 Task: Buy 2 Heating from Engine Cooling & Climate Control section under best seller category for shipping address: Daniel Baker, 4285 Crim Lane, Underhill, Vermont 05489, Cell Number 9377427970. Pay from credit card ending with 6010, CVV 682
Action: Mouse moved to (34, 106)
Screenshot: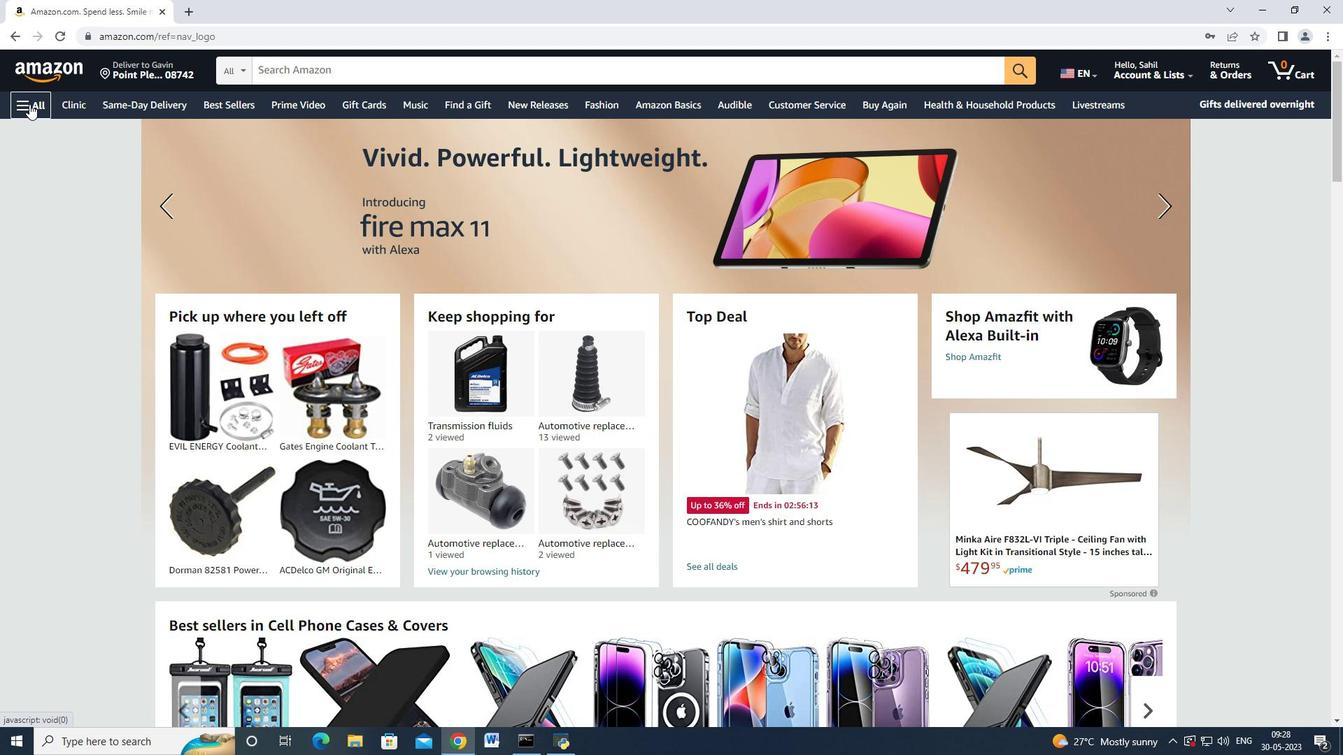 
Action: Mouse pressed left at (34, 106)
Screenshot: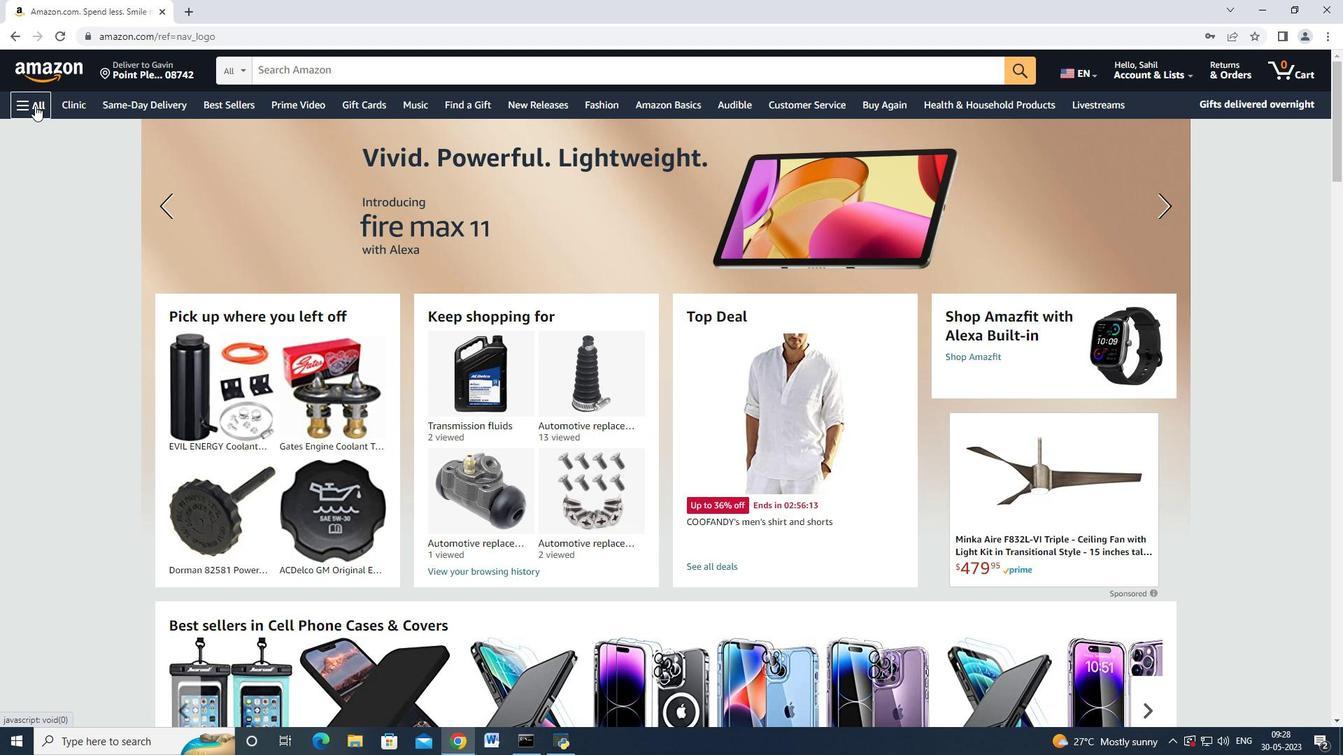 
Action: Mouse moved to (72, 166)
Screenshot: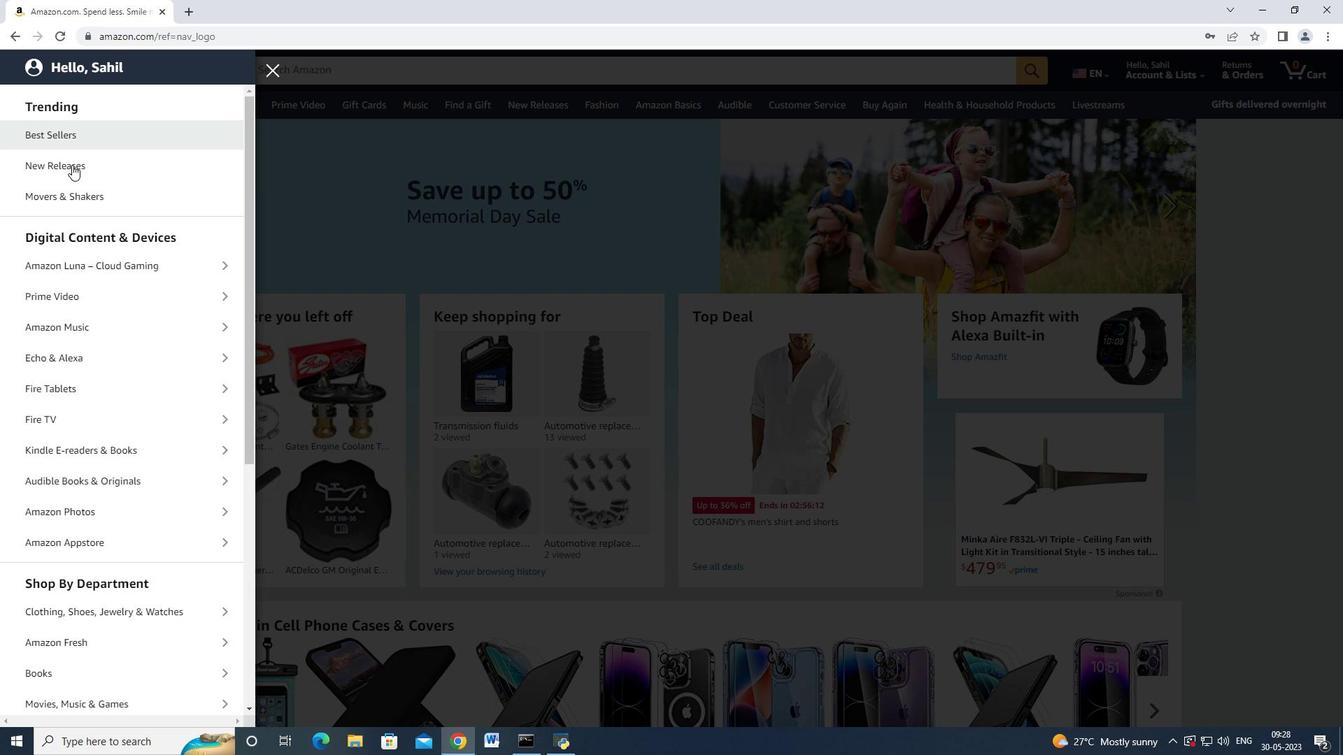 
Action: Mouse scrolled (72, 165) with delta (0, 0)
Screenshot: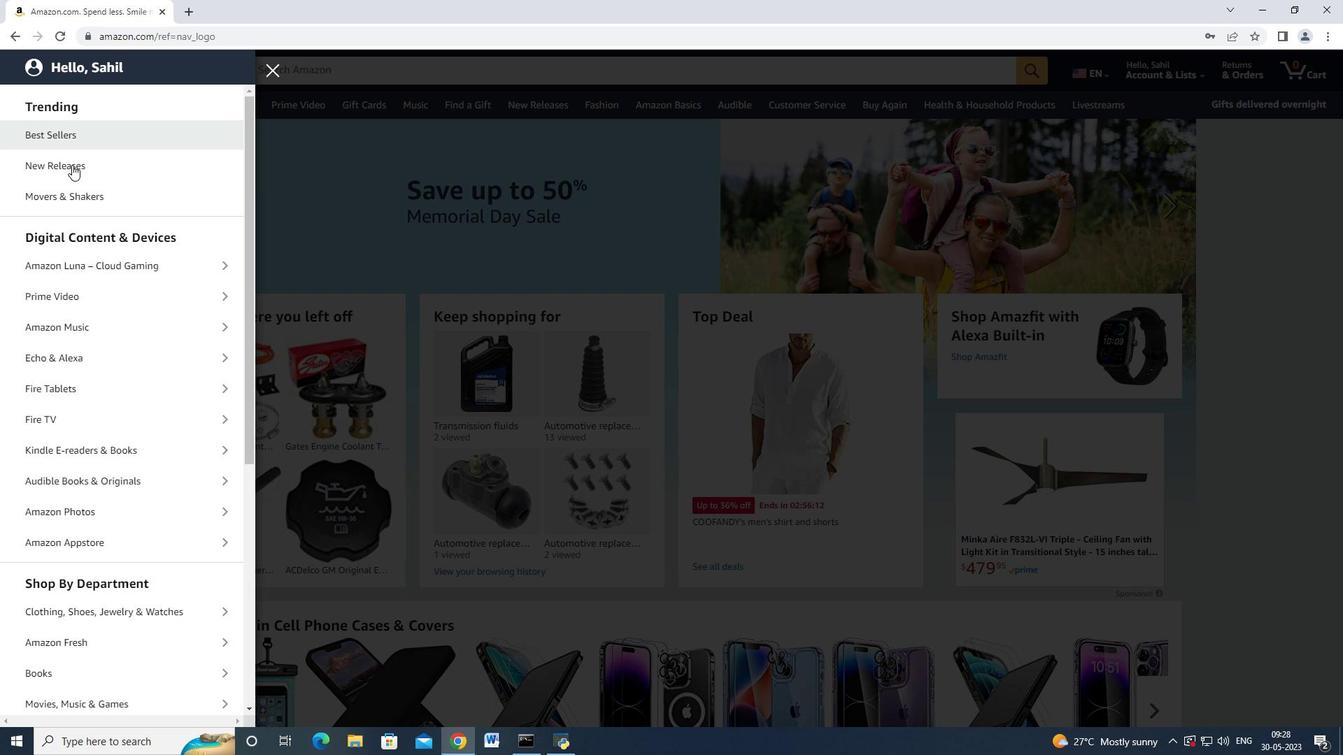 
Action: Mouse scrolled (72, 165) with delta (0, 0)
Screenshot: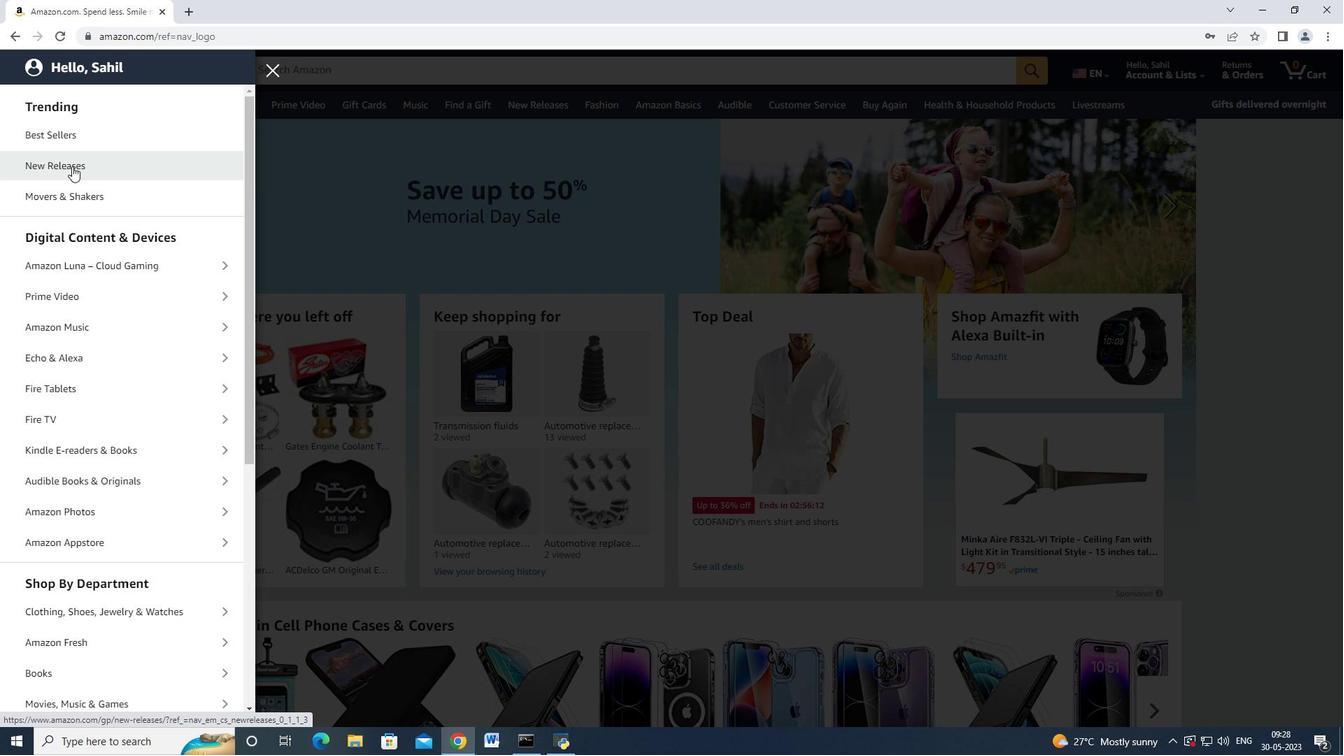 
Action: Mouse scrolled (72, 165) with delta (0, 0)
Screenshot: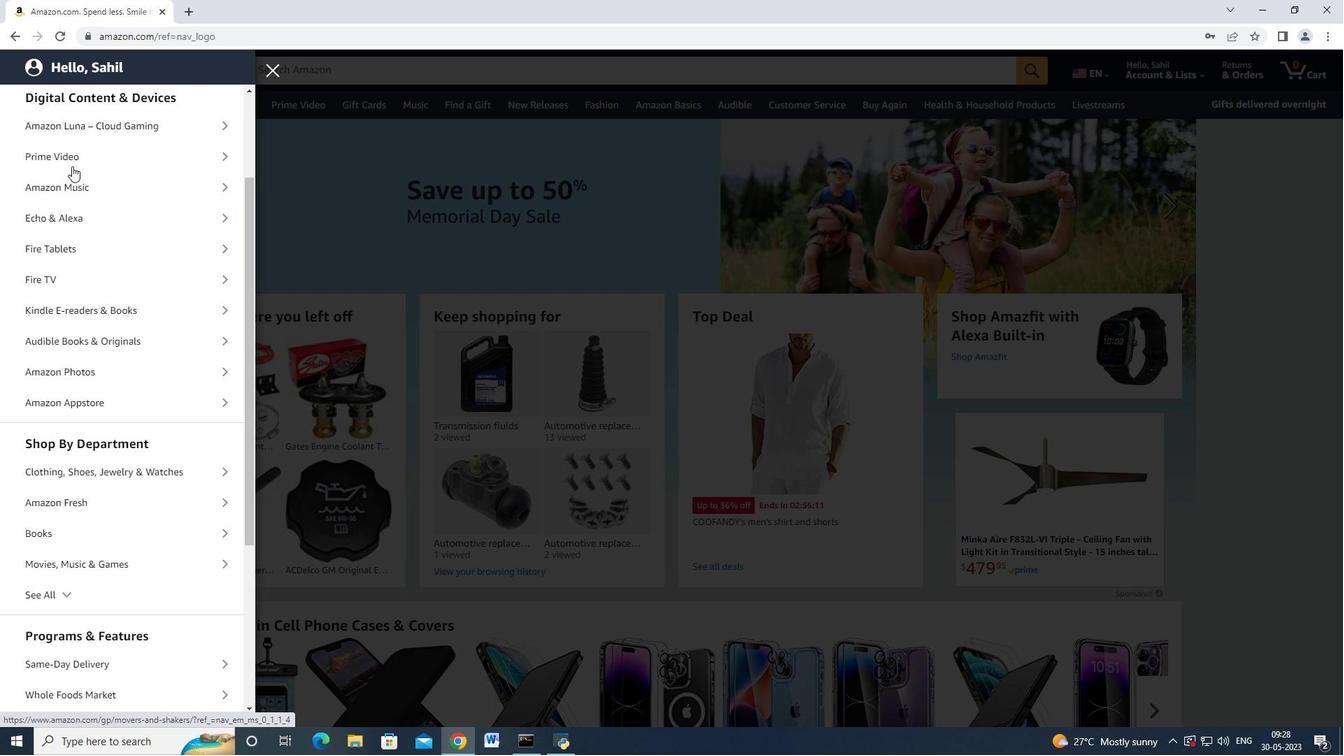 
Action: Mouse scrolled (72, 165) with delta (0, 0)
Screenshot: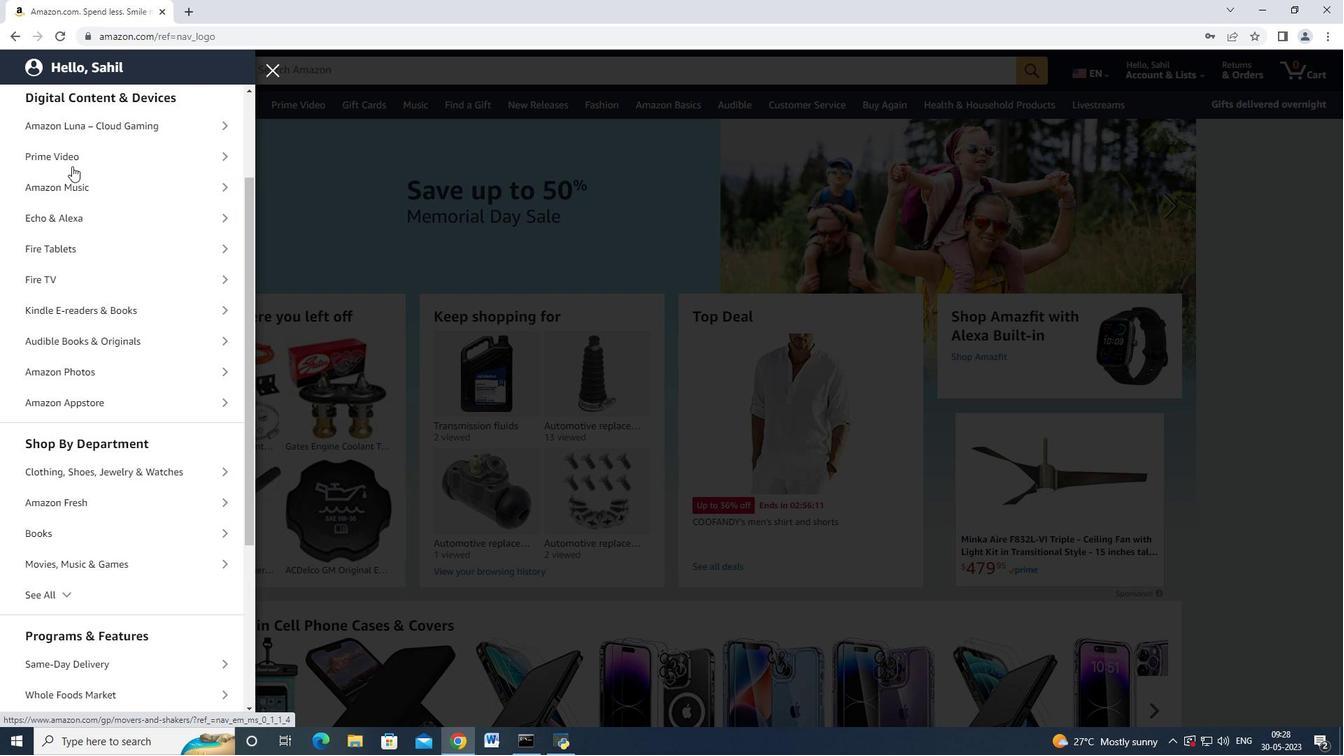 
Action: Mouse moved to (80, 200)
Screenshot: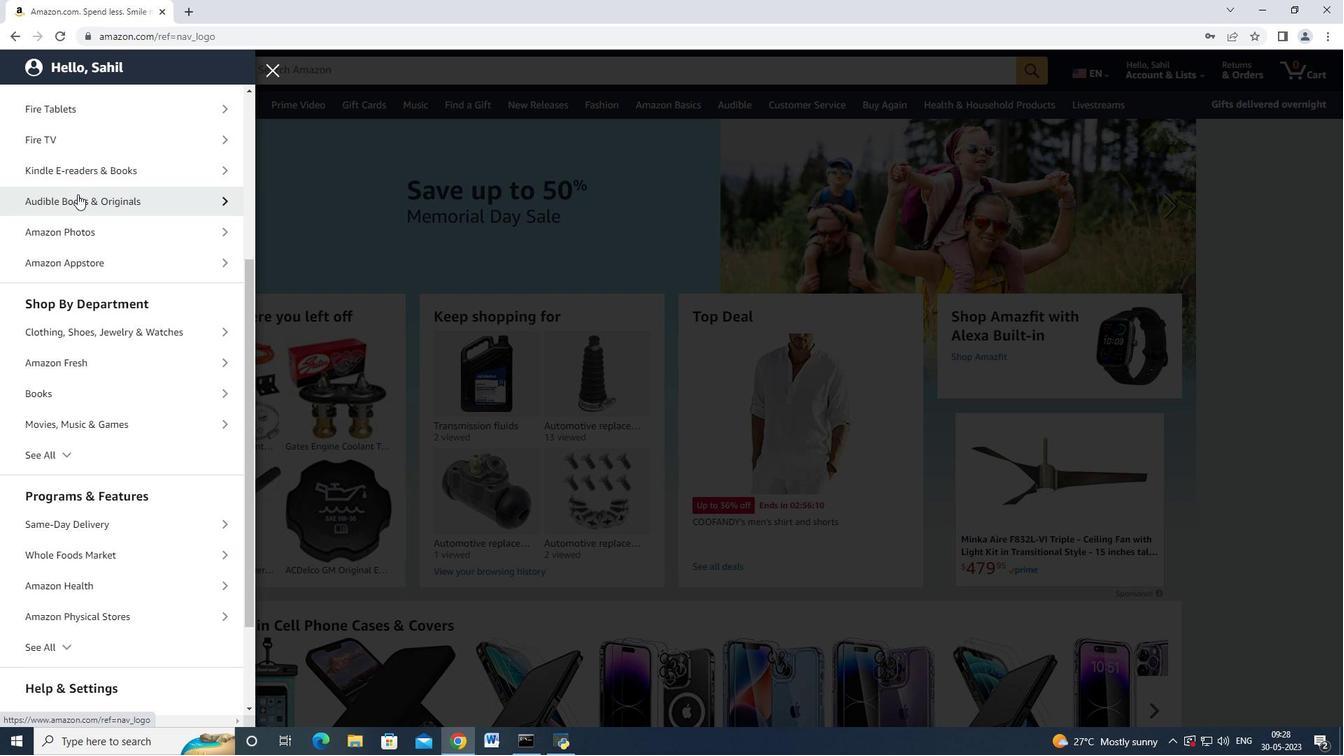 
Action: Mouse scrolled (79, 196) with delta (0, 0)
Screenshot: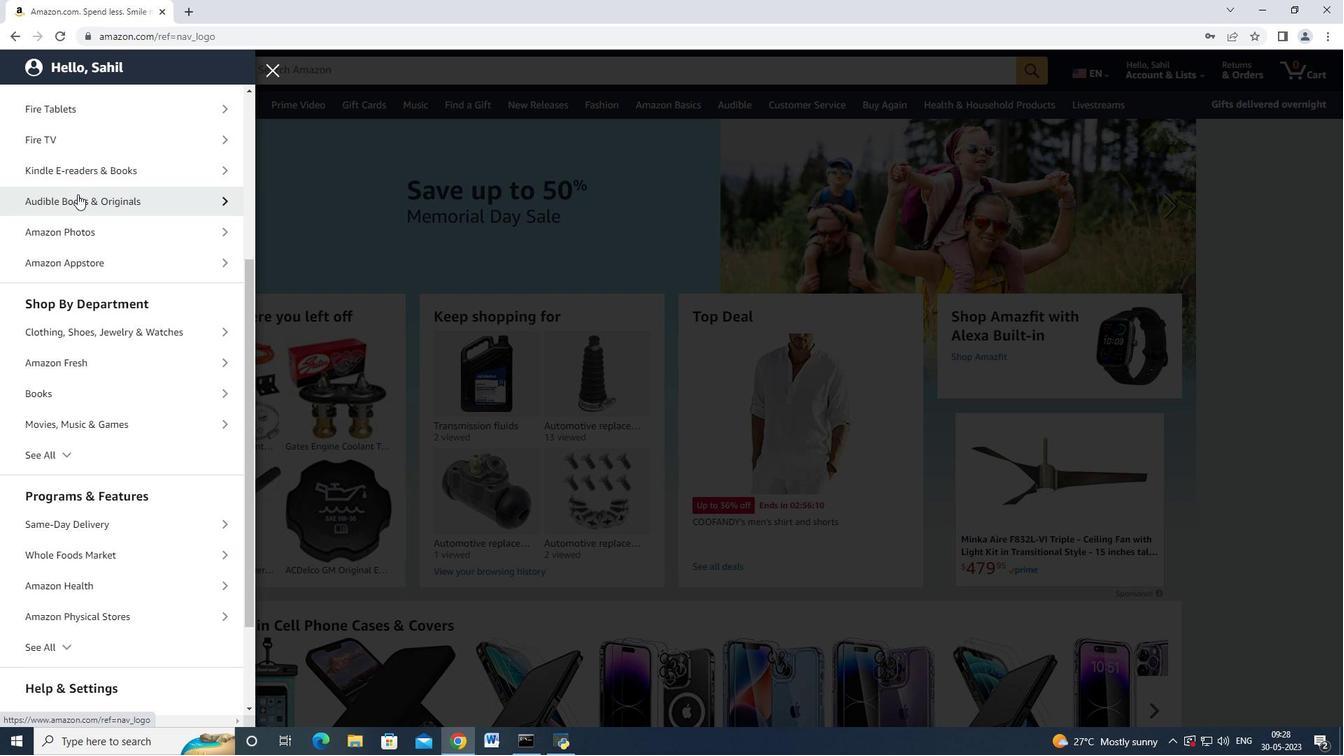 
Action: Mouse scrolled (79, 197) with delta (0, 0)
Screenshot: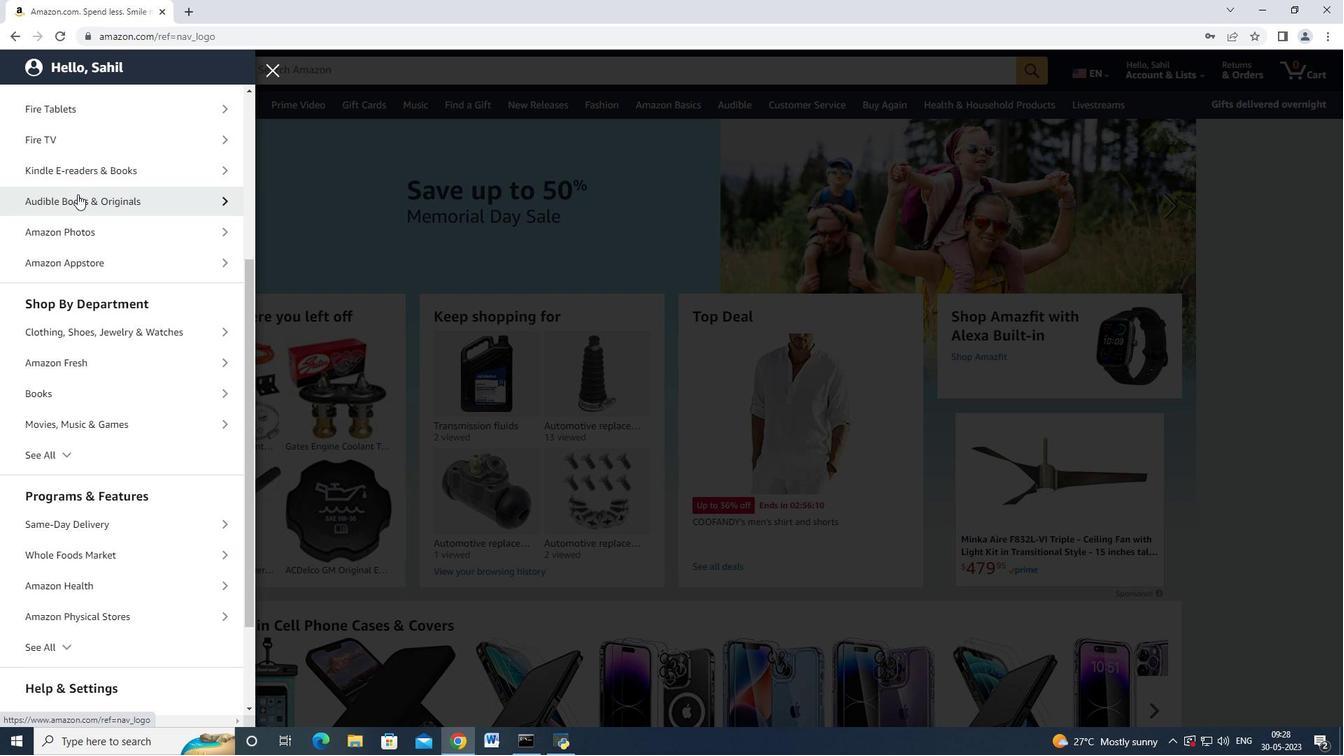 
Action: Mouse moved to (72, 318)
Screenshot: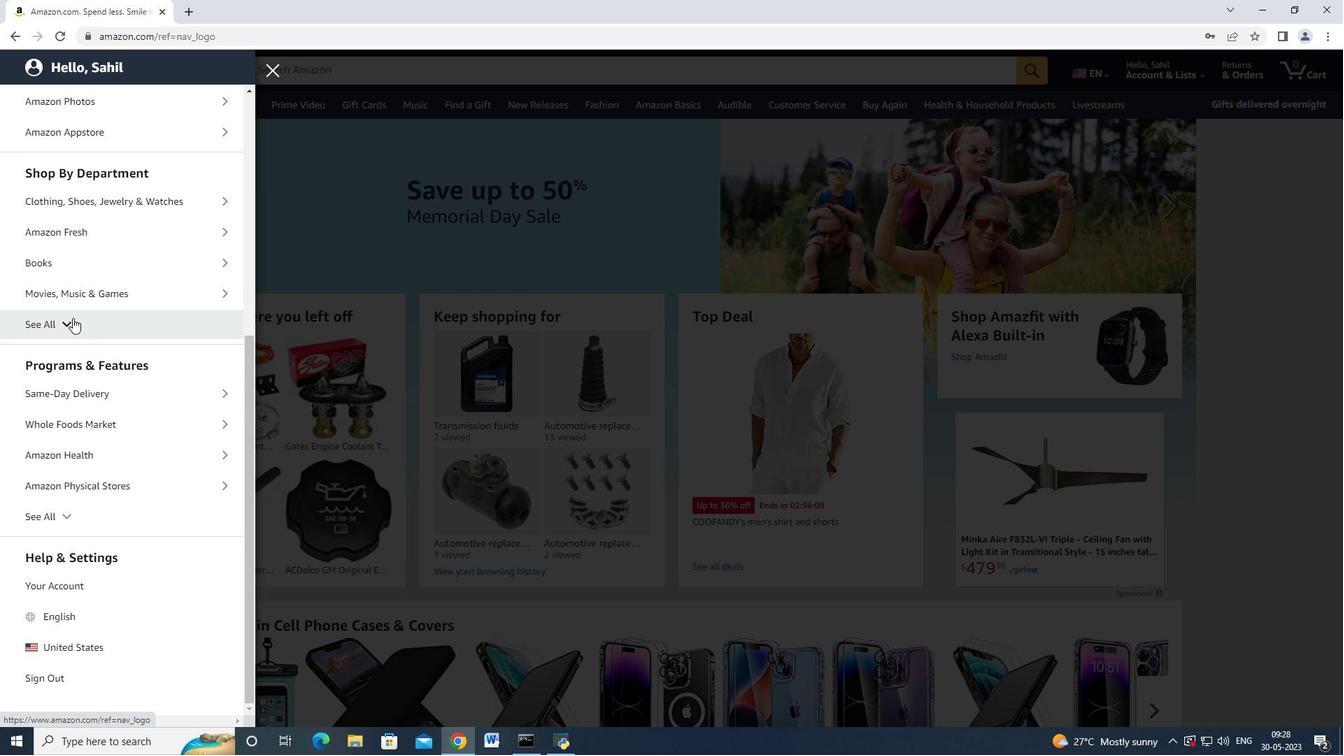 
Action: Mouse pressed left at (72, 318)
Screenshot: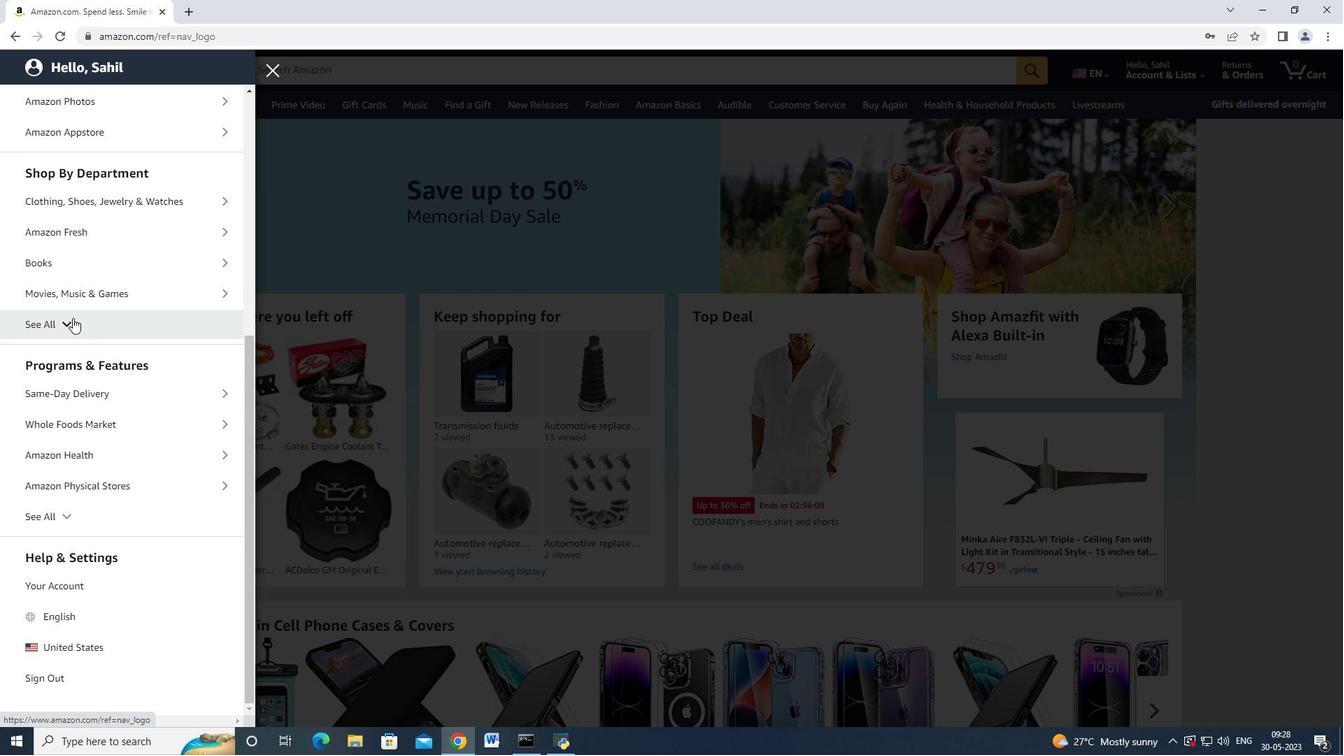 
Action: Mouse moved to (84, 344)
Screenshot: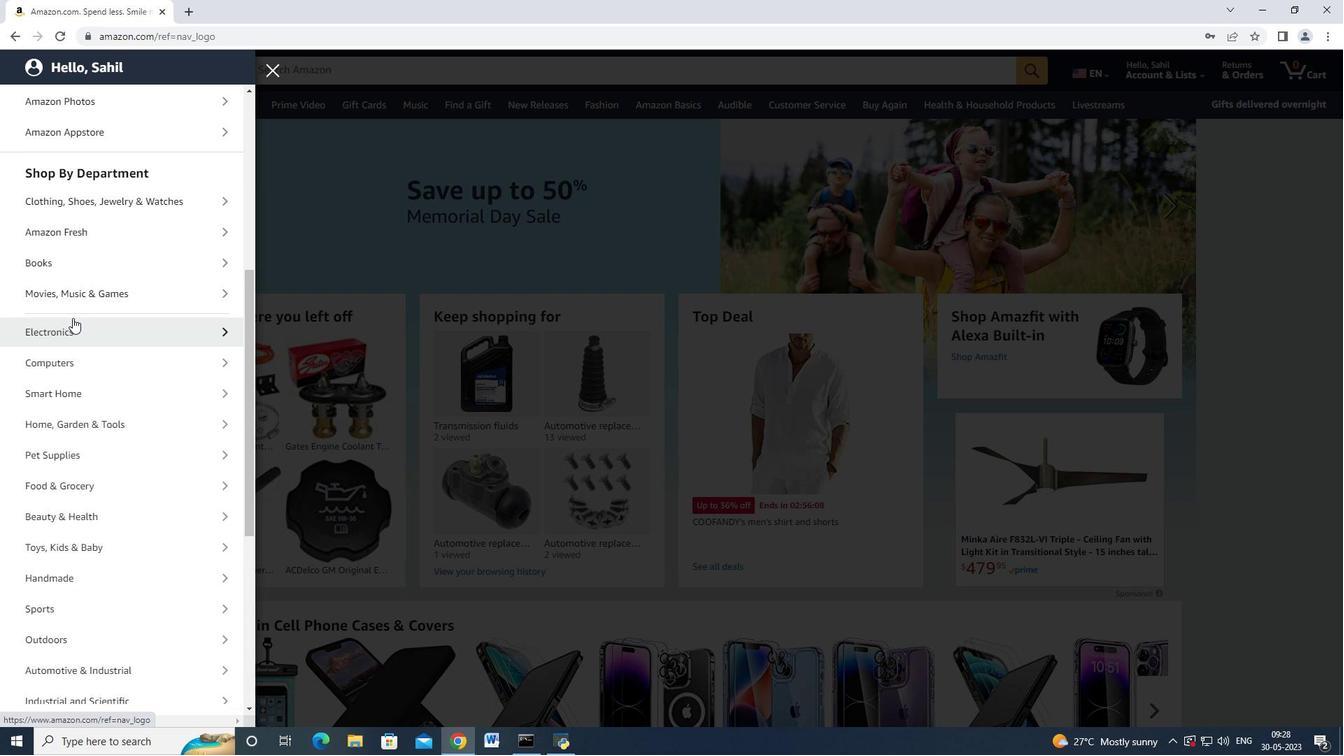 
Action: Mouse scrolled (84, 344) with delta (0, 0)
Screenshot: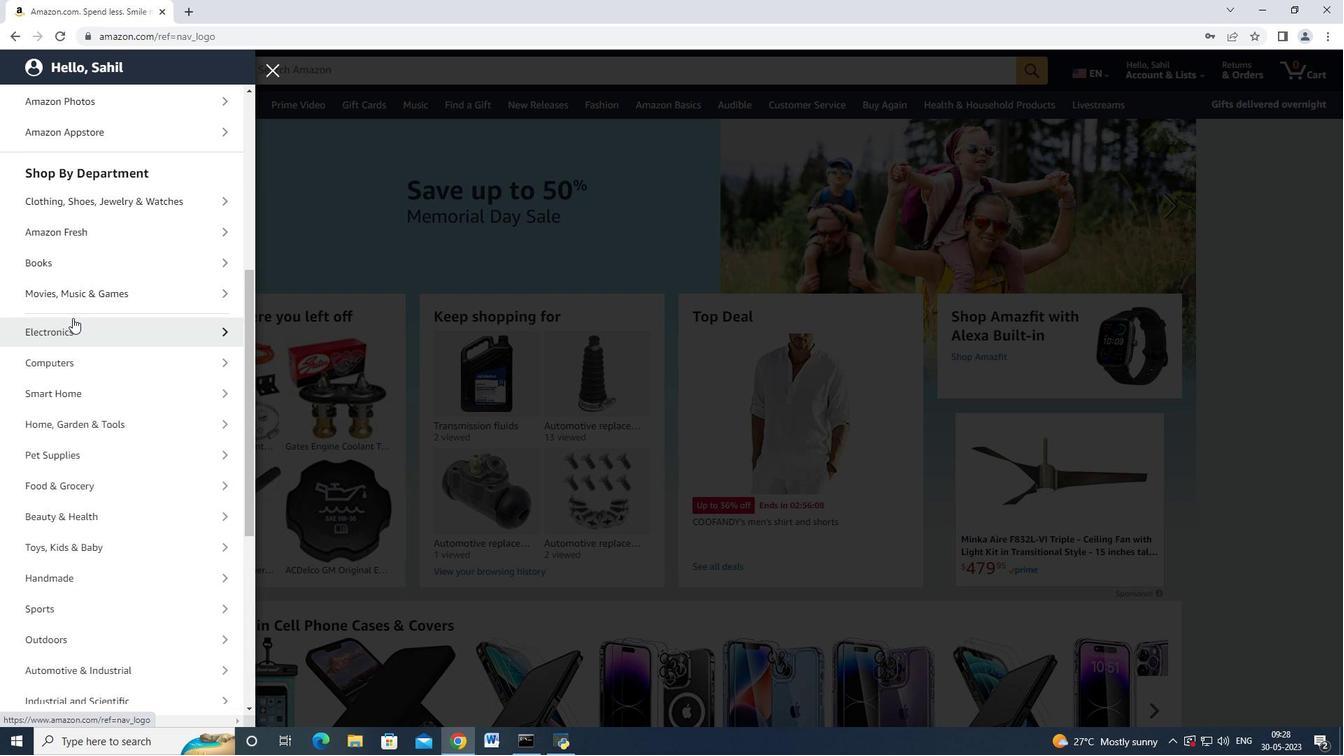 
Action: Mouse scrolled (84, 344) with delta (0, 0)
Screenshot: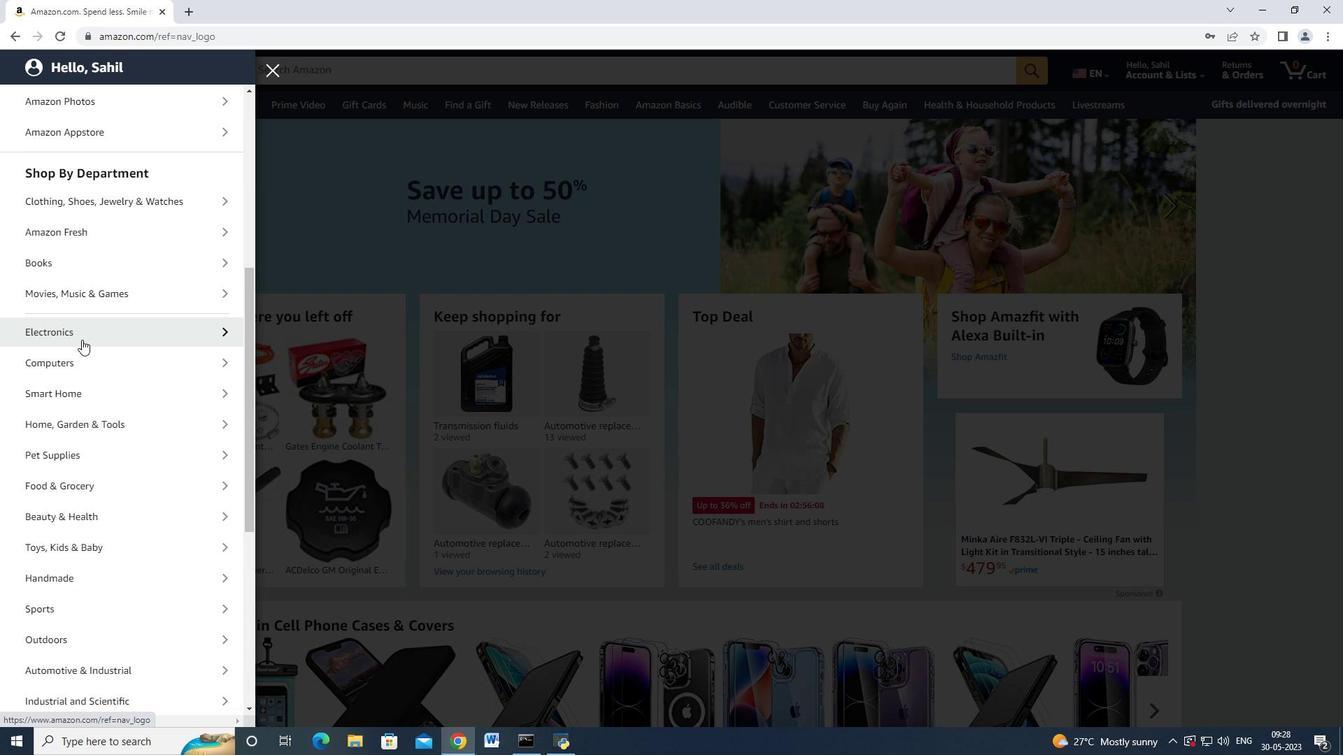 
Action: Mouse scrolled (84, 344) with delta (0, 0)
Screenshot: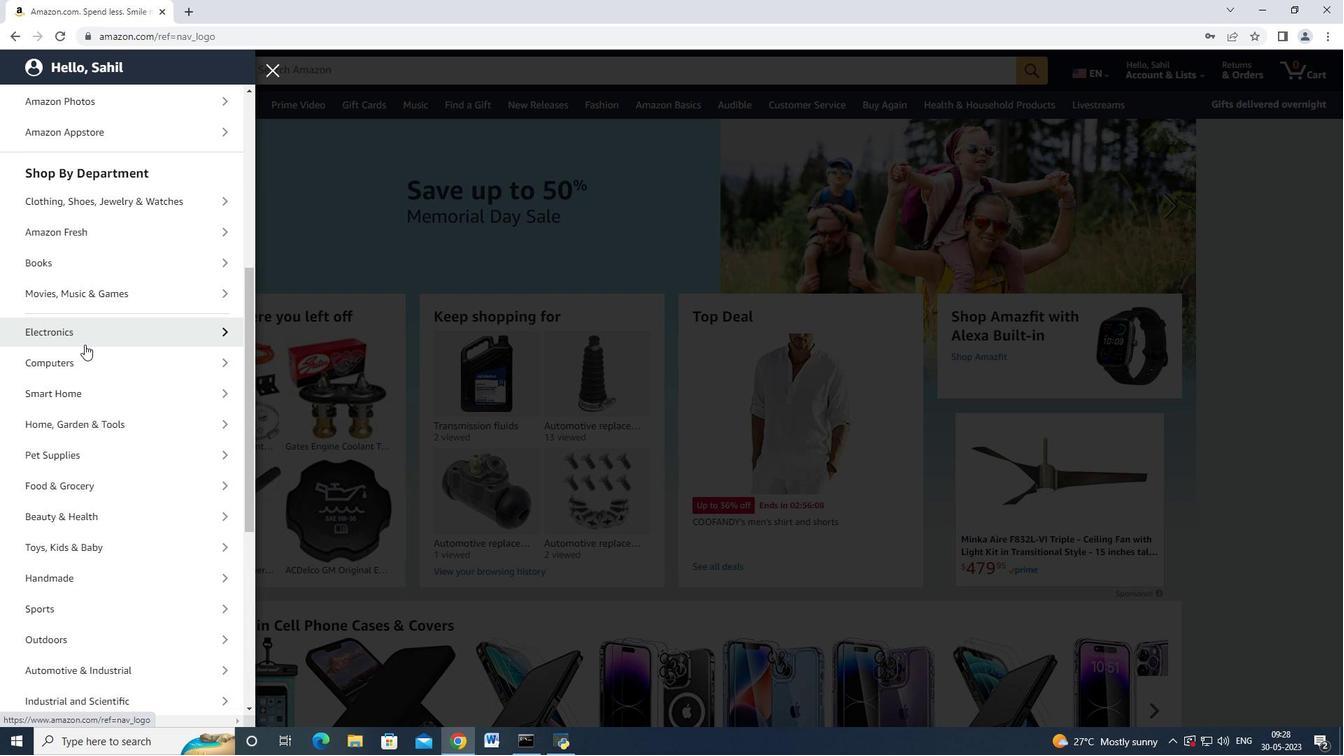 
Action: Mouse scrolled (84, 344) with delta (0, 0)
Screenshot: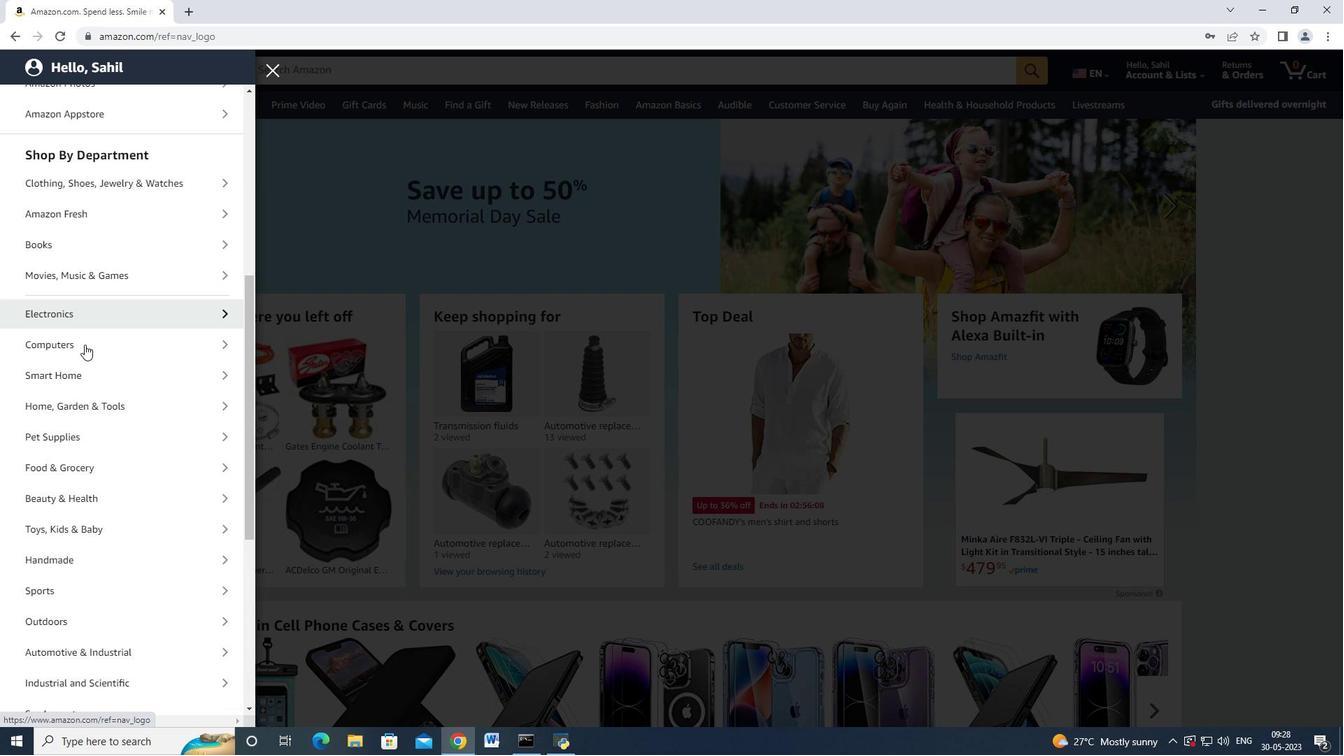 
Action: Mouse moved to (98, 383)
Screenshot: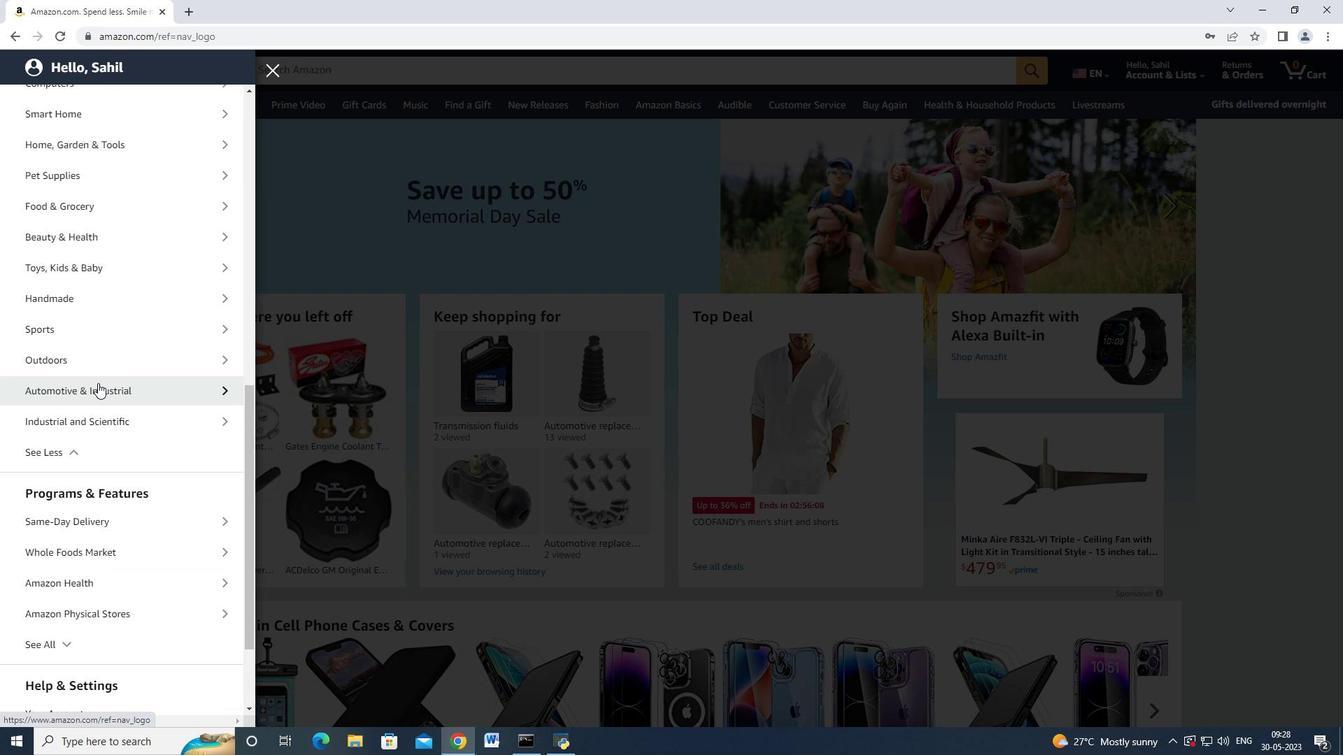 
Action: Mouse pressed left at (98, 383)
Screenshot: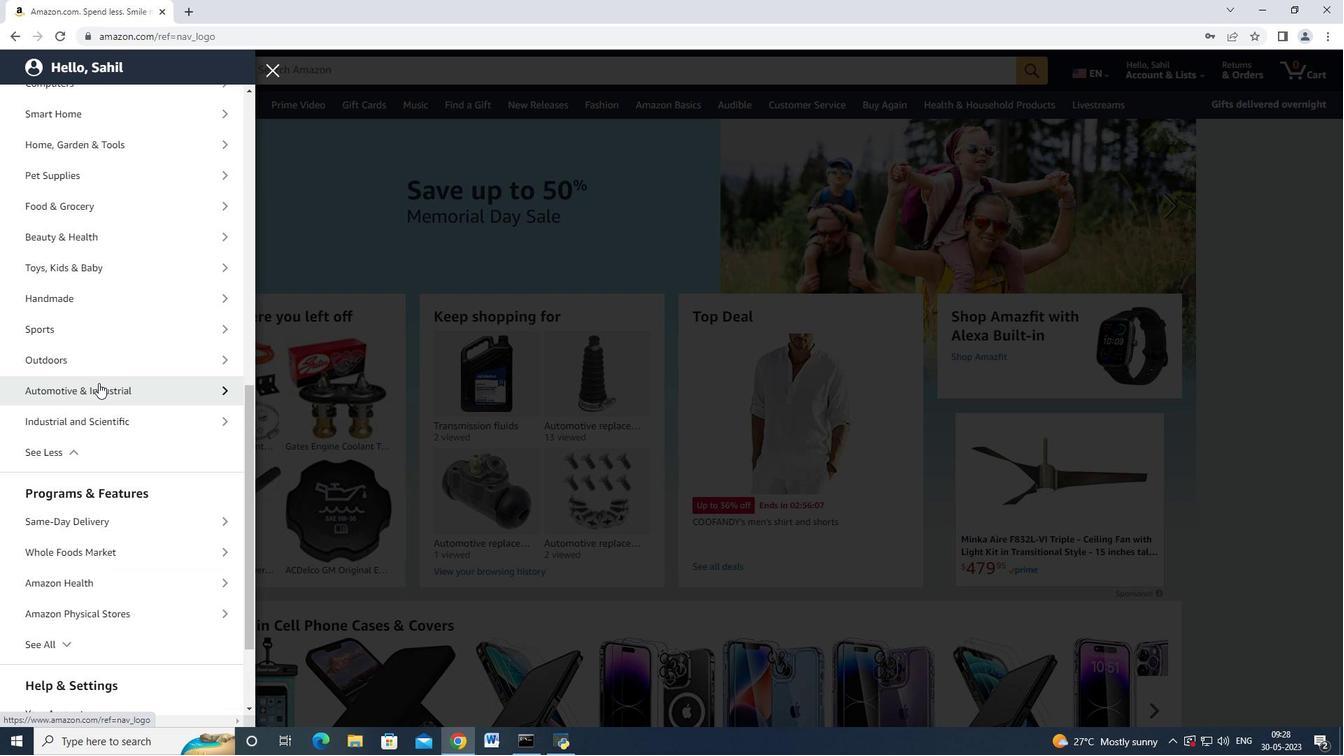 
Action: Mouse moved to (100, 356)
Screenshot: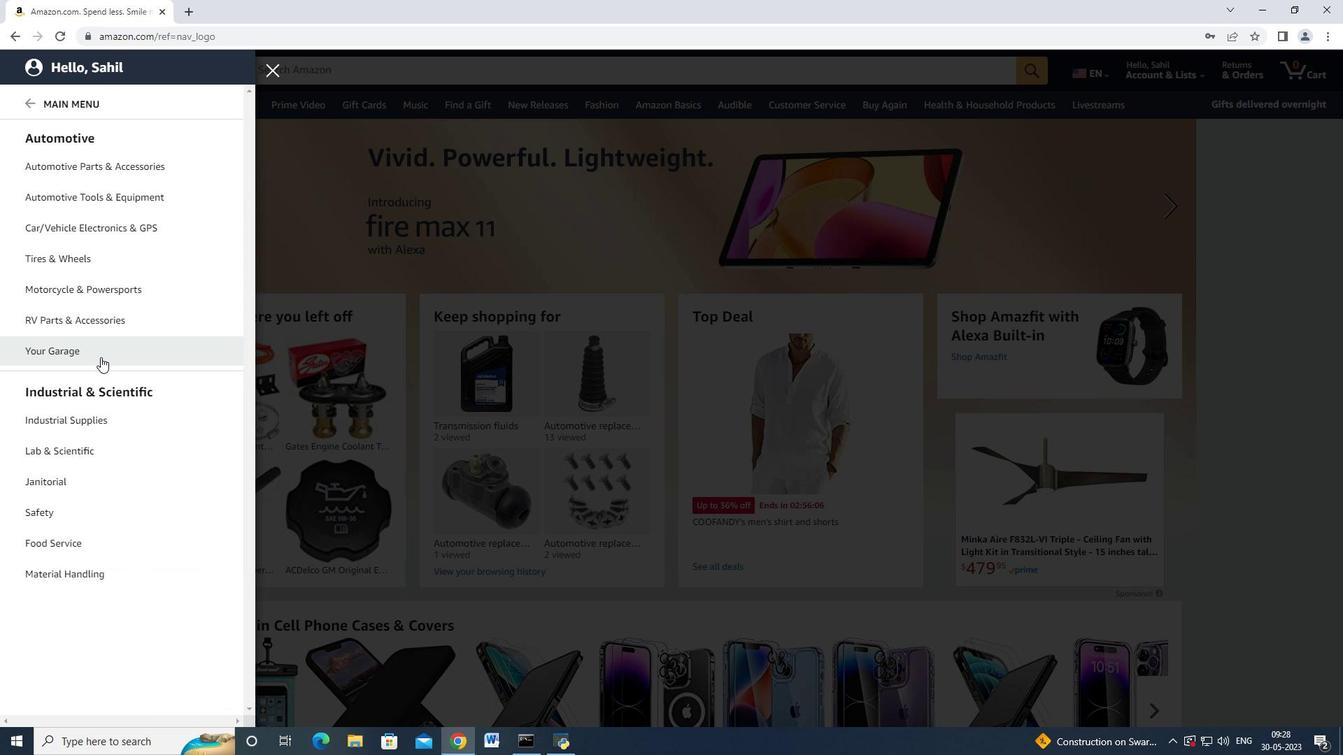 
Action: Mouse scrolled (100, 355) with delta (0, 0)
Screenshot: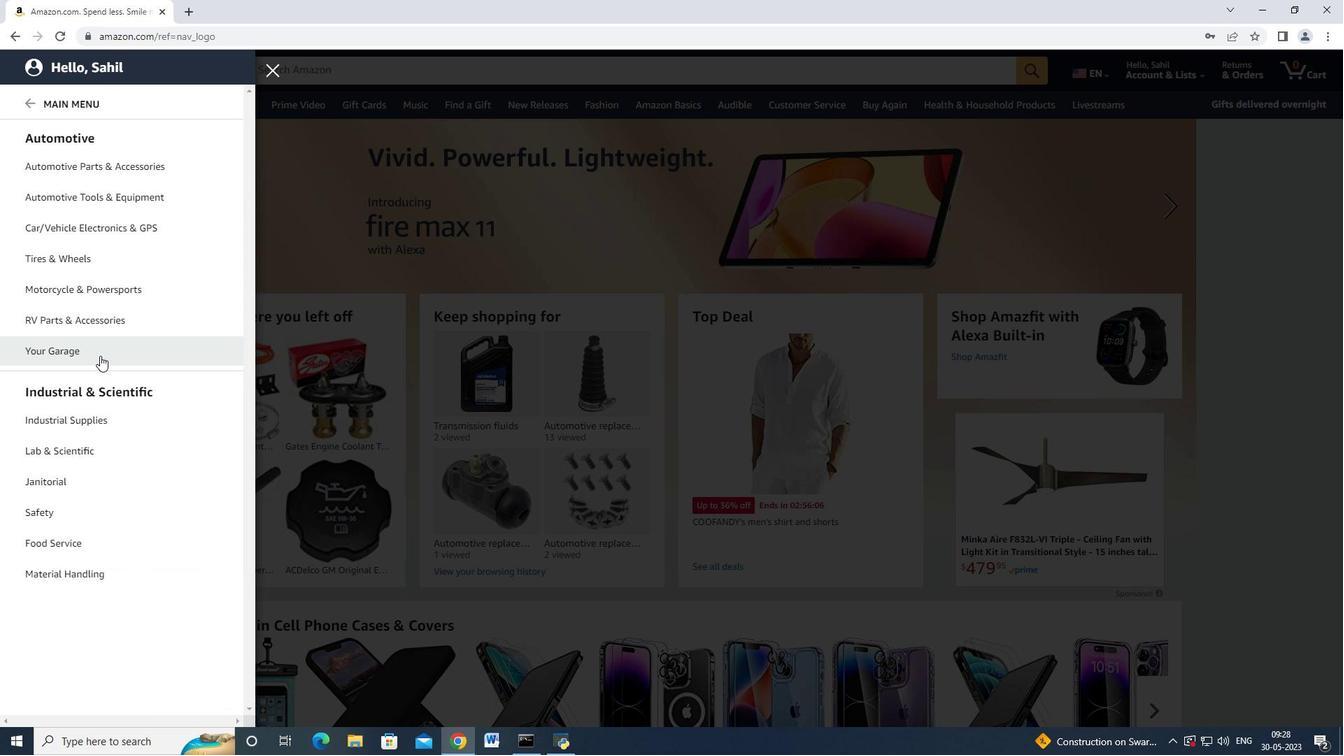 
Action: Mouse scrolled (100, 356) with delta (0, 0)
Screenshot: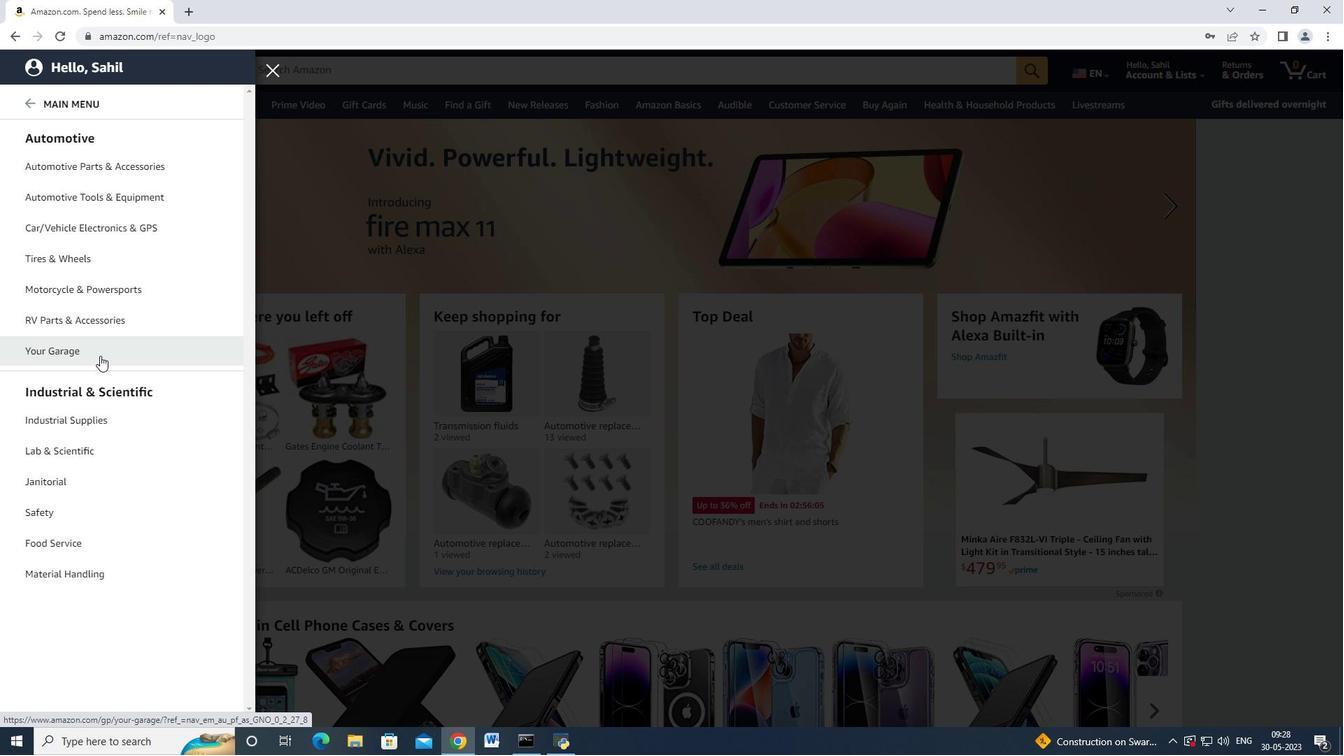 
Action: Mouse moved to (125, 156)
Screenshot: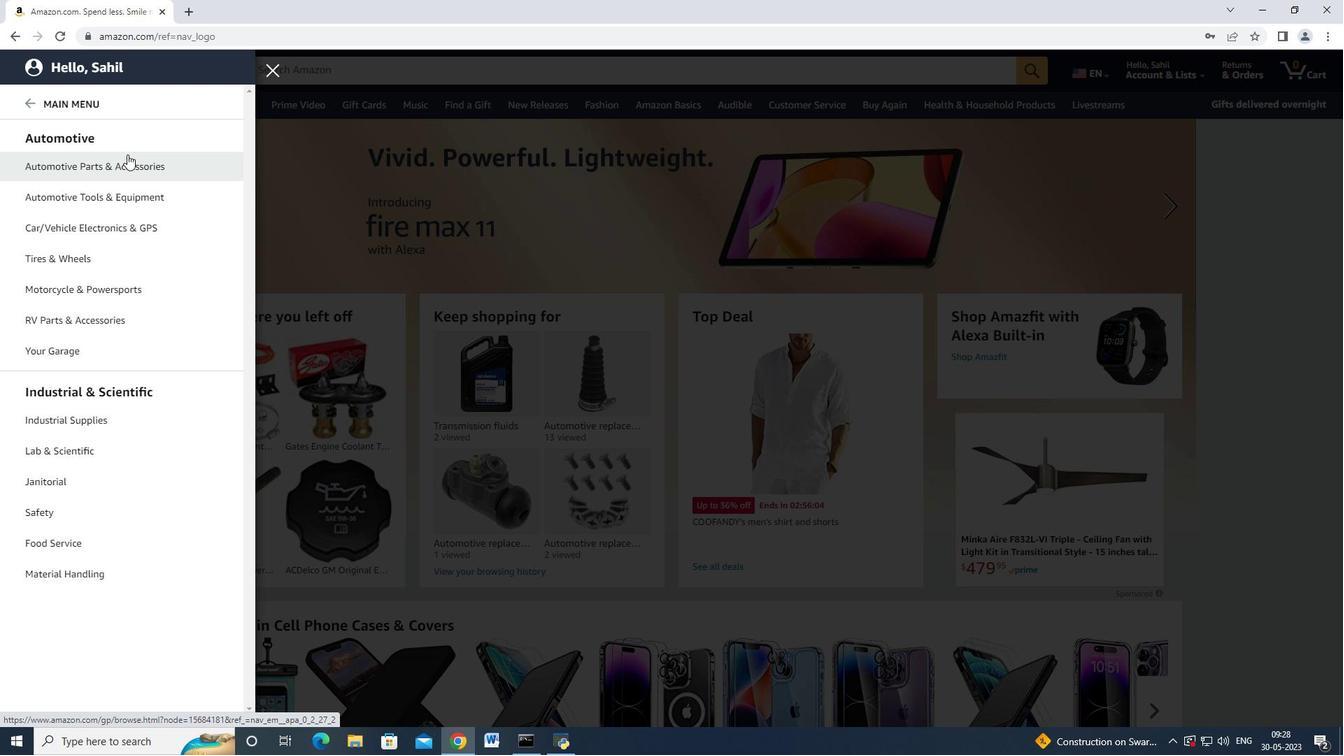 
Action: Mouse pressed left at (125, 156)
Screenshot: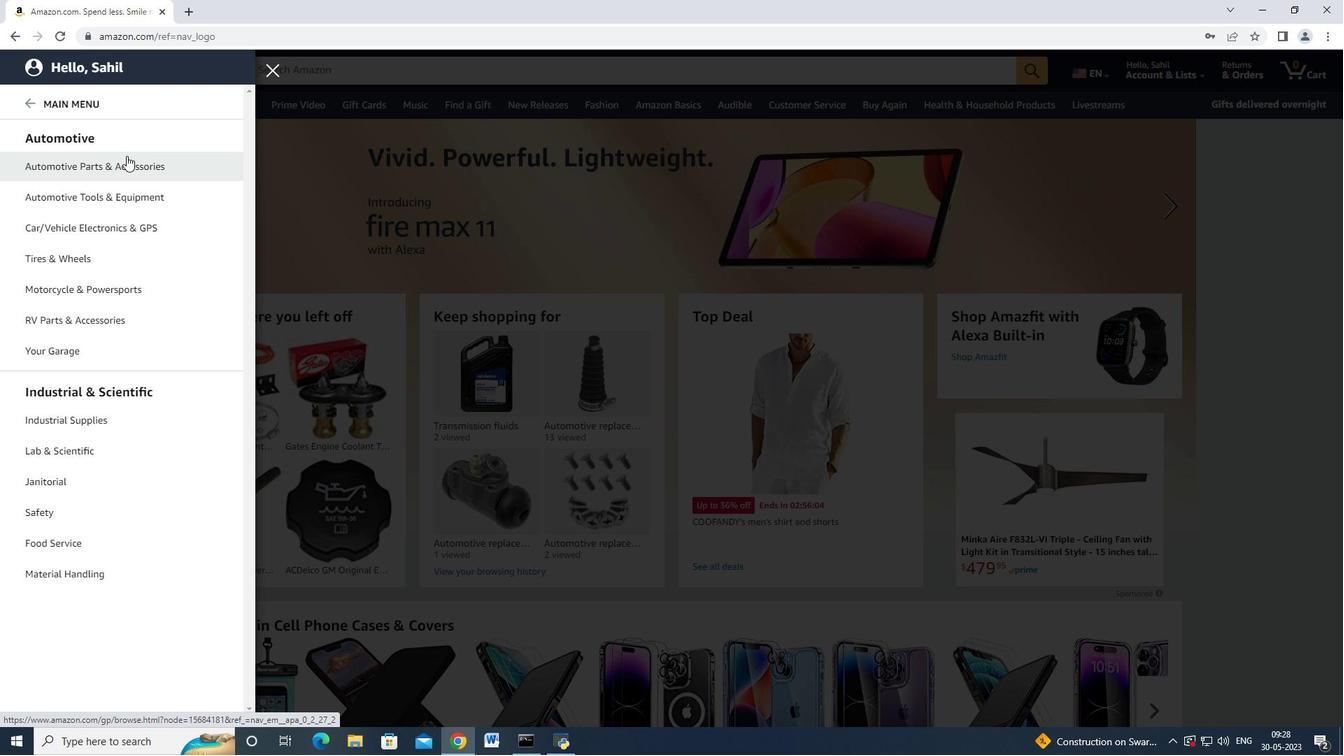 
Action: Mouse moved to (124, 240)
Screenshot: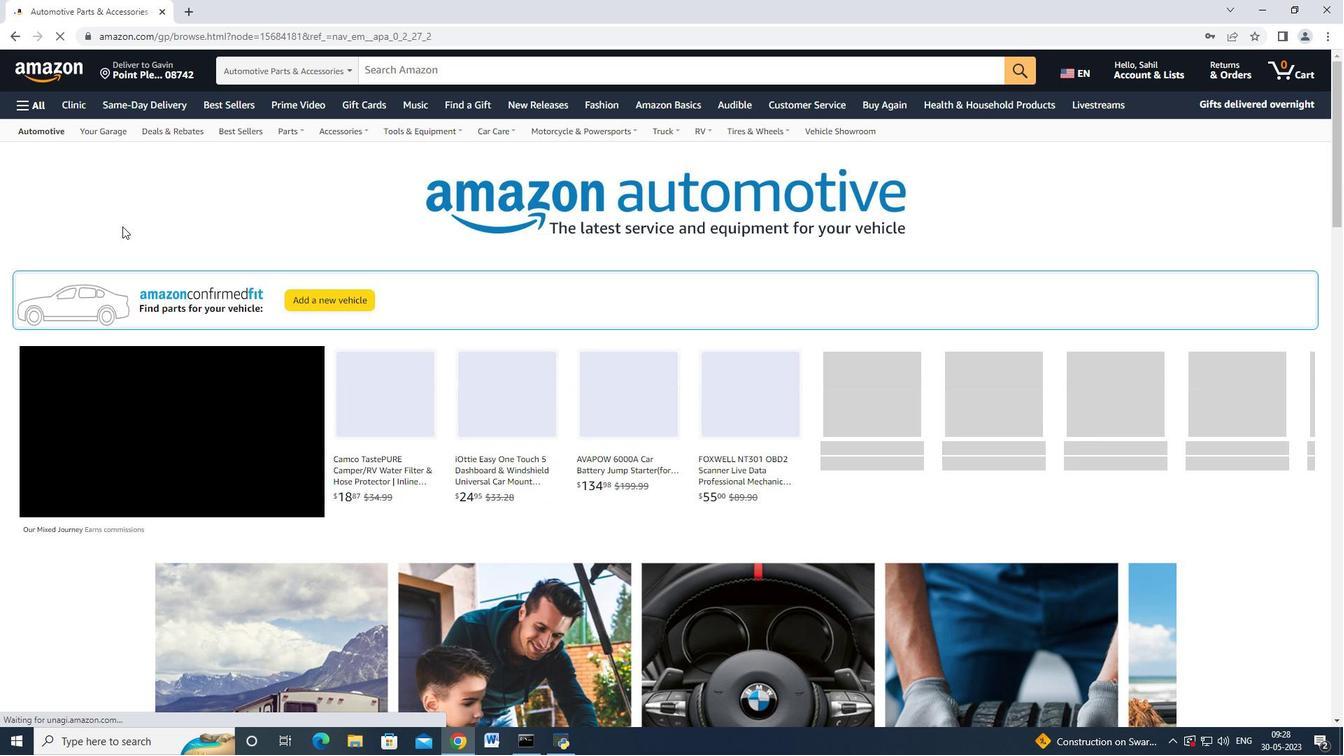
Action: Mouse scrolled (124, 239) with delta (0, 0)
Screenshot: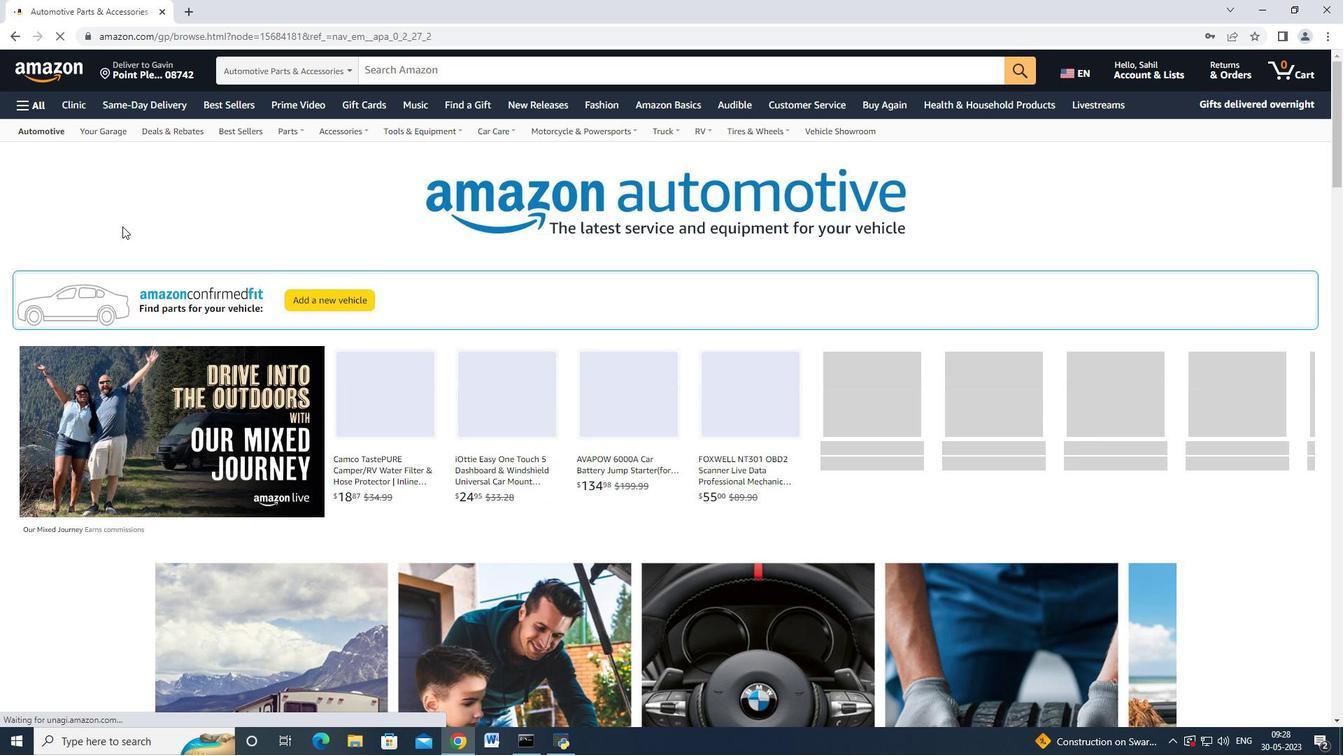 
Action: Mouse scrolled (124, 239) with delta (0, 0)
Screenshot: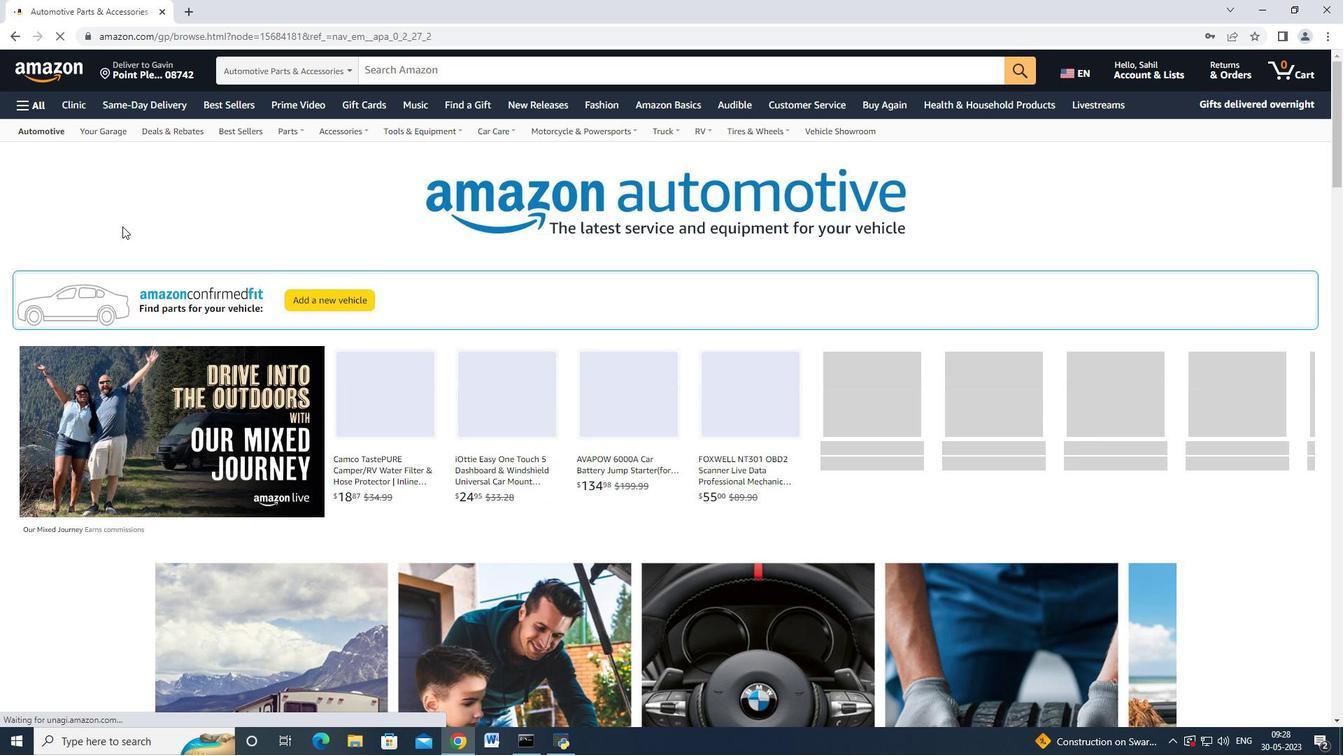 
Action: Mouse scrolled (124, 239) with delta (0, 0)
Screenshot: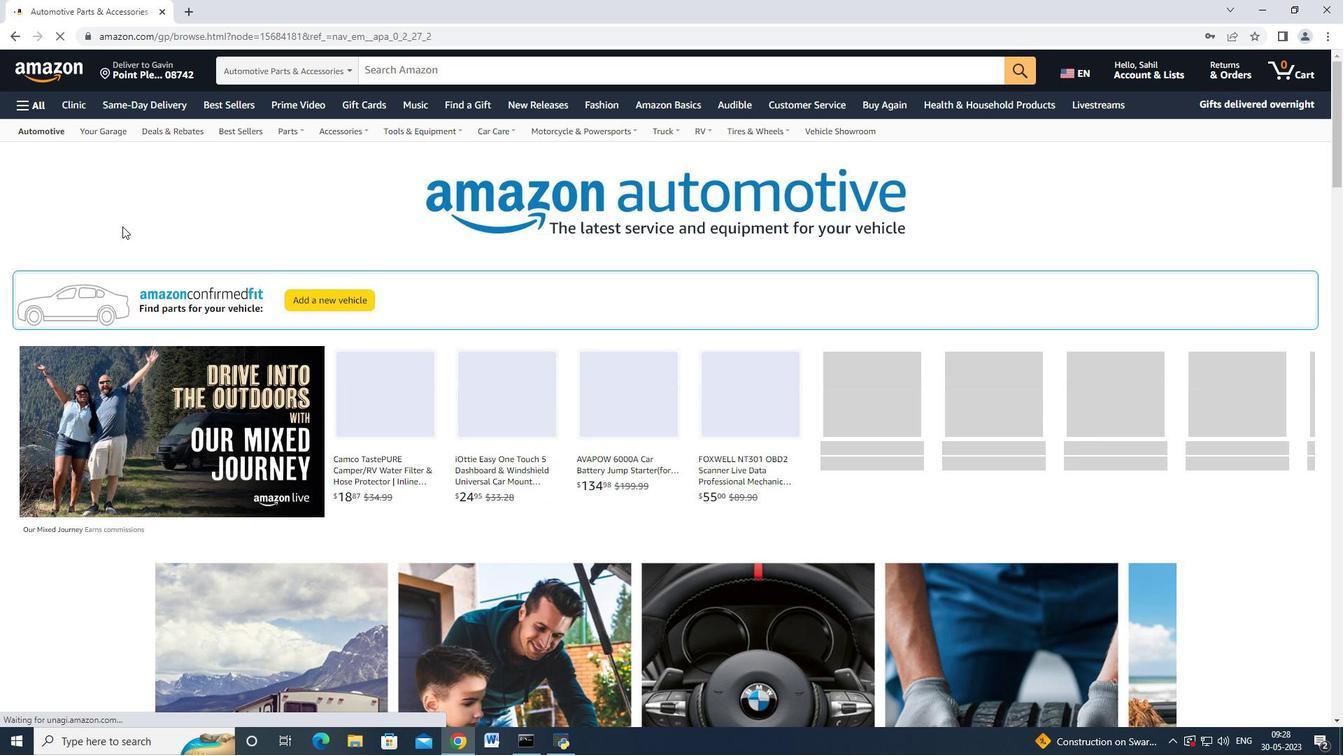 
Action: Mouse scrolled (124, 239) with delta (0, 0)
Screenshot: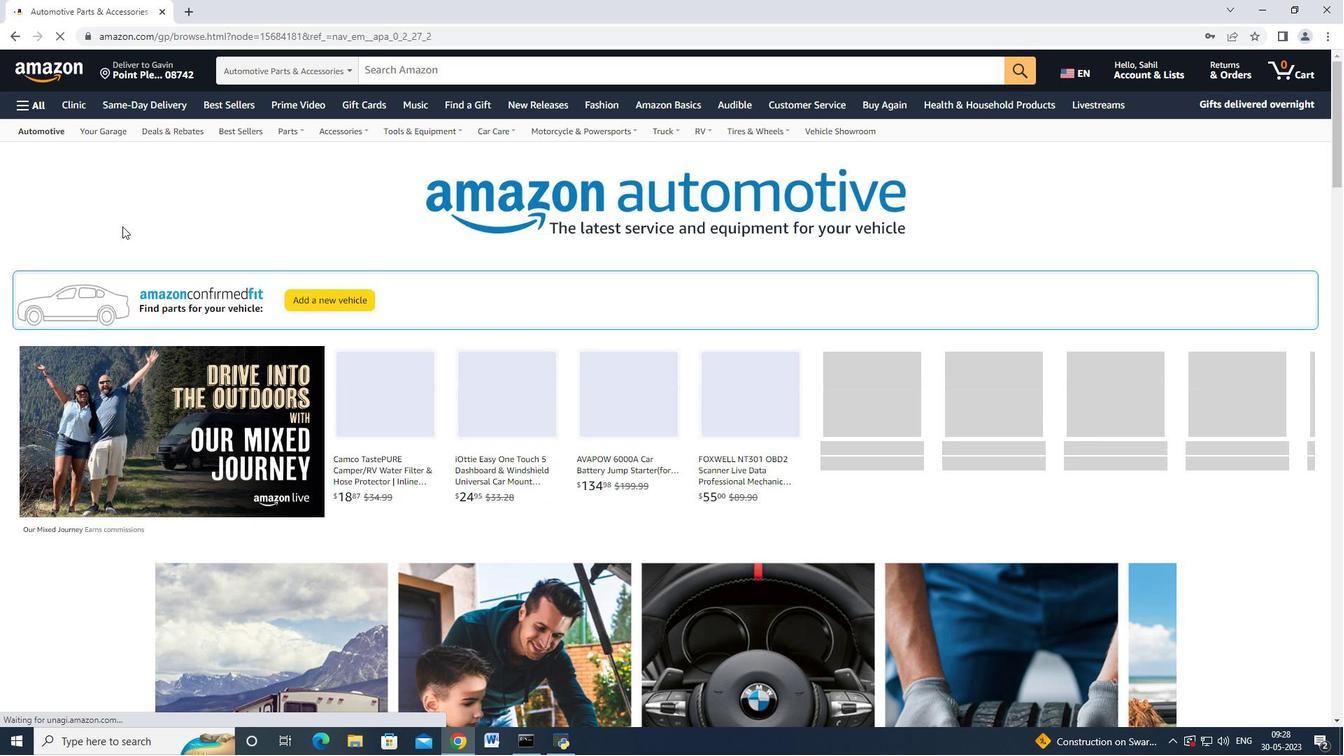 
Action: Mouse scrolled (124, 239) with delta (0, 0)
Screenshot: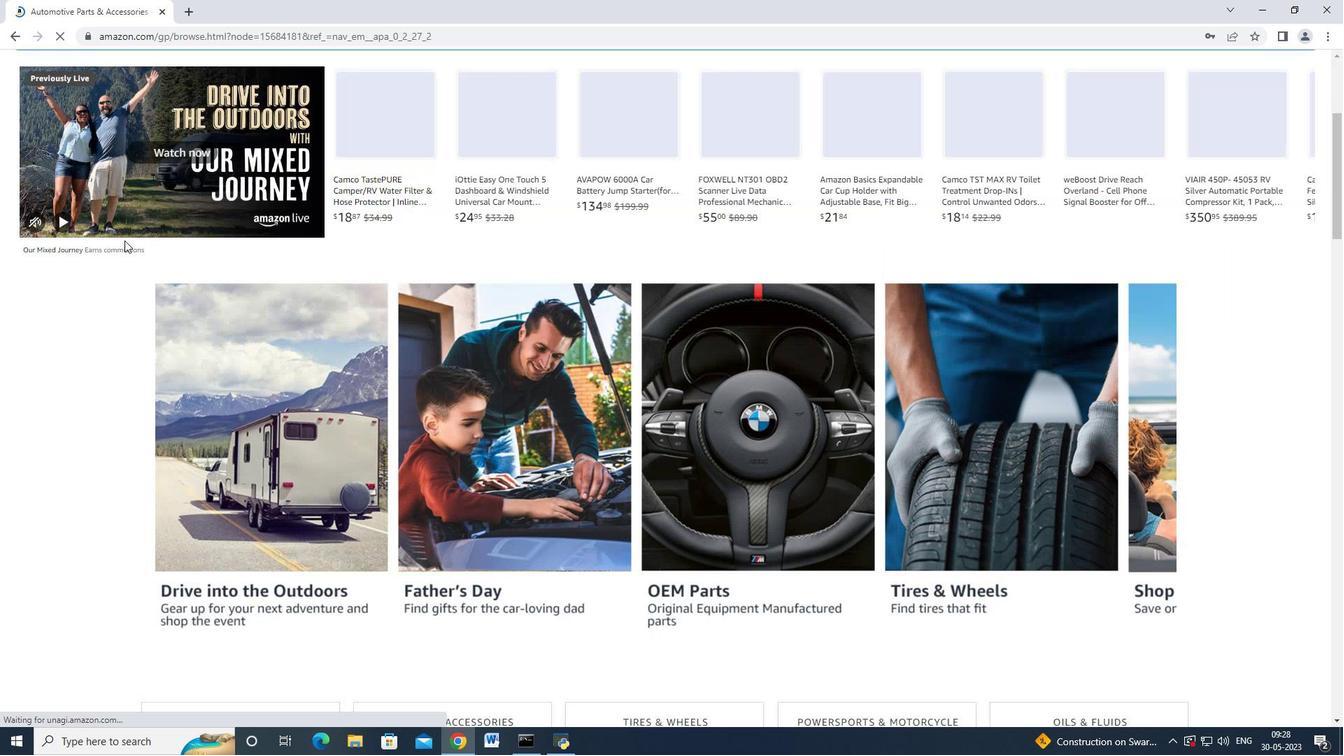 
Action: Mouse scrolled (124, 239) with delta (0, 0)
Screenshot: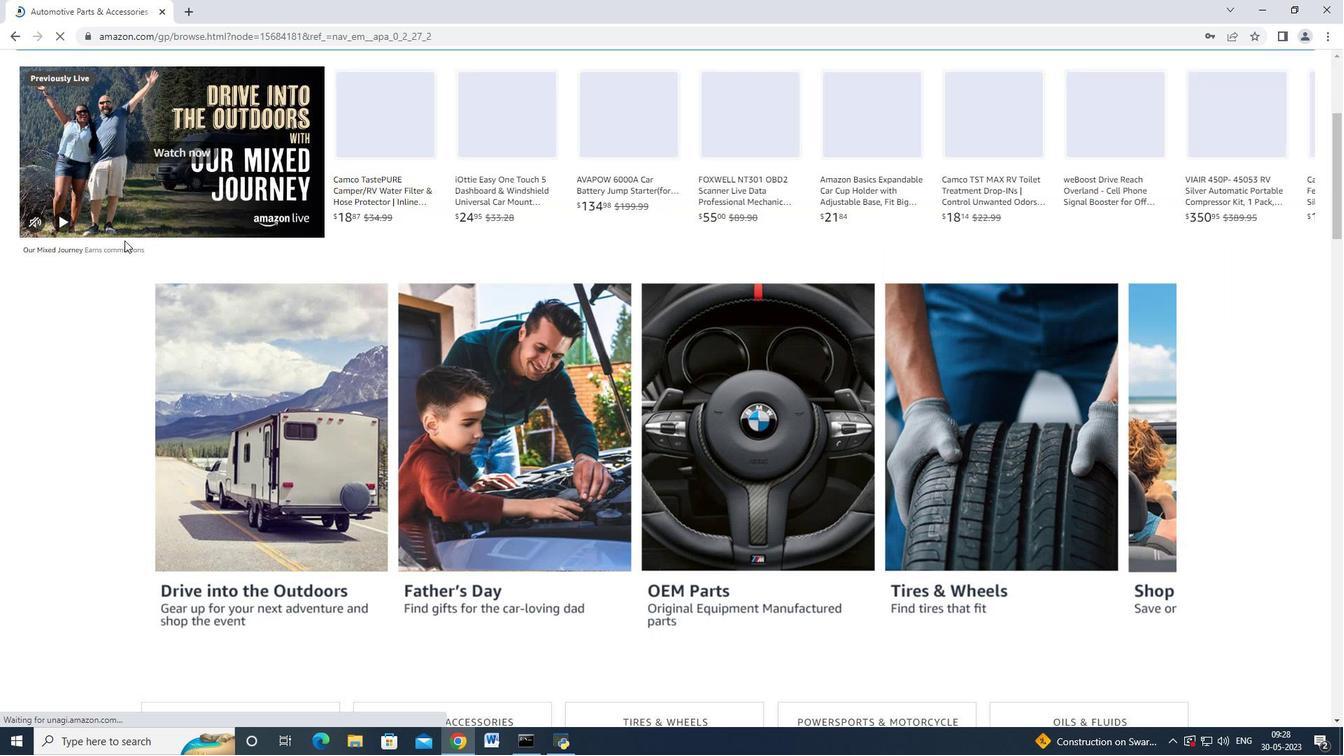 
Action: Mouse scrolled (124, 239) with delta (0, 0)
Screenshot: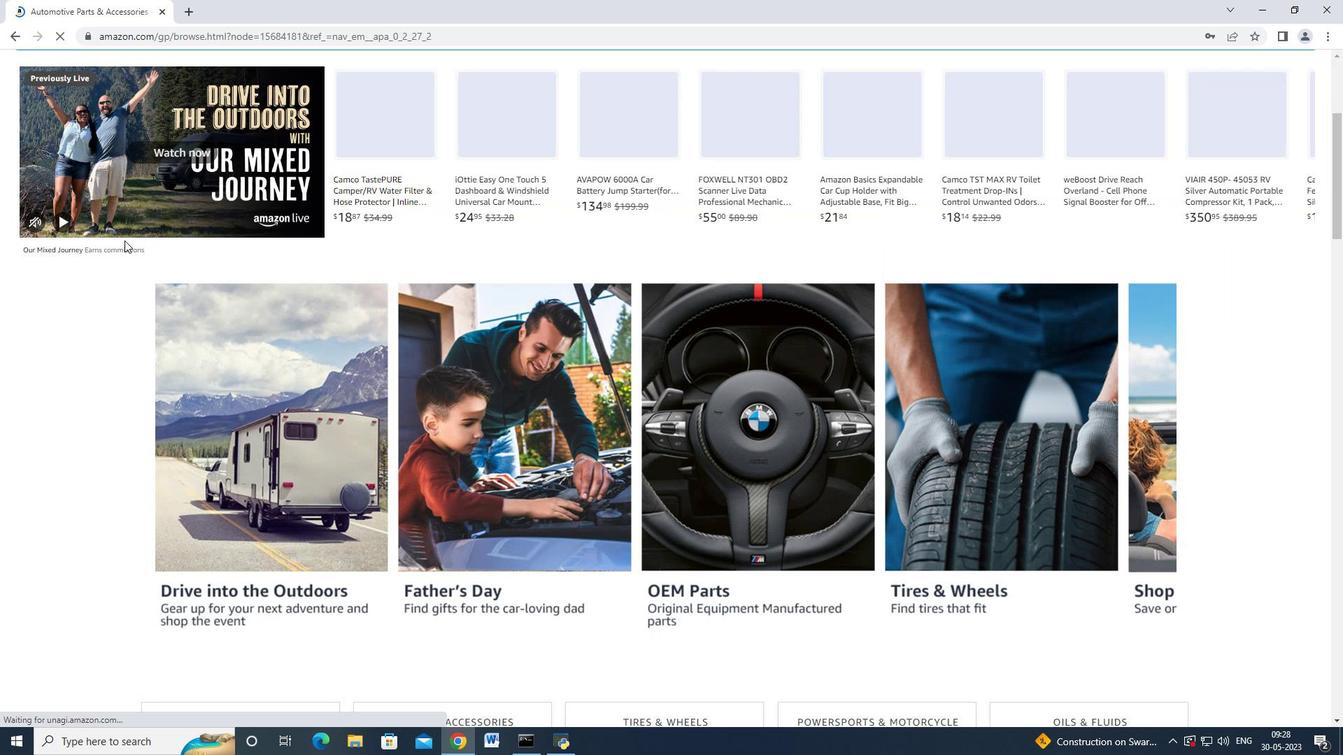 
Action: Mouse scrolled (124, 241) with delta (0, 0)
Screenshot: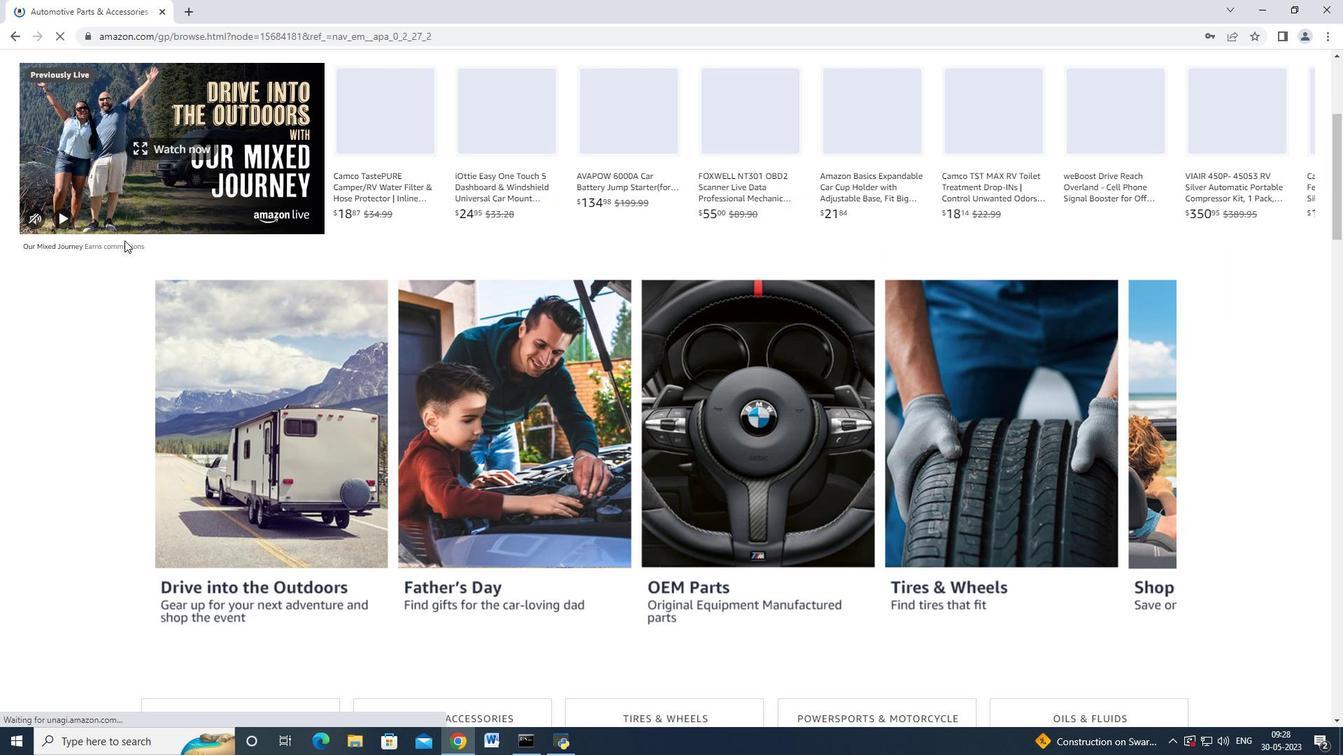 
Action: Mouse scrolled (124, 241) with delta (0, 0)
Screenshot: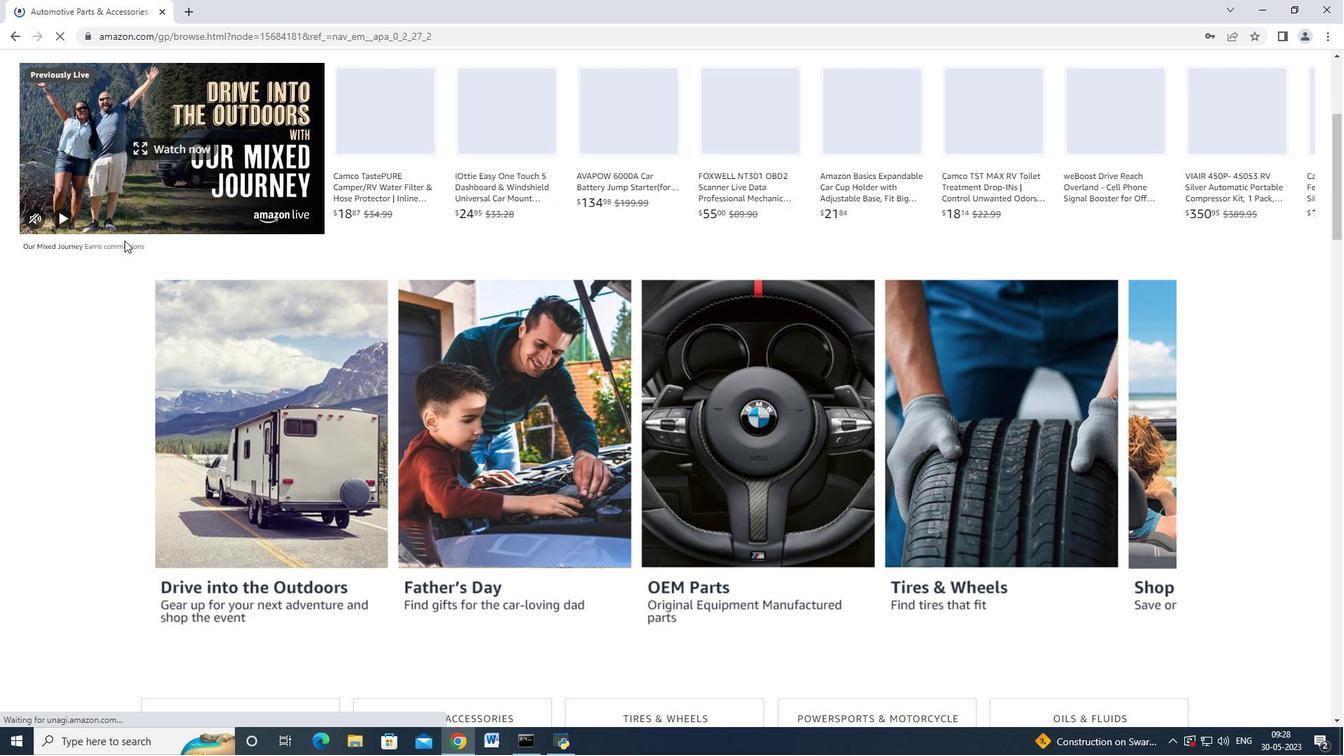
Action: Mouse scrolled (124, 241) with delta (0, 0)
Screenshot: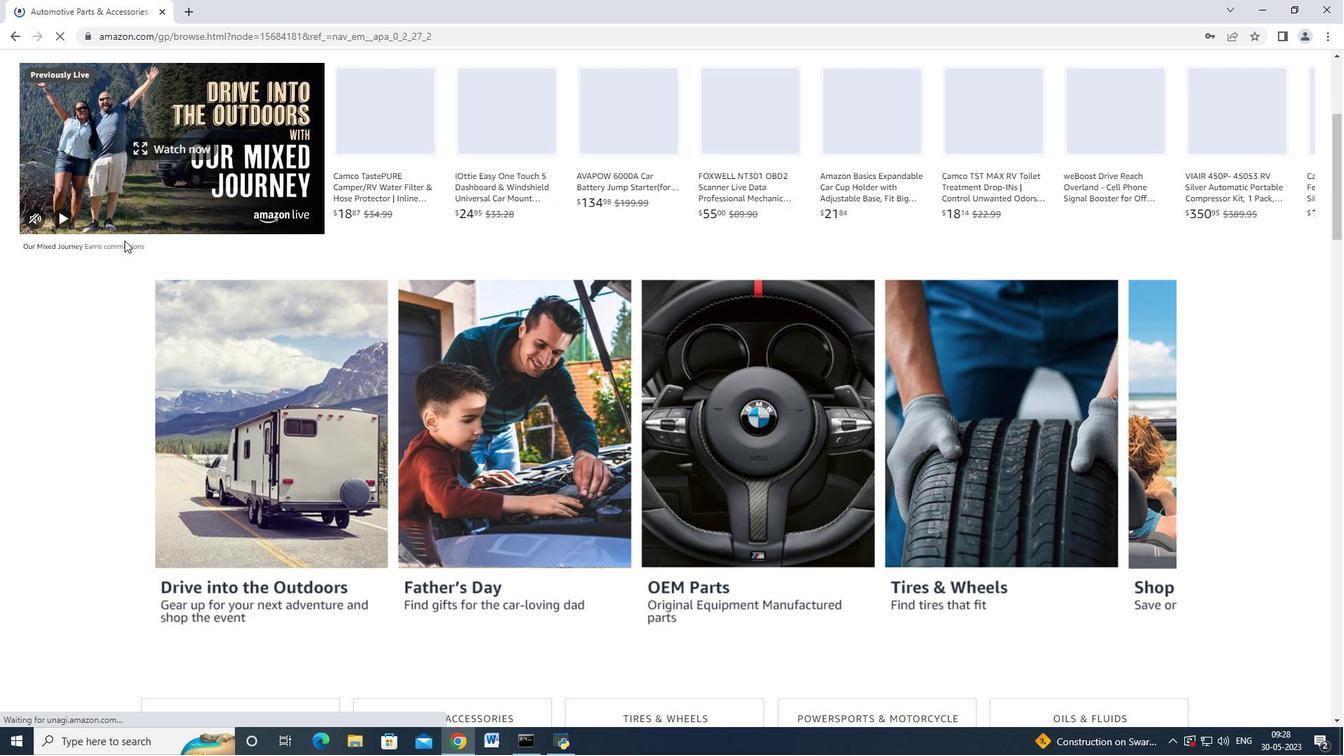 
Action: Mouse scrolled (124, 241) with delta (0, 0)
Screenshot: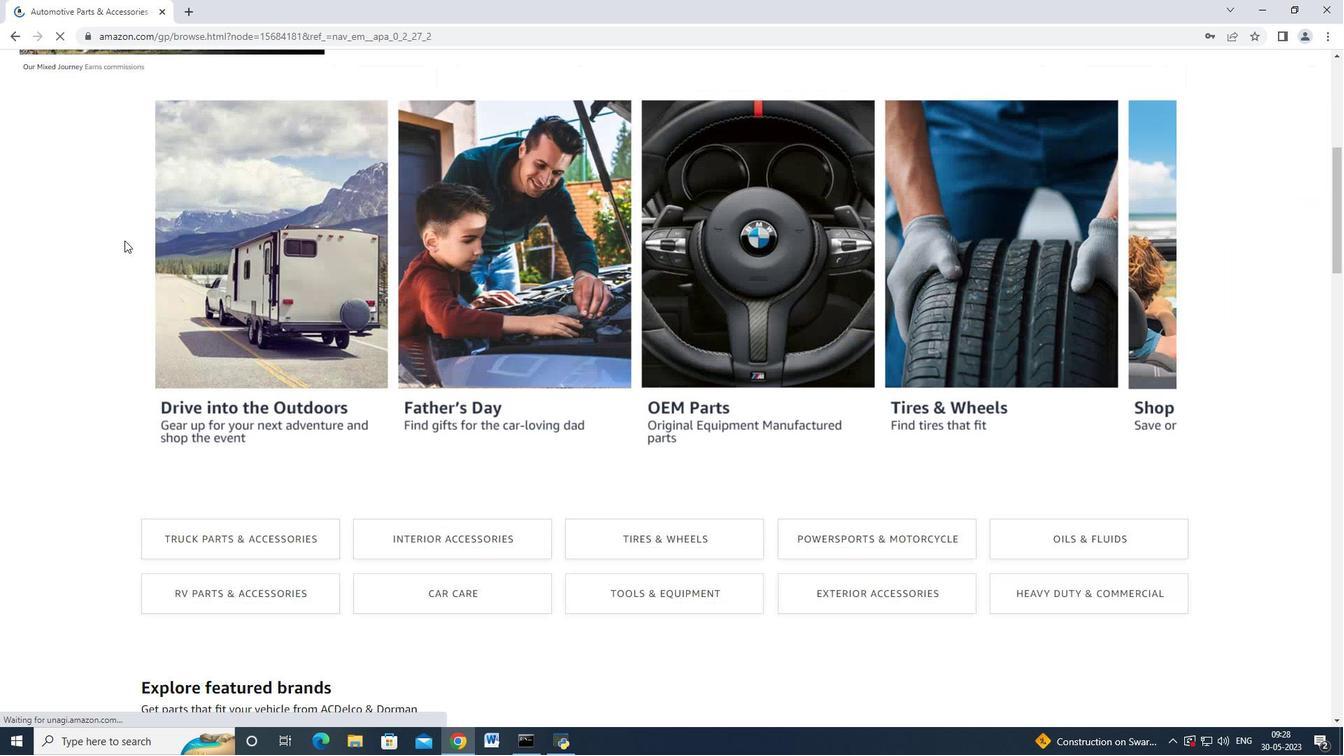 
Action: Mouse moved to (124, 241)
Screenshot: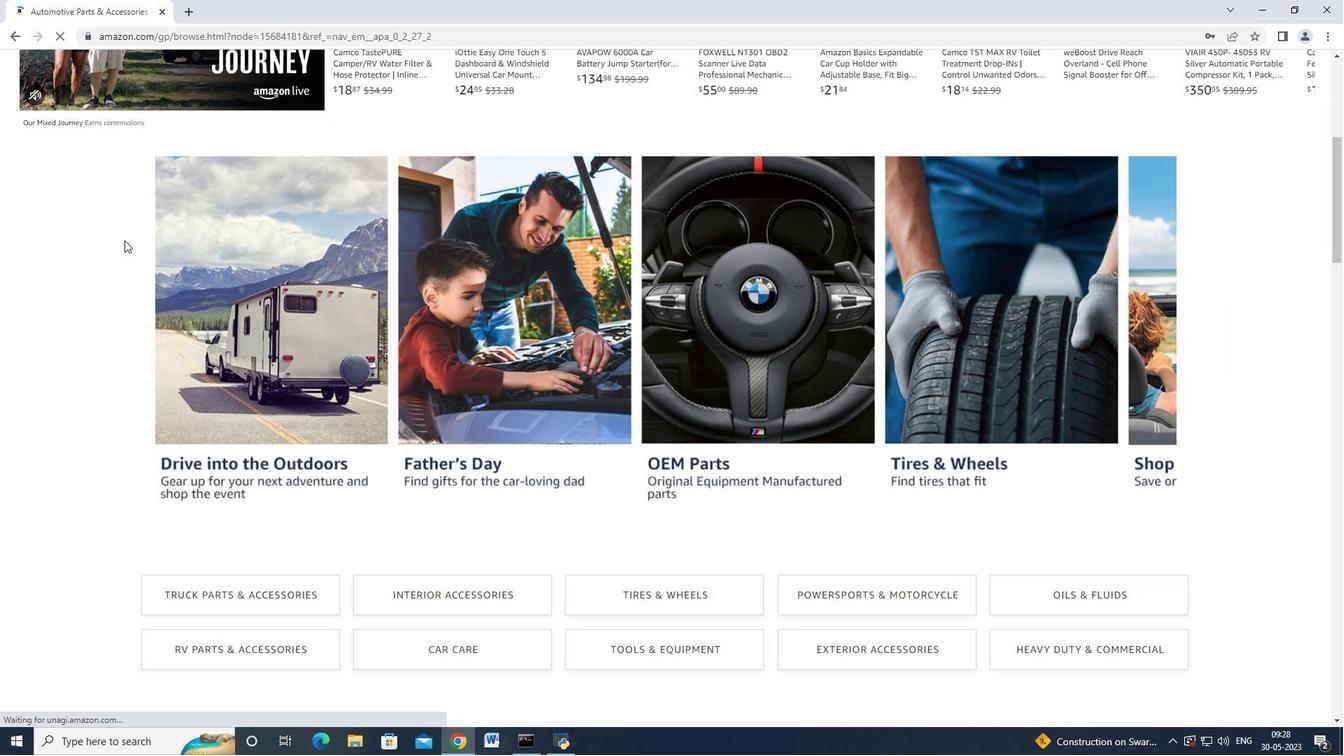 
Action: Mouse scrolled (124, 242) with delta (0, 0)
Screenshot: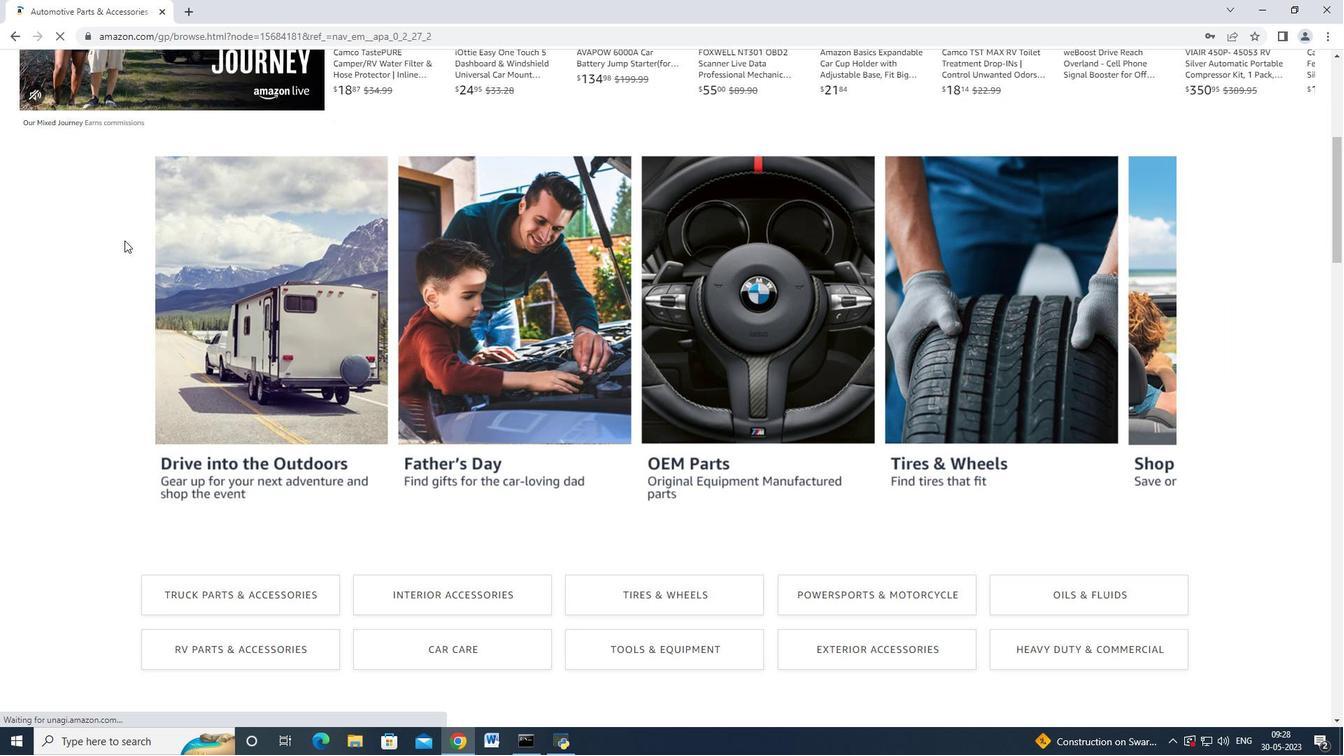 
Action: Mouse scrolled (124, 242) with delta (0, 0)
Screenshot: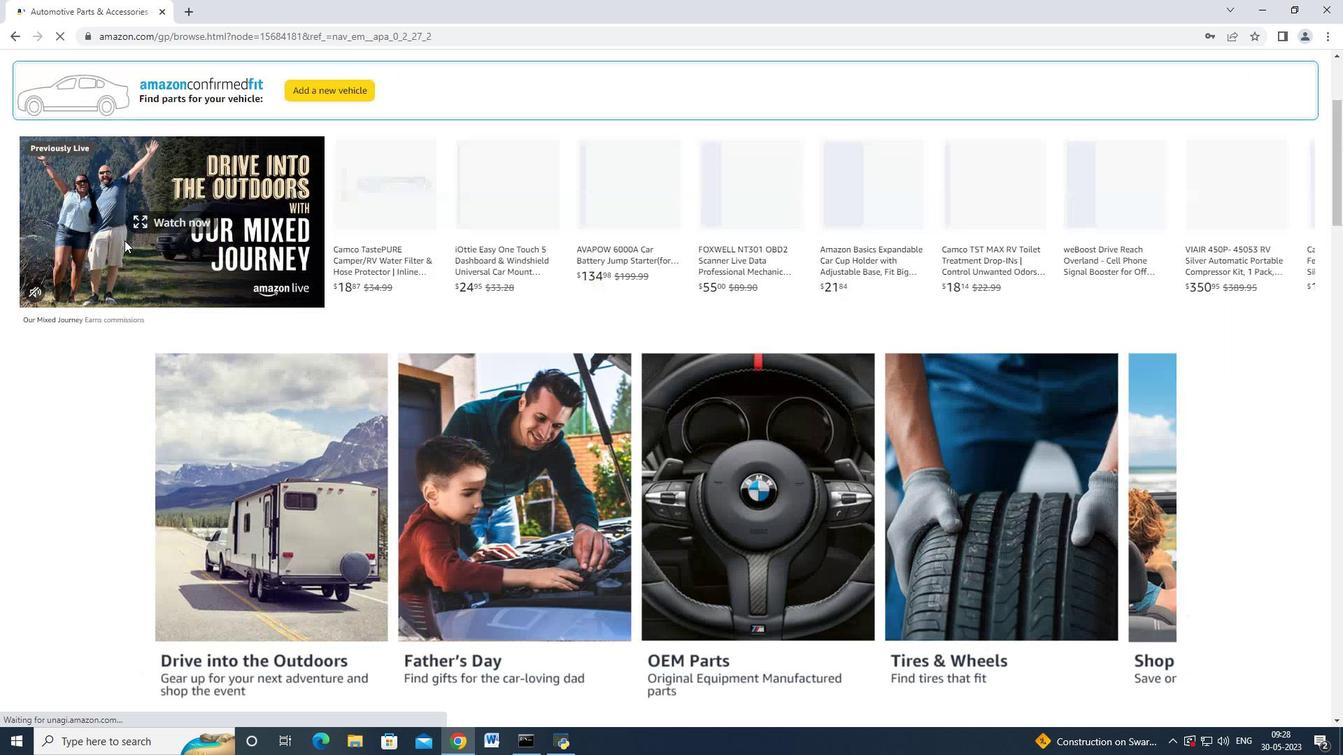 
Action: Mouse moved to (125, 241)
Screenshot: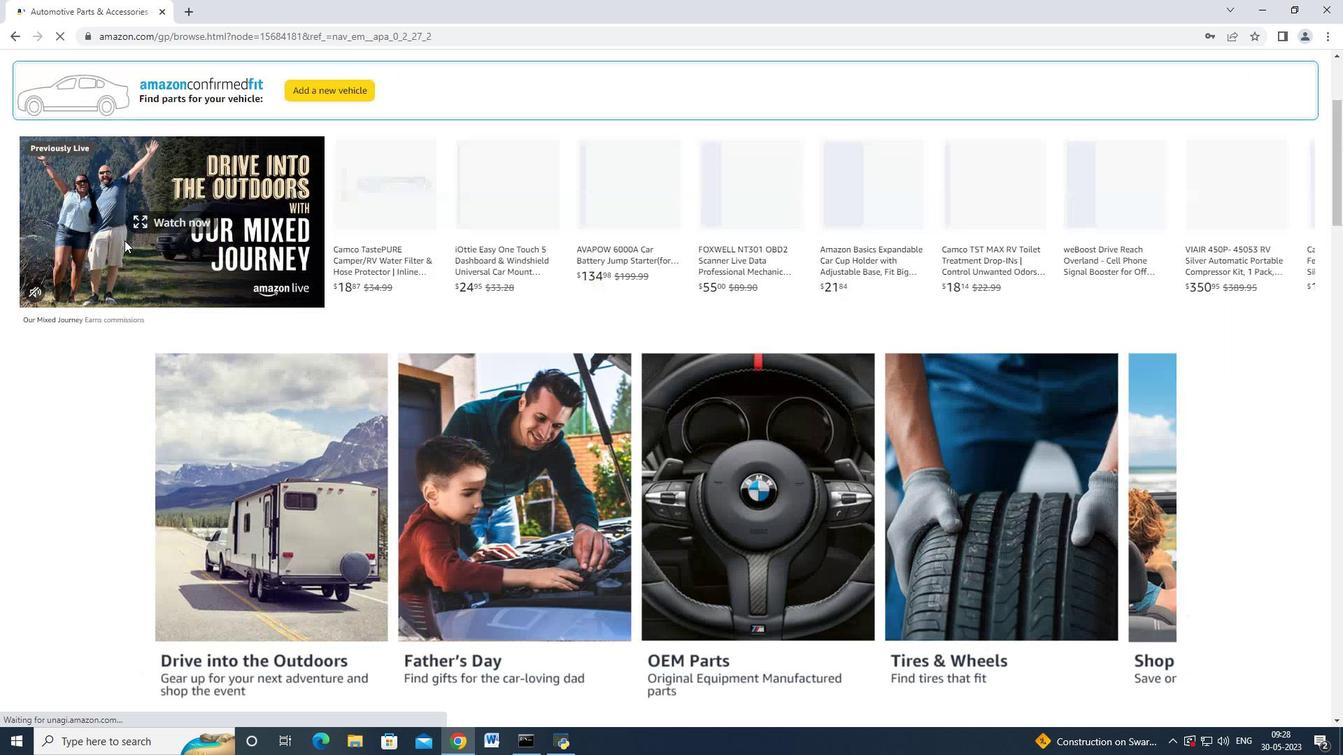 
Action: Mouse scrolled (125, 242) with delta (0, 0)
Screenshot: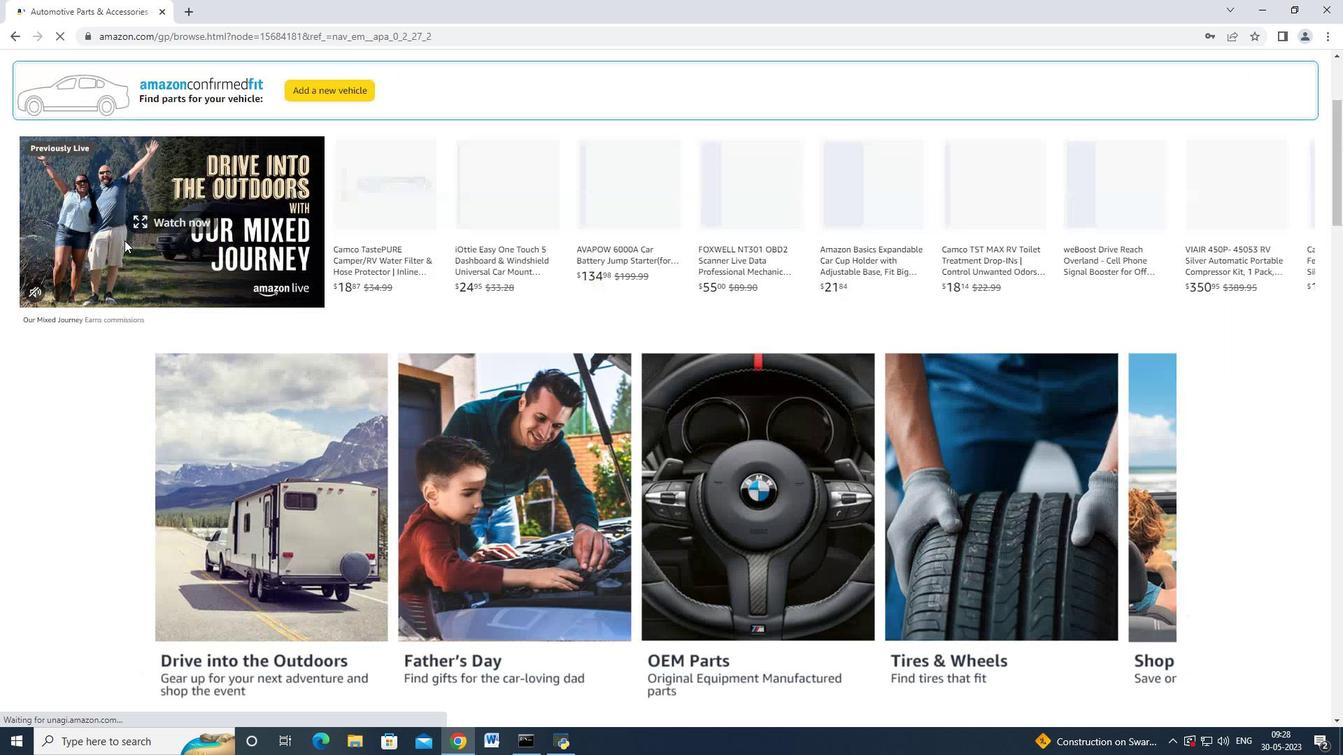 
Action: Mouse scrolled (125, 242) with delta (0, 0)
Screenshot: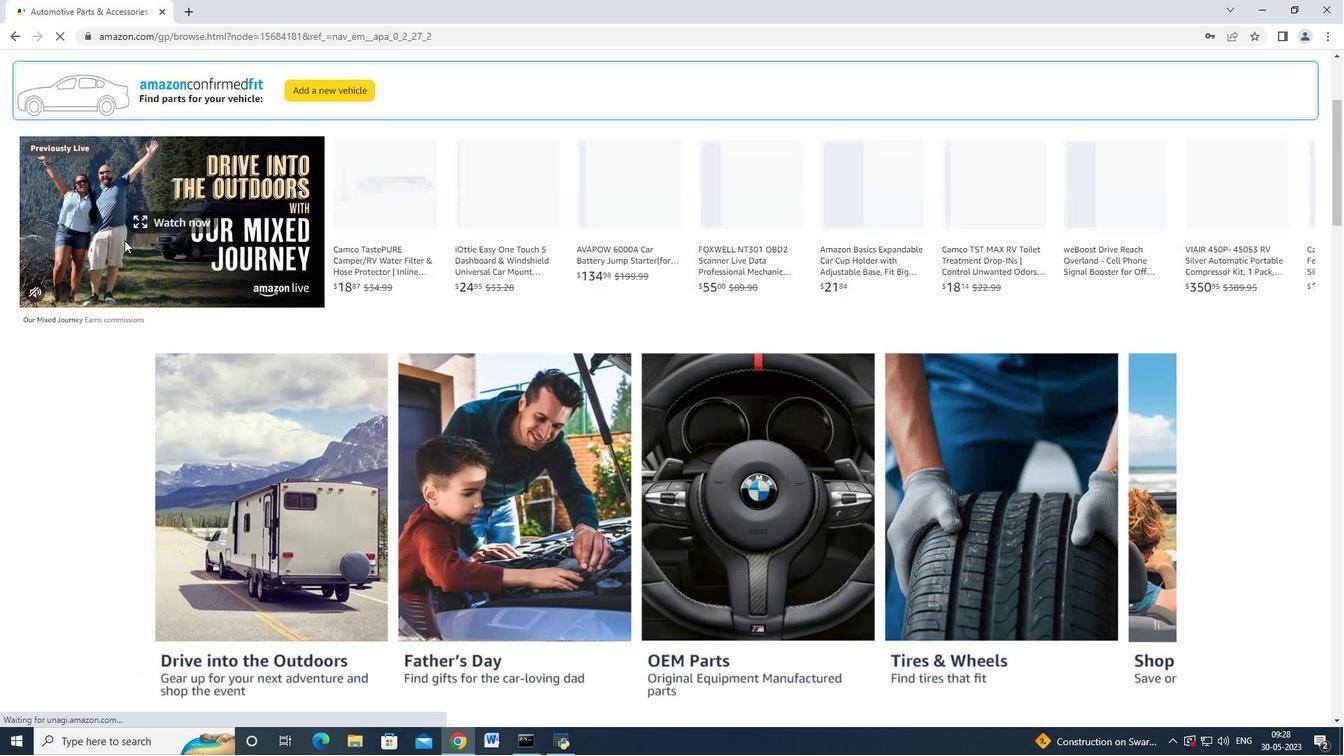 
Action: Mouse scrolled (125, 242) with delta (0, 0)
Screenshot: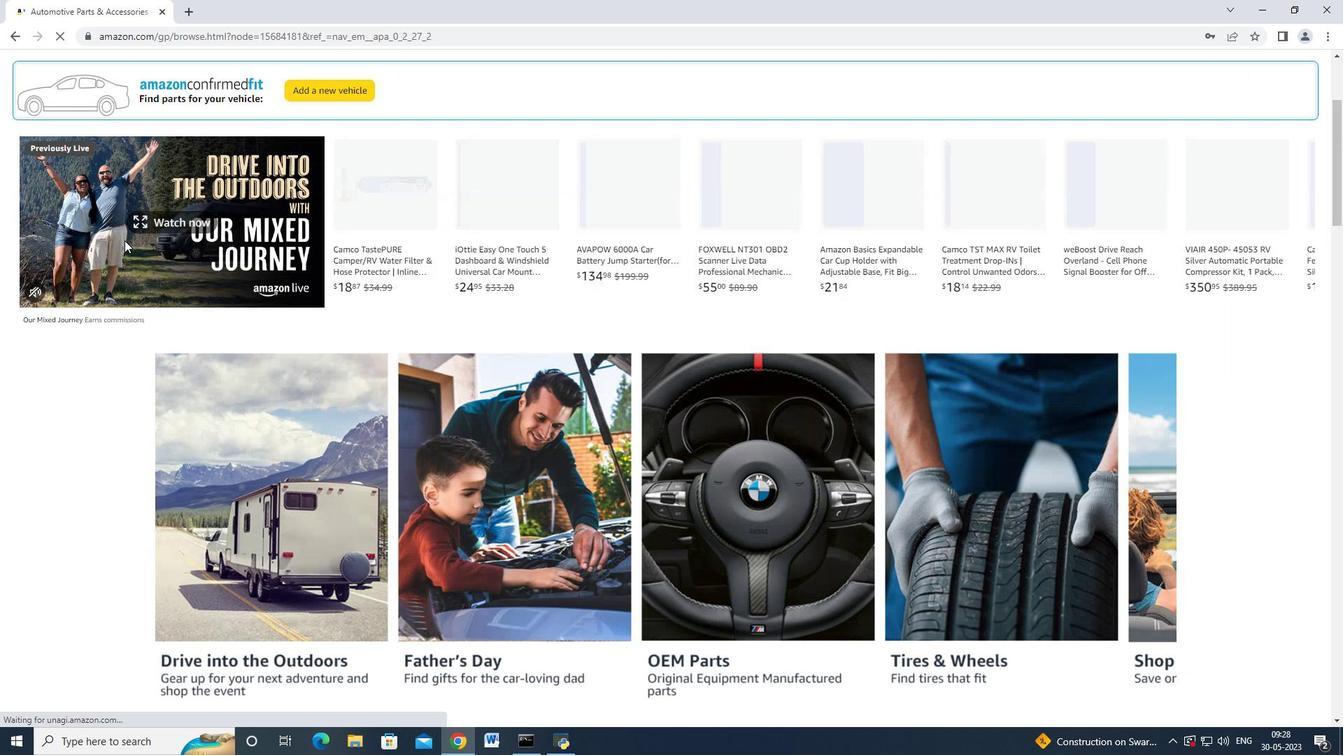 
Action: Mouse moved to (216, 125)
Screenshot: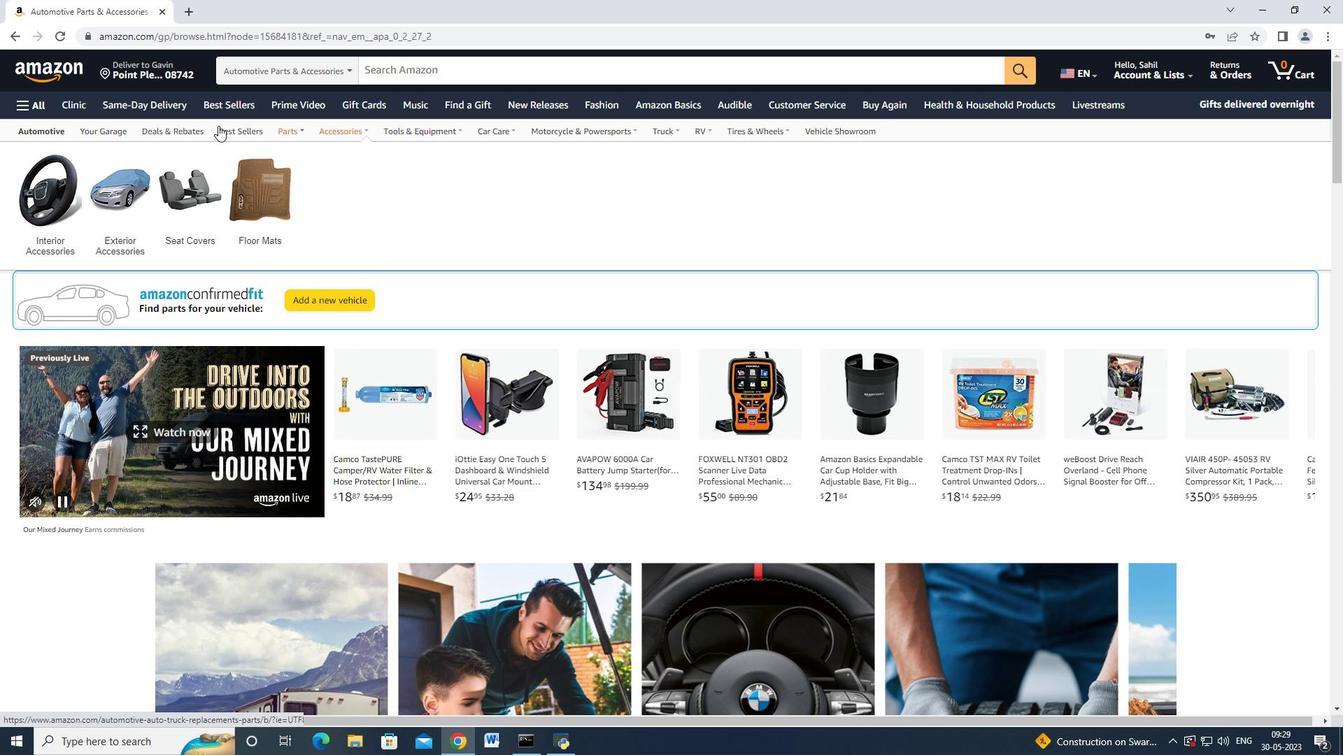 
Action: Mouse pressed left at (216, 125)
Screenshot: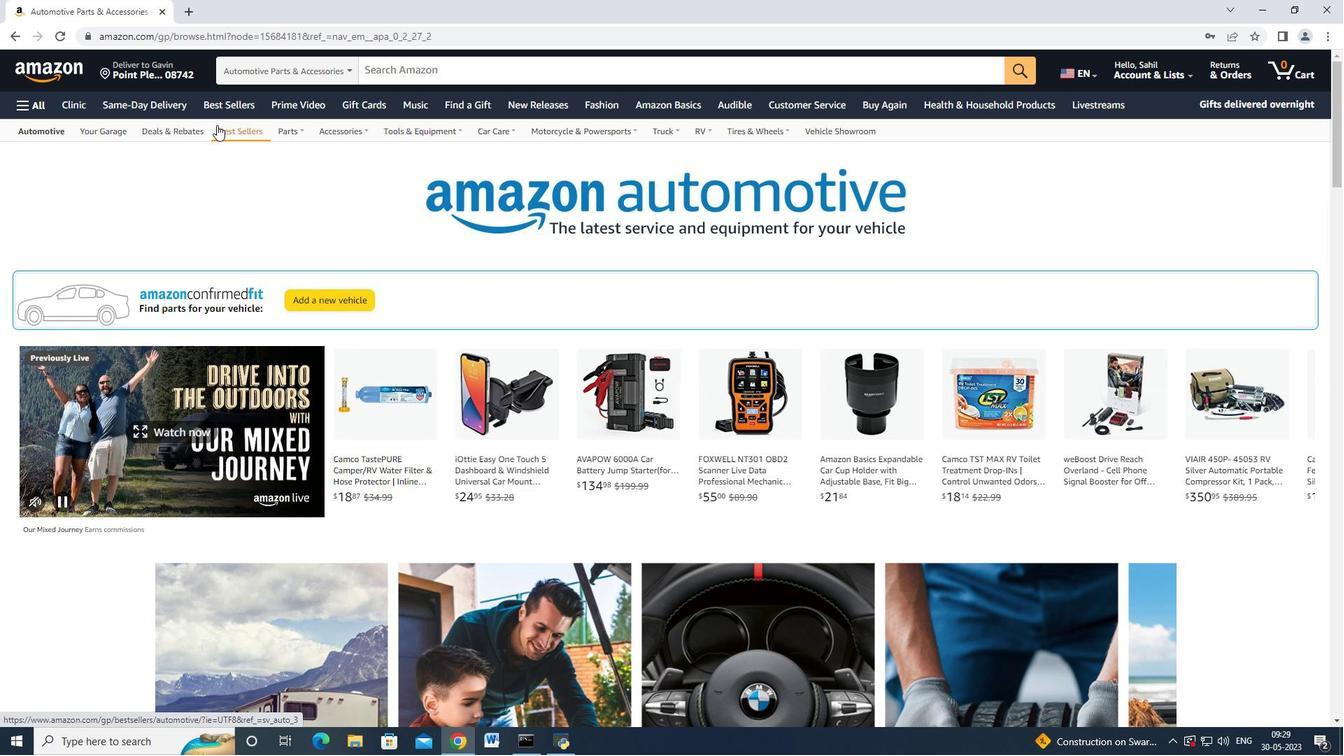 
Action: Mouse scrolled (216, 124) with delta (0, 0)
Screenshot: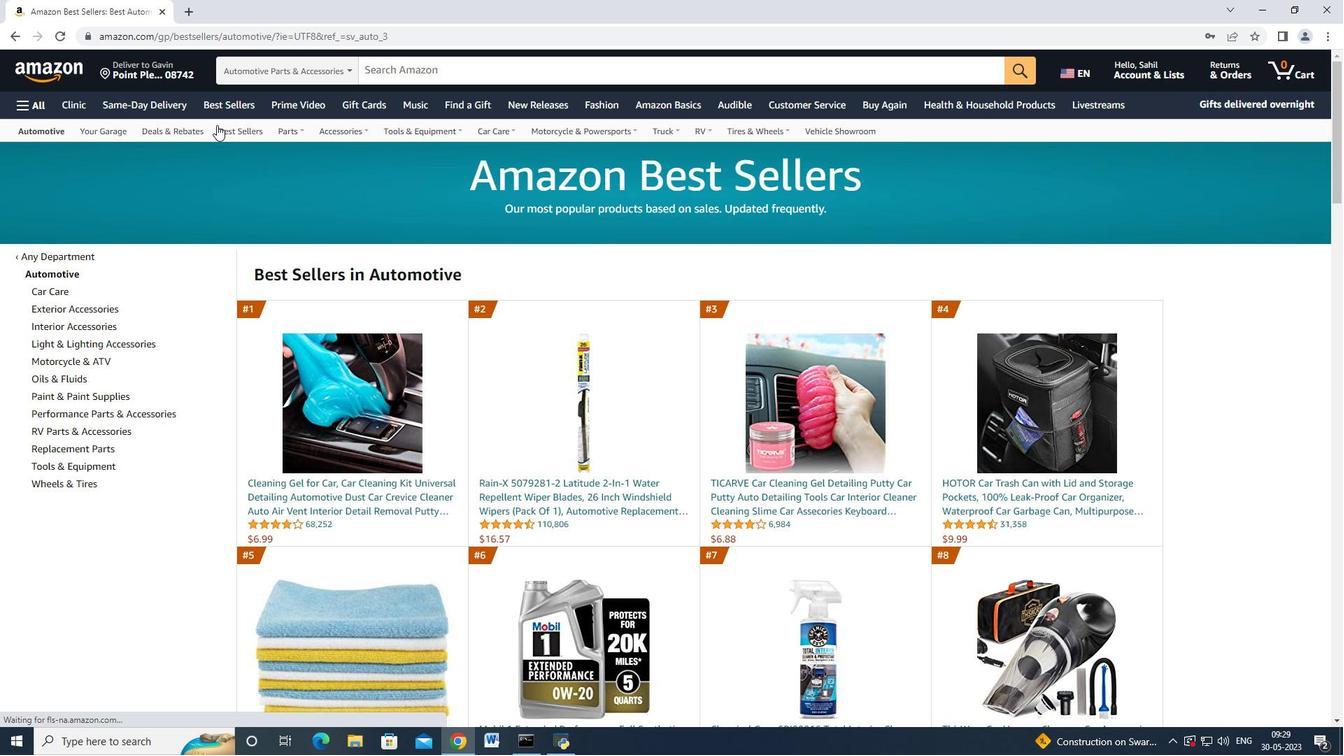 
Action: Mouse scrolled (216, 124) with delta (0, 0)
Screenshot: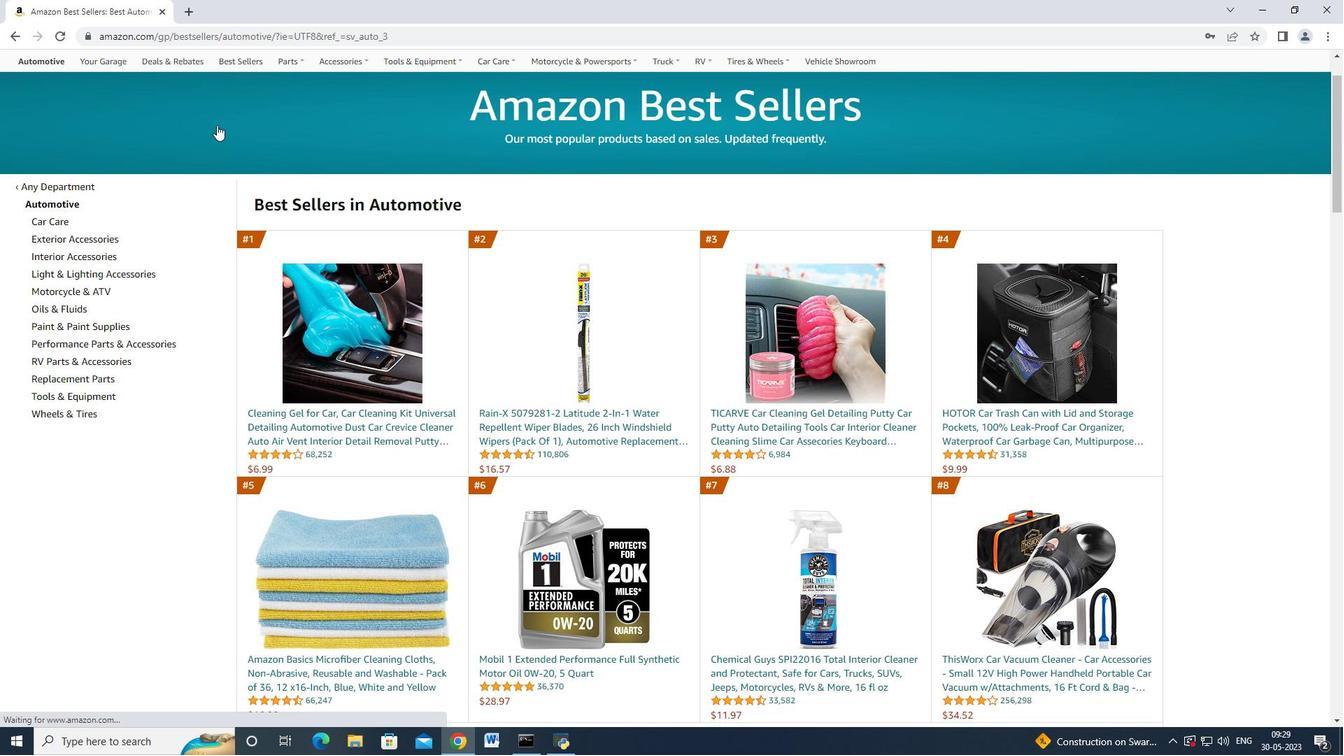 
Action: Mouse scrolled (216, 124) with delta (0, 0)
Screenshot: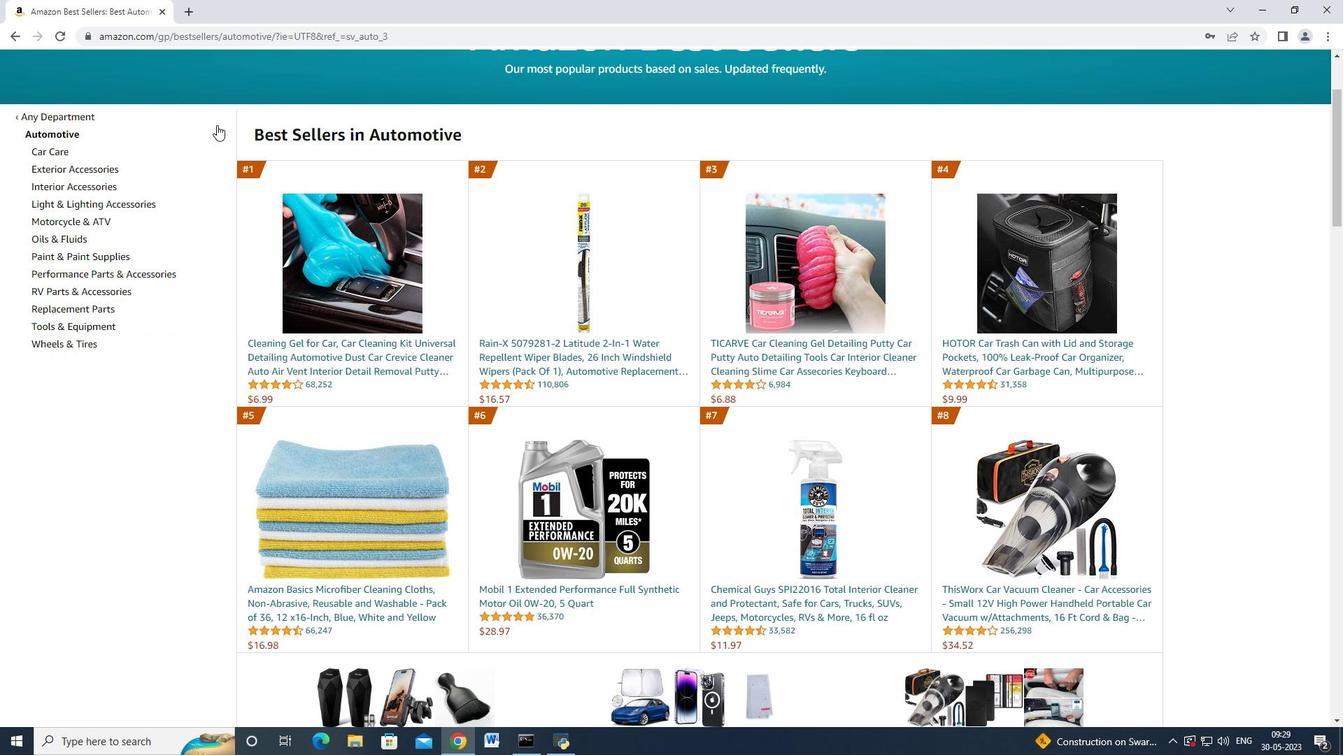 
Action: Mouse moved to (93, 244)
Screenshot: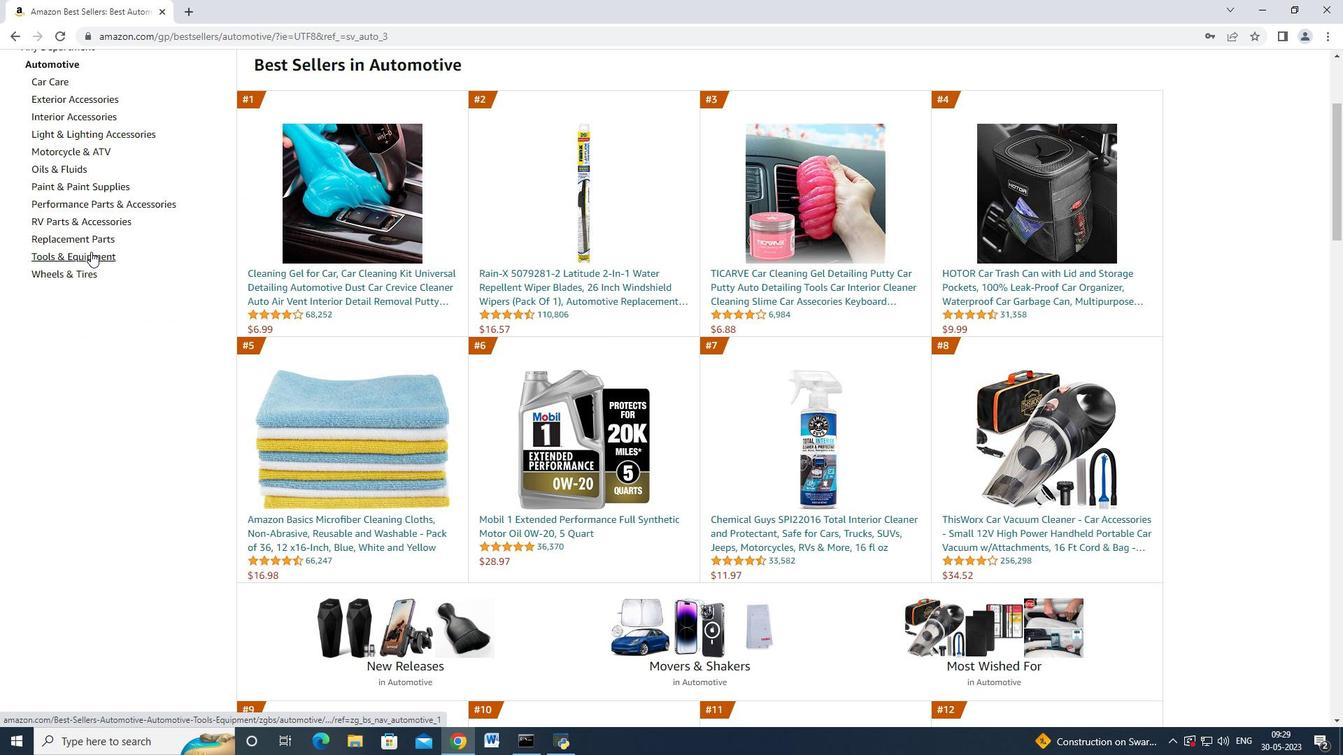 
Action: Mouse pressed left at (93, 244)
Screenshot: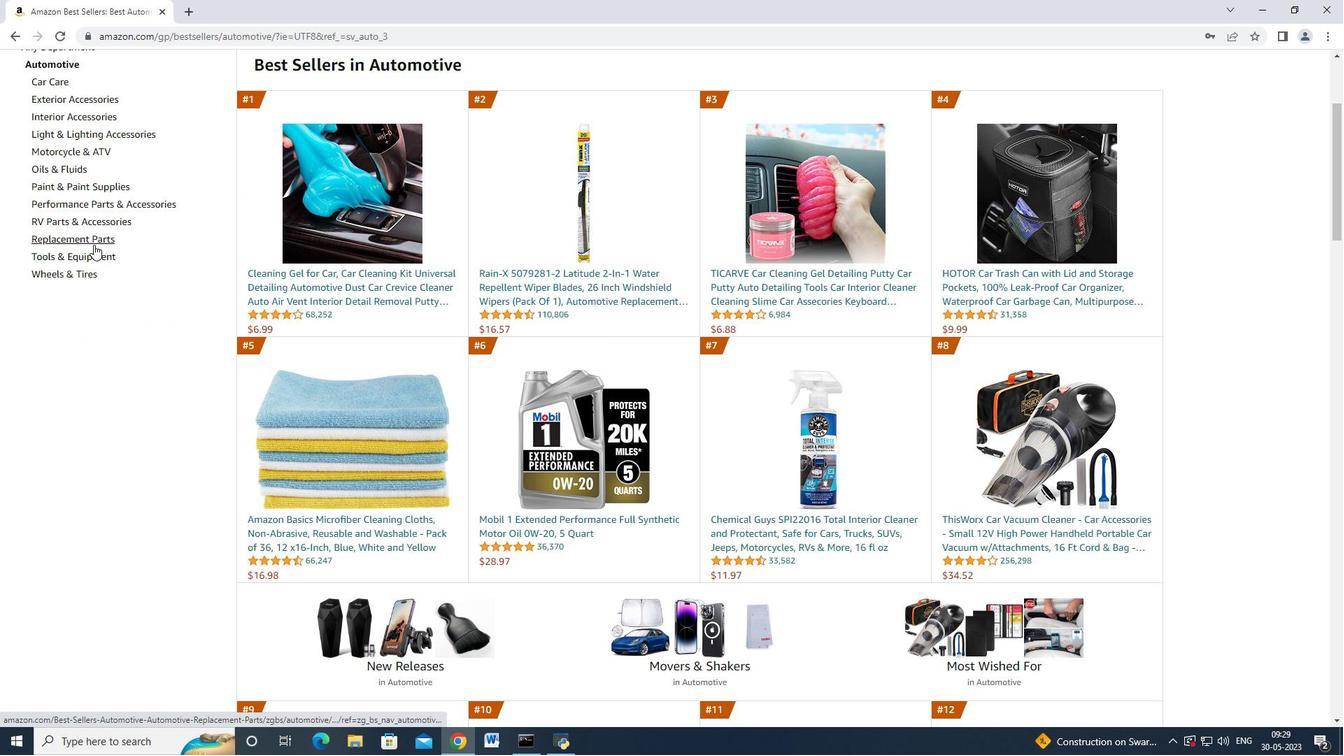 
Action: Mouse moved to (167, 209)
Screenshot: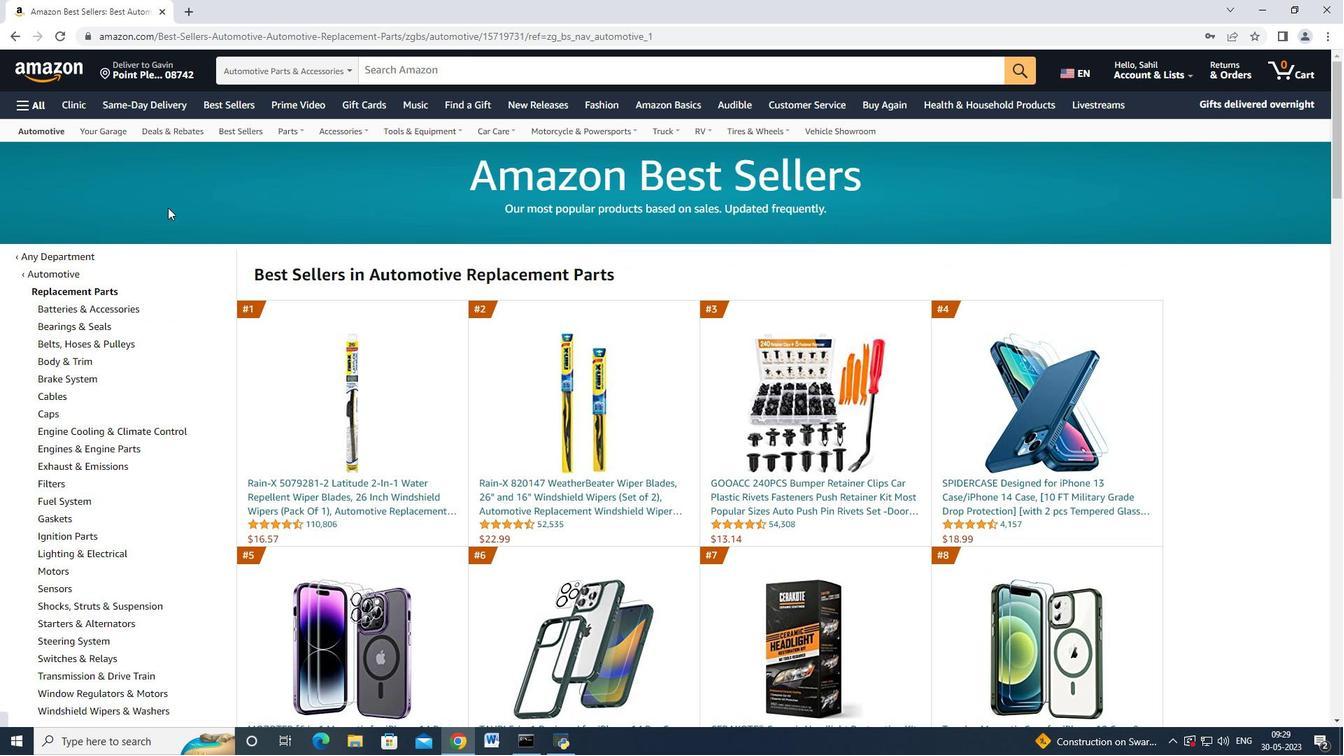 
Action: Mouse scrolled (167, 209) with delta (0, 0)
Screenshot: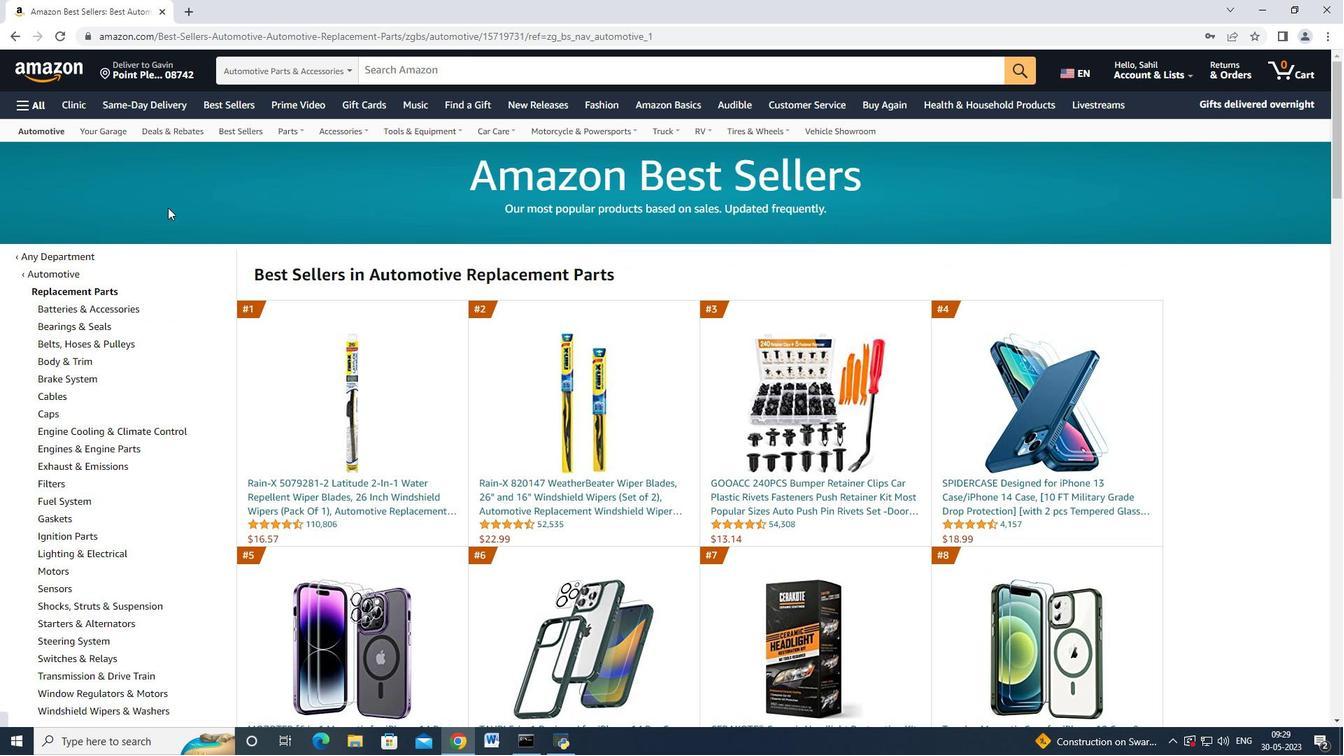 
Action: Mouse scrolled (167, 209) with delta (0, 0)
Screenshot: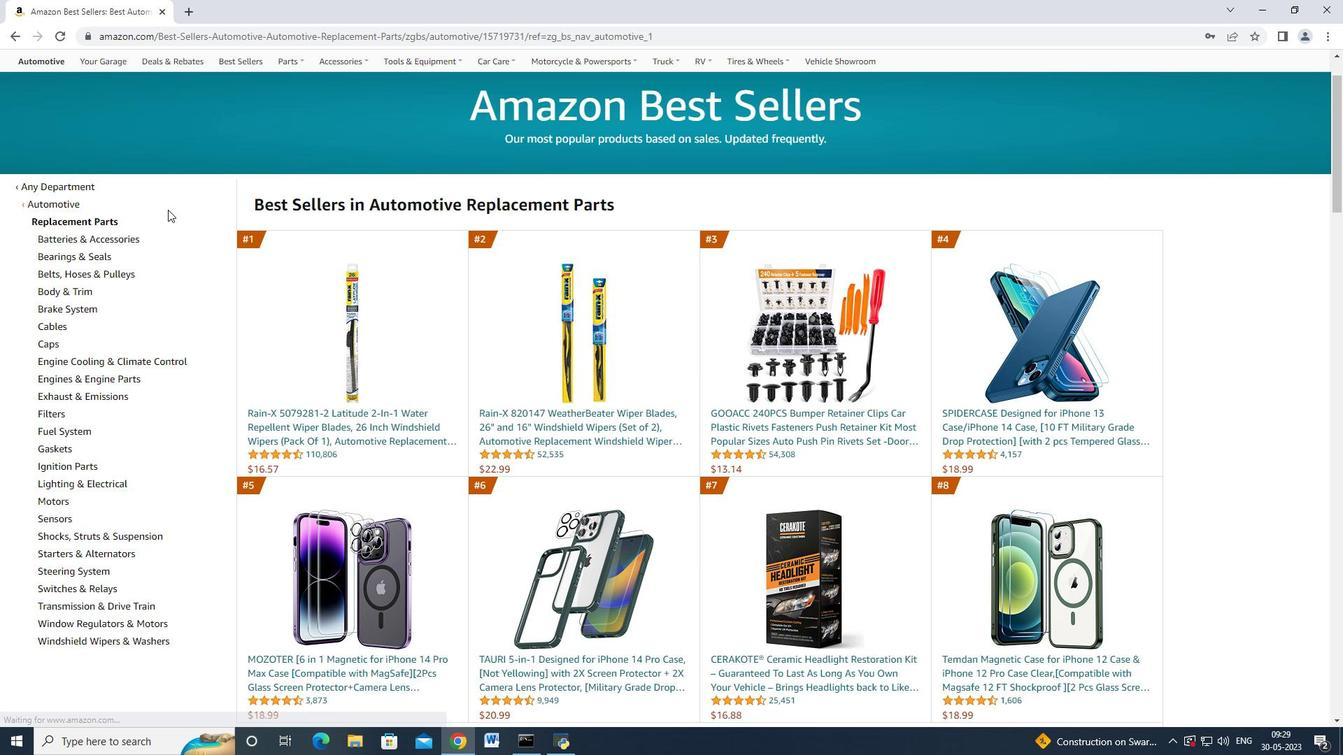 
Action: Mouse scrolled (167, 209) with delta (0, 0)
Screenshot: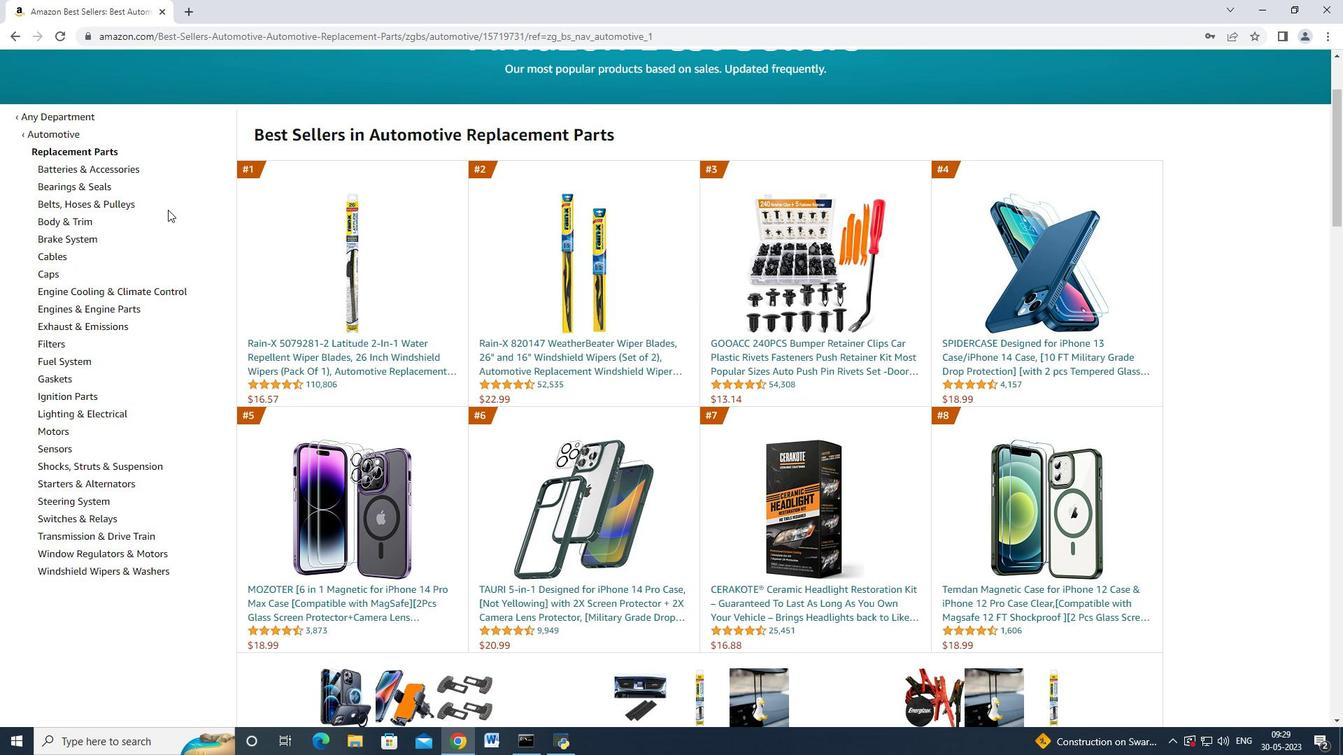
Action: Mouse moved to (163, 207)
Screenshot: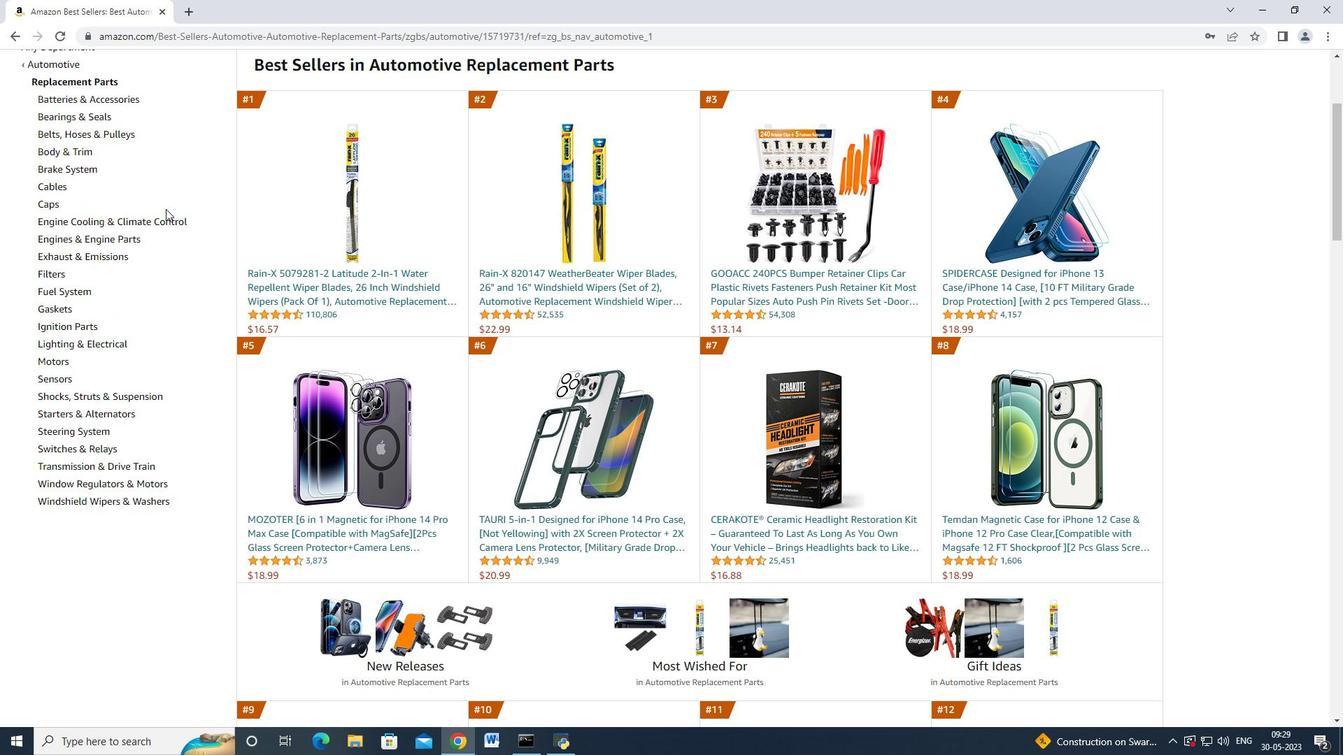 
Action: Mouse scrolled (163, 207) with delta (0, 0)
Screenshot: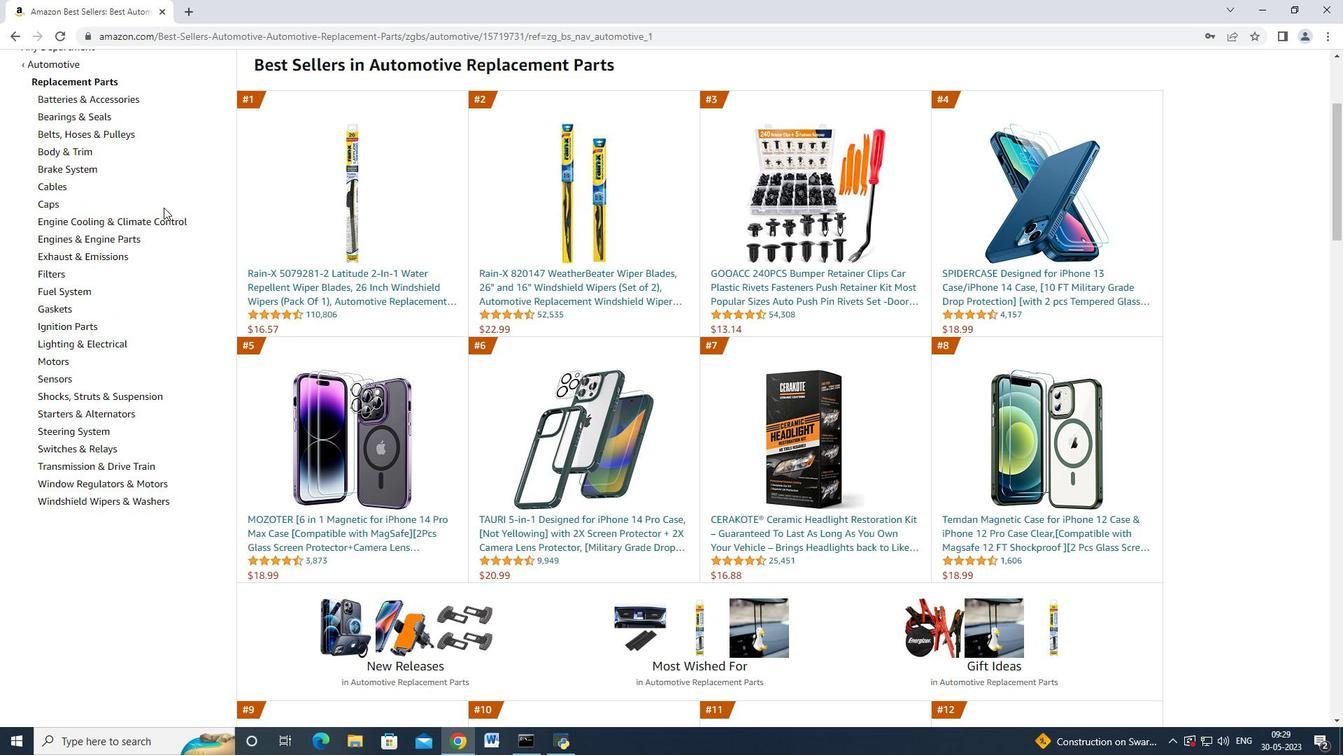 
Action: Mouse scrolled (163, 207) with delta (0, 0)
Screenshot: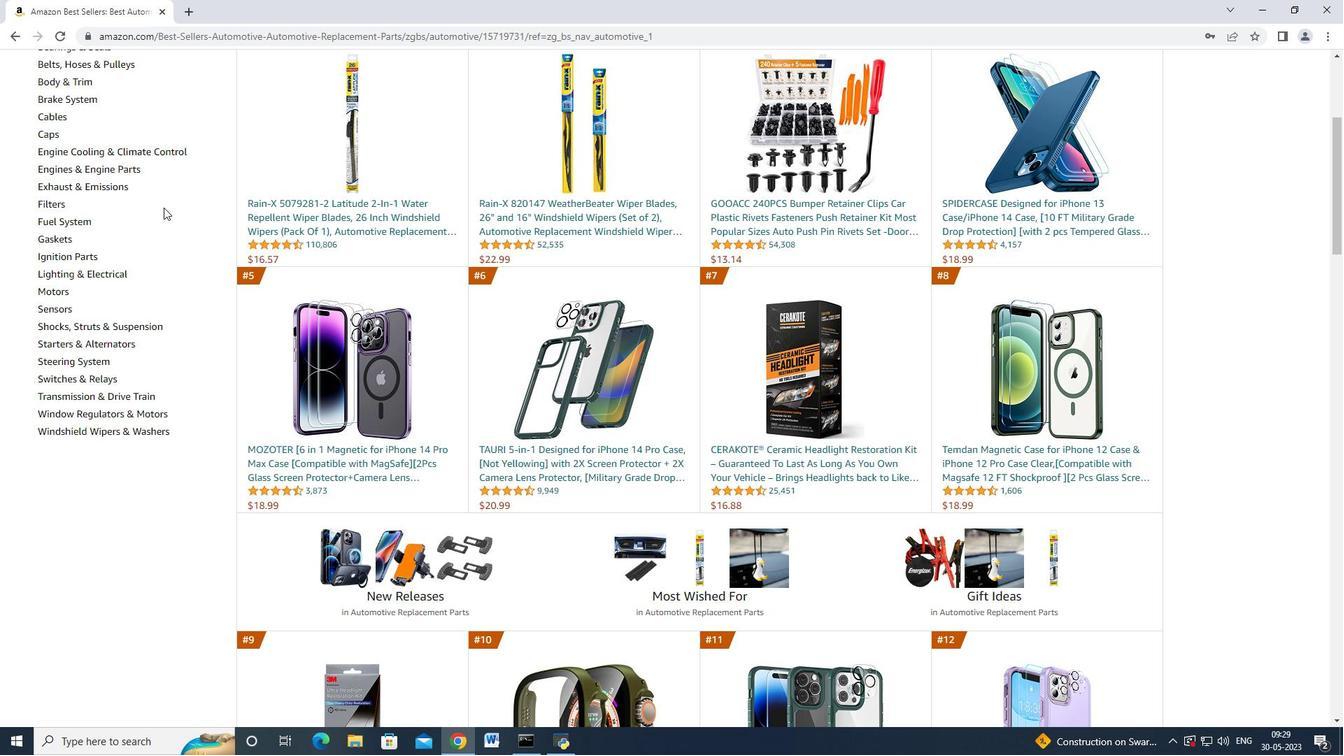 
Action: Mouse scrolled (163, 208) with delta (0, 0)
Screenshot: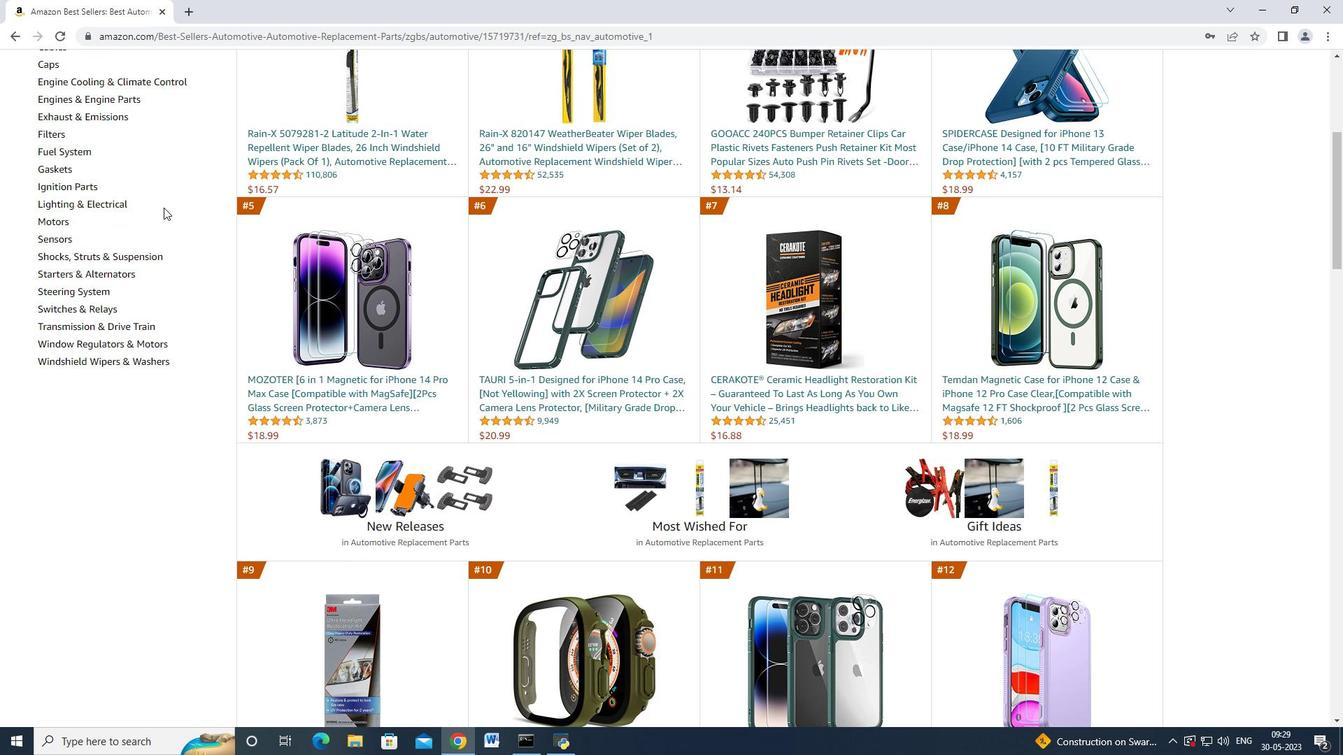 
Action: Mouse moved to (153, 201)
Screenshot: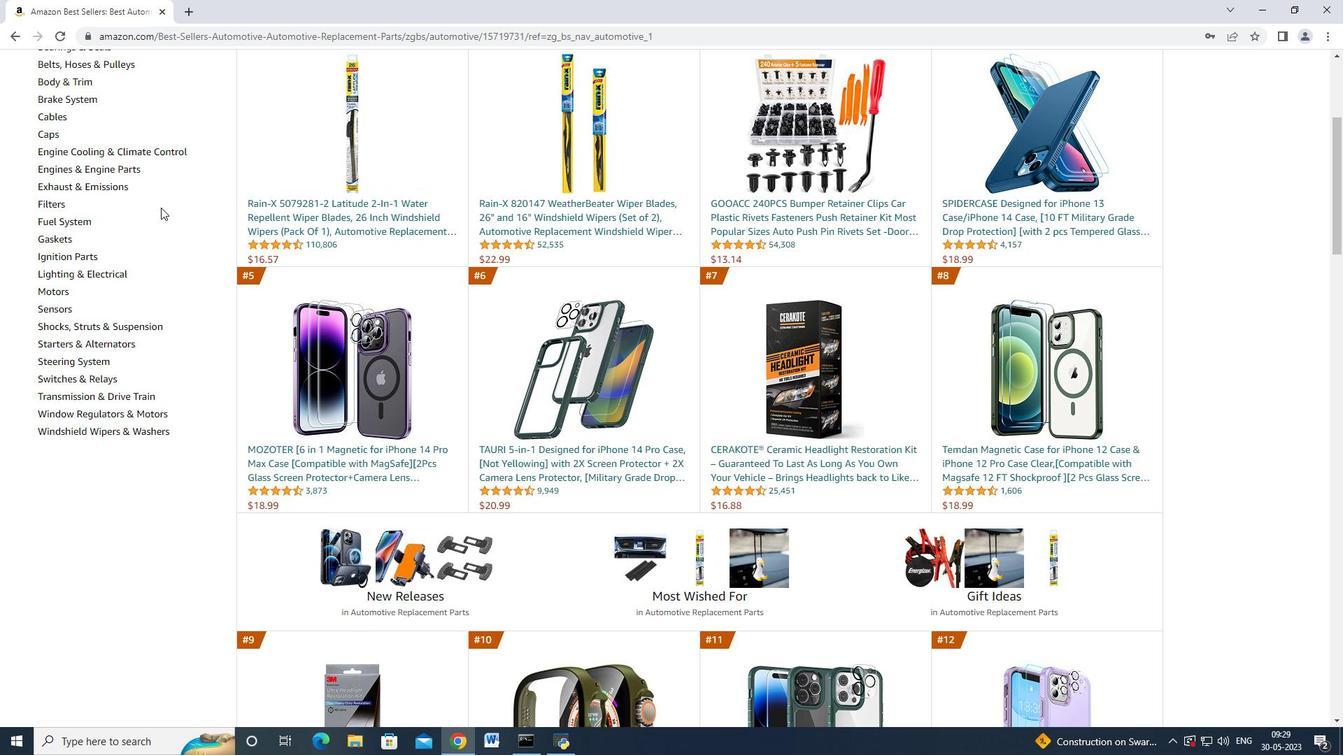 
Action: Mouse scrolled (153, 202) with delta (0, 0)
Screenshot: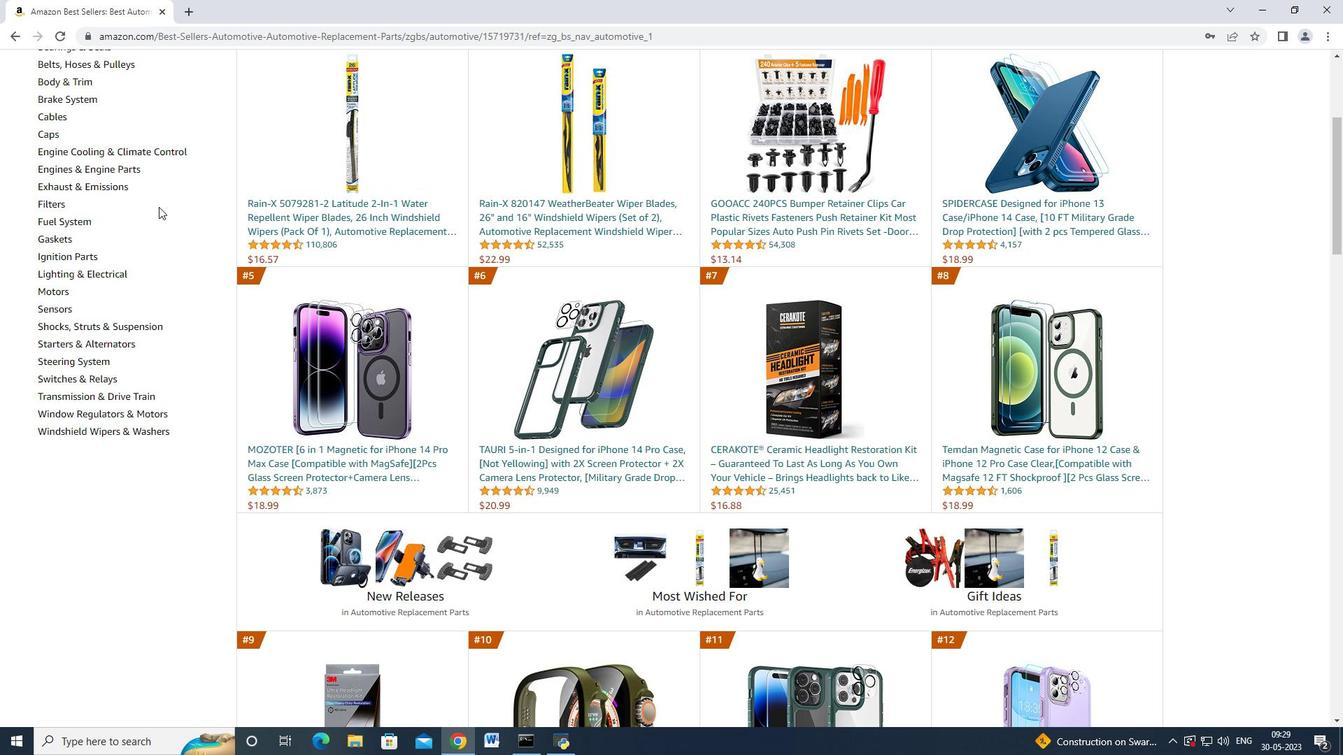
Action: Mouse scrolled (153, 202) with delta (0, 0)
Screenshot: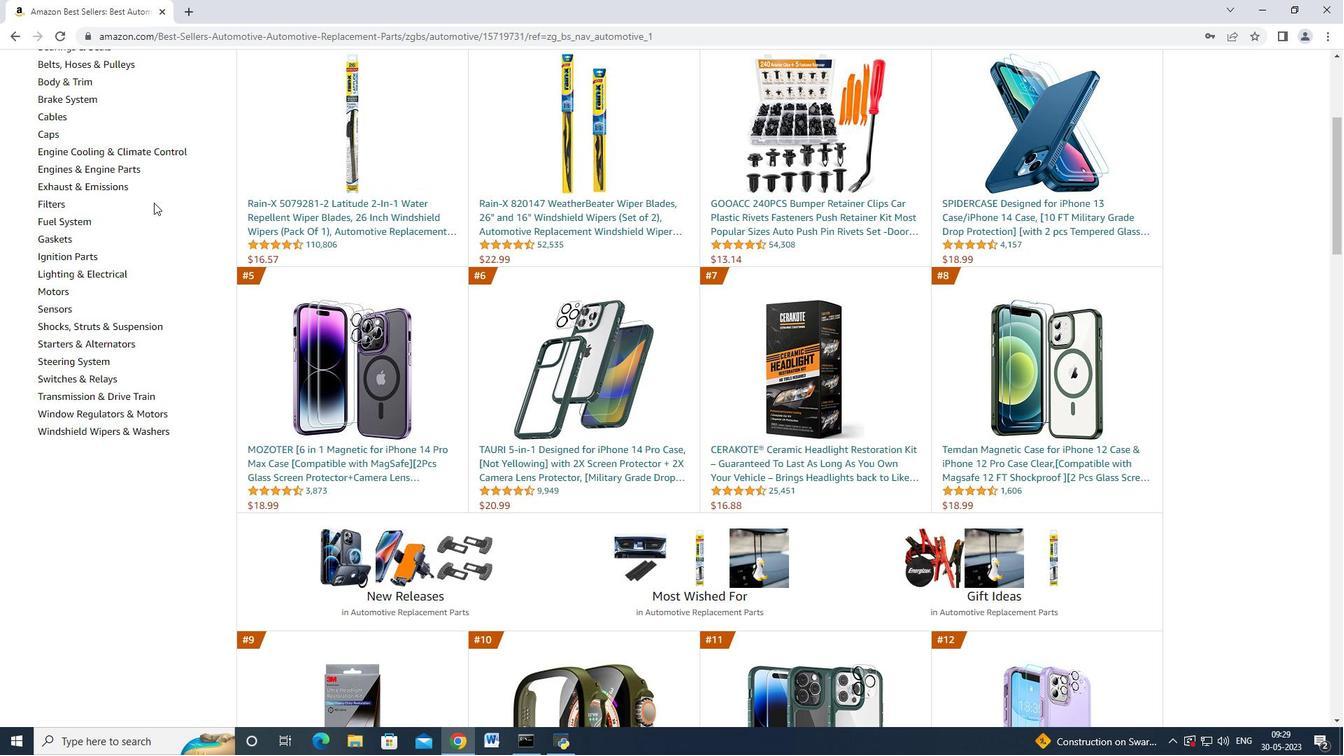 
Action: Mouse moved to (94, 288)
Screenshot: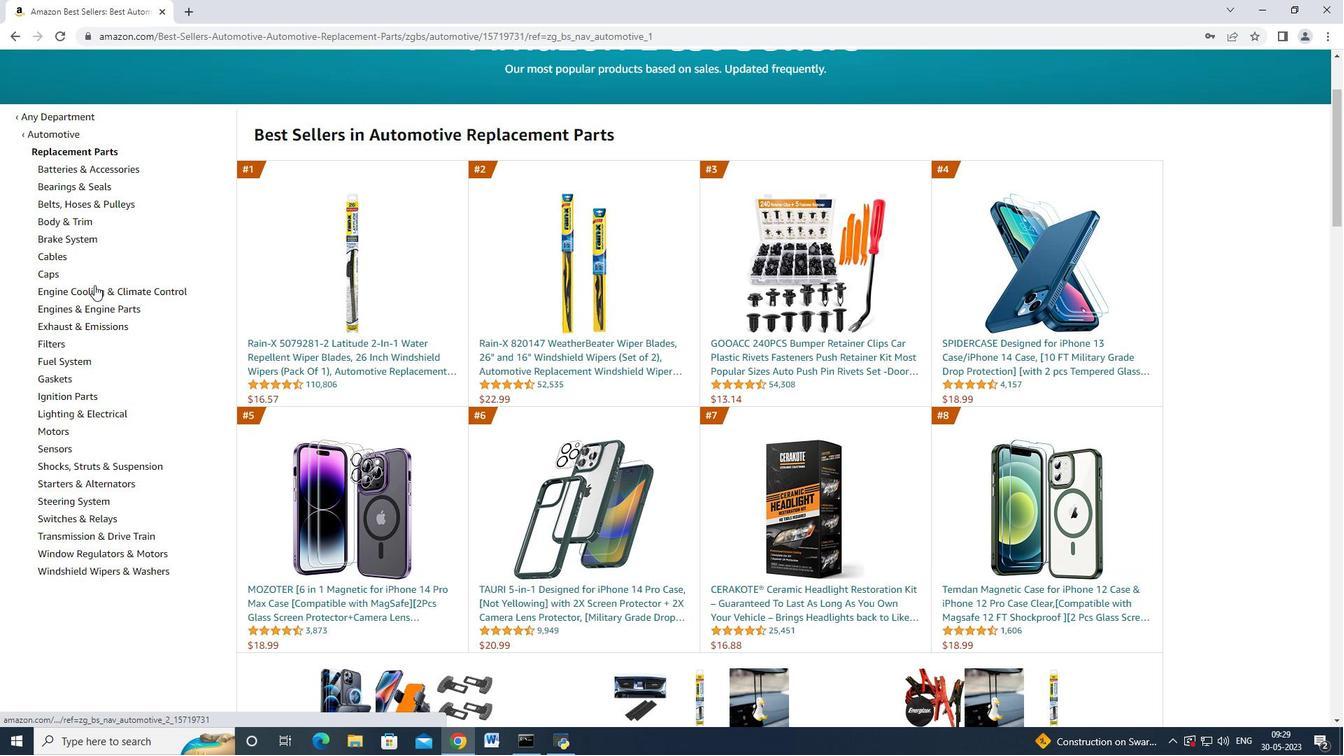
Action: Mouse pressed left at (94, 288)
Screenshot: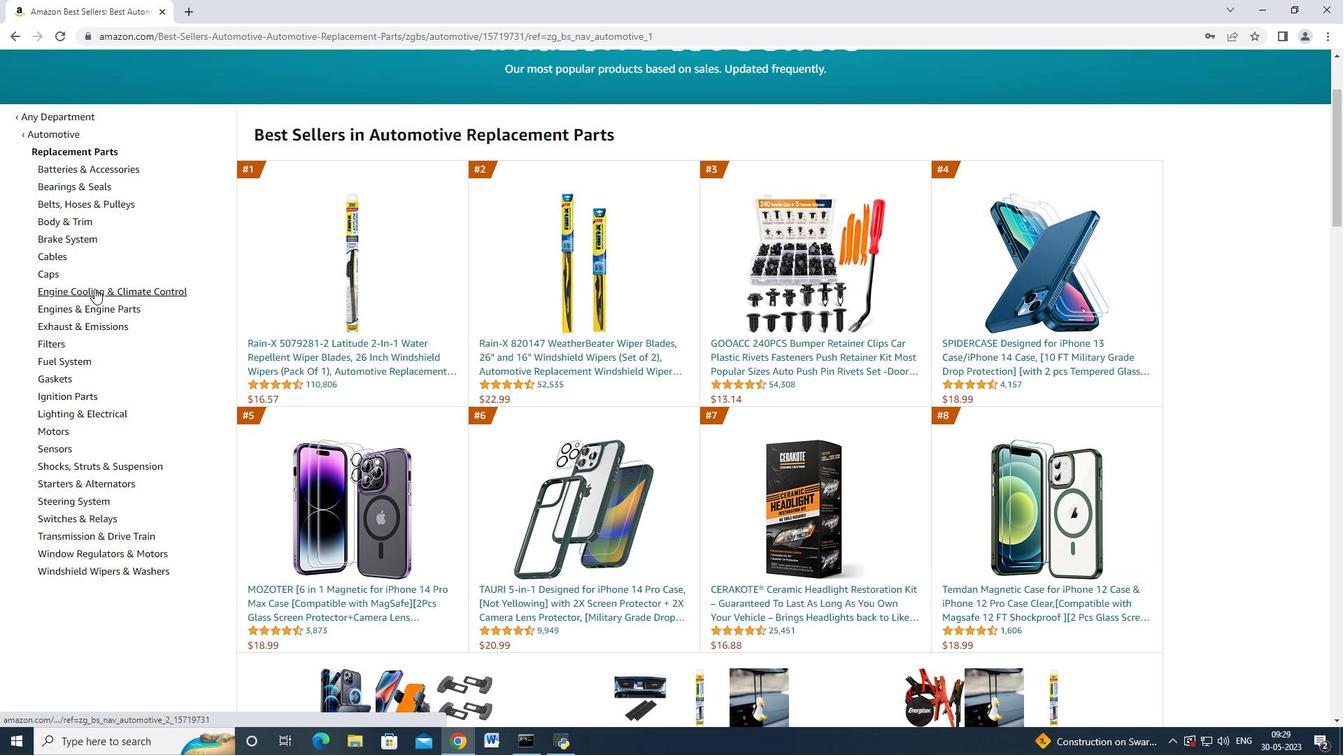 
Action: Mouse moved to (145, 300)
Screenshot: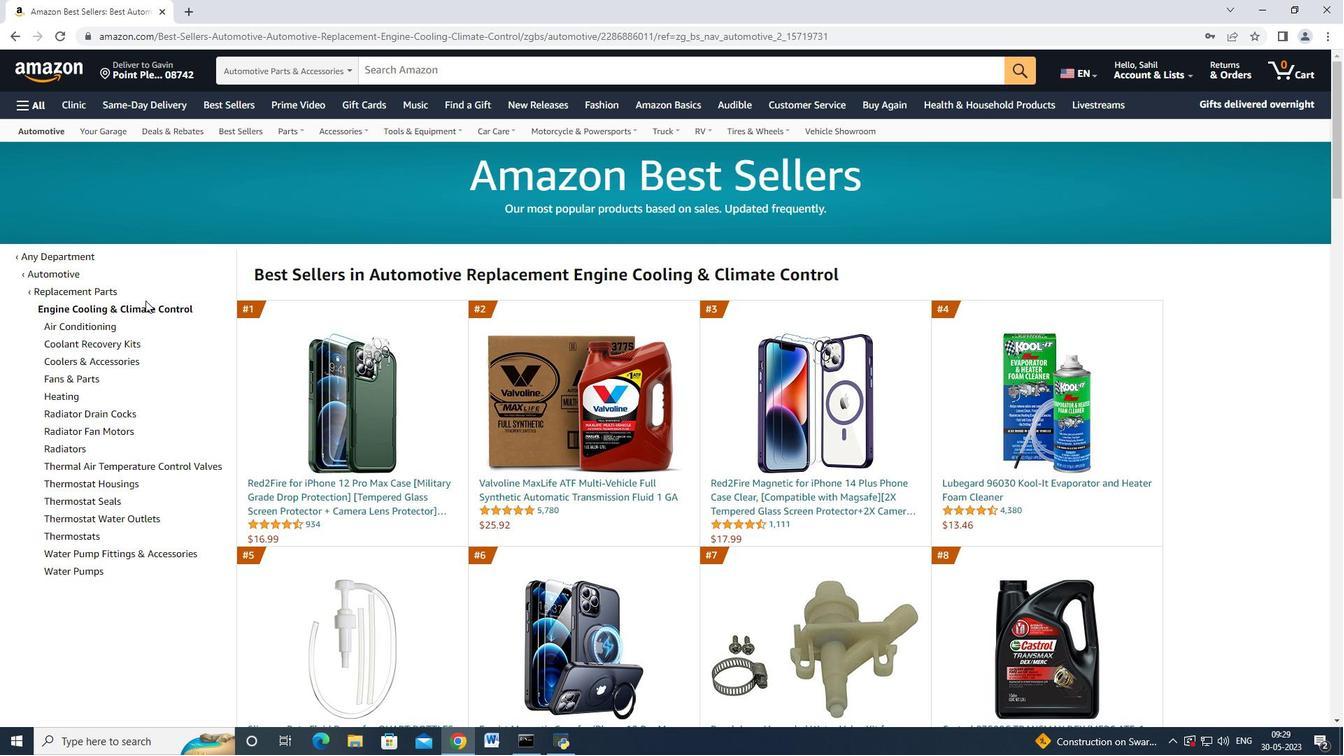 
Action: Mouse scrolled (145, 301) with delta (0, 0)
Screenshot: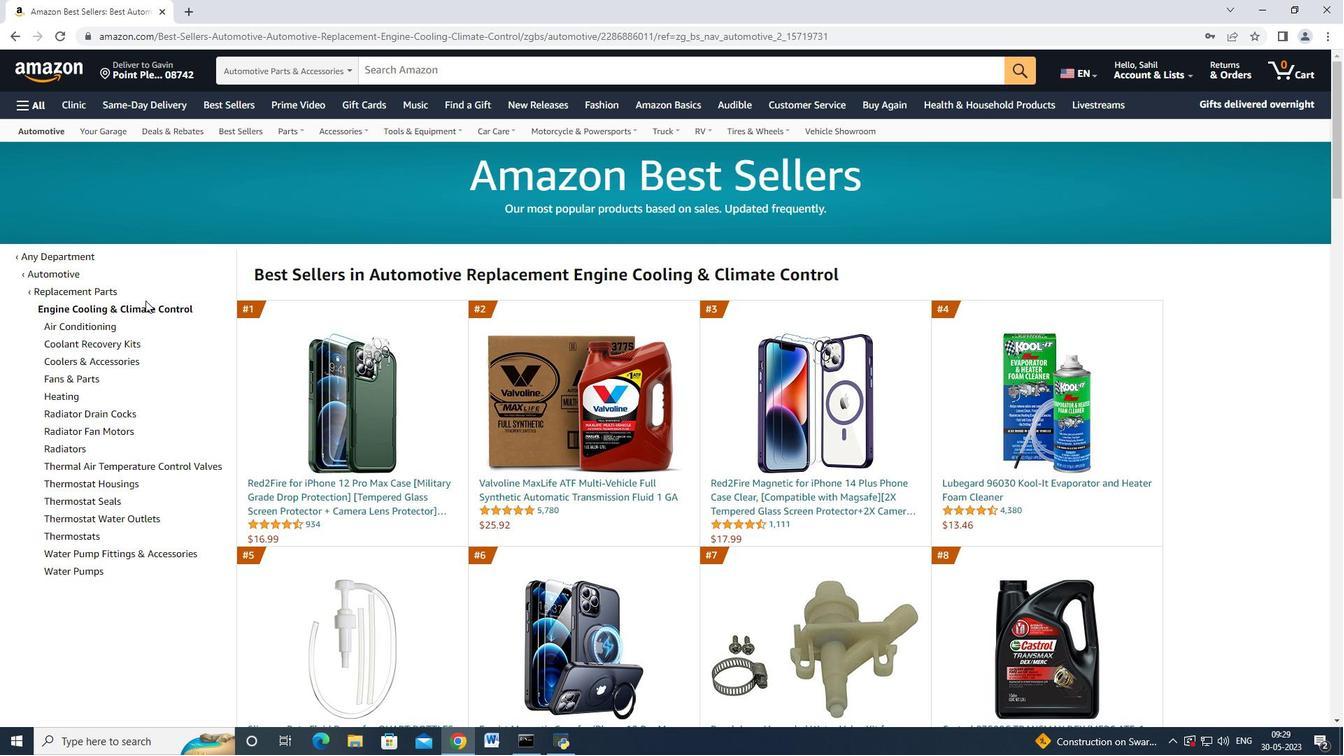 
Action: Mouse moved to (74, 395)
Screenshot: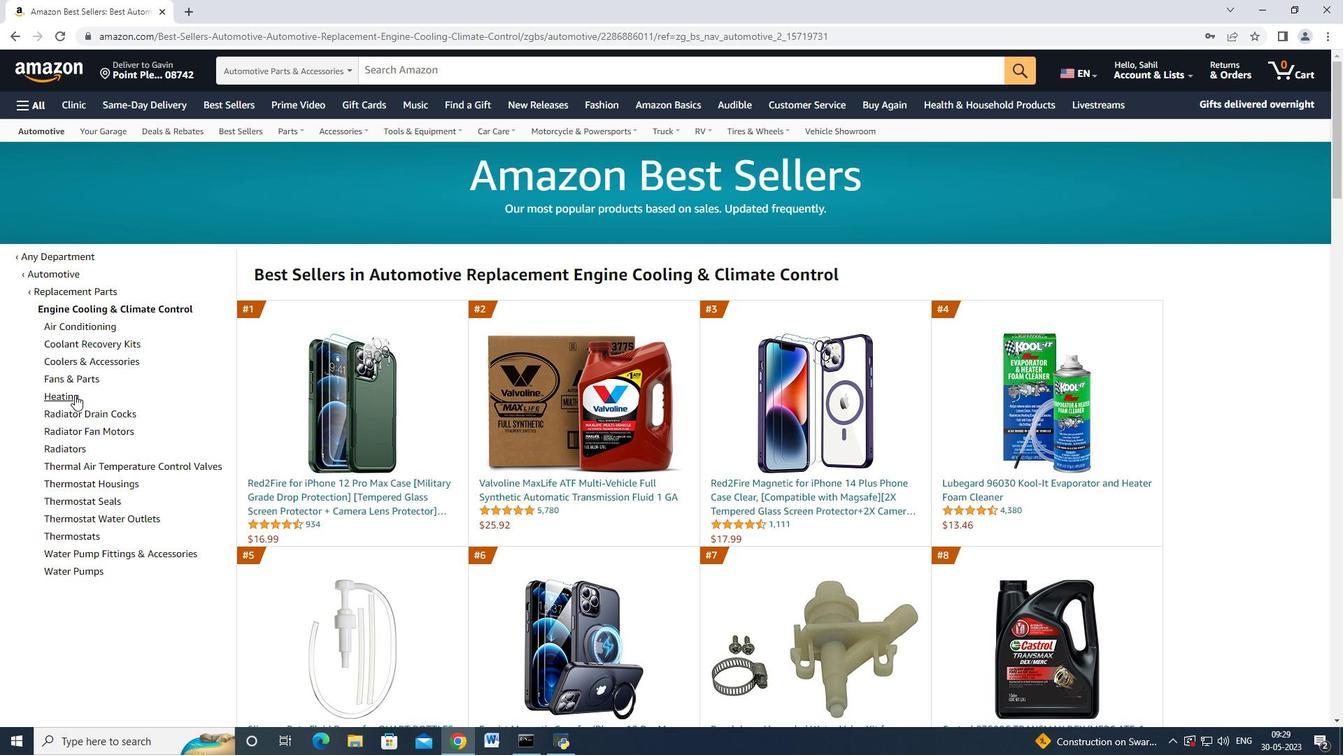 
Action: Mouse pressed left at (74, 395)
Screenshot: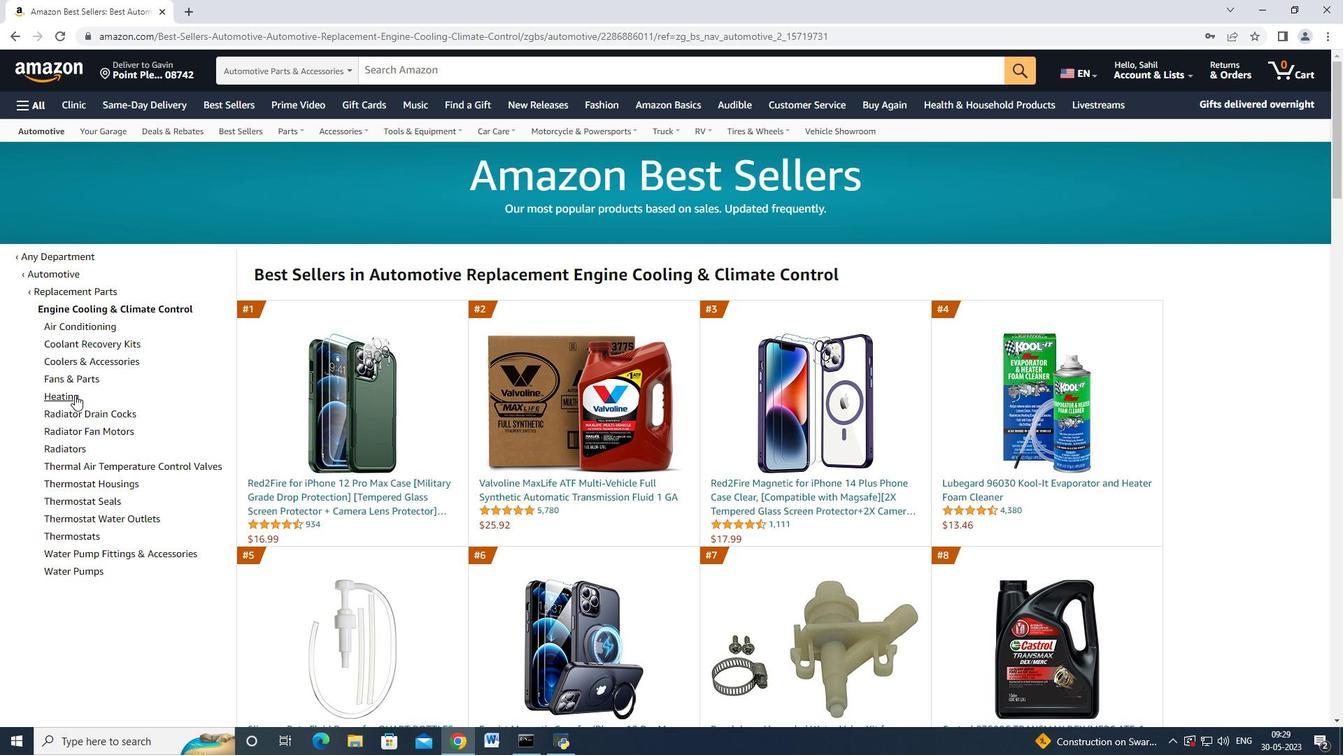 
Action: Mouse moved to (527, 481)
Screenshot: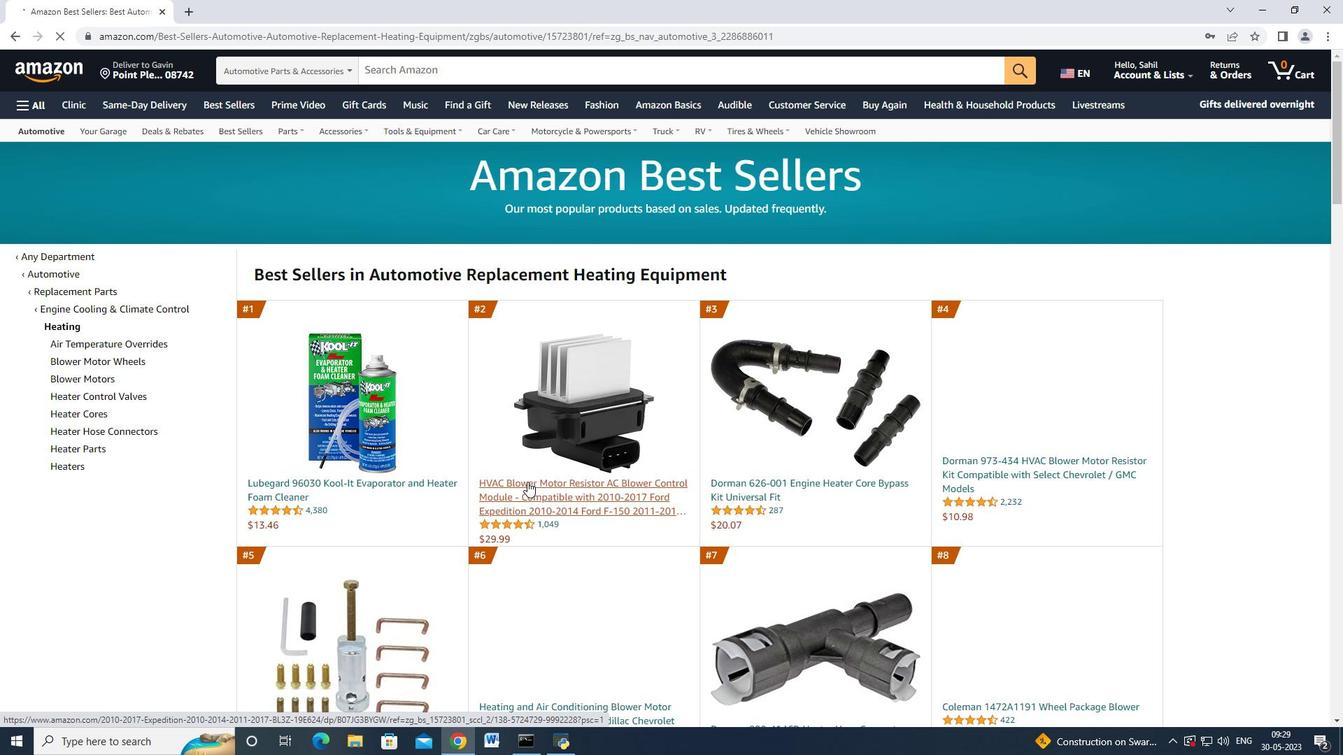 
Action: Mouse pressed left at (527, 481)
Screenshot: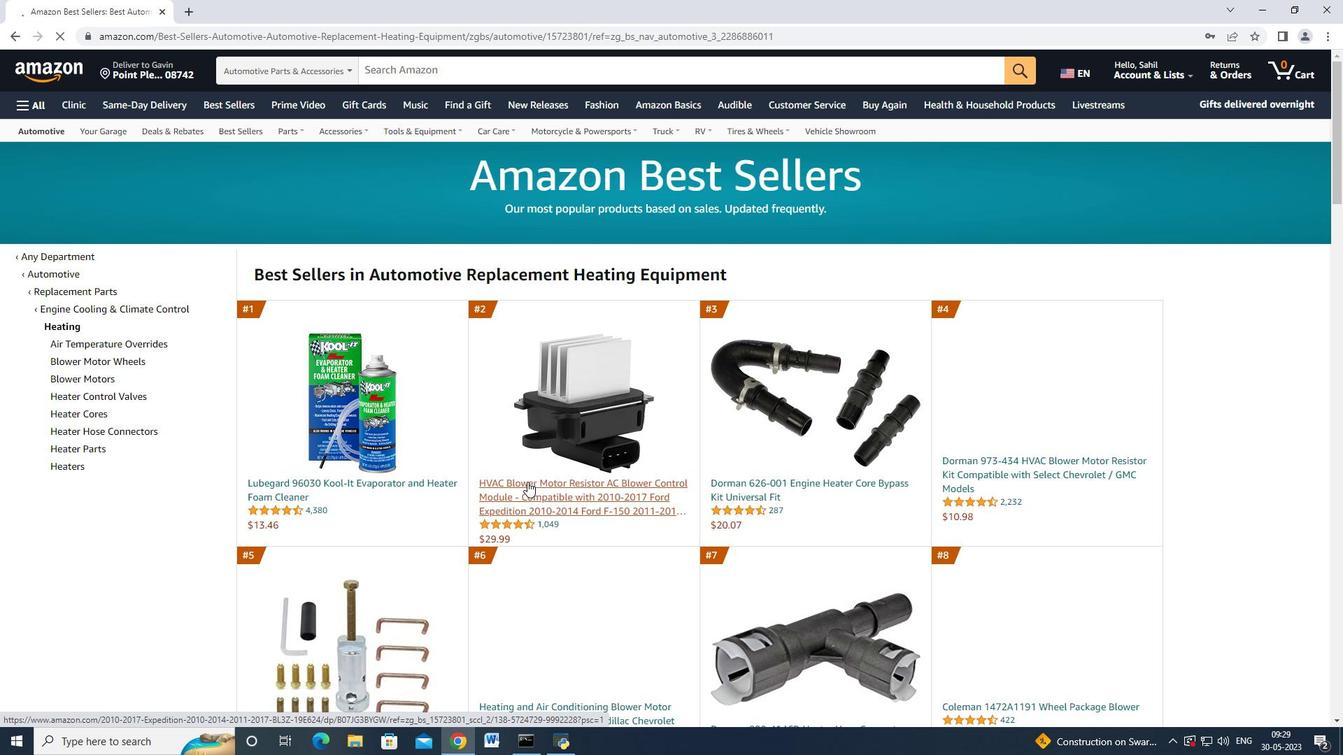 
Action: Mouse moved to (733, 412)
Screenshot: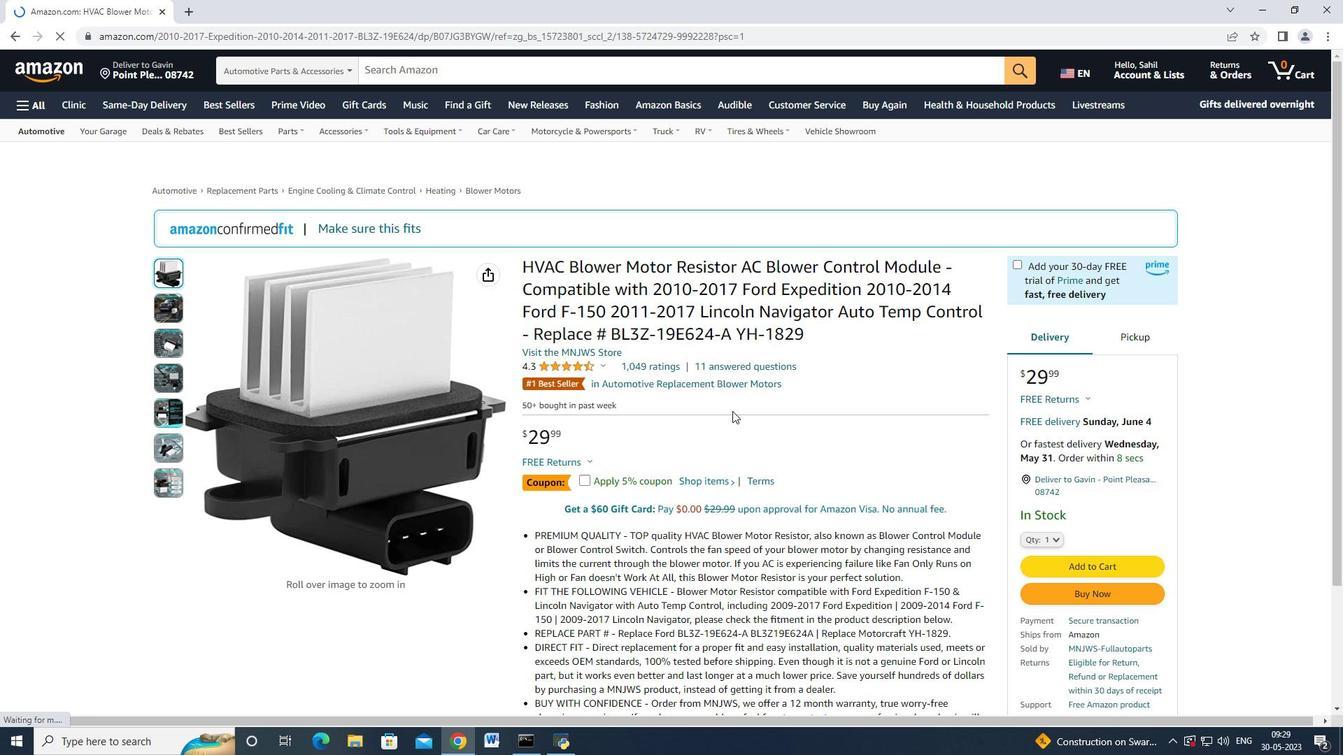 
Action: Mouse scrolled (733, 411) with delta (0, 0)
Screenshot: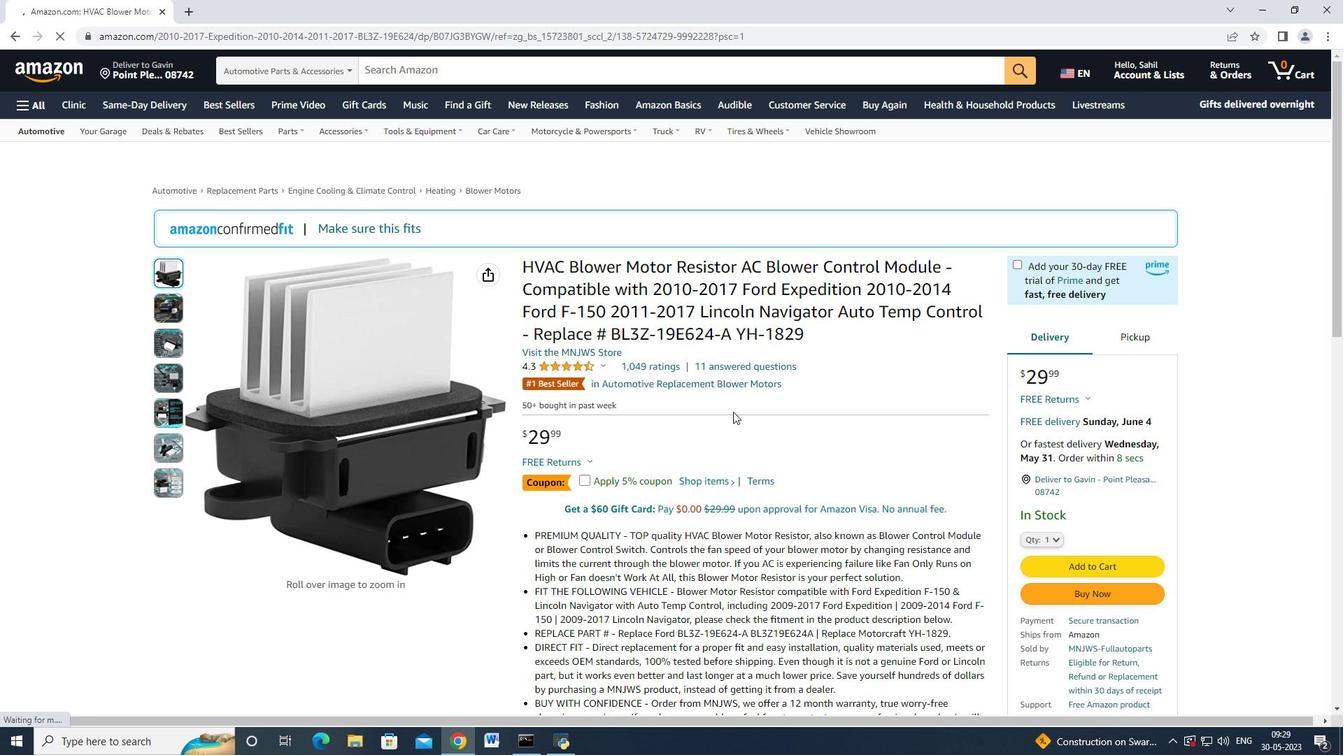 
Action: Mouse scrolled (733, 411) with delta (0, 0)
Screenshot: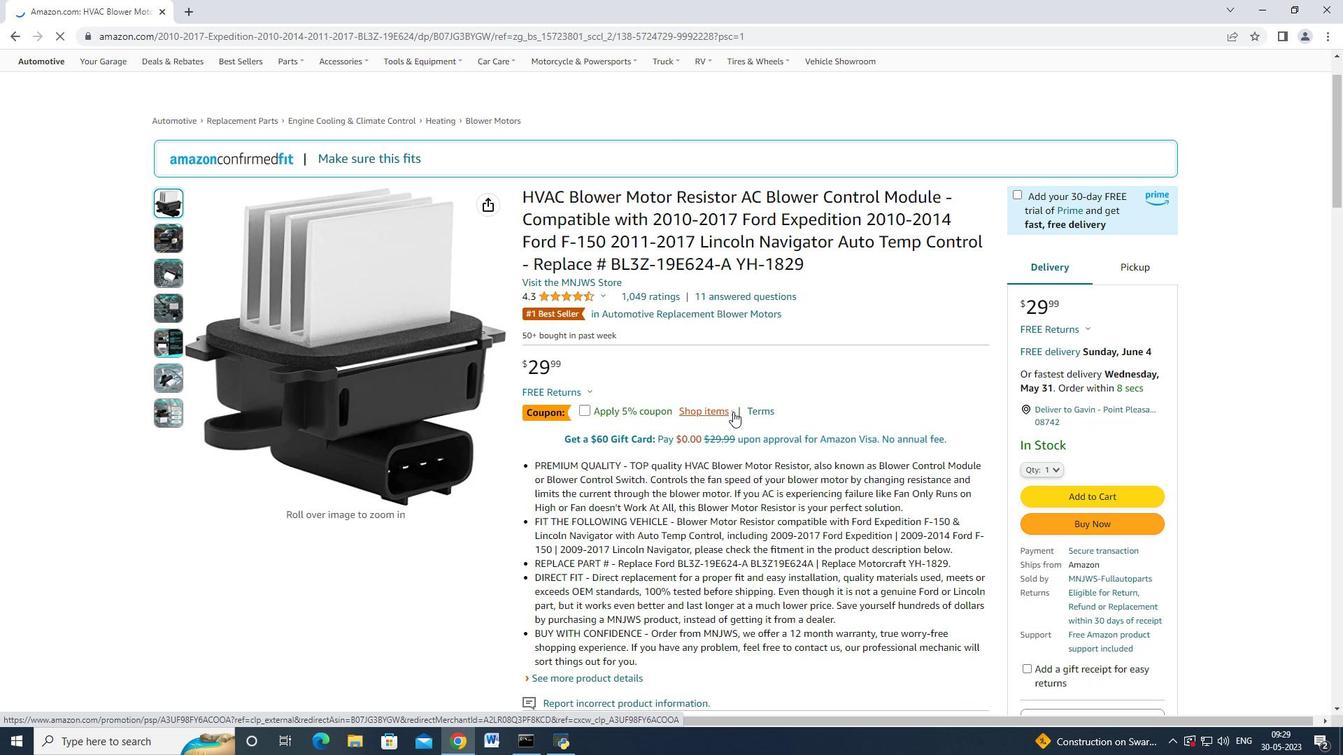 
Action: Mouse scrolled (733, 411) with delta (0, 0)
Screenshot: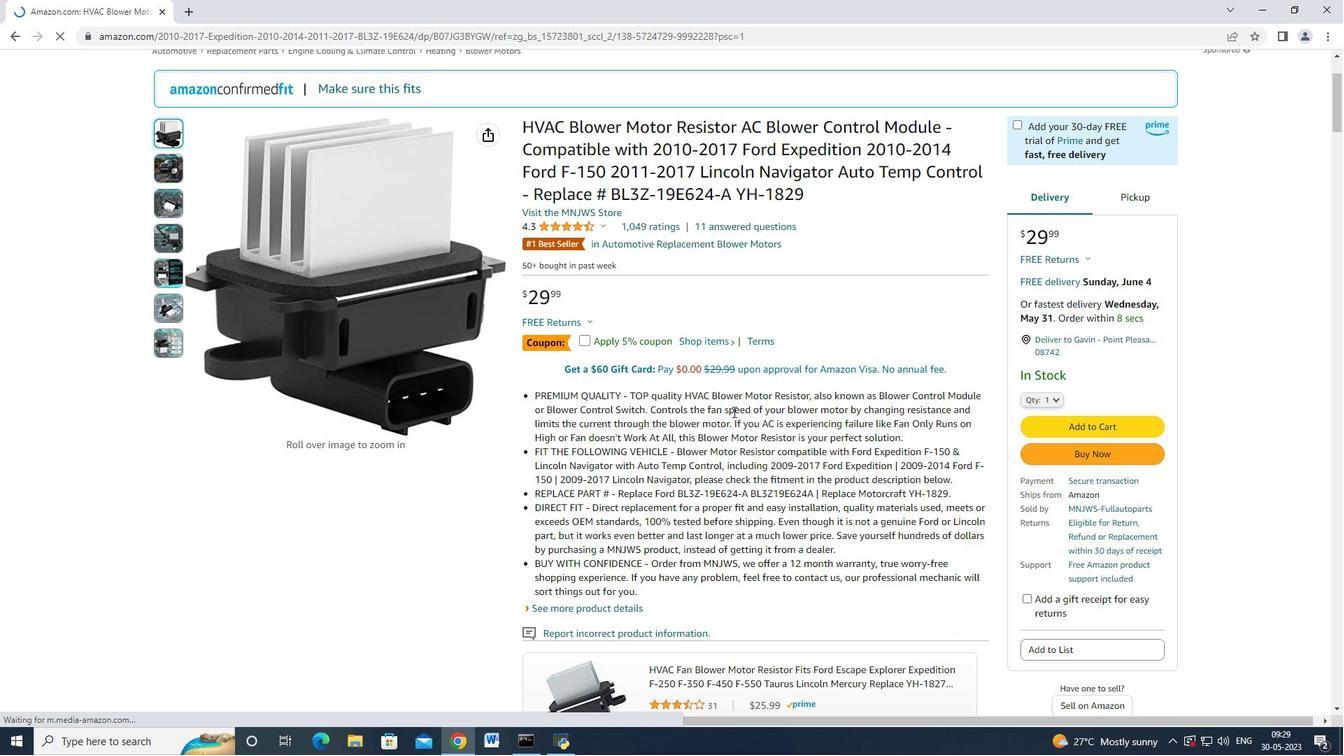 
Action: Mouse scrolled (733, 411) with delta (0, 0)
Screenshot: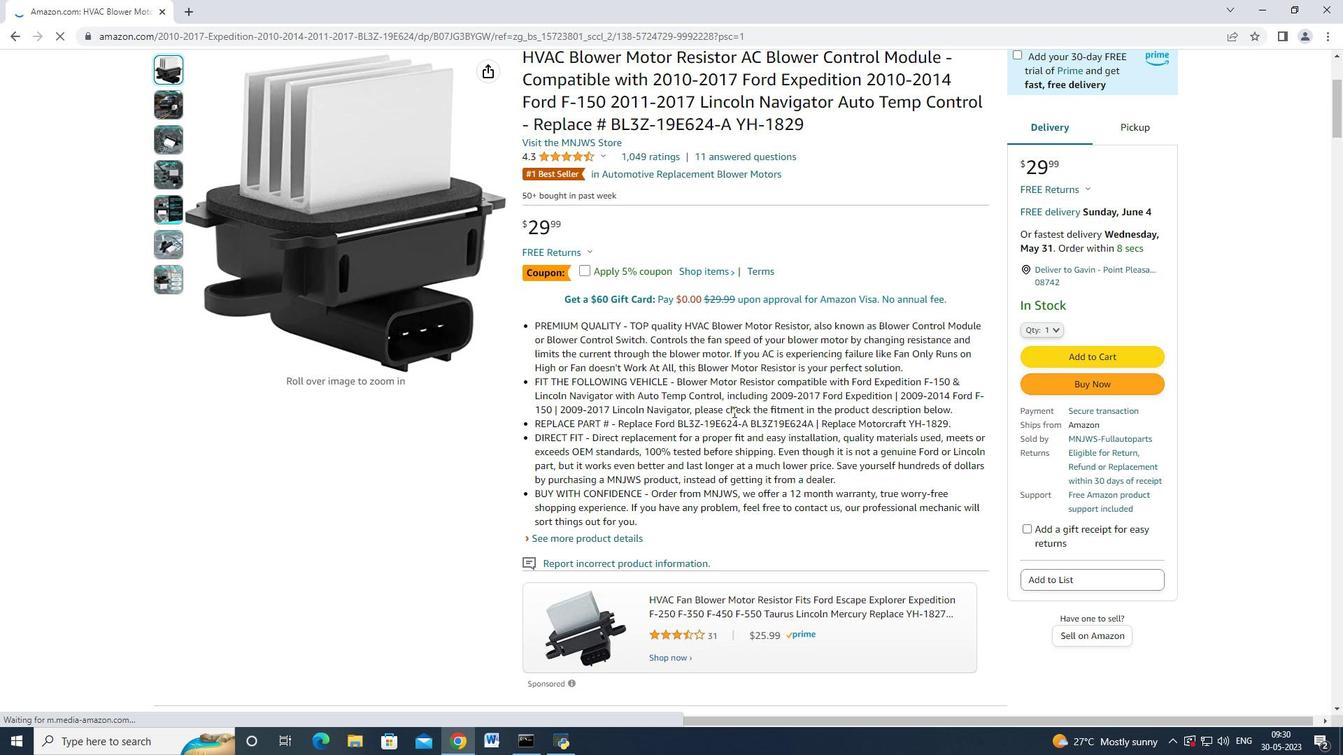 
Action: Mouse scrolled (733, 411) with delta (0, 0)
Screenshot: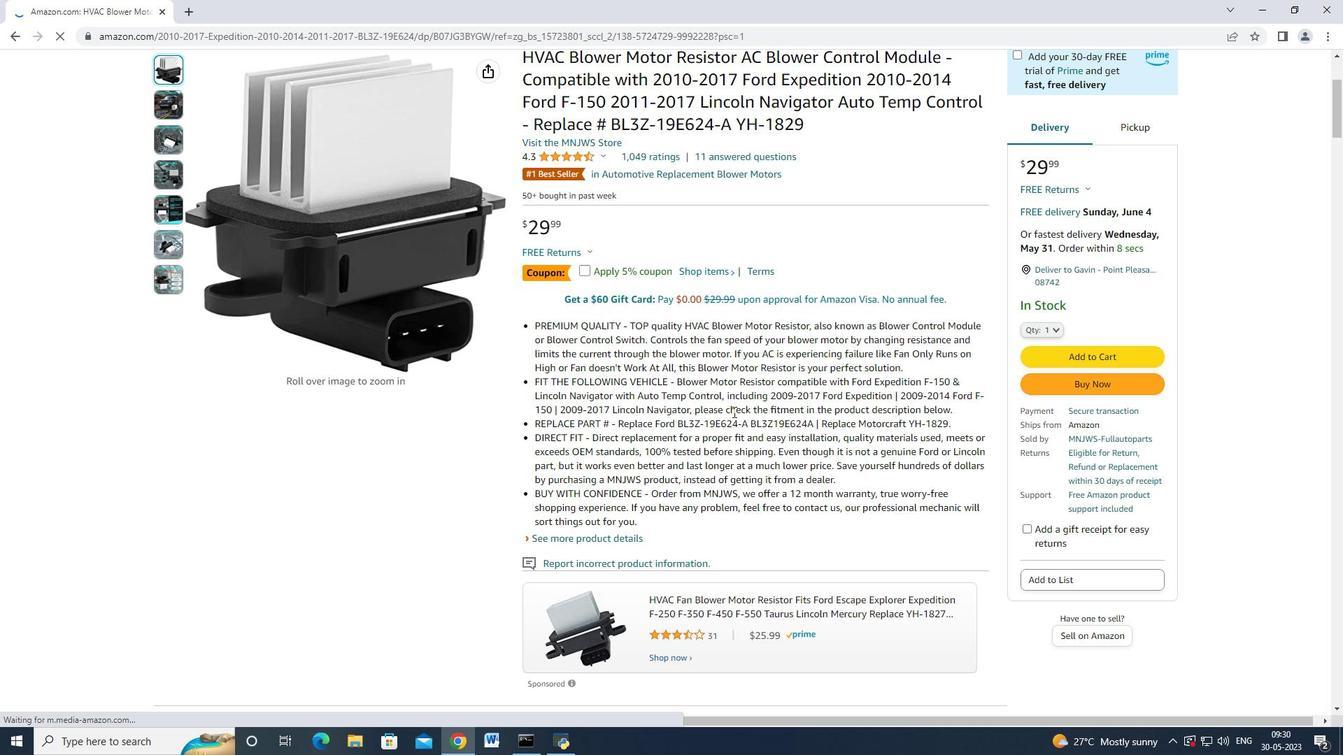 
Action: Mouse scrolled (733, 411) with delta (0, 0)
Screenshot: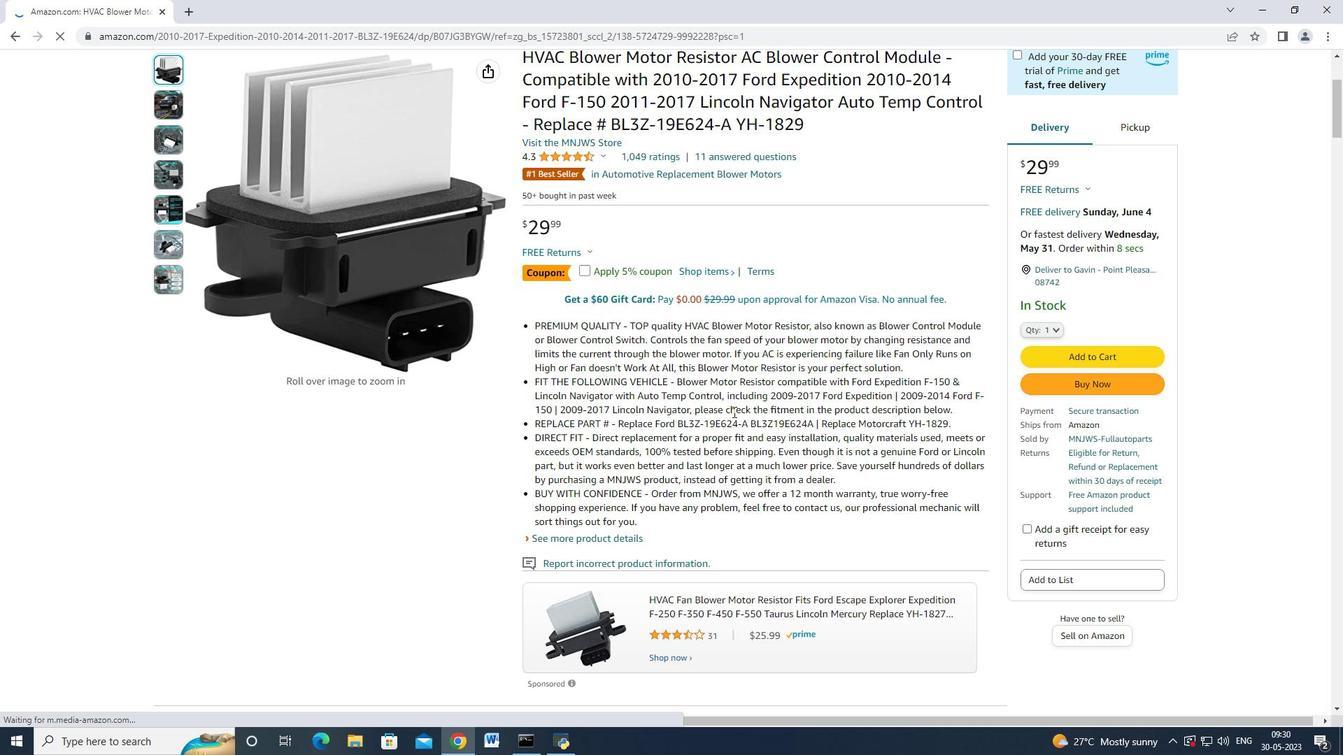 
Action: Mouse scrolled (733, 411) with delta (0, 0)
Screenshot: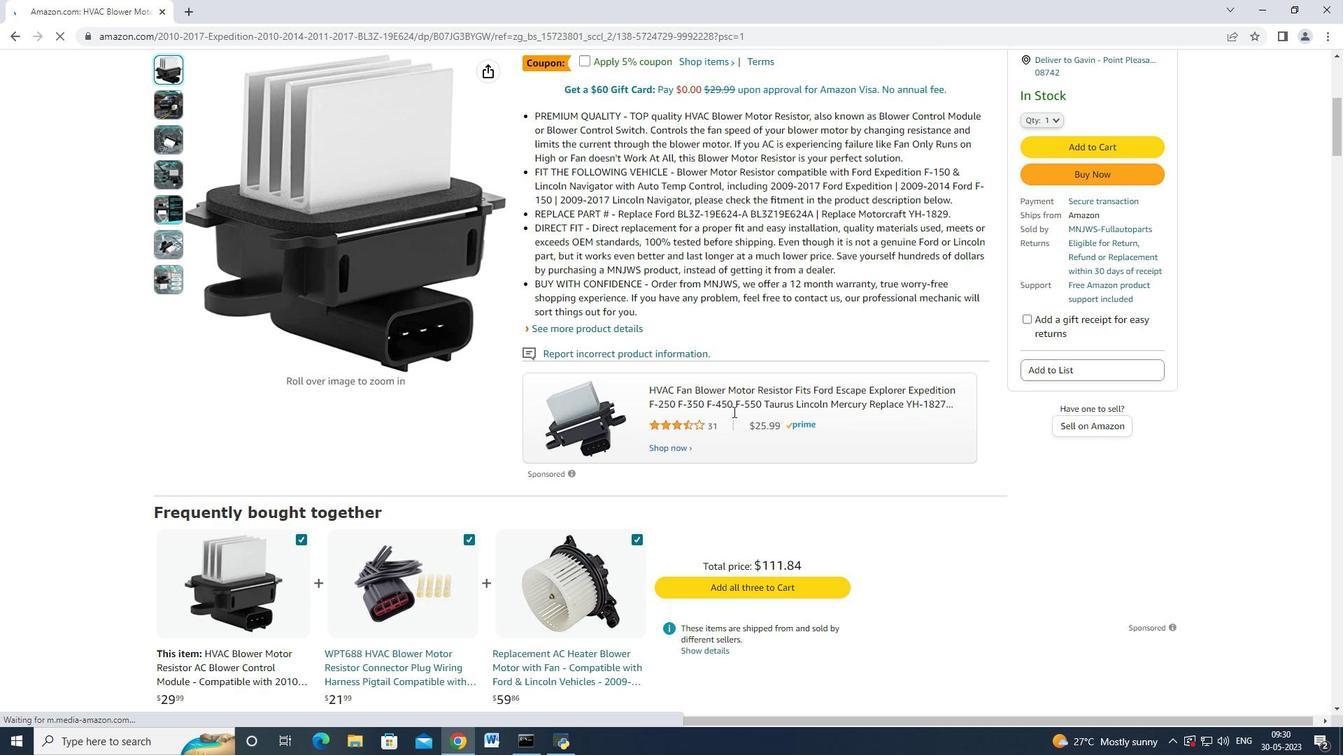 
Action: Mouse scrolled (733, 411) with delta (0, 0)
Screenshot: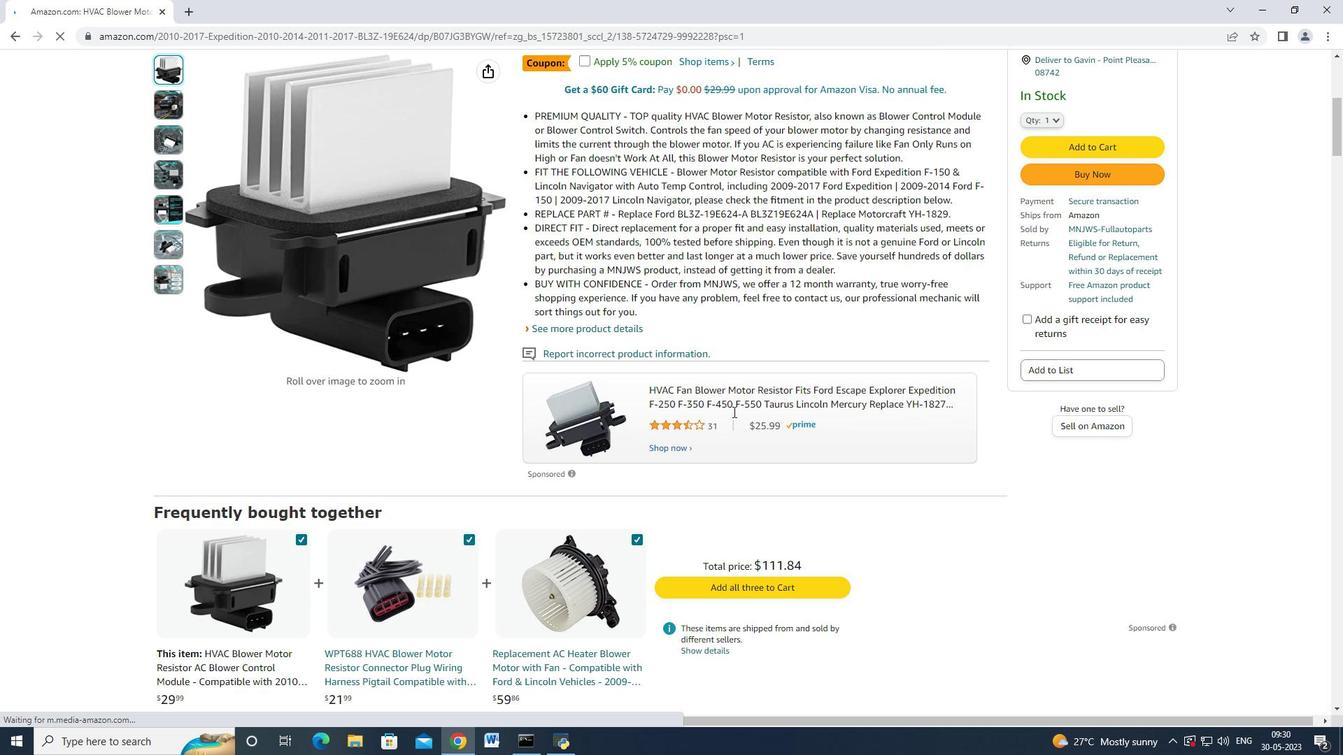 
Action: Mouse moved to (733, 414)
Screenshot: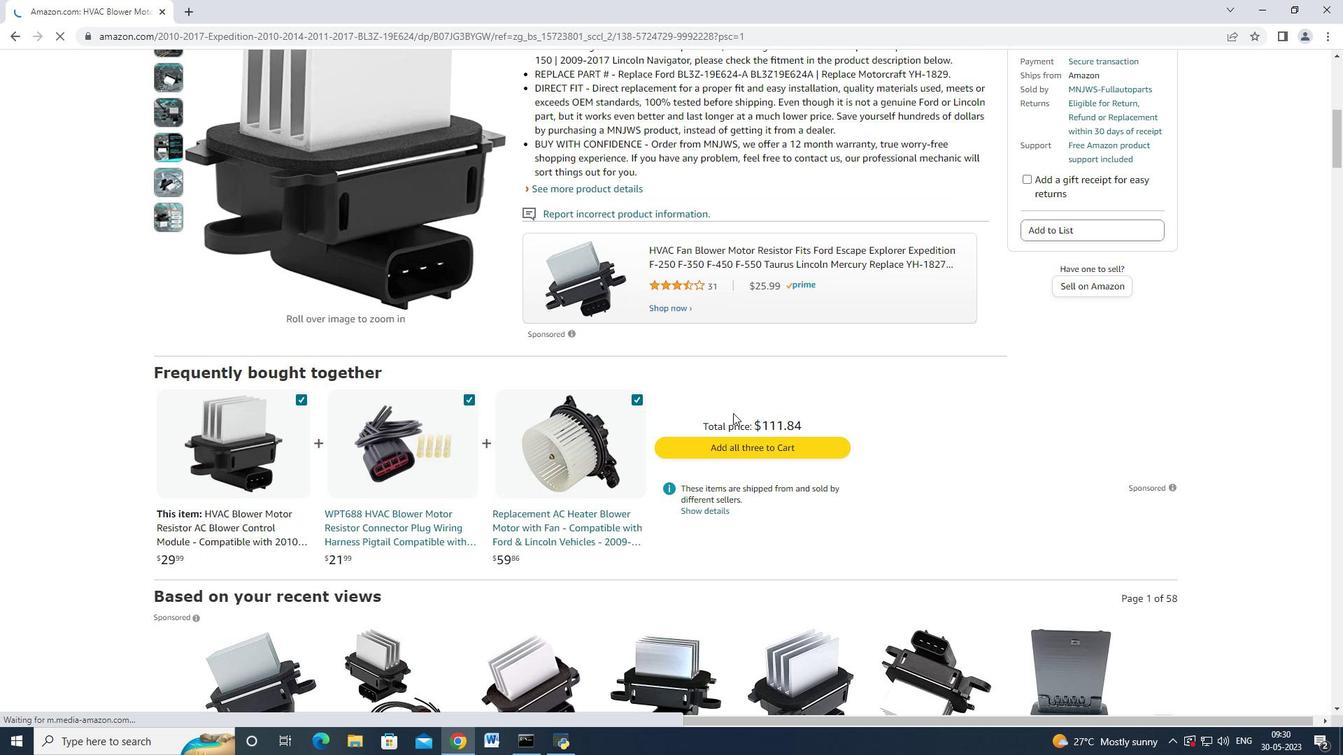 
Action: Mouse scrolled (733, 413) with delta (0, 0)
Screenshot: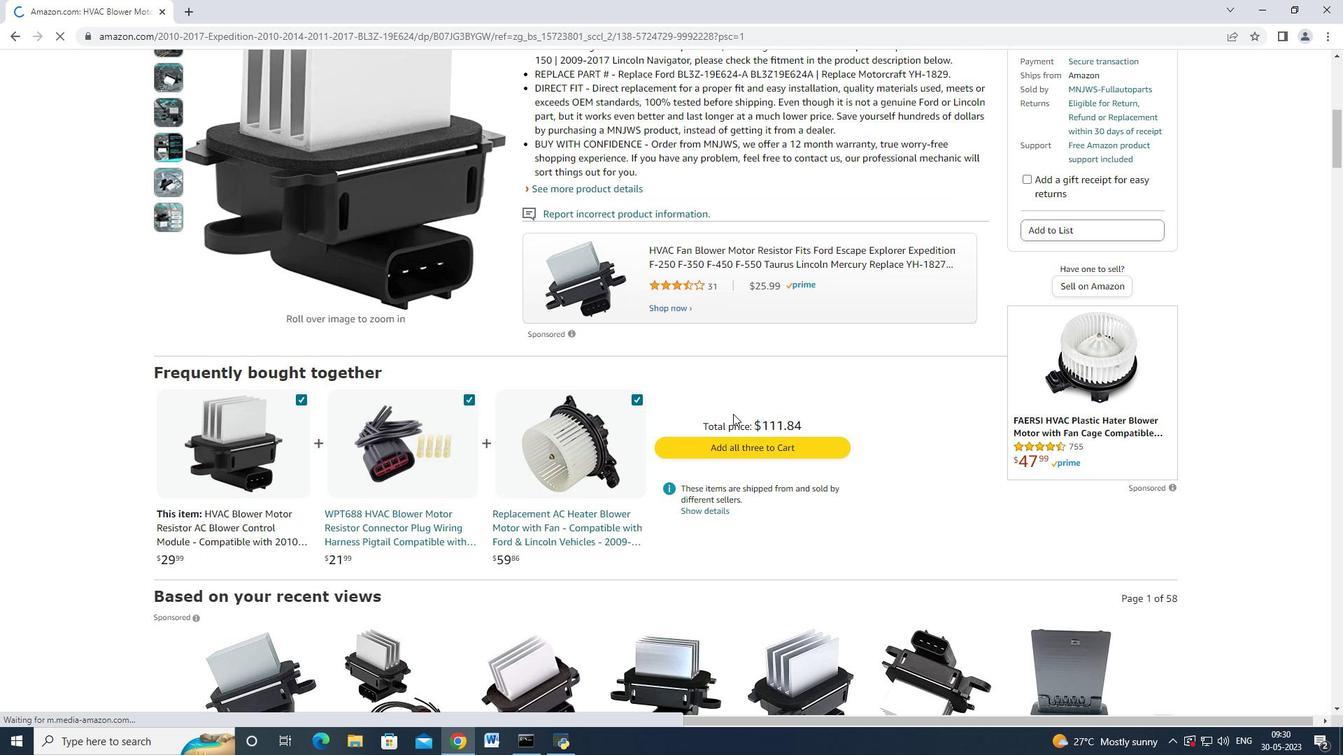 
Action: Mouse scrolled (733, 413) with delta (0, 0)
Screenshot: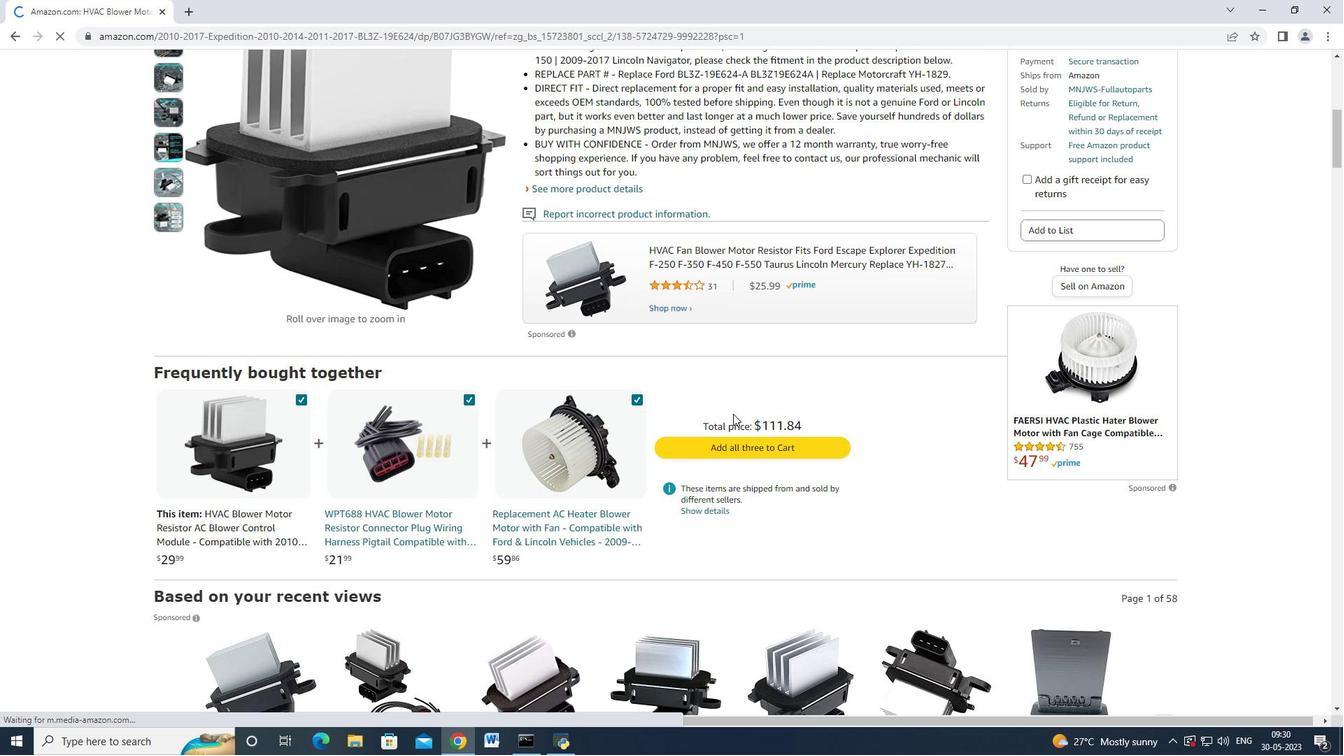 
Action: Mouse moved to (733, 414)
Screenshot: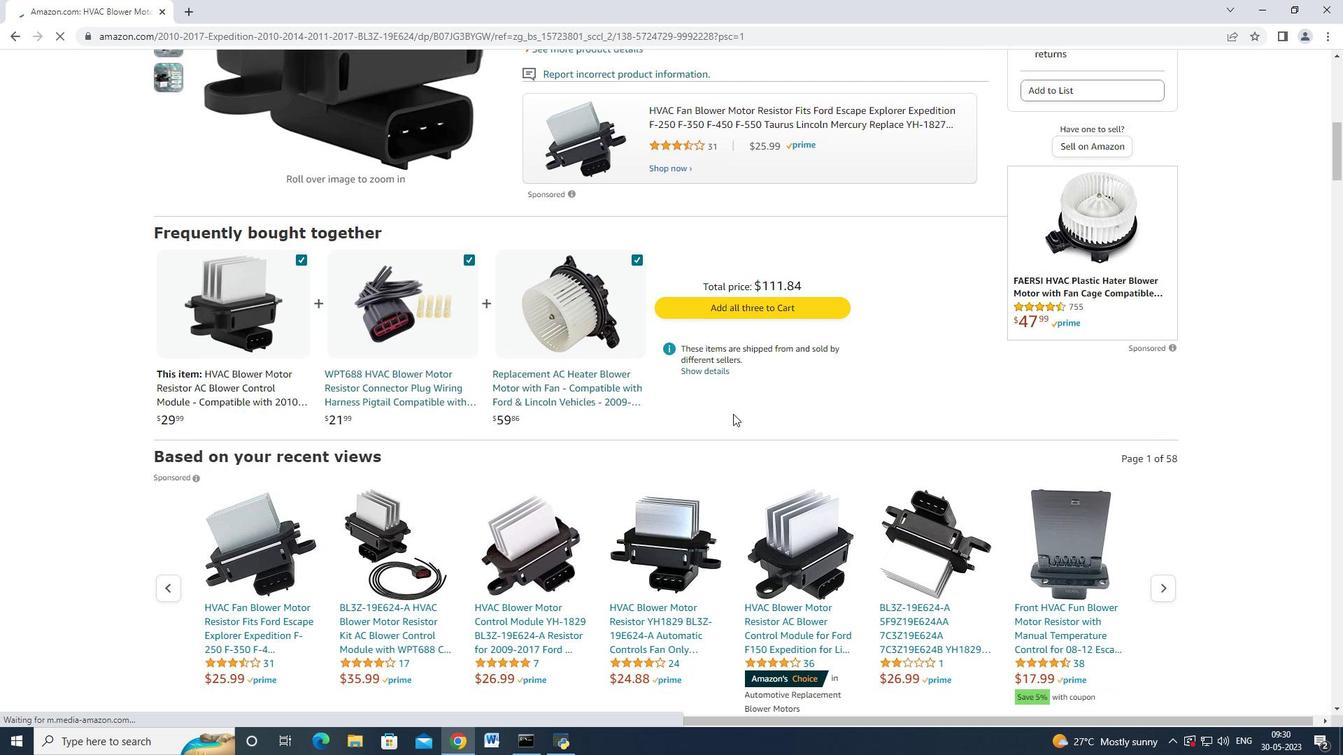 
Action: Mouse scrolled (733, 414) with delta (0, 0)
Screenshot: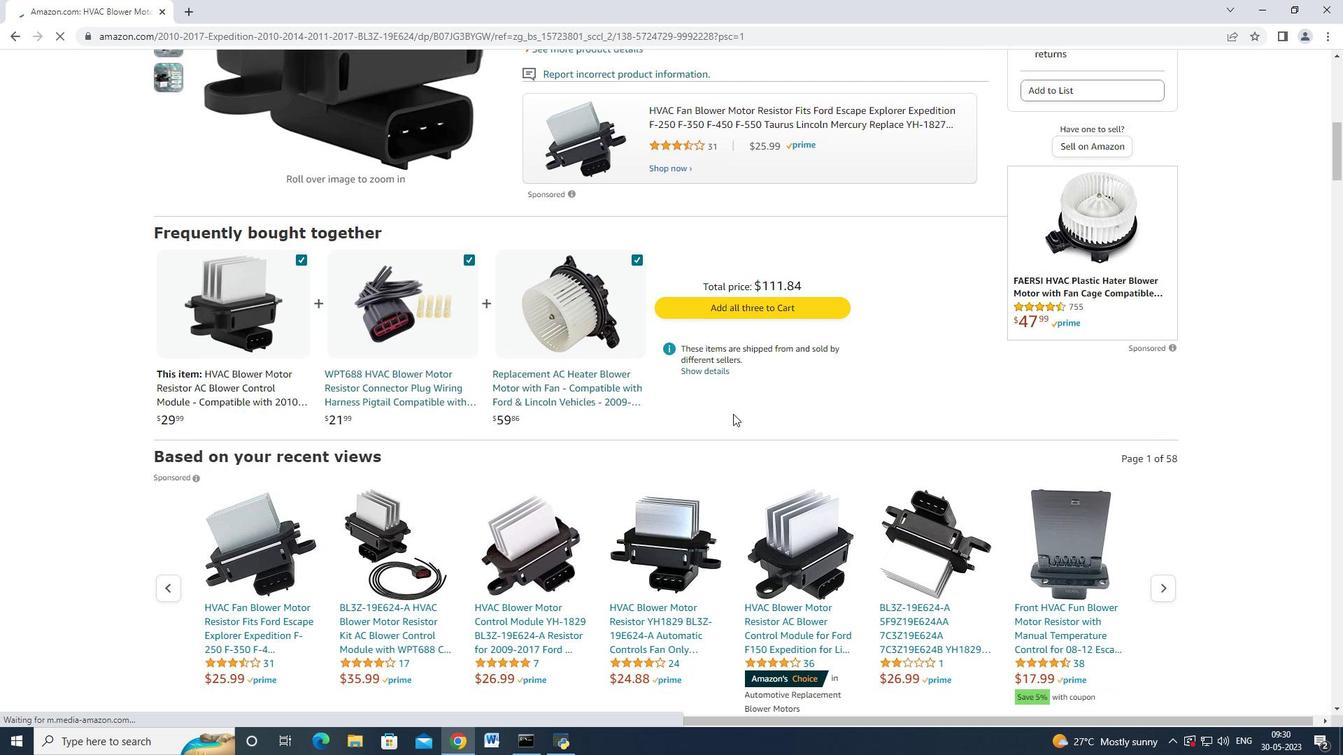 
Action: Mouse moved to (733, 414)
Screenshot: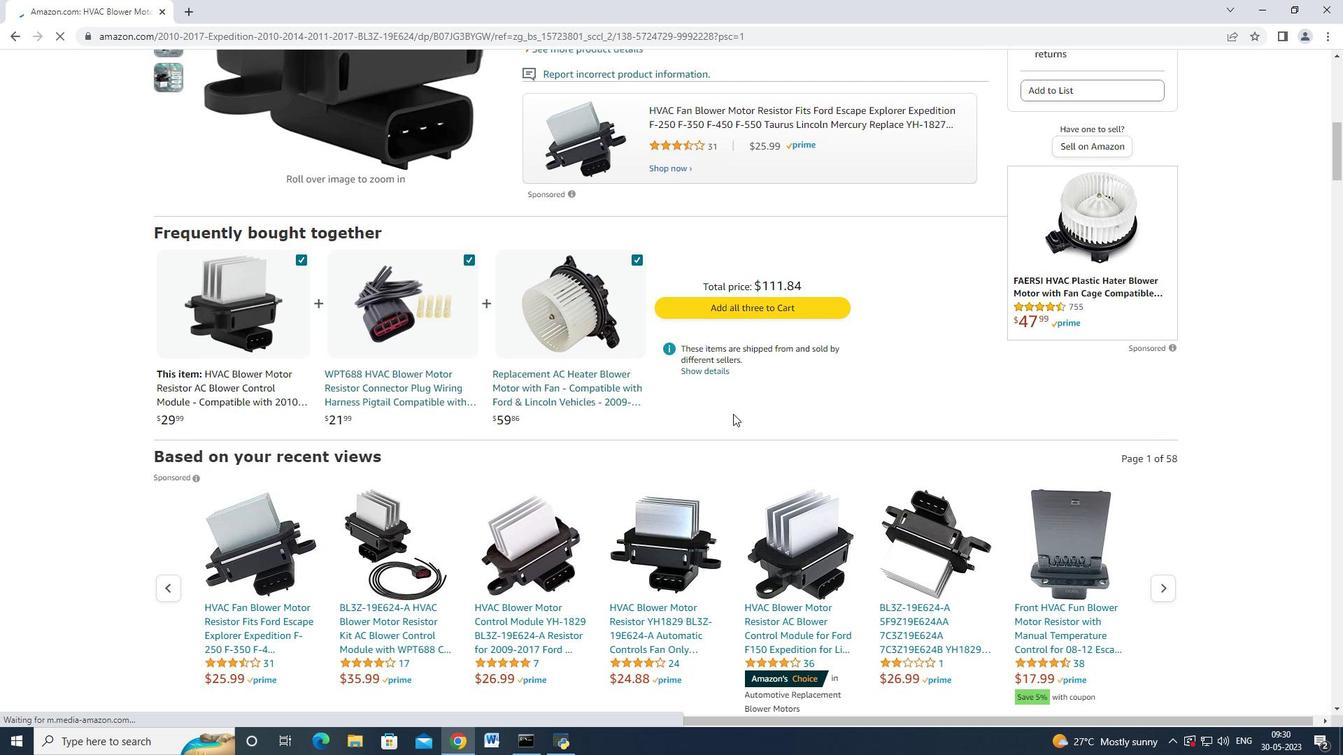 
Action: Mouse scrolled (733, 414) with delta (0, 0)
Screenshot: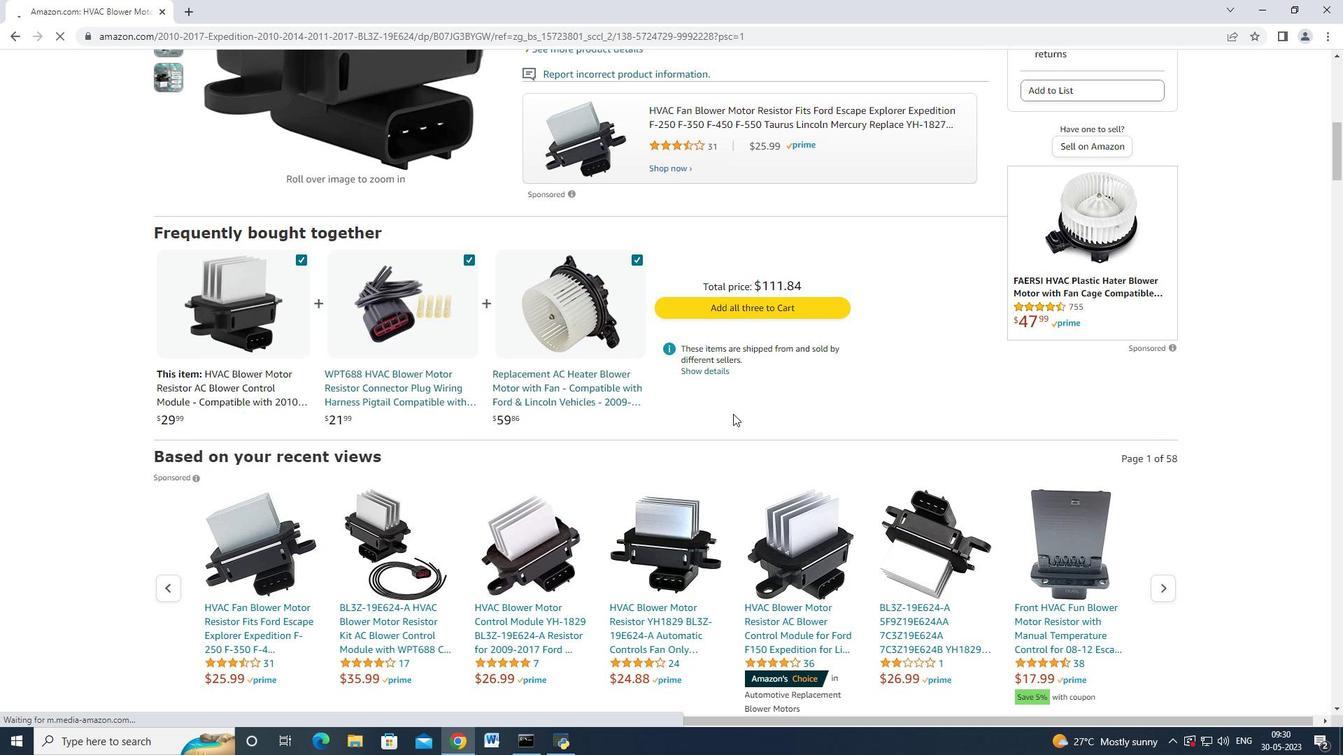 
Action: Mouse moved to (734, 418)
Screenshot: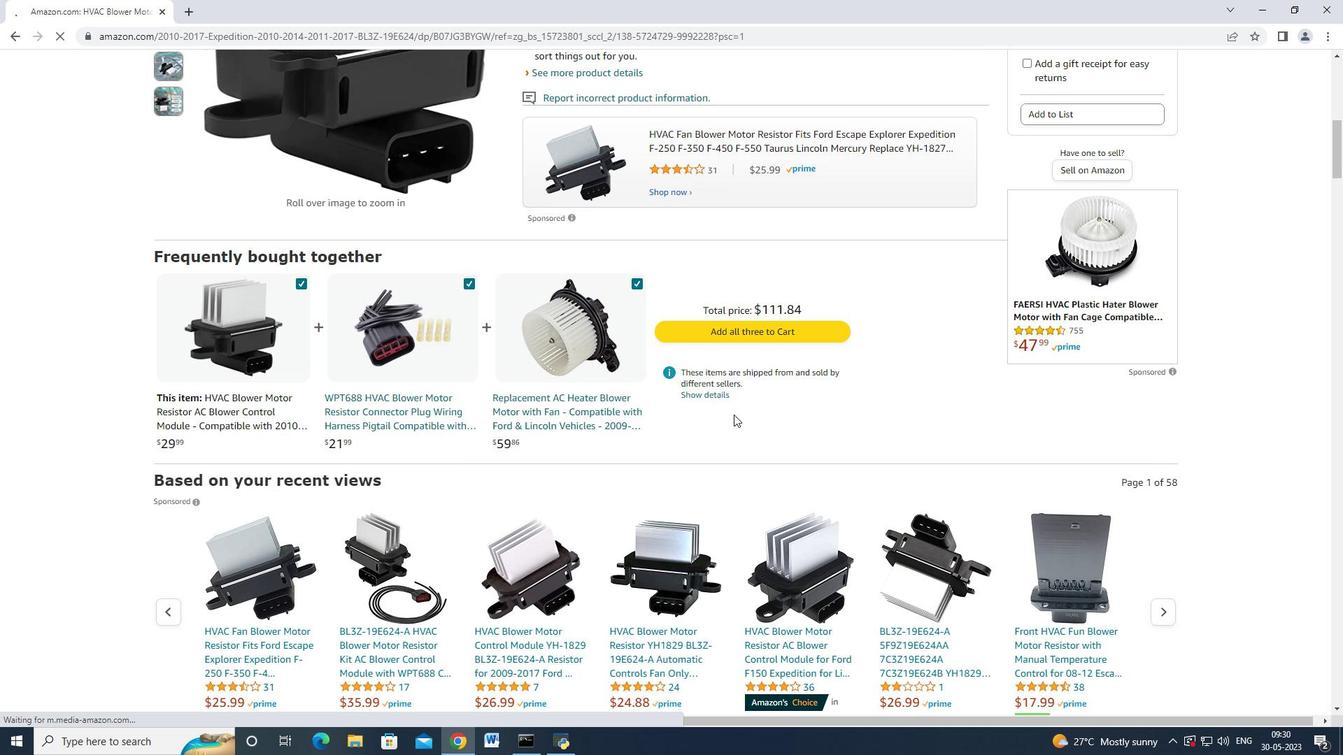 
Action: Mouse scrolled (734, 419) with delta (0, 0)
Screenshot: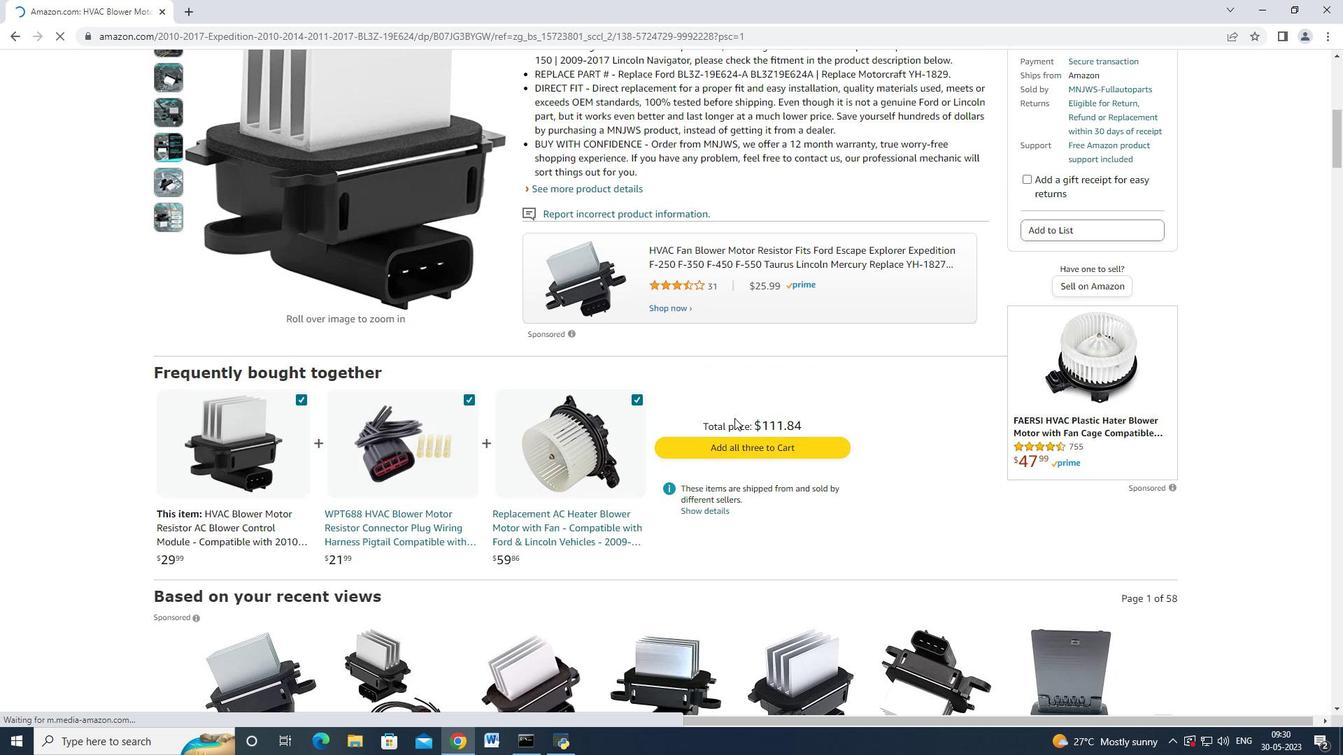 
Action: Mouse scrolled (734, 419) with delta (0, 0)
Screenshot: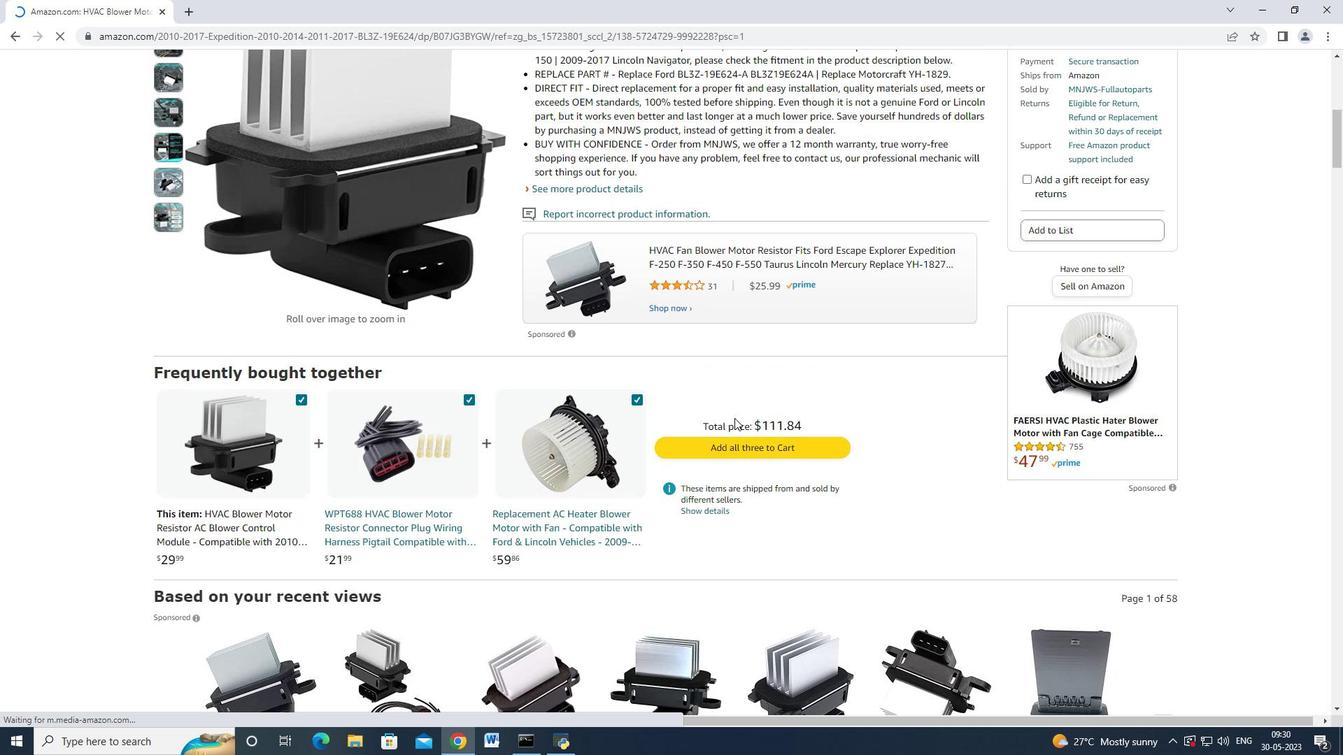 
Action: Mouse moved to (737, 417)
Screenshot: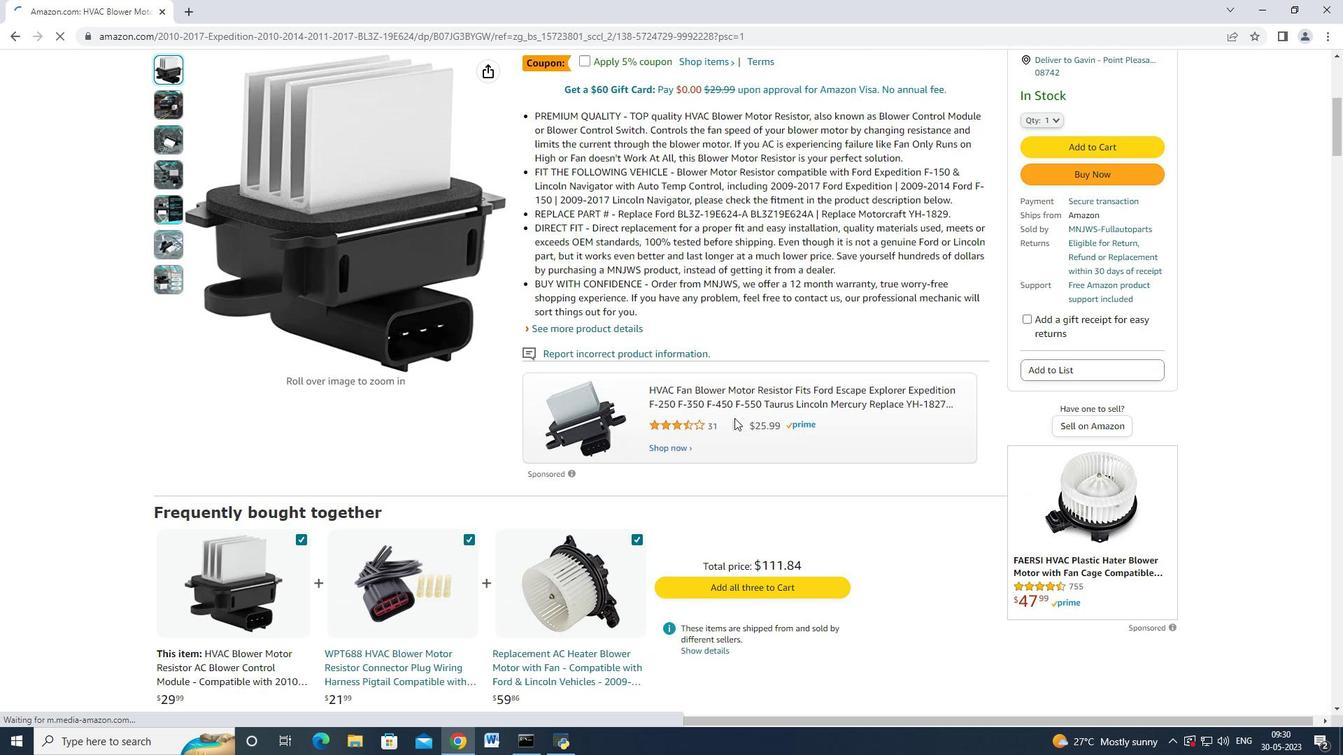 
Action: Mouse scrolled (737, 418) with delta (0, 0)
Screenshot: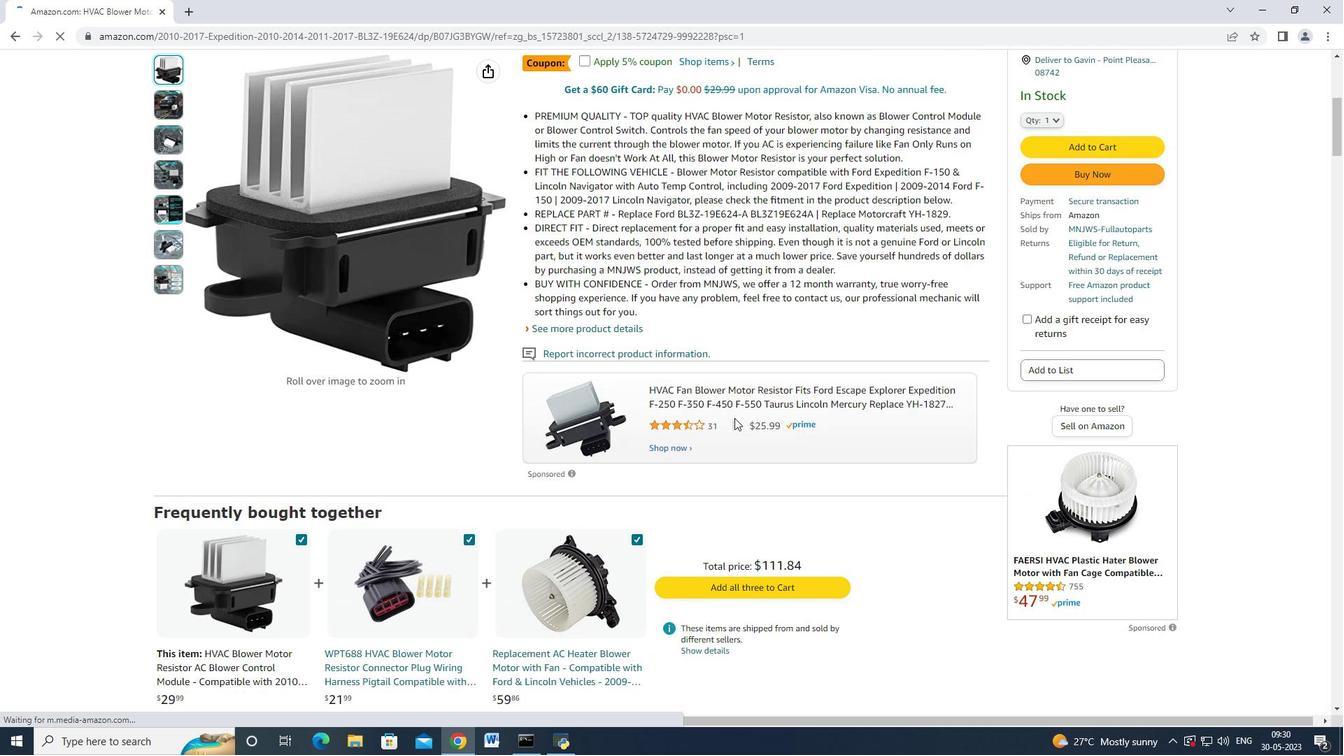 
Action: Mouse moved to (741, 416)
Screenshot: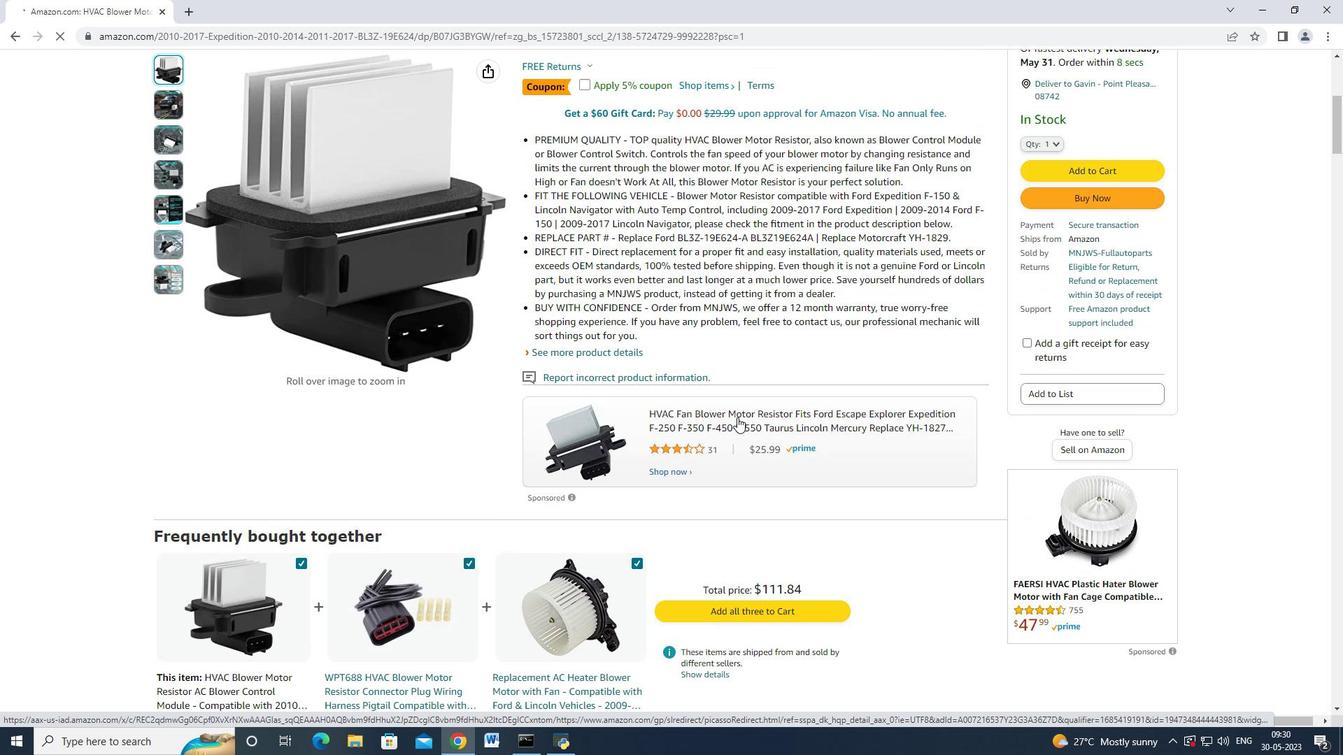 
Action: Mouse scrolled (741, 416) with delta (0, 0)
Screenshot: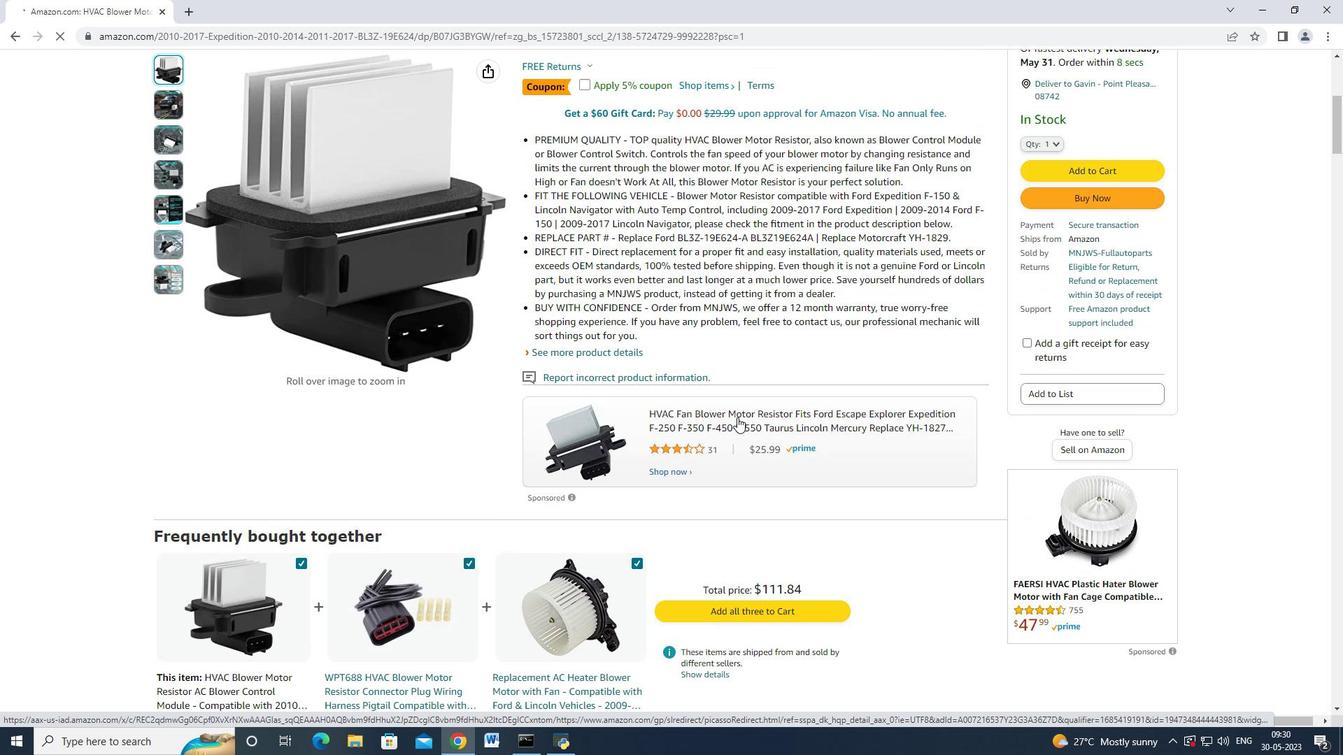 
Action: Mouse scrolled (741, 416) with delta (0, 0)
Screenshot: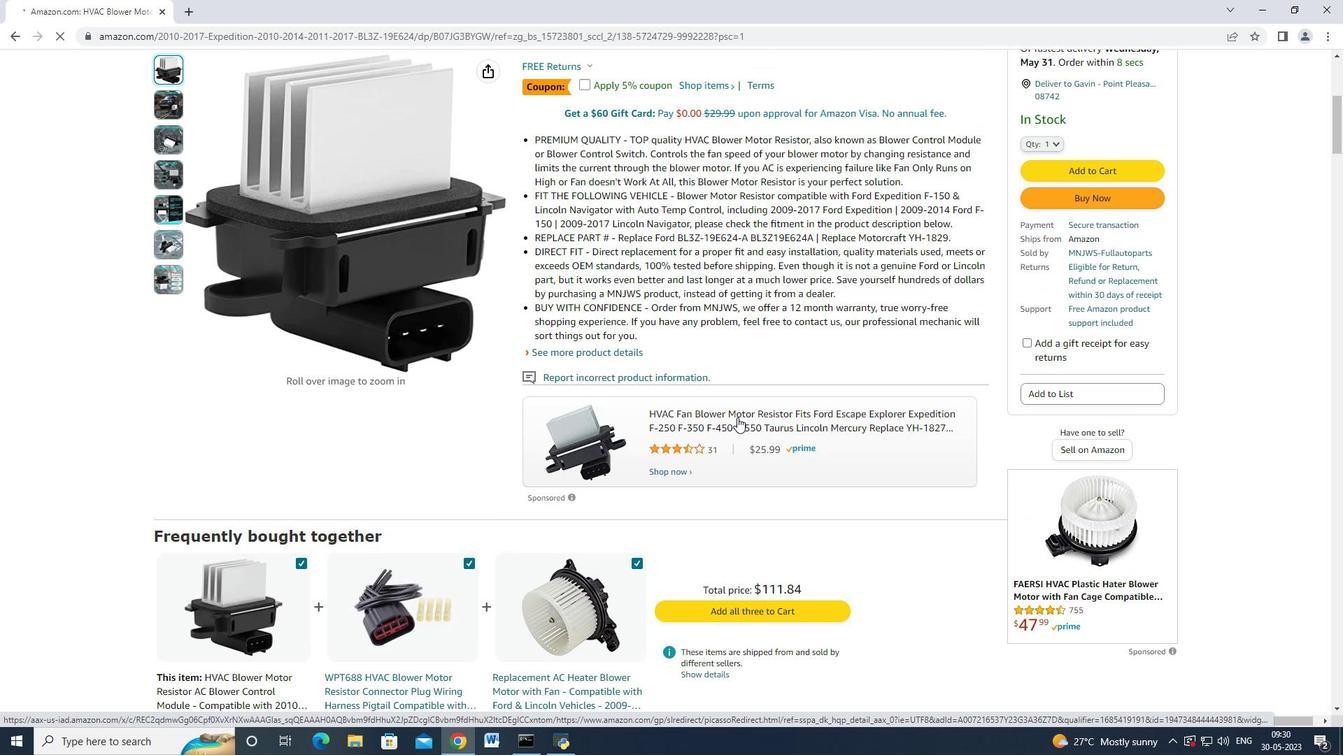 
Action: Mouse scrolled (741, 416) with delta (0, 0)
Screenshot: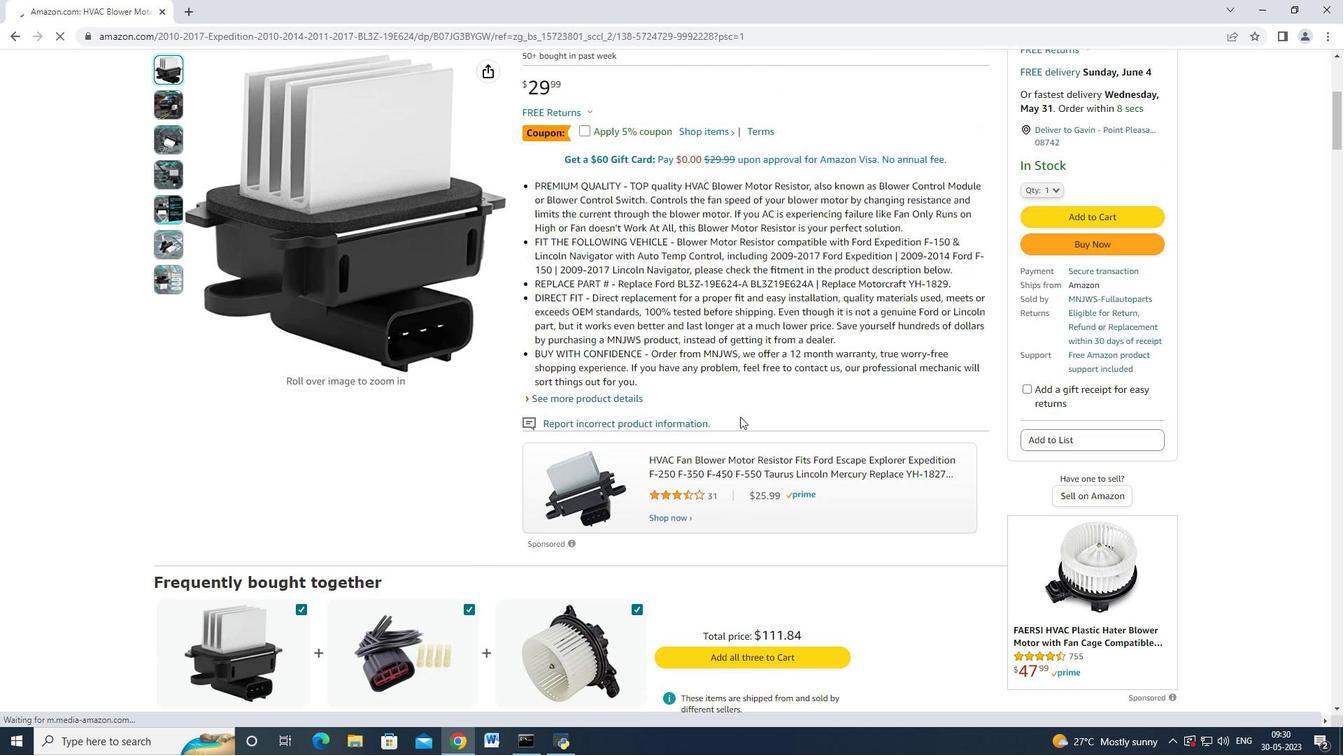 
Action: Mouse scrolled (741, 416) with delta (0, 0)
Screenshot: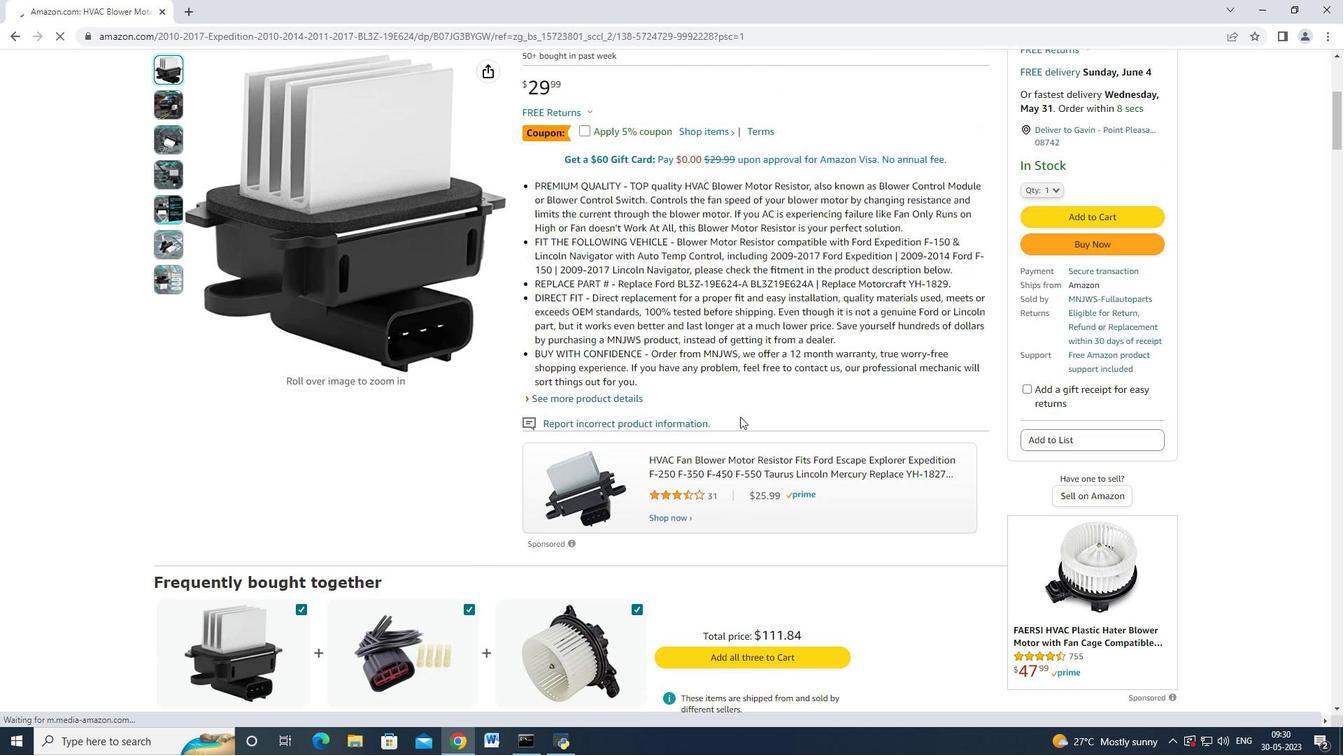 
Action: Mouse moved to (741, 416)
Screenshot: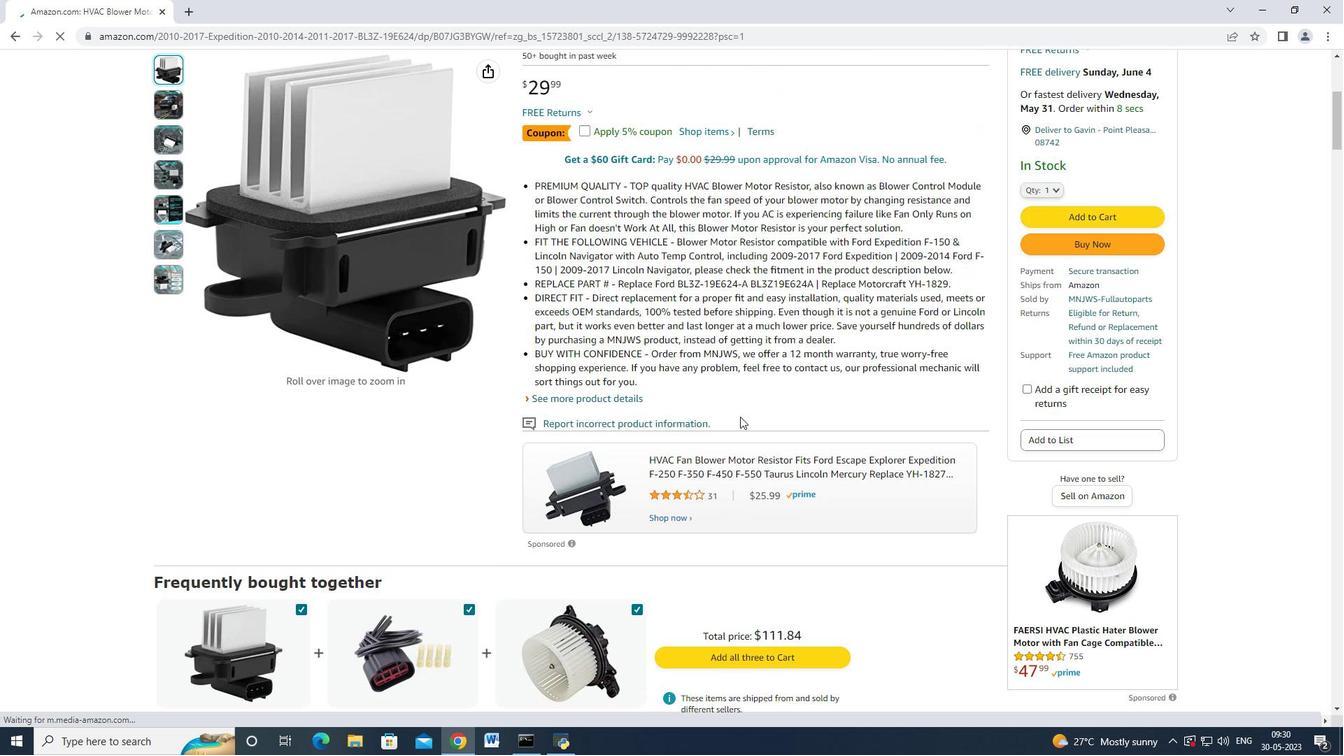 
Action: Mouse scrolled (741, 416) with delta (0, 0)
Screenshot: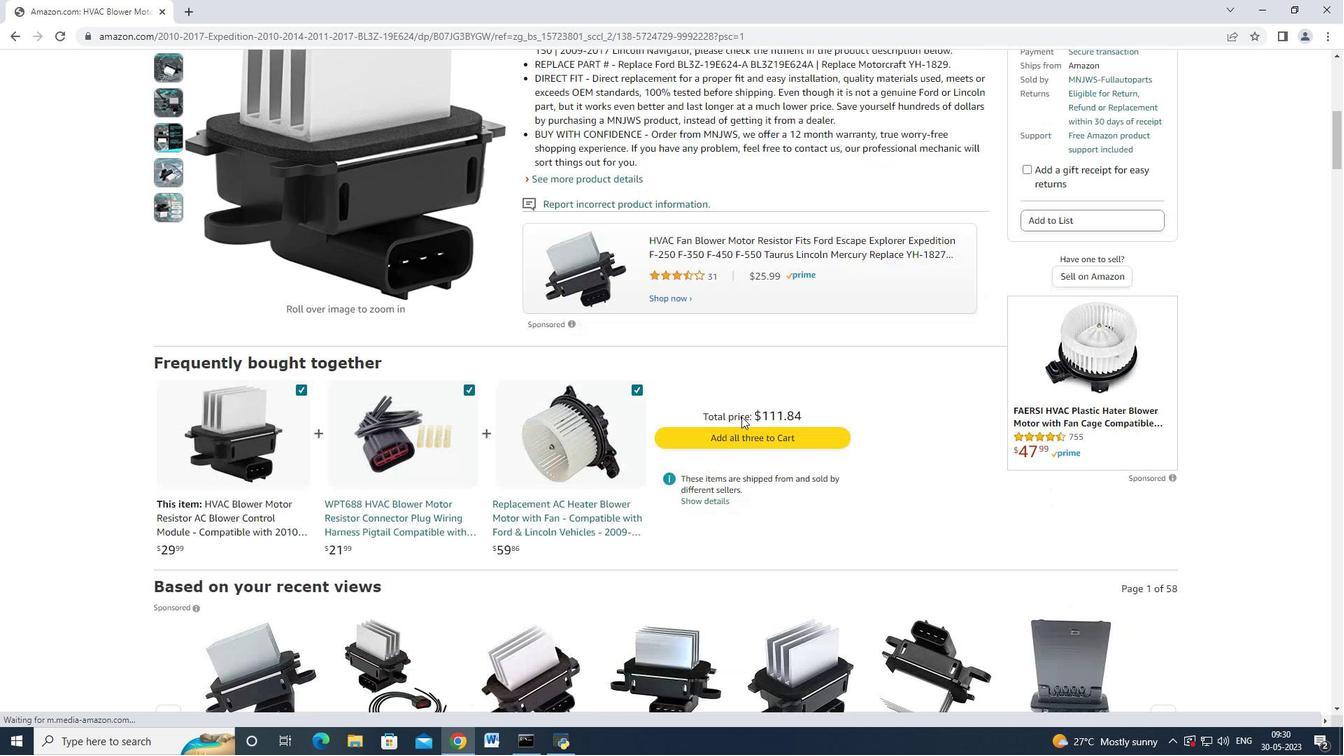 
Action: Mouse scrolled (741, 416) with delta (0, 0)
Screenshot: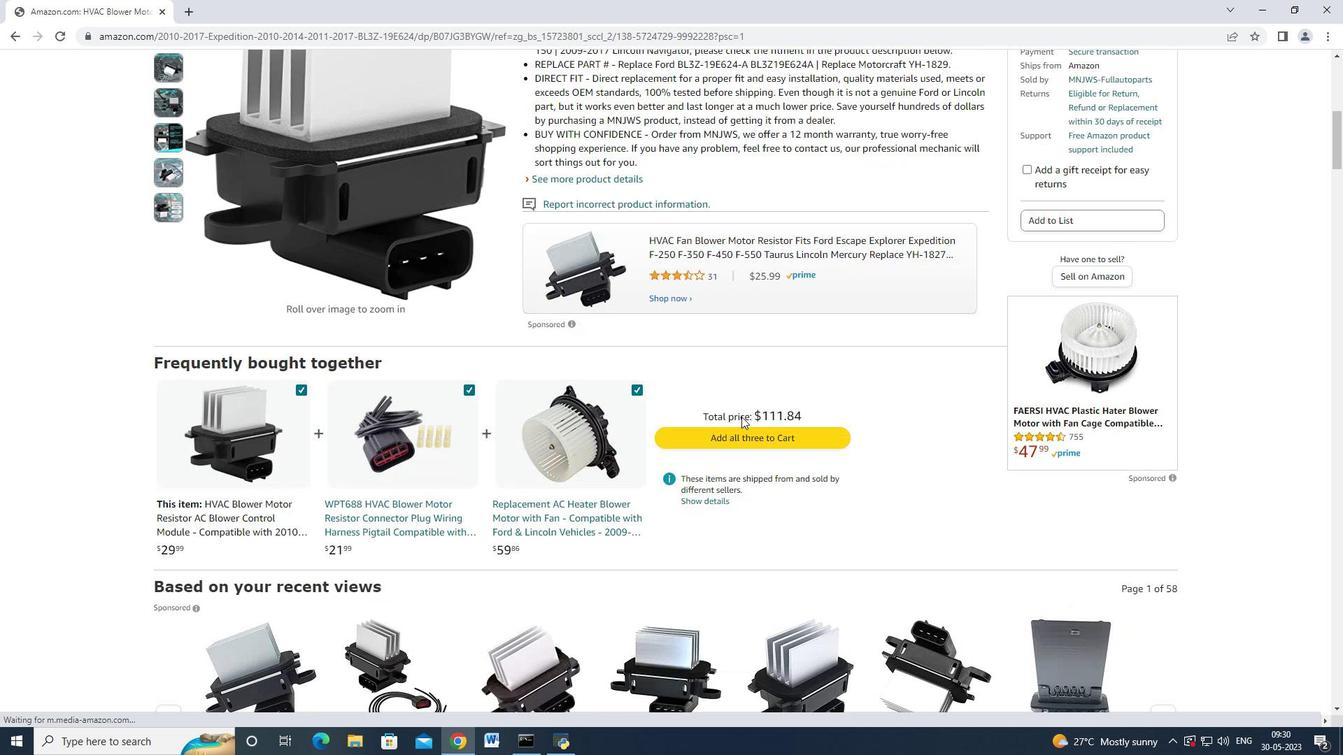 
Action: Mouse scrolled (741, 416) with delta (0, 0)
Screenshot: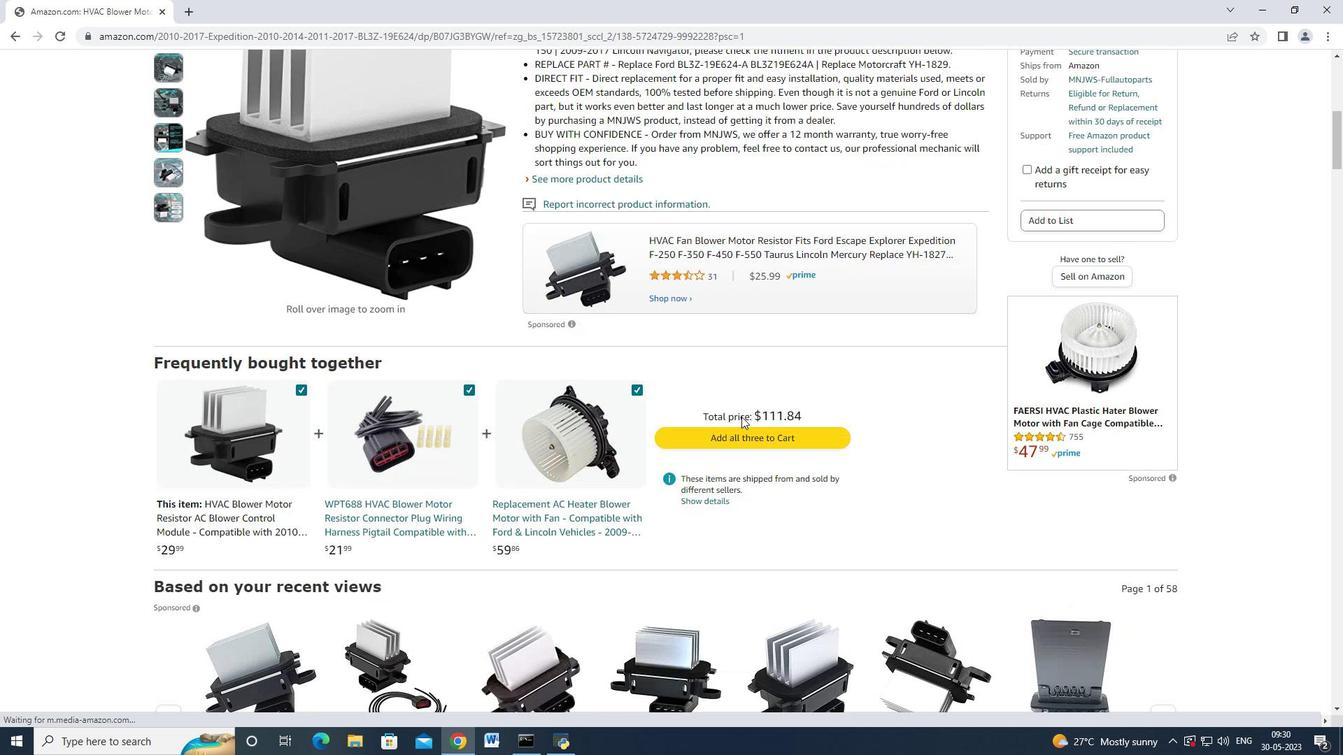 
Action: Mouse scrolled (741, 416) with delta (0, 0)
Screenshot: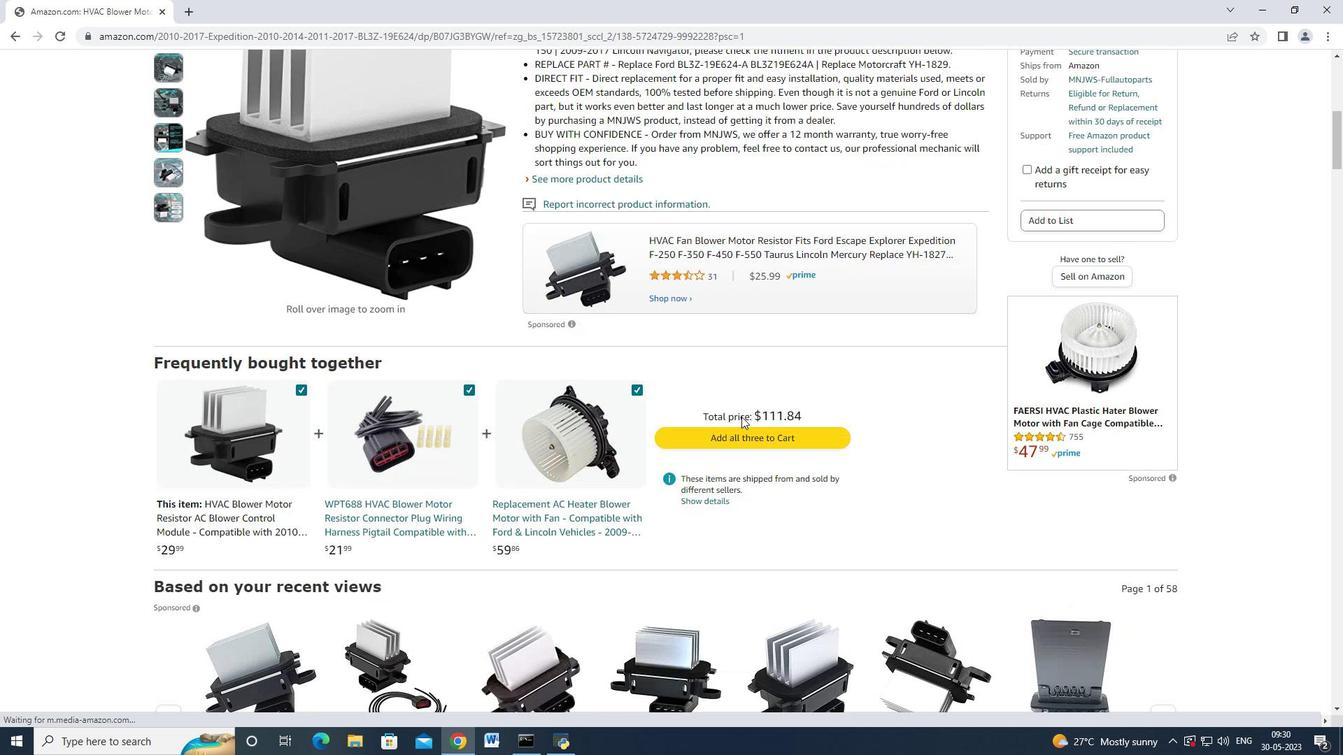 
Action: Mouse scrolled (741, 416) with delta (0, 0)
Screenshot: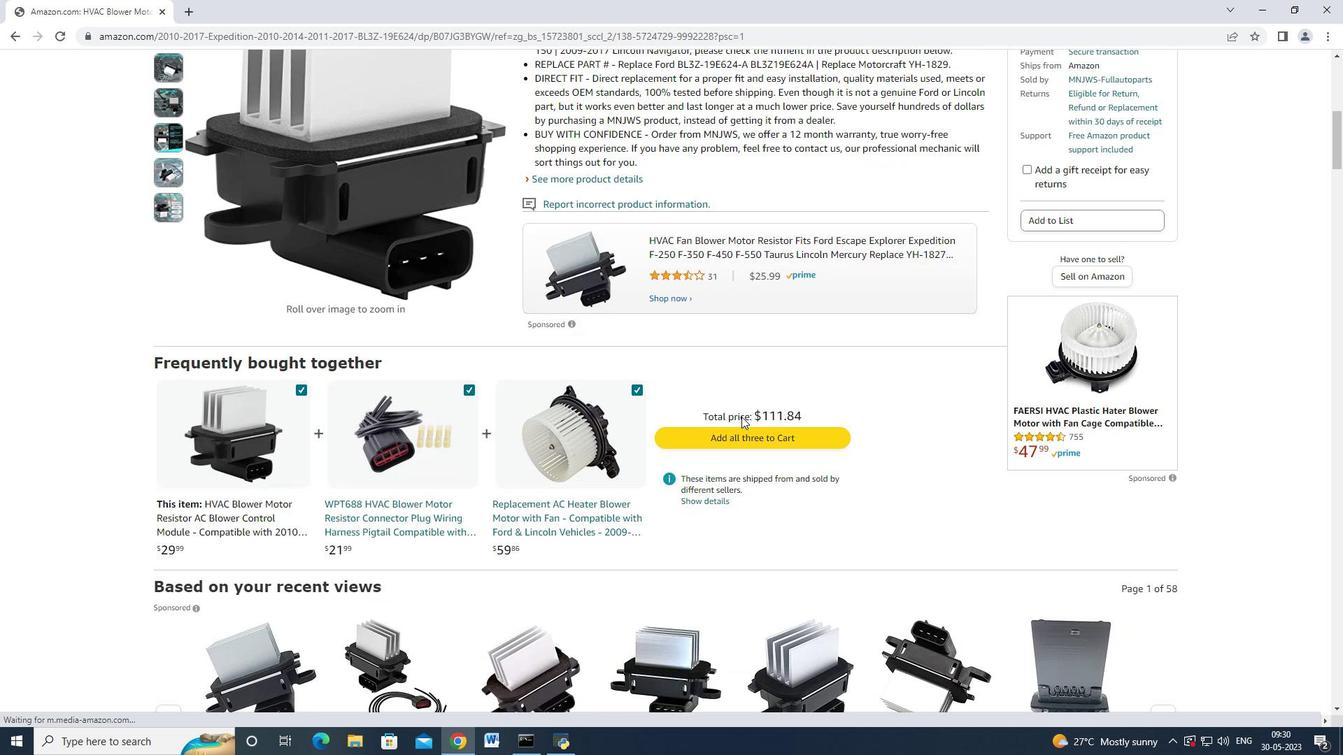 
Action: Mouse scrolled (741, 416) with delta (0, 0)
Screenshot: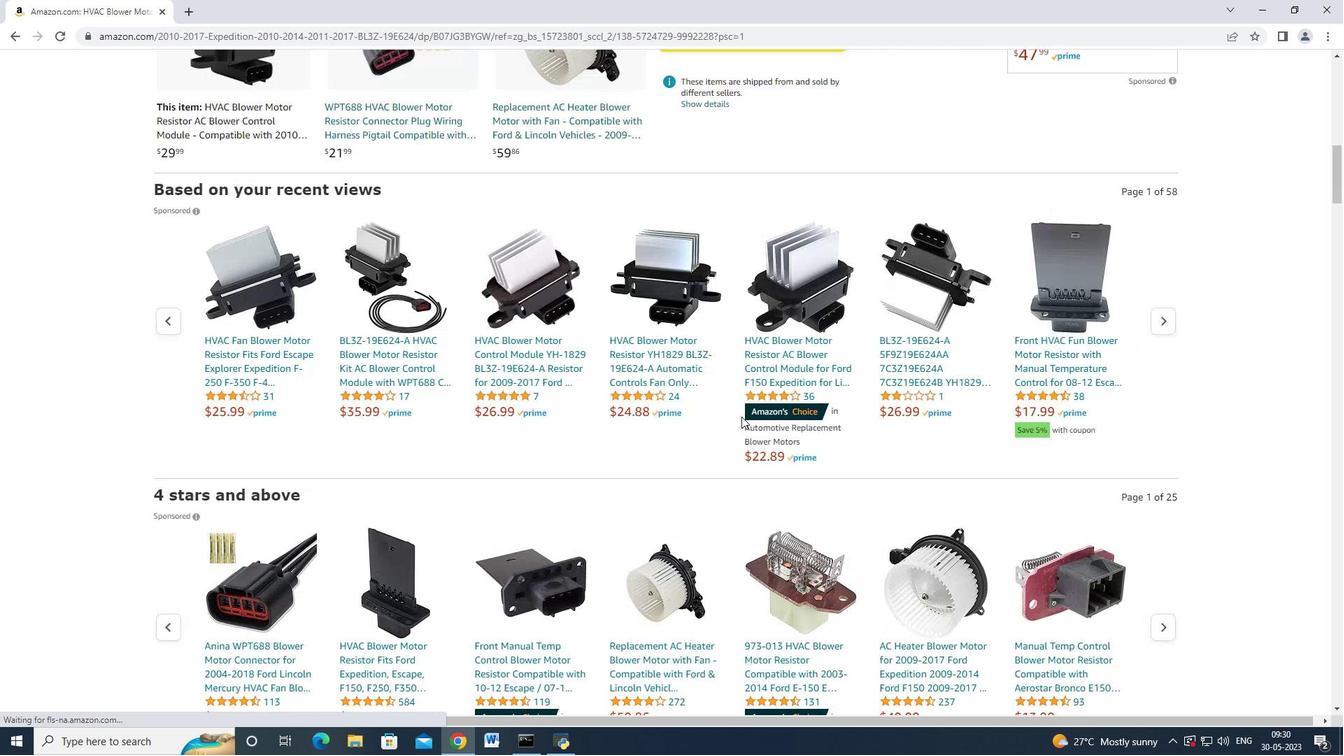 
Action: Mouse scrolled (741, 416) with delta (0, 0)
Screenshot: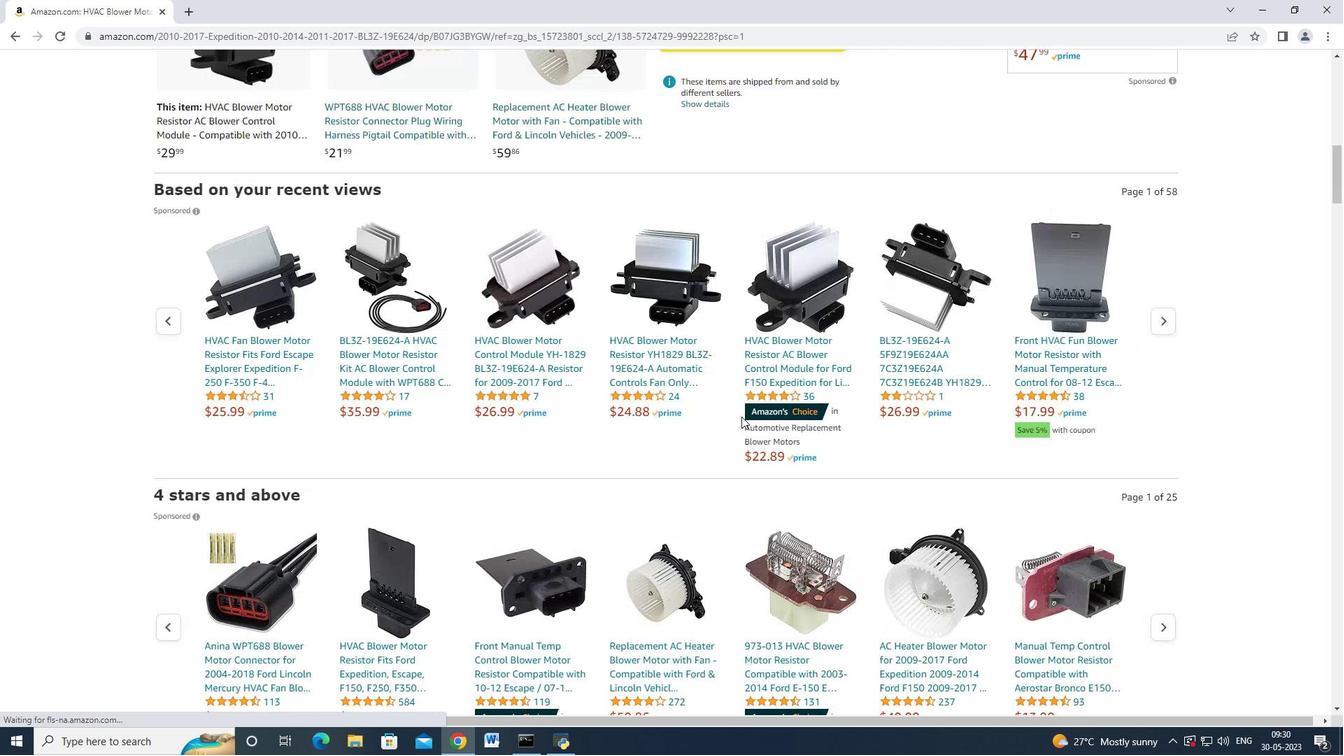 
Action: Mouse scrolled (741, 416) with delta (0, 0)
Screenshot: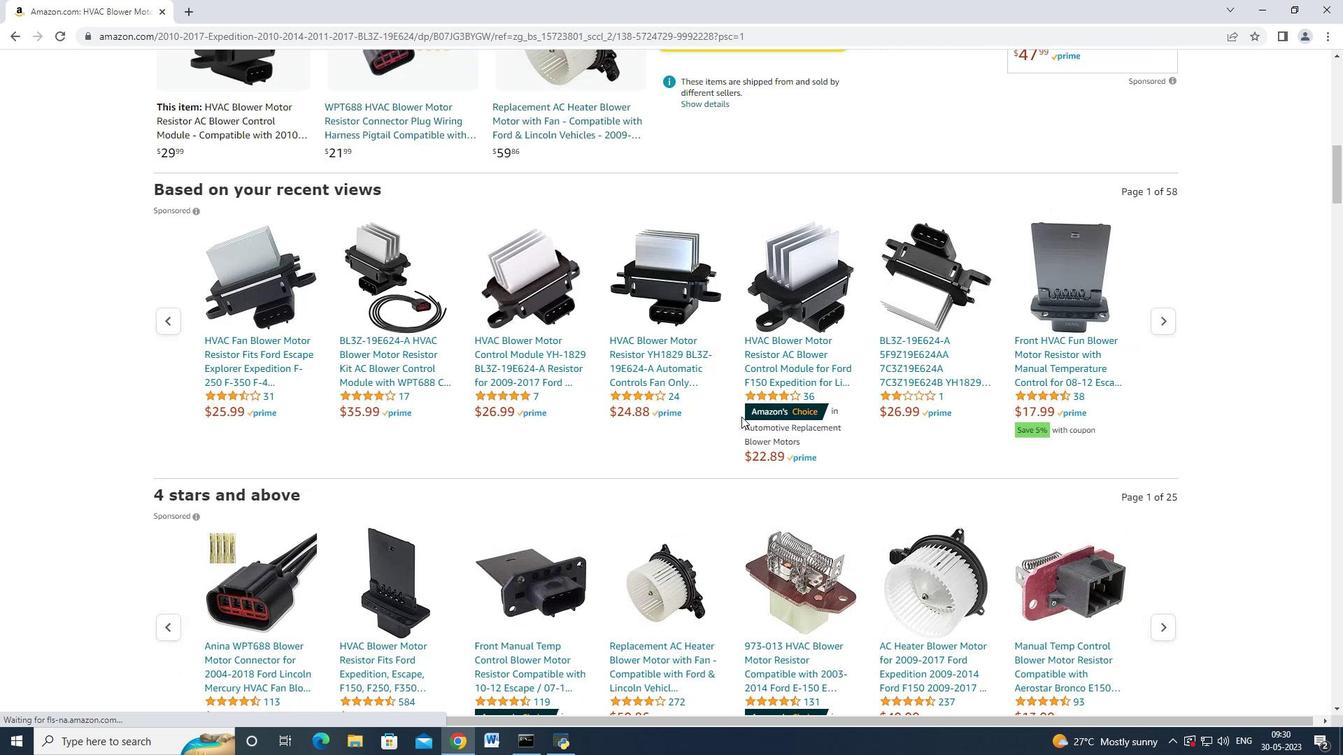 
Action: Mouse scrolled (741, 416) with delta (0, 0)
Screenshot: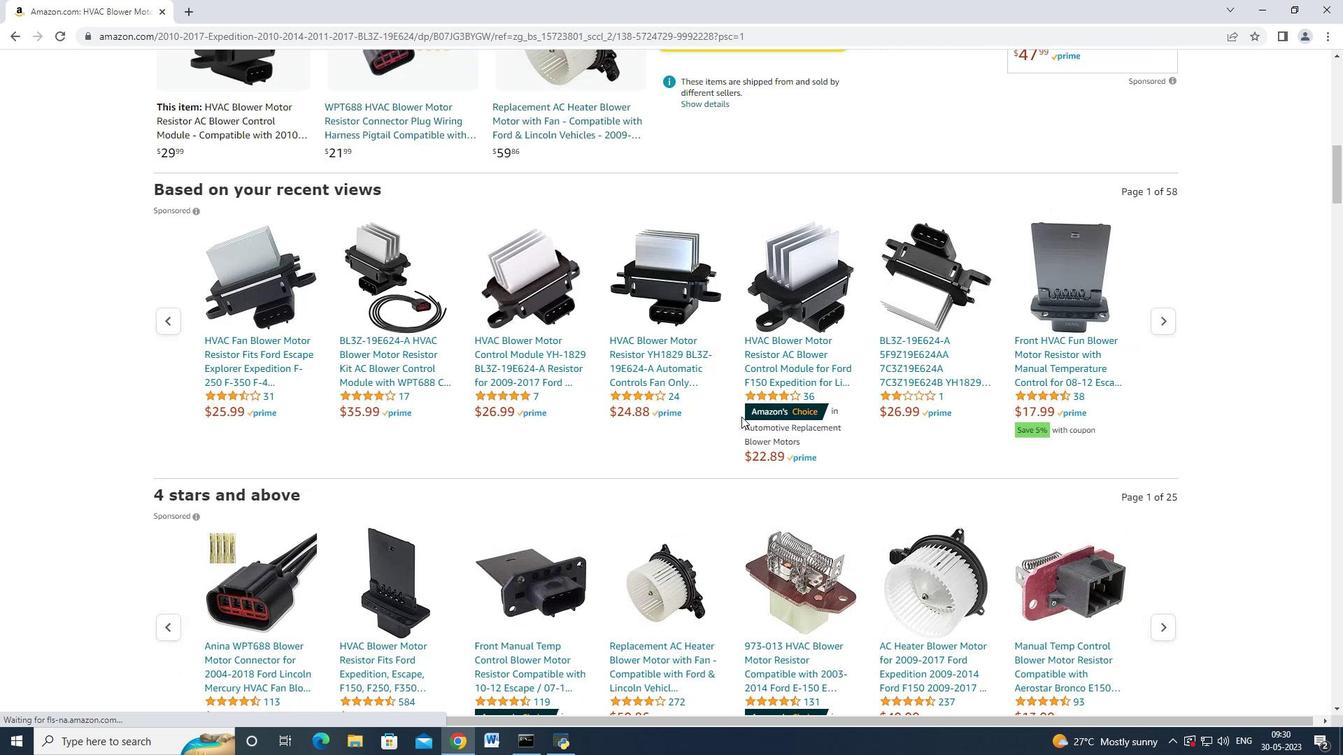 
Action: Mouse scrolled (741, 416) with delta (0, 0)
Screenshot: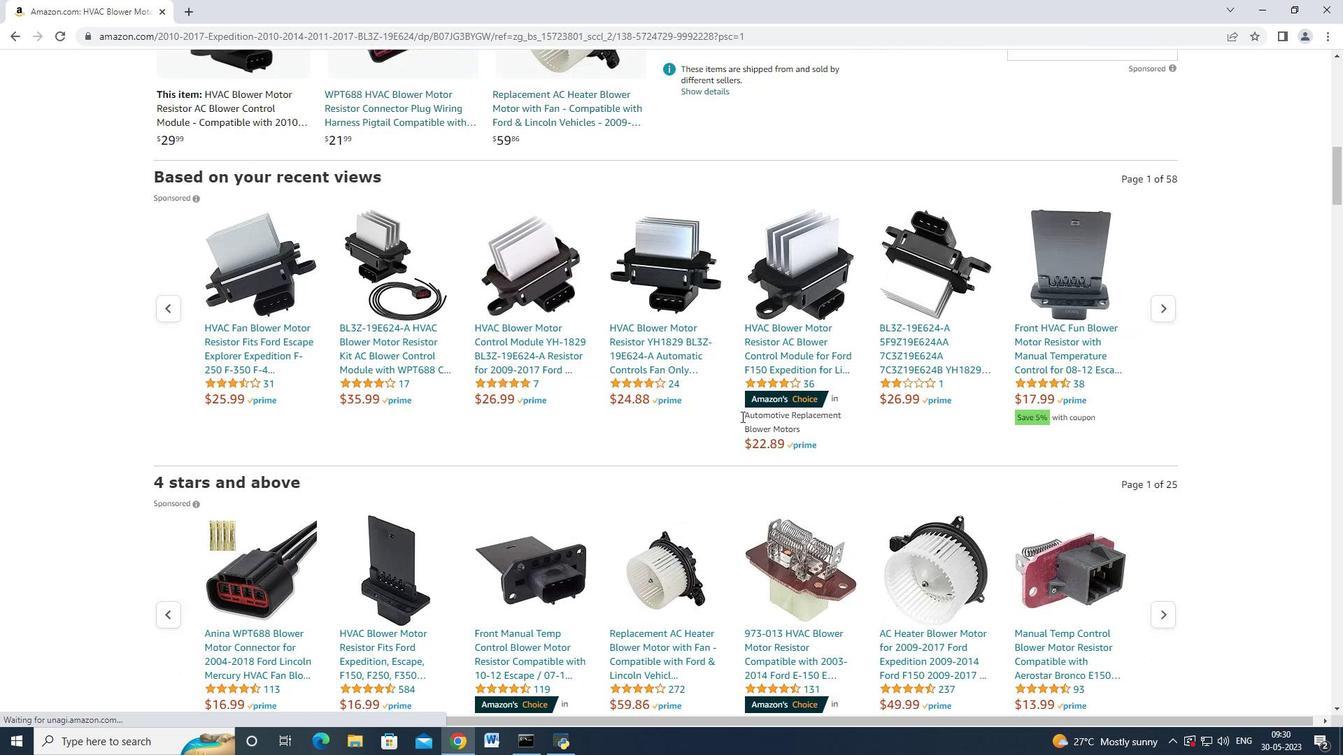 
Action: Mouse moved to (741, 417)
Screenshot: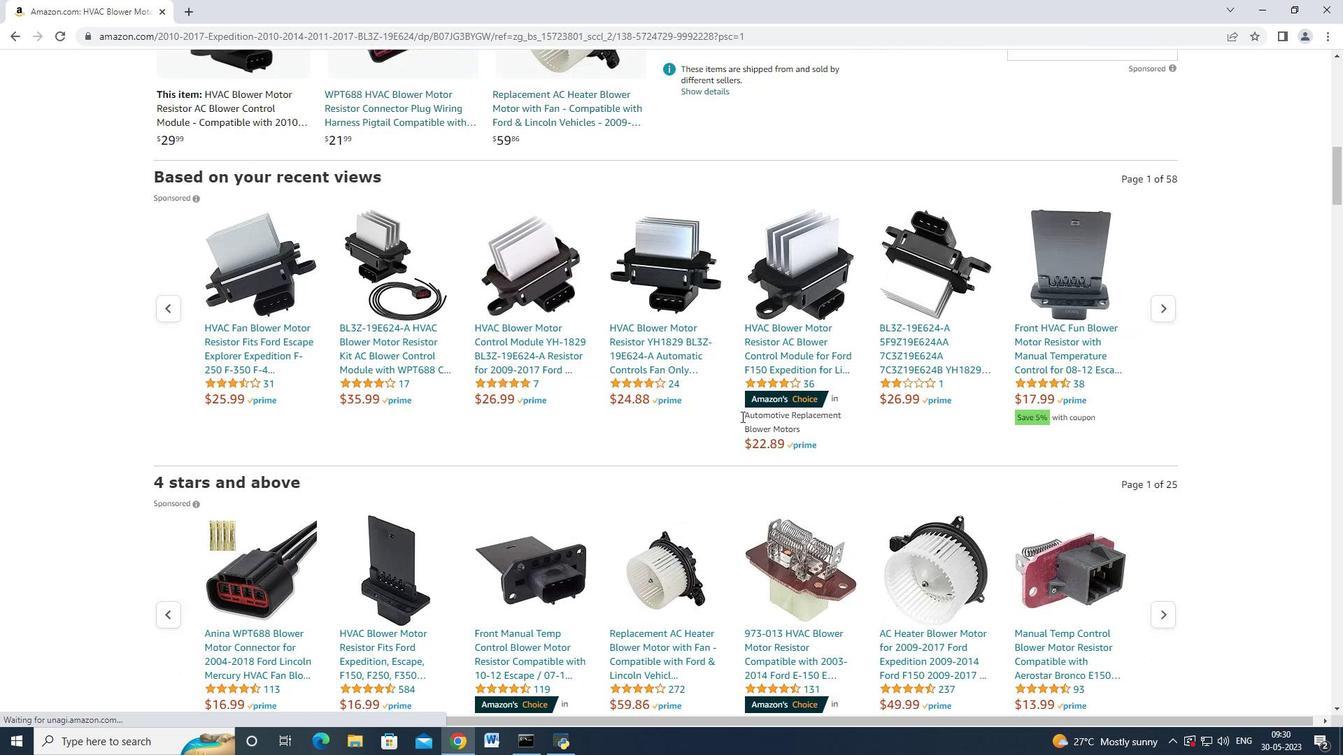 
Action: Mouse scrolled (741, 416) with delta (0, 0)
Screenshot: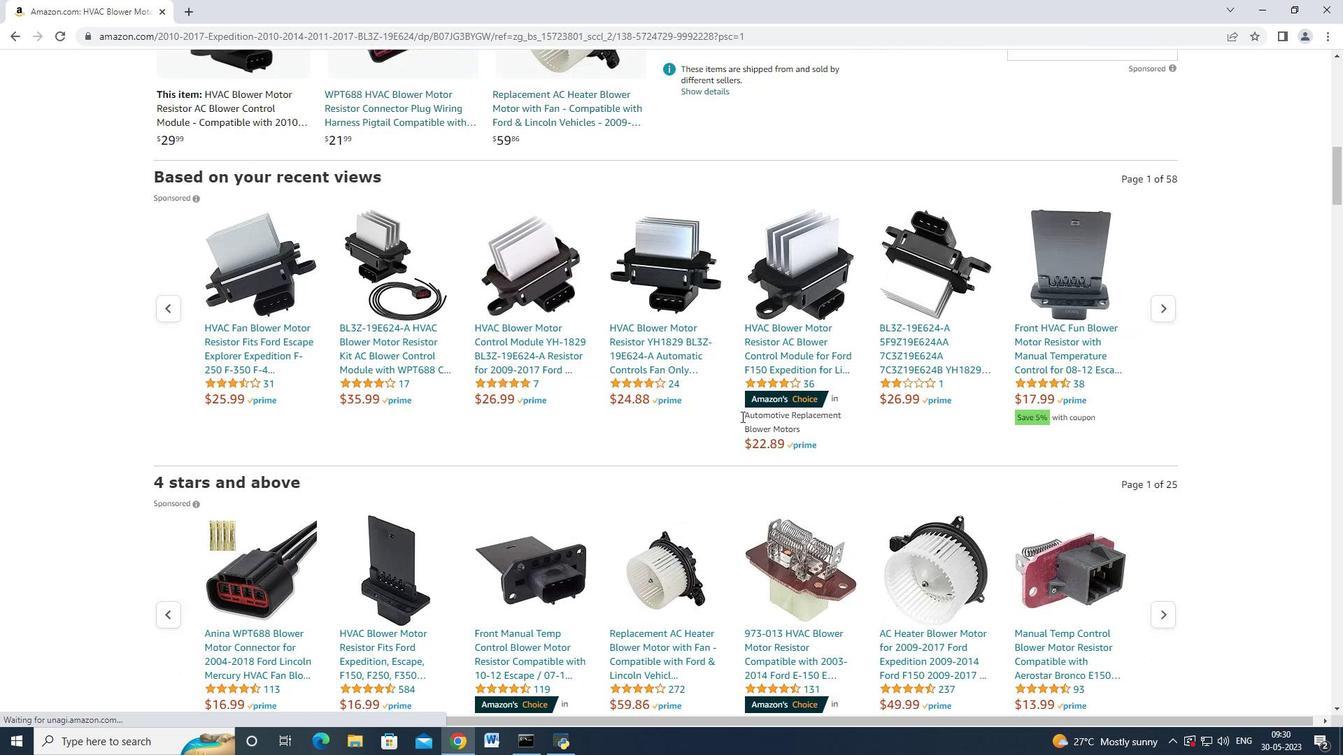
Action: Mouse scrolled (741, 416) with delta (0, 0)
Screenshot: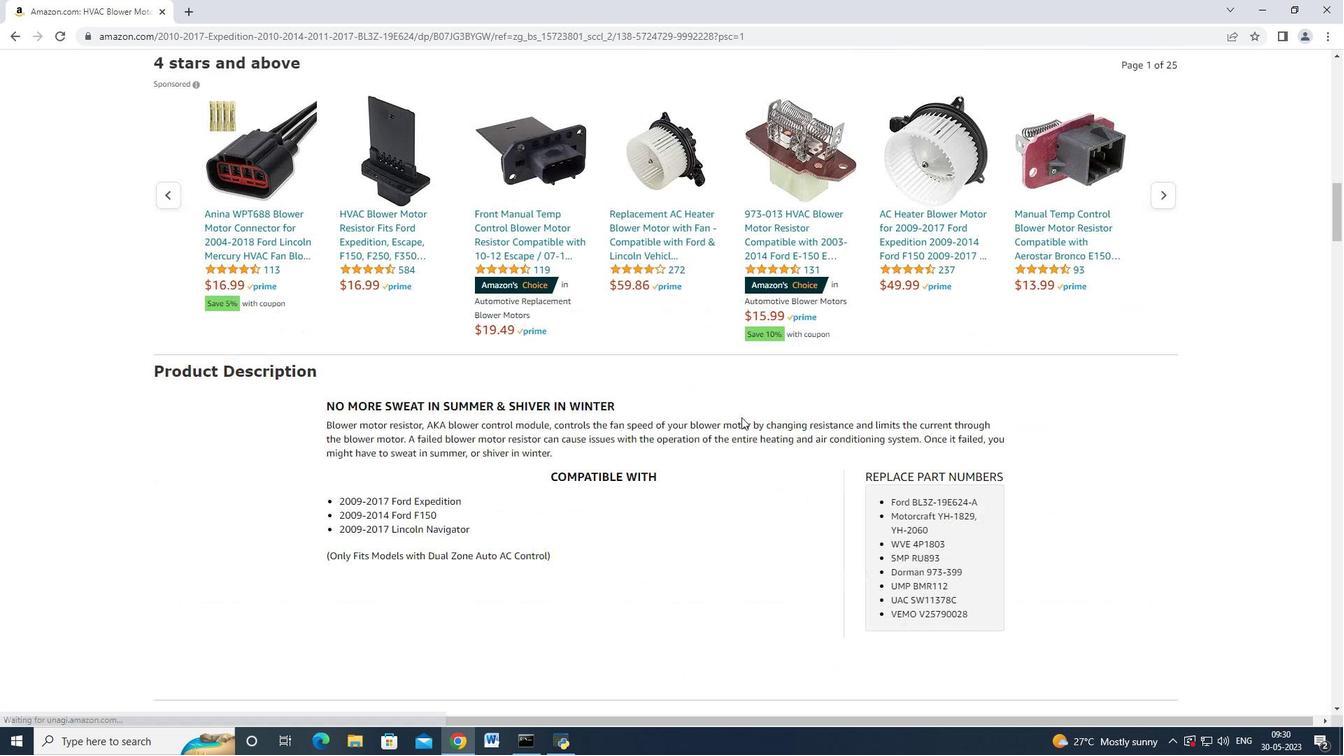 
Action: Mouse scrolled (741, 416) with delta (0, 0)
Screenshot: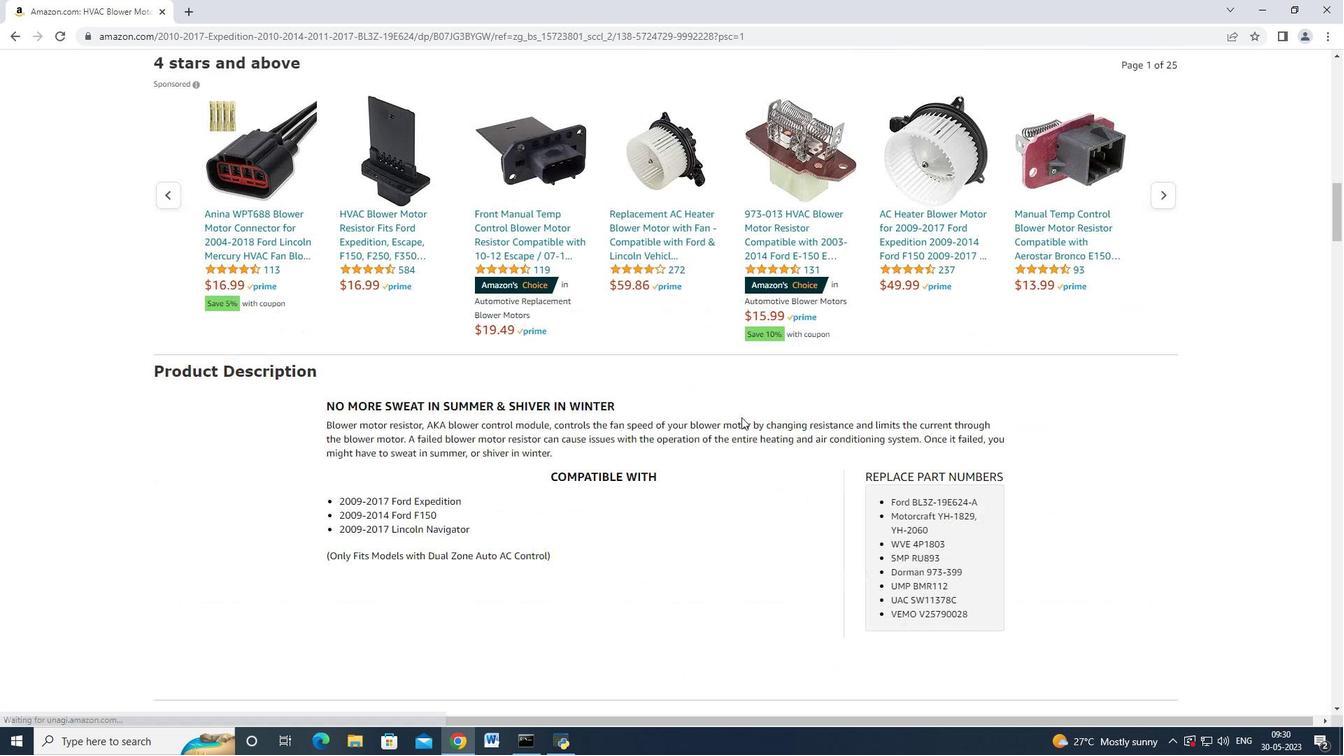 
Action: Mouse scrolled (741, 416) with delta (0, 0)
Screenshot: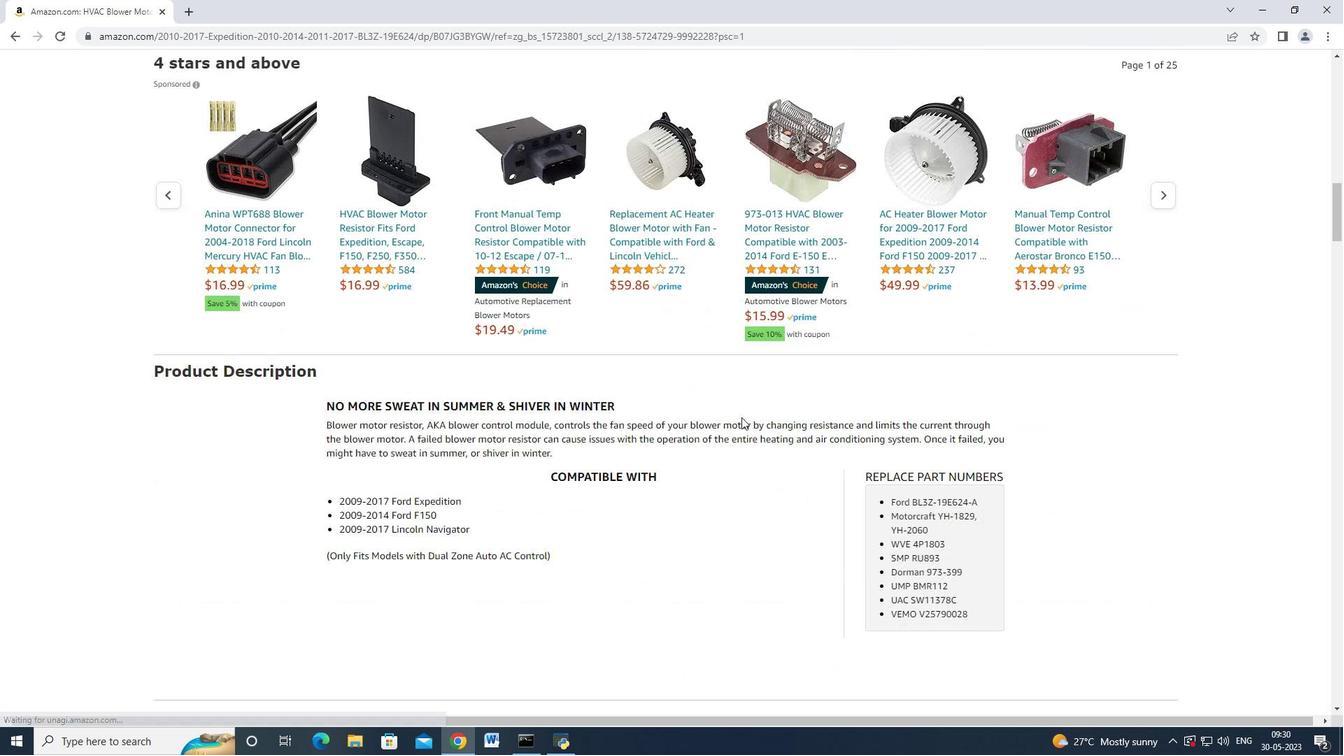 
Action: Mouse scrolled (741, 416) with delta (0, 0)
Screenshot: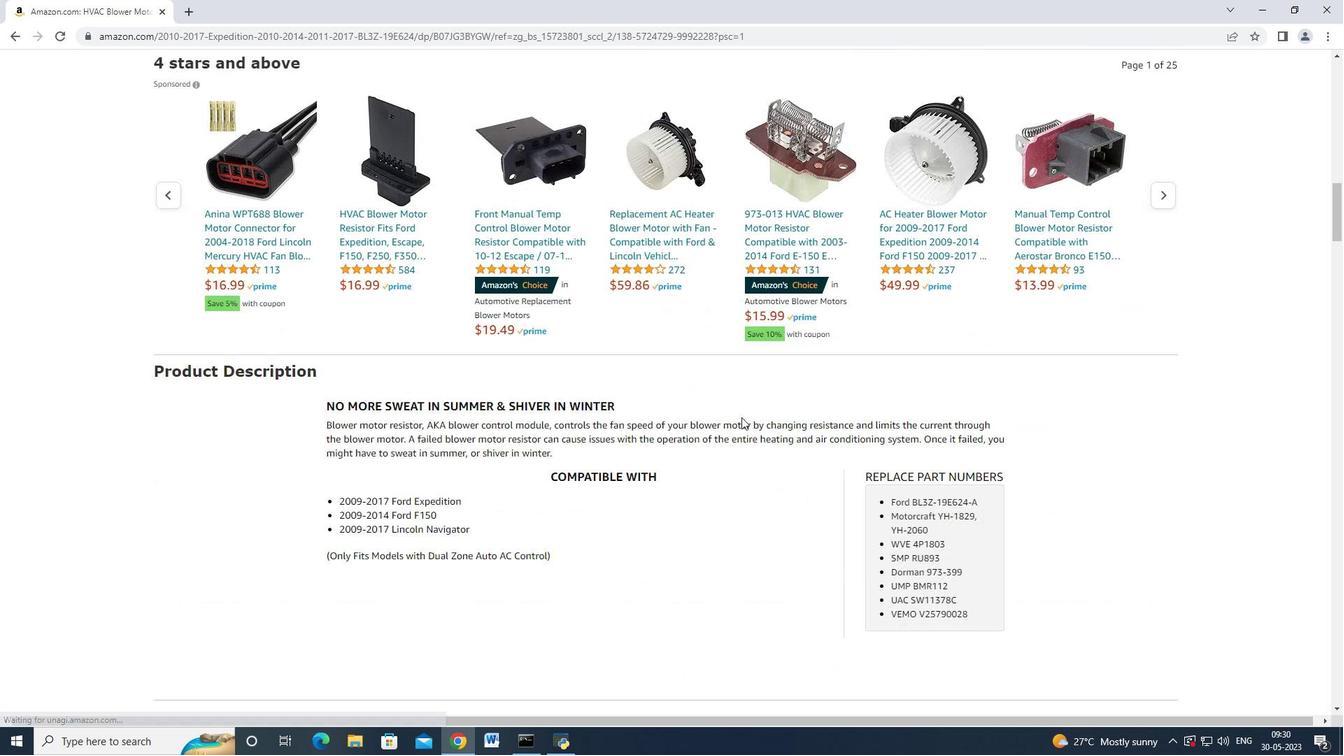 
Action: Mouse scrolled (741, 416) with delta (0, 0)
Screenshot: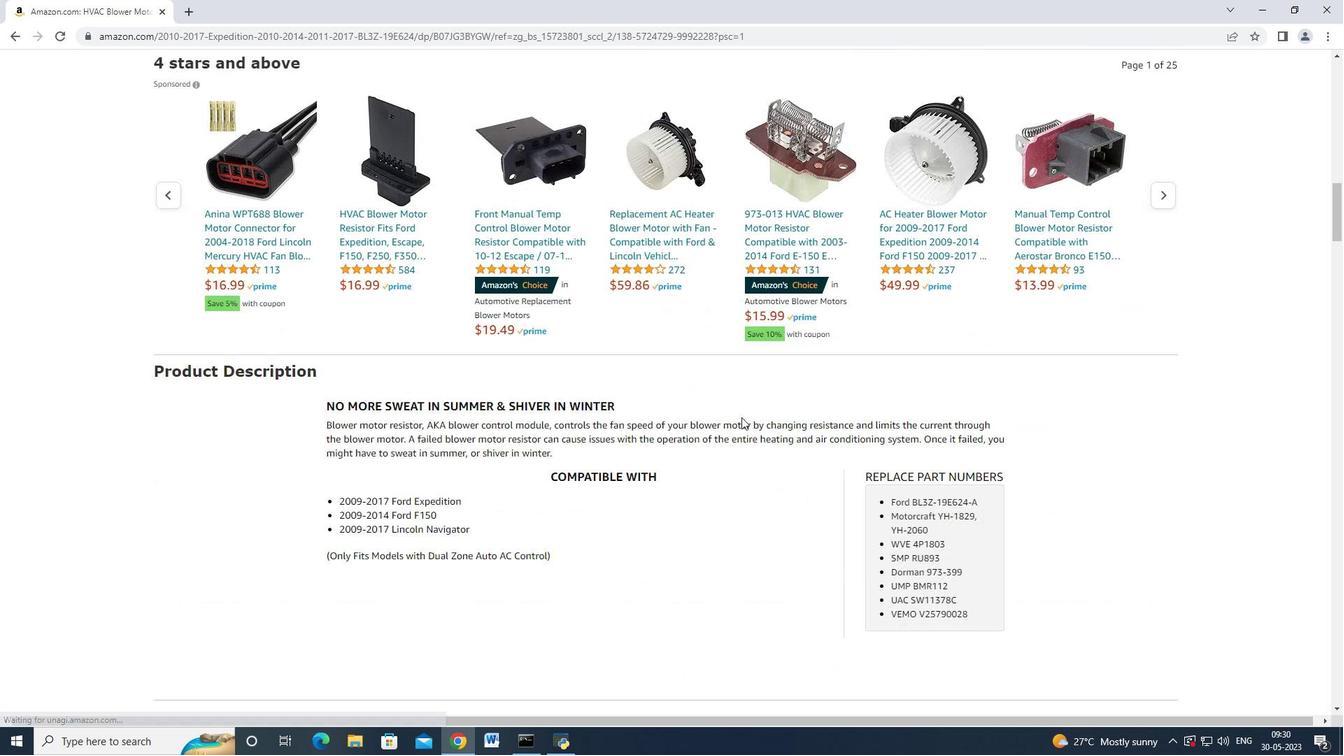 
Action: Mouse scrolled (741, 416) with delta (0, 0)
Screenshot: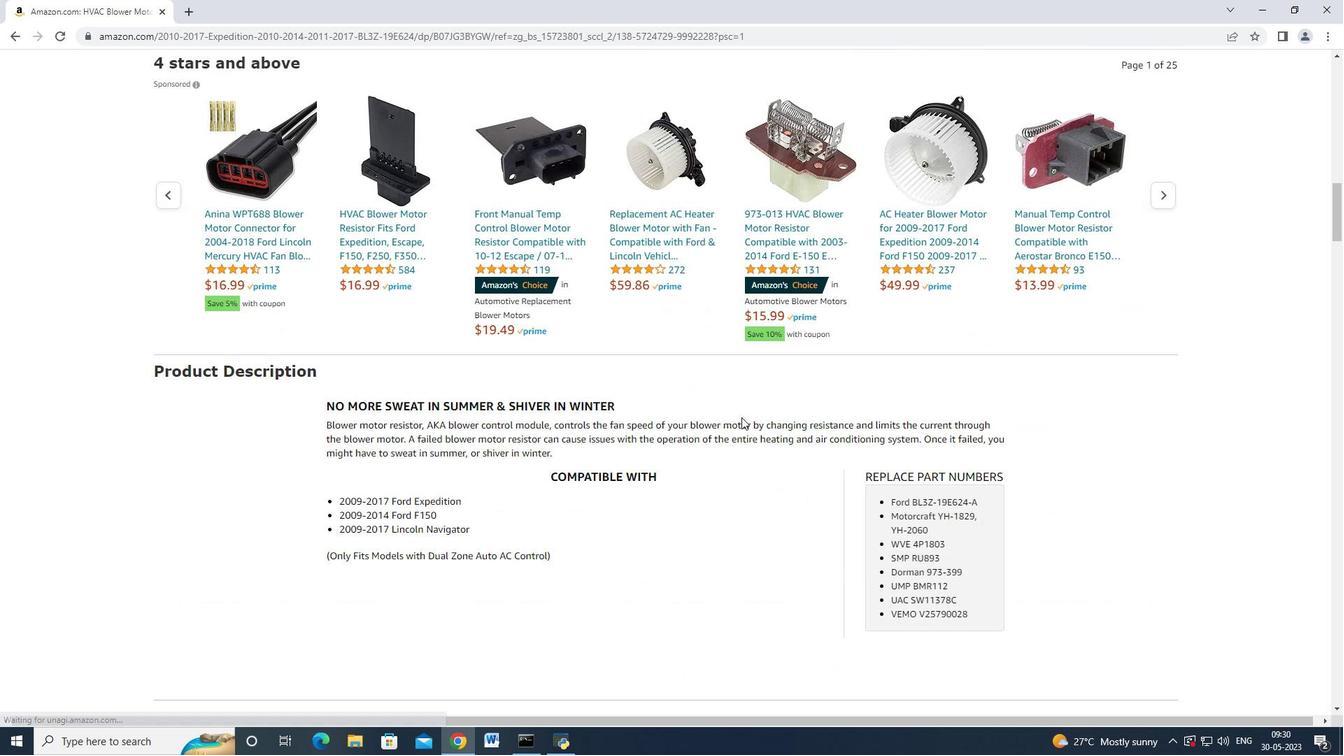 
Action: Mouse moved to (741, 418)
Screenshot: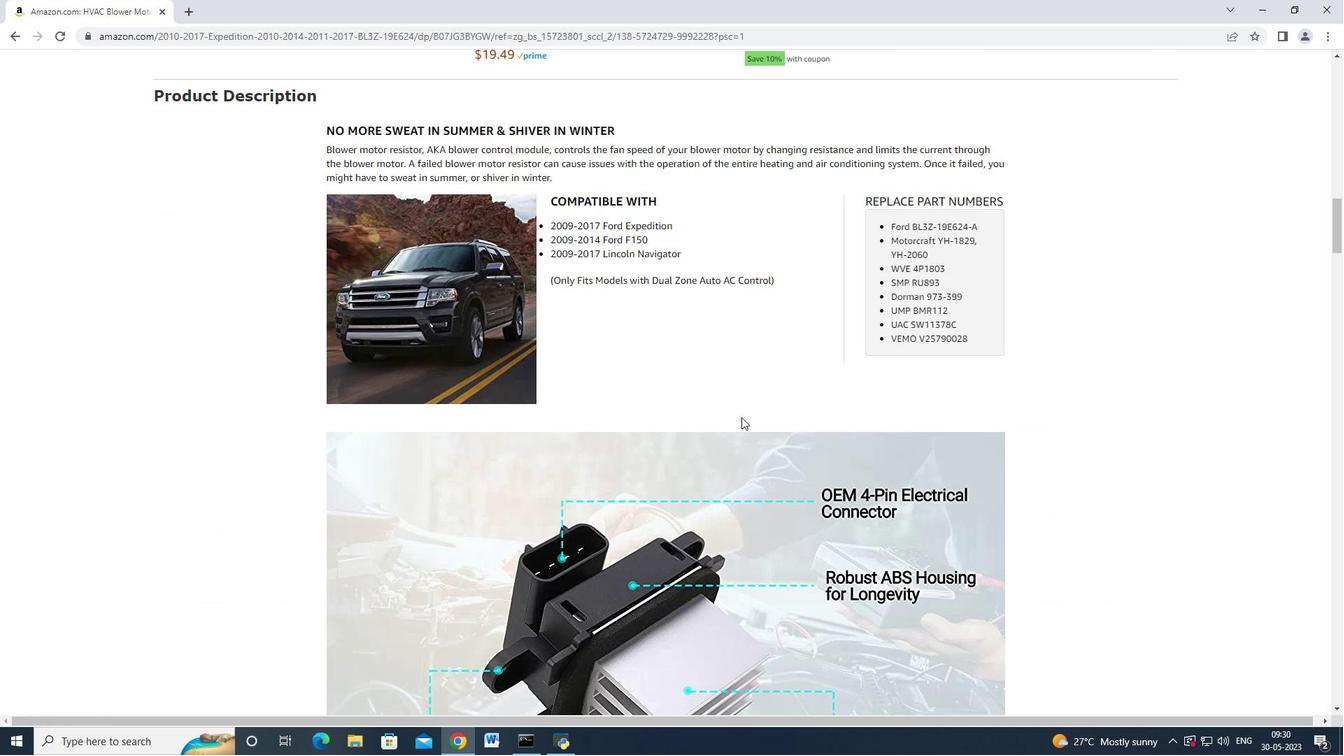
Action: Mouse scrolled (741, 417) with delta (0, 0)
Screenshot: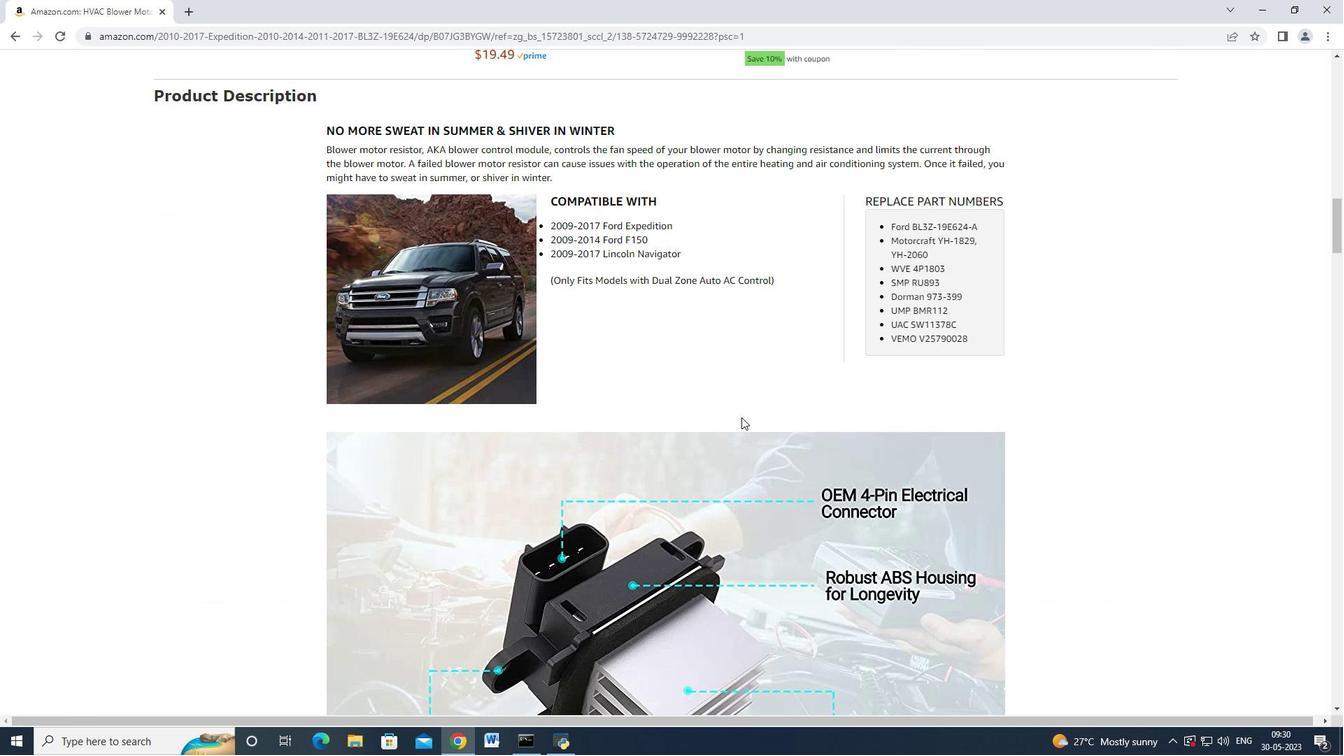 
Action: Mouse scrolled (741, 417) with delta (0, 0)
Screenshot: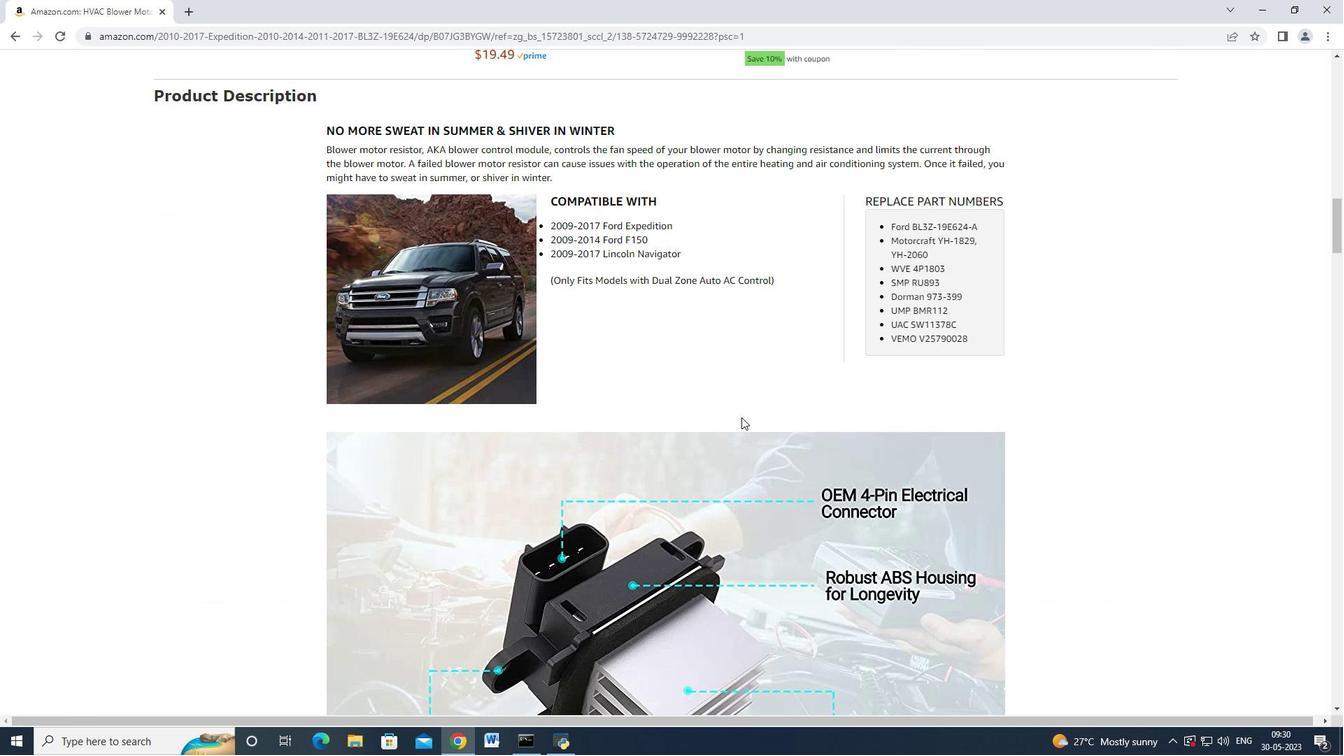 
Action: Mouse scrolled (741, 417) with delta (0, 0)
Screenshot: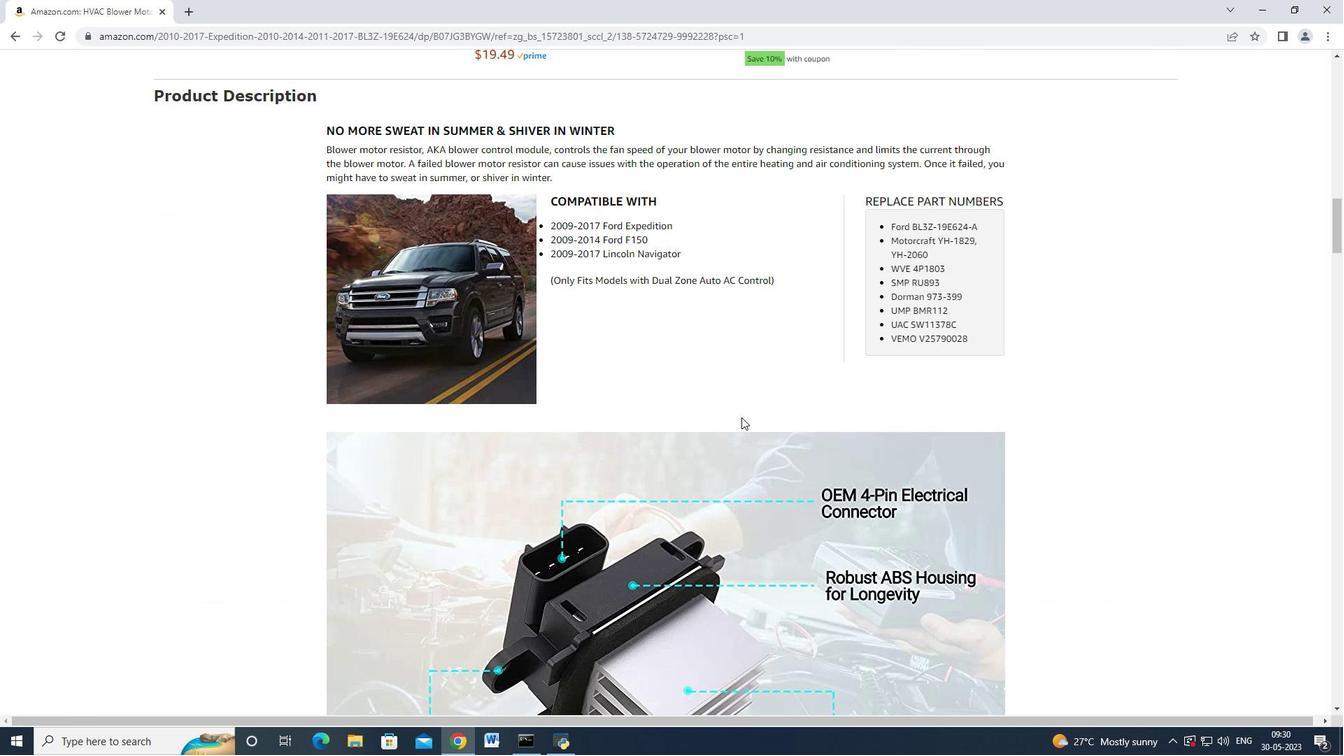 
Action: Mouse scrolled (741, 417) with delta (0, 0)
Screenshot: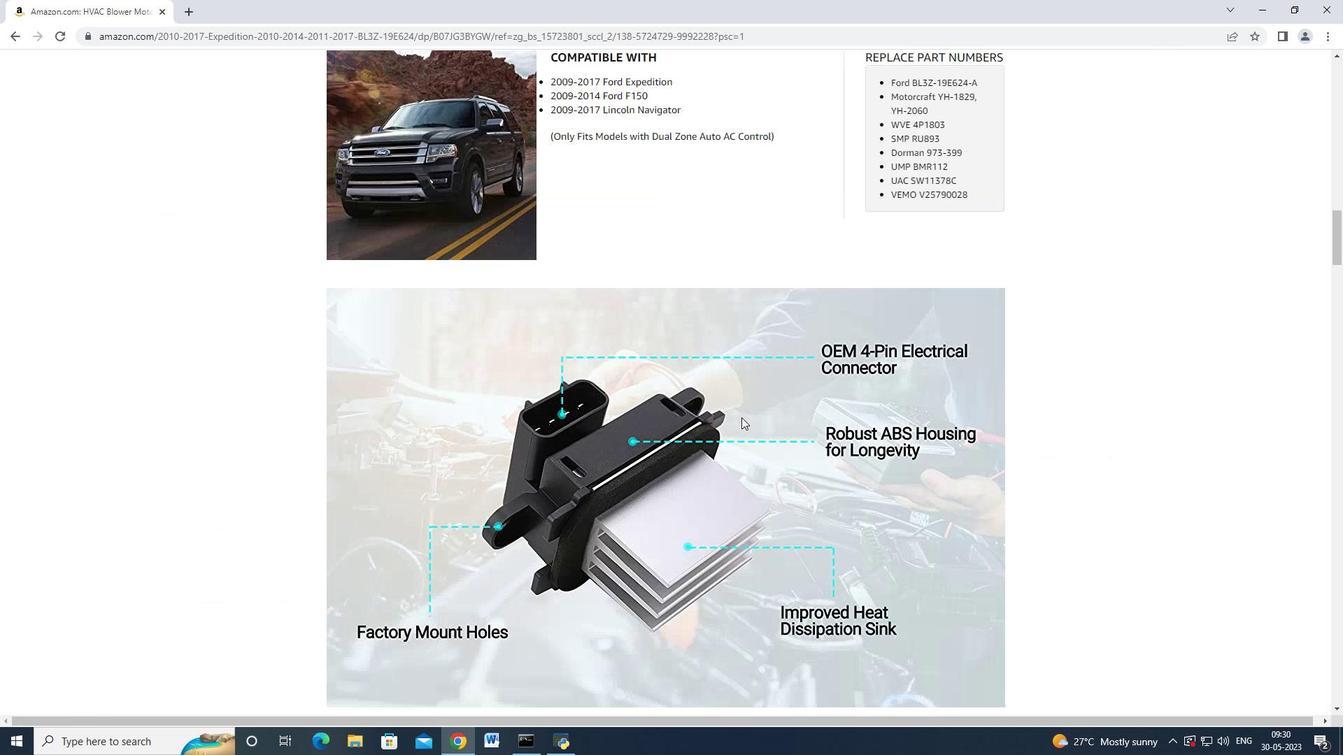 
Action: Mouse scrolled (741, 417) with delta (0, 0)
Screenshot: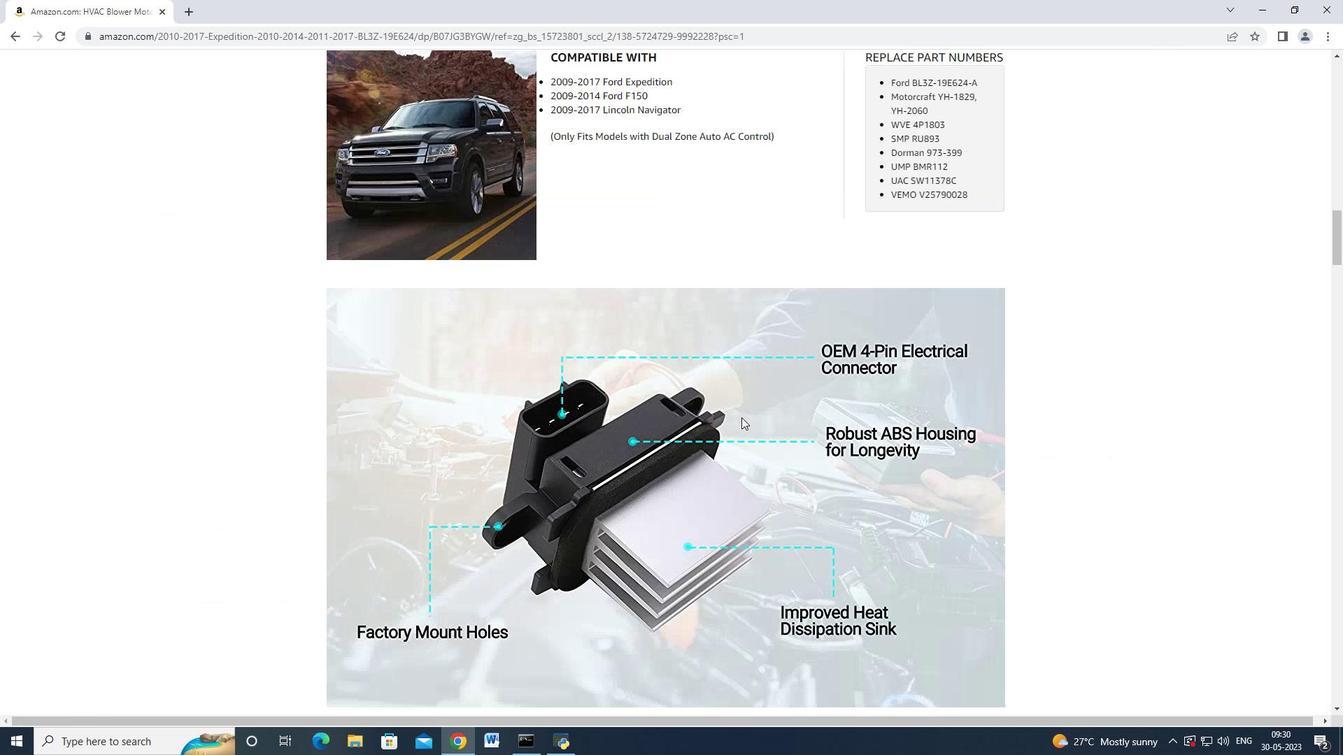 
Action: Mouse scrolled (741, 417) with delta (0, 0)
Screenshot: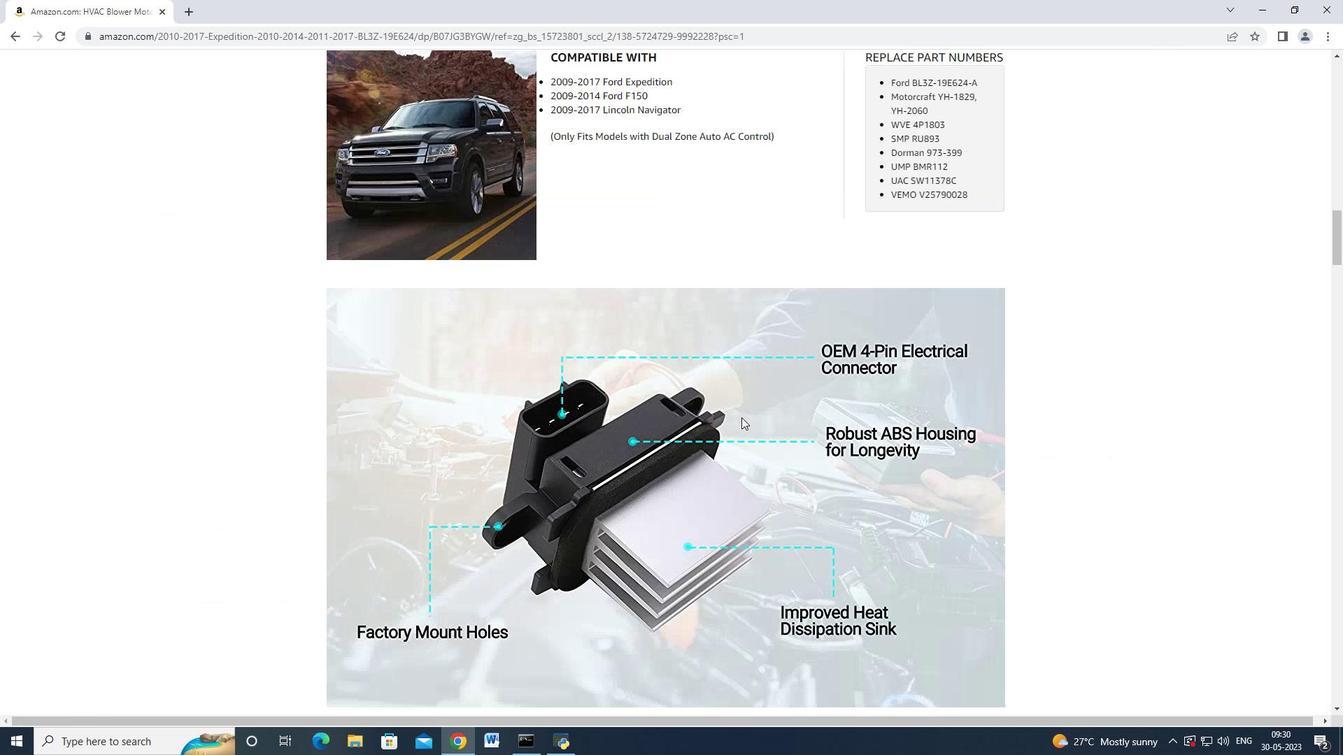
Action: Mouse scrolled (741, 417) with delta (0, 0)
Screenshot: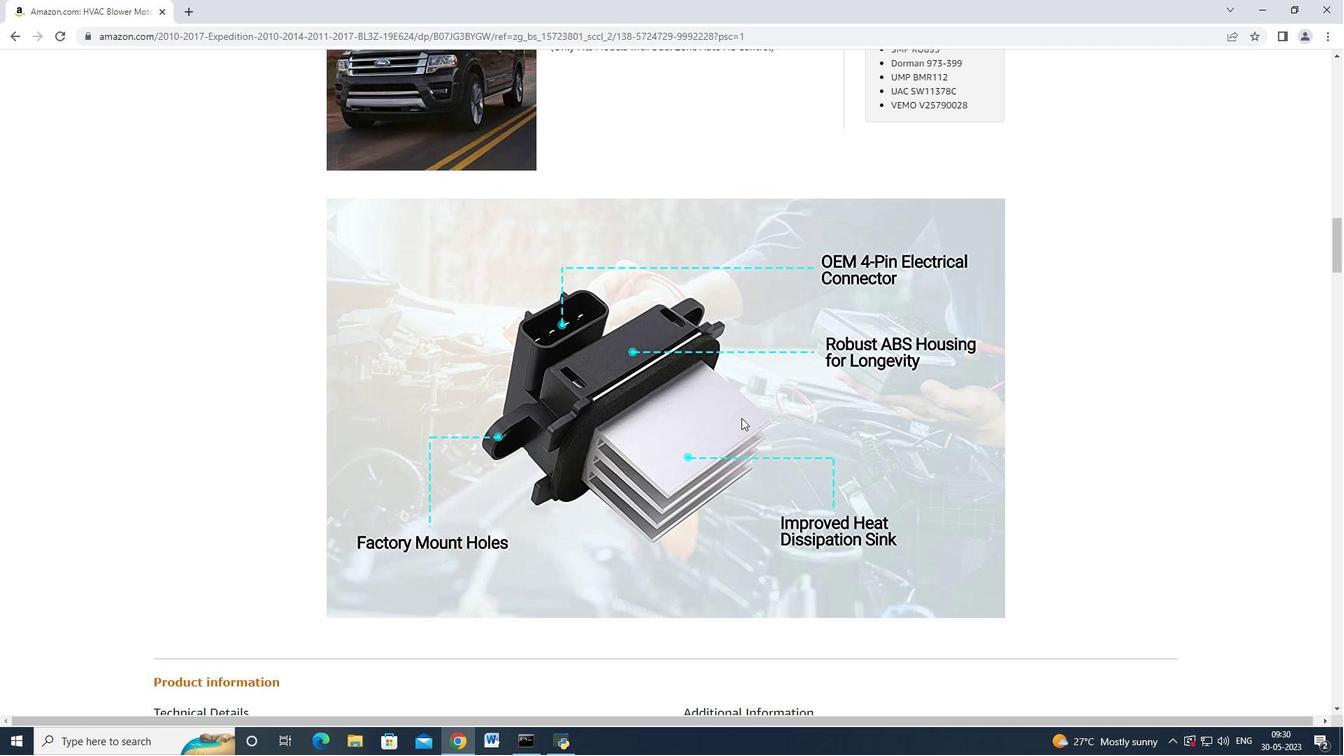 
Action: Mouse scrolled (741, 417) with delta (0, 0)
Screenshot: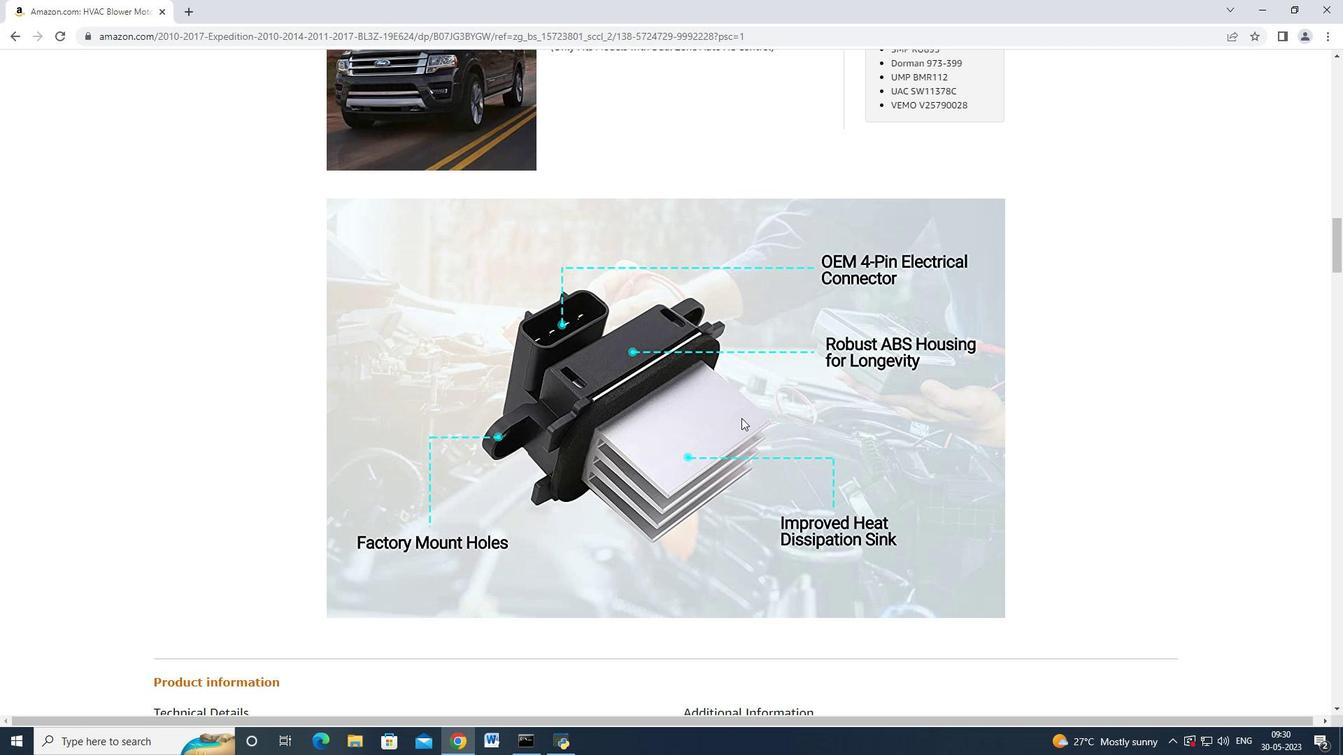 
Action: Mouse scrolled (741, 417) with delta (0, 0)
Screenshot: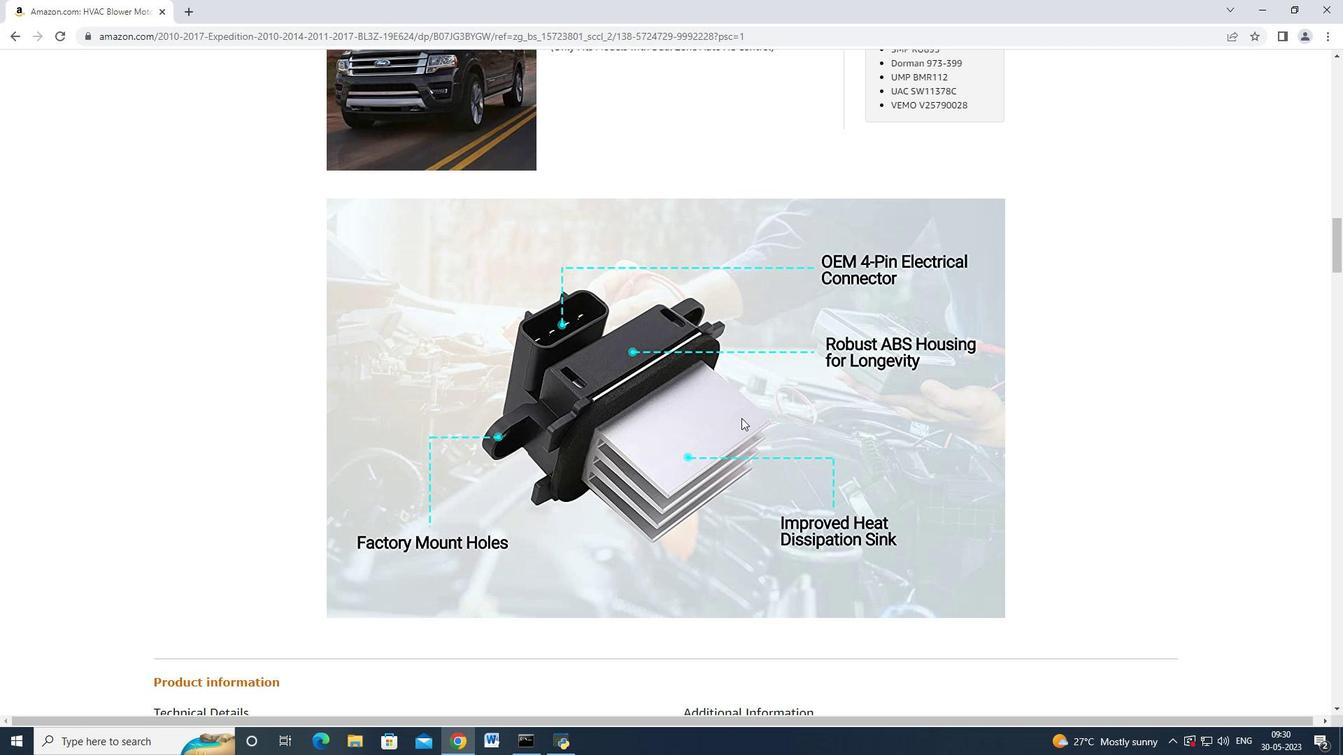 
Action: Mouse scrolled (741, 417) with delta (0, 0)
Screenshot: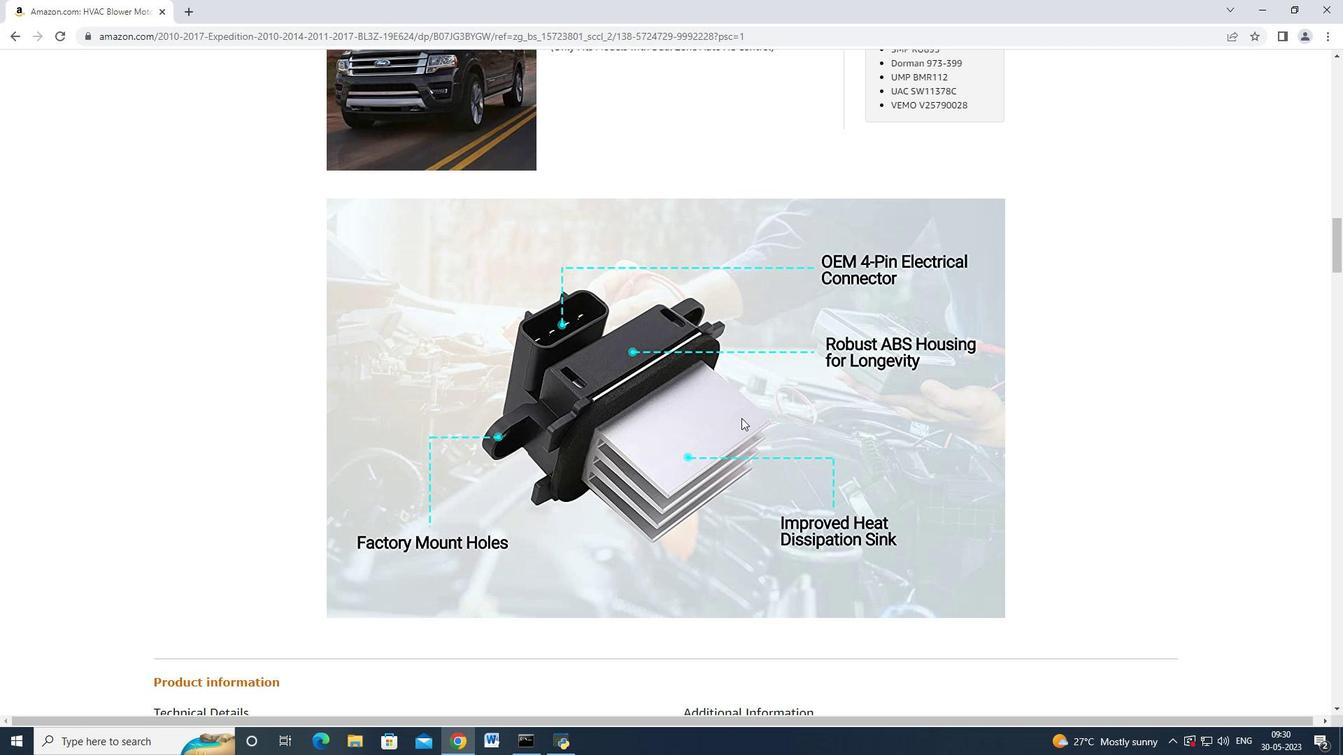 
Action: Mouse scrolled (741, 417) with delta (0, 0)
Screenshot: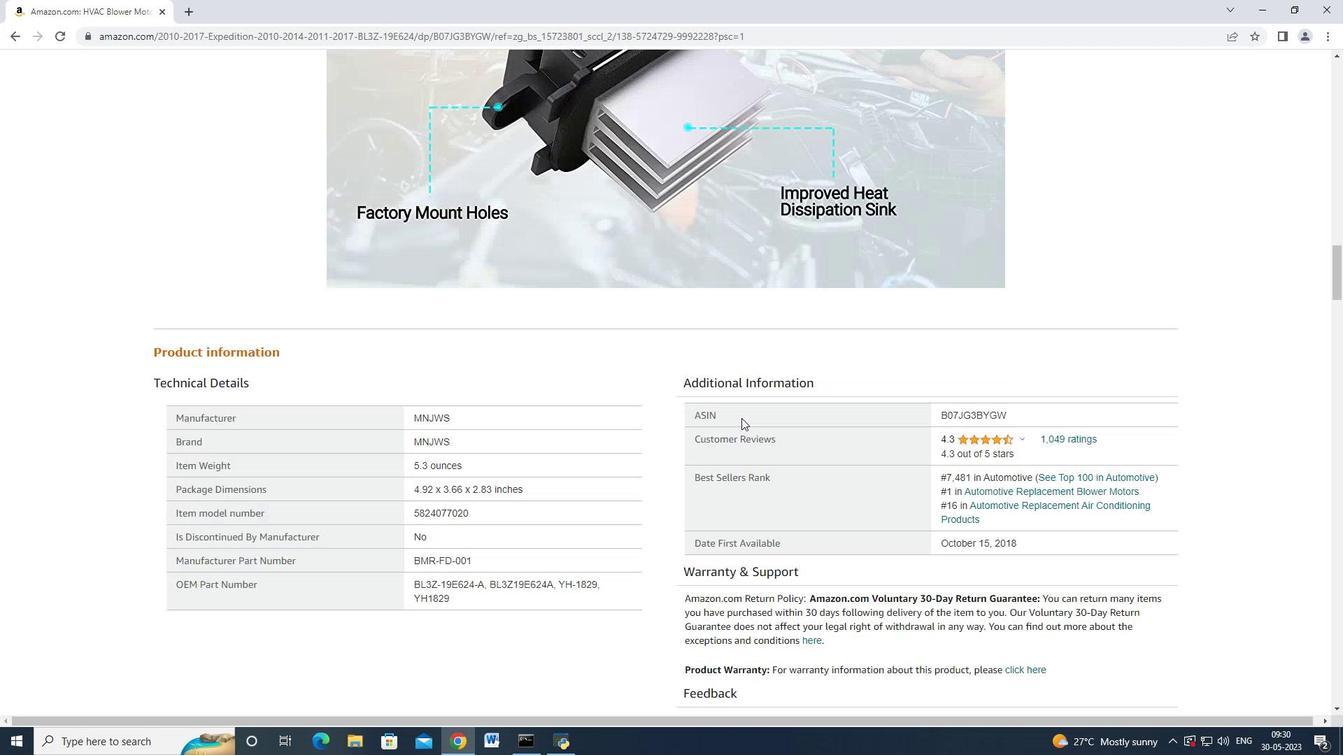 
Action: Mouse scrolled (741, 417) with delta (0, 0)
Screenshot: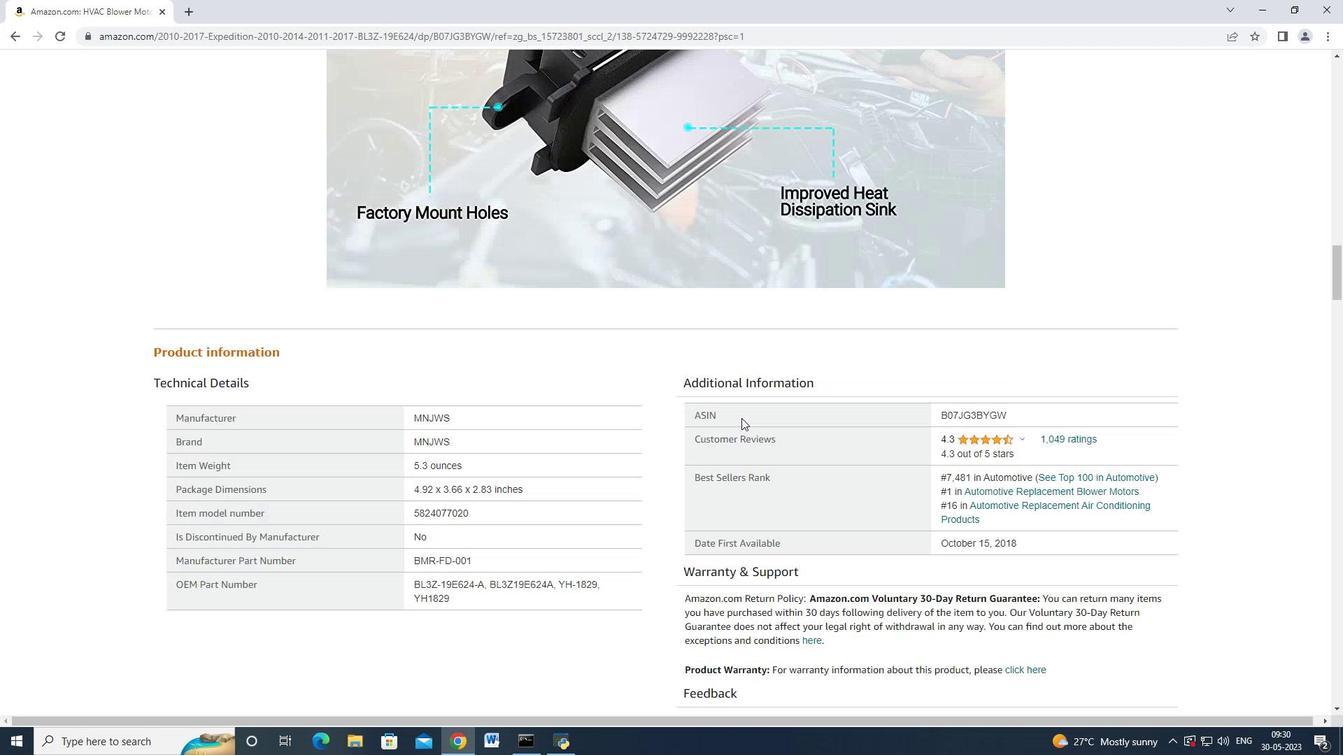 
Action: Mouse scrolled (741, 417) with delta (0, 0)
Screenshot: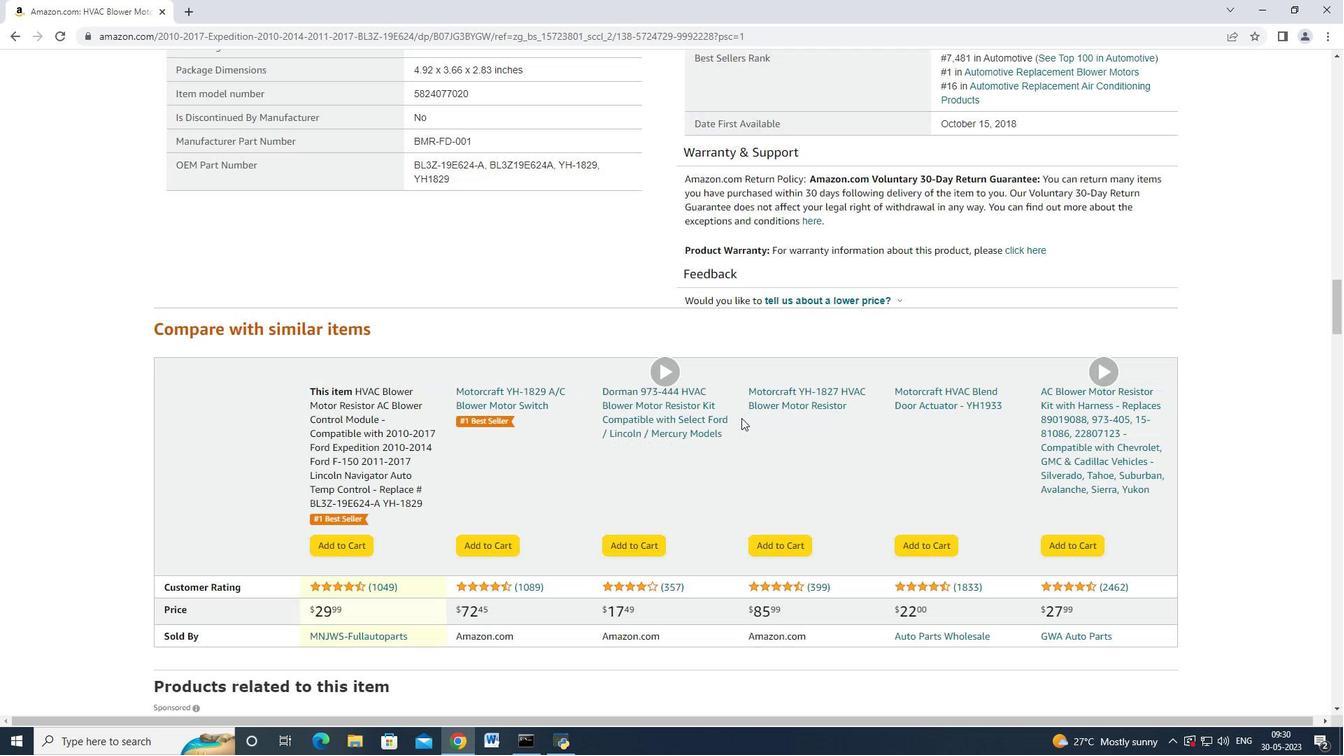 
Action: Mouse scrolled (741, 417) with delta (0, 0)
Screenshot: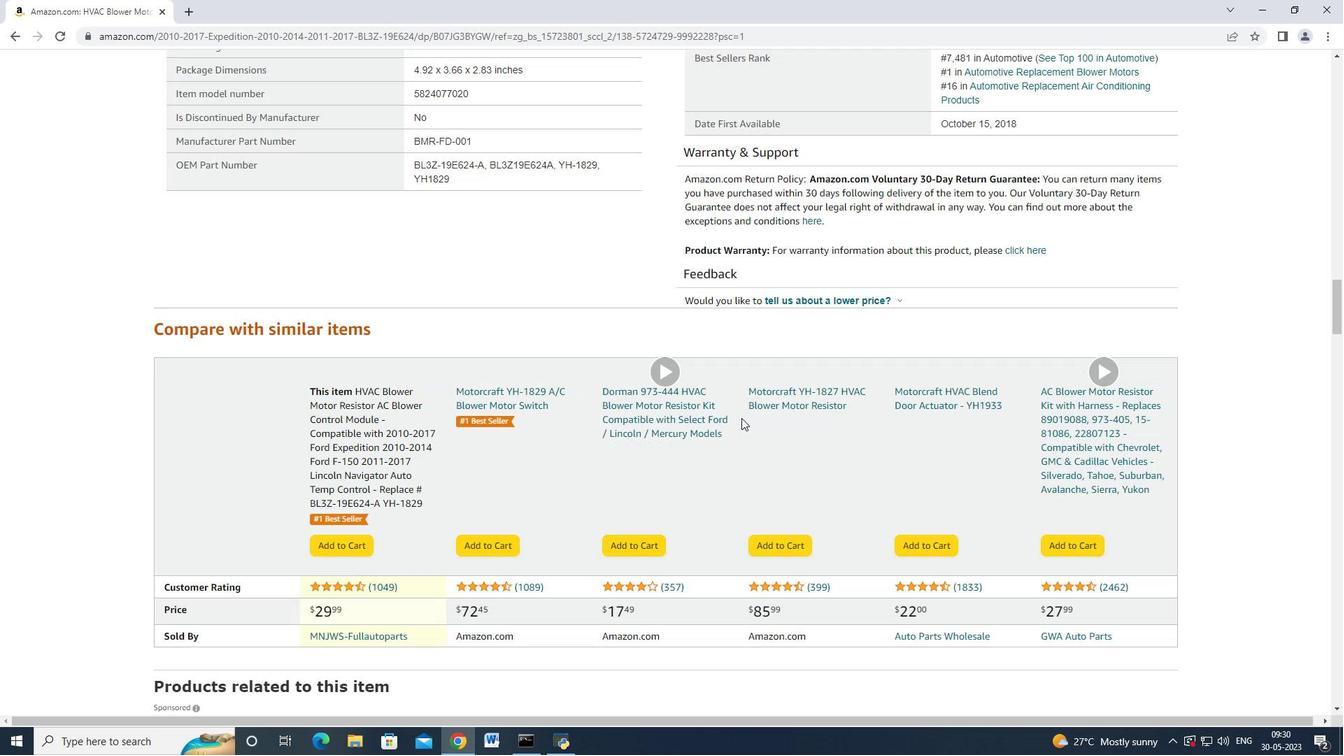 
Action: Mouse scrolled (741, 417) with delta (0, 0)
Screenshot: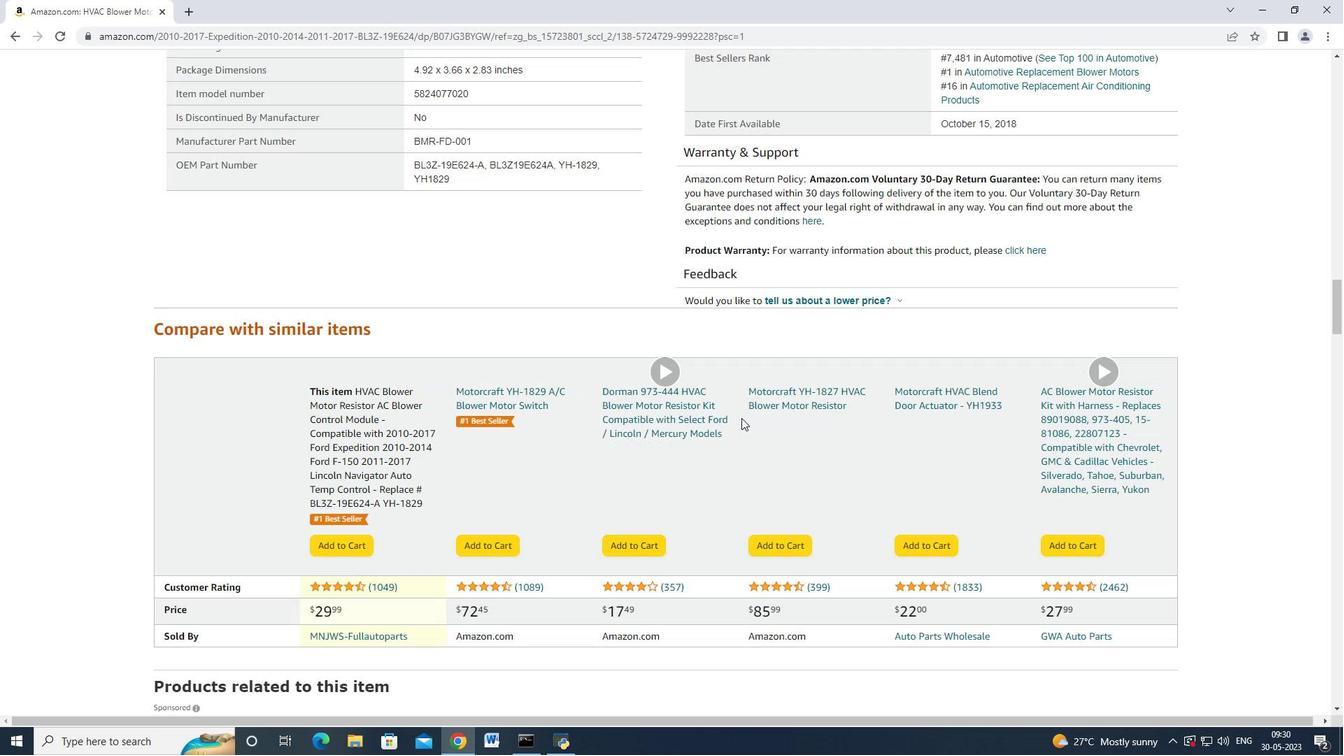 
Action: Mouse scrolled (741, 417) with delta (0, 0)
Screenshot: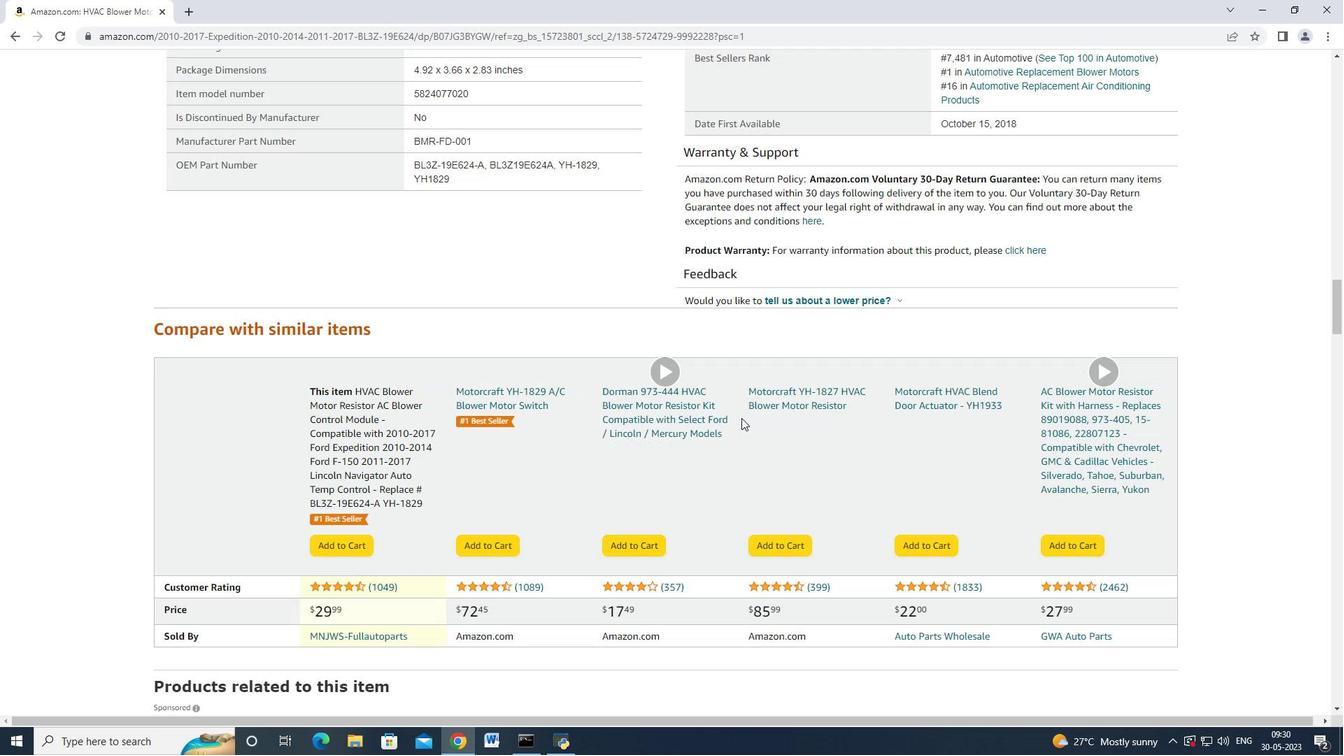 
Action: Mouse scrolled (741, 417) with delta (0, 0)
Screenshot: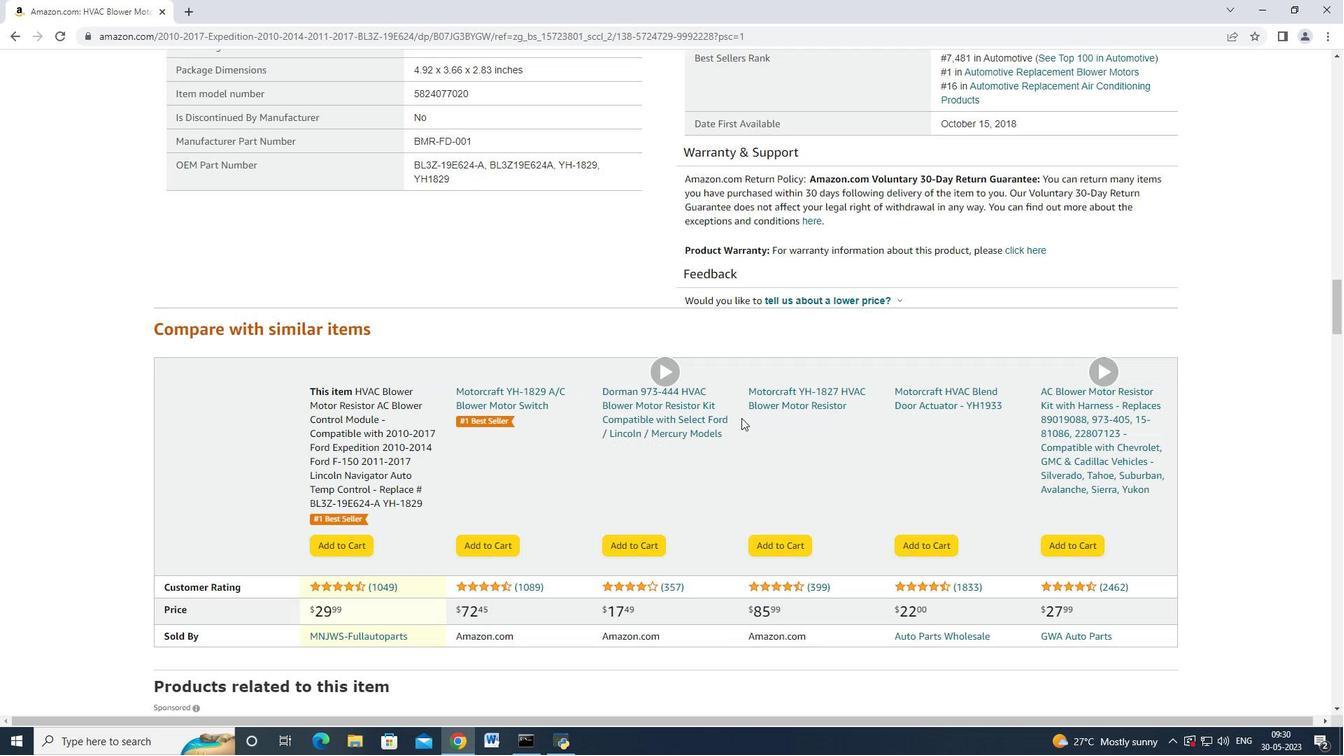 
Action: Mouse scrolled (741, 417) with delta (0, 0)
Screenshot: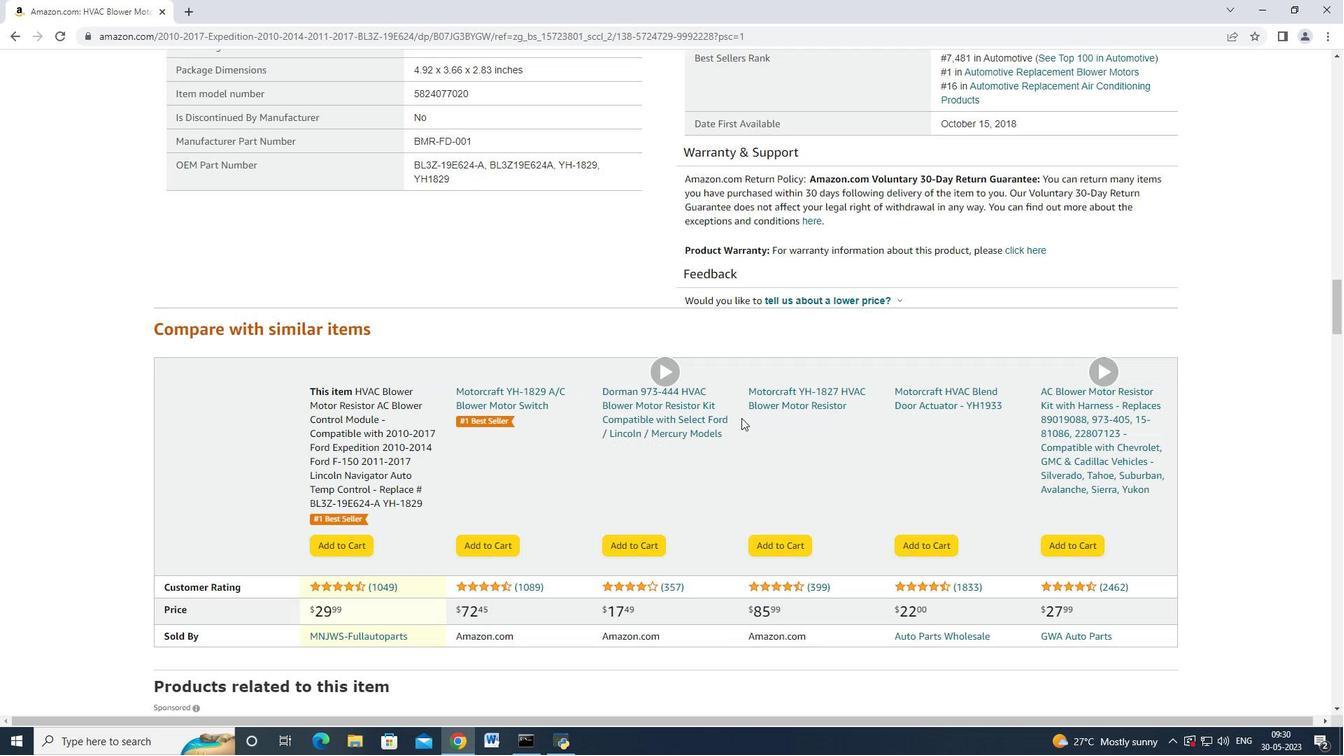 
Action: Mouse scrolled (741, 417) with delta (0, 0)
Screenshot: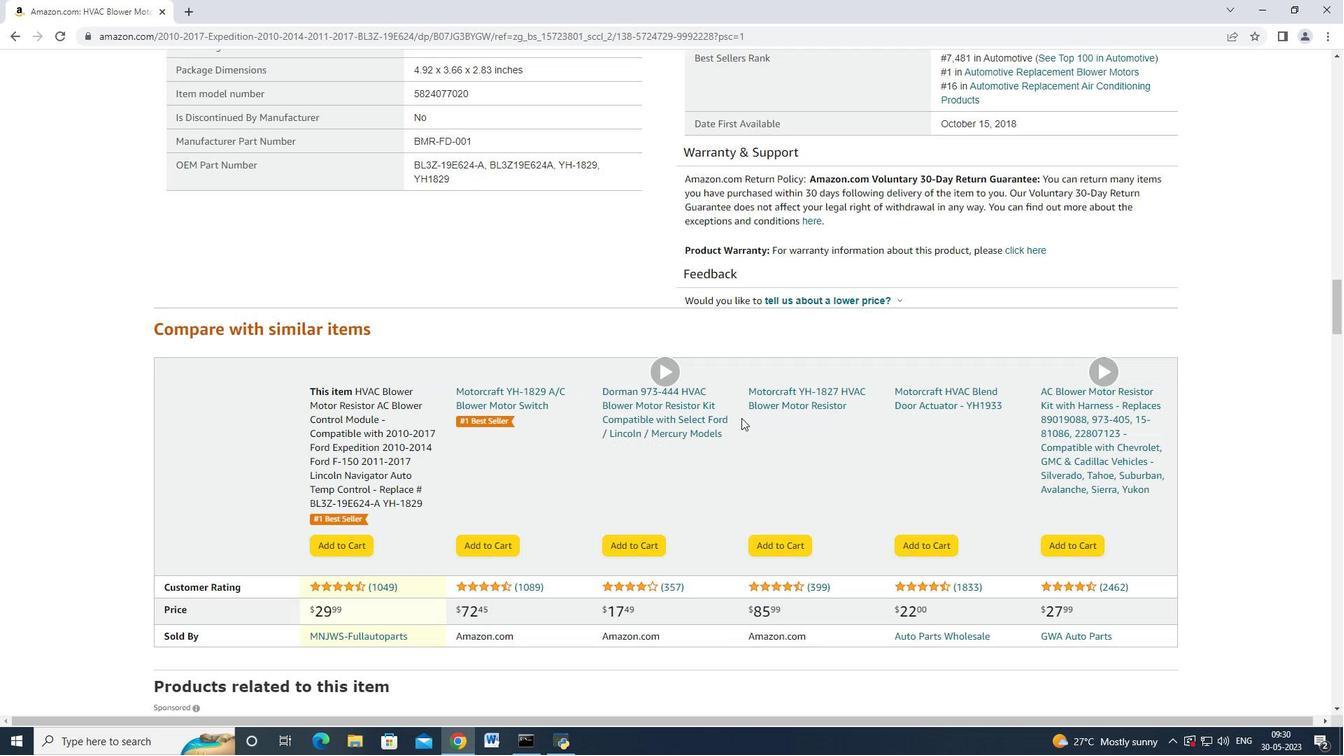 
Action: Mouse scrolled (741, 417) with delta (0, 0)
Screenshot: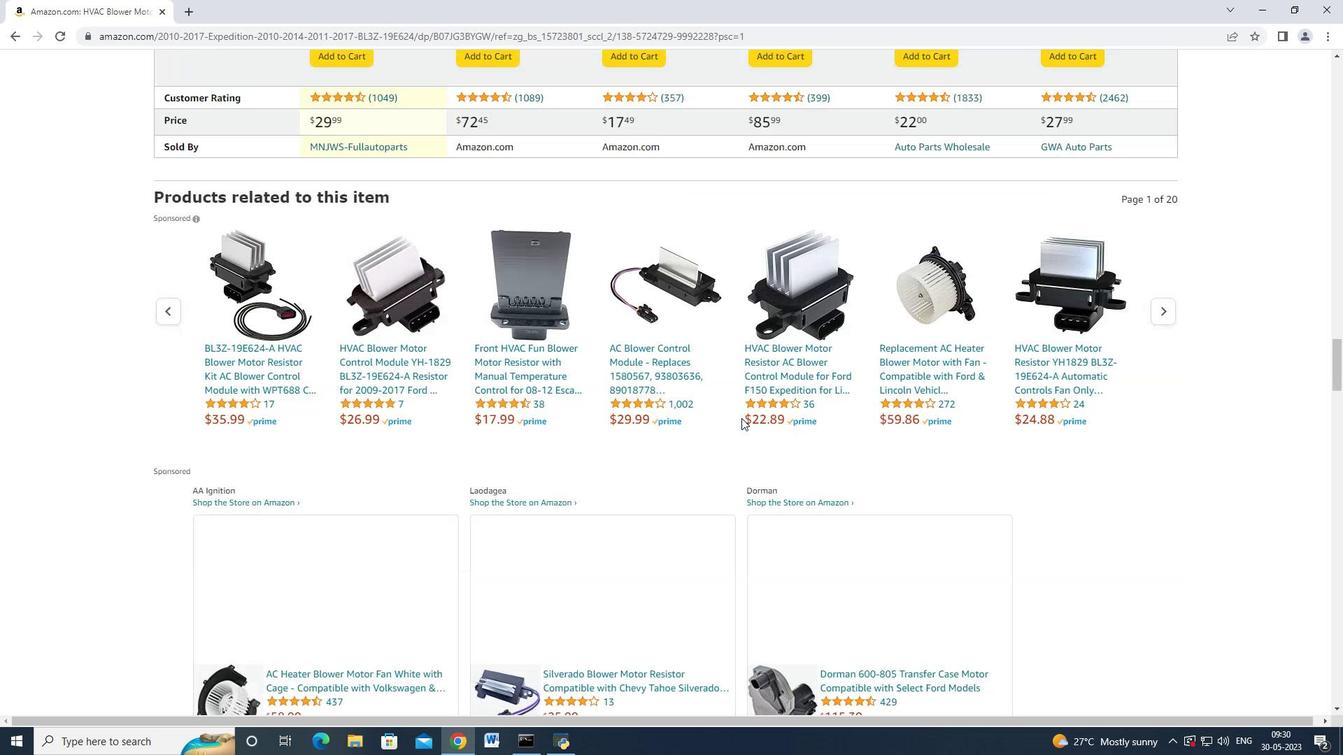 
Action: Mouse scrolled (741, 417) with delta (0, 0)
Screenshot: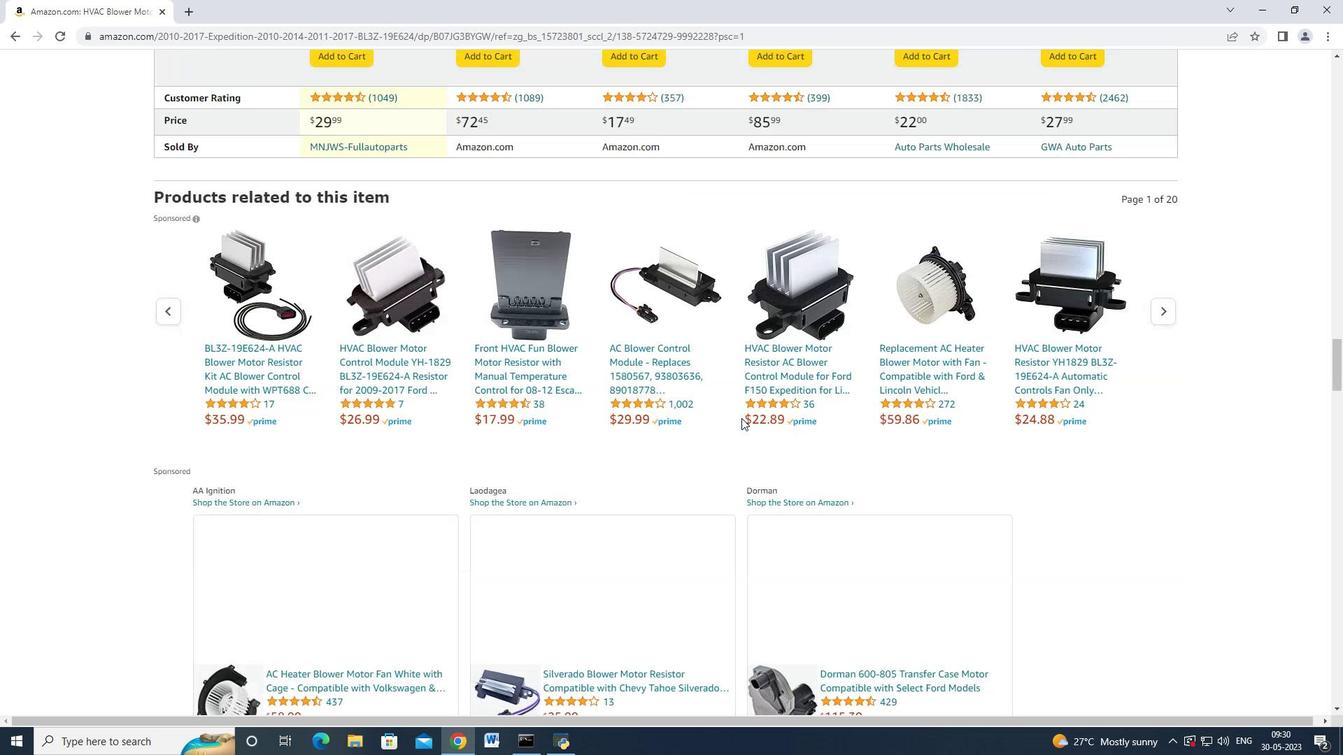 
Action: Mouse scrolled (741, 417) with delta (0, 0)
Screenshot: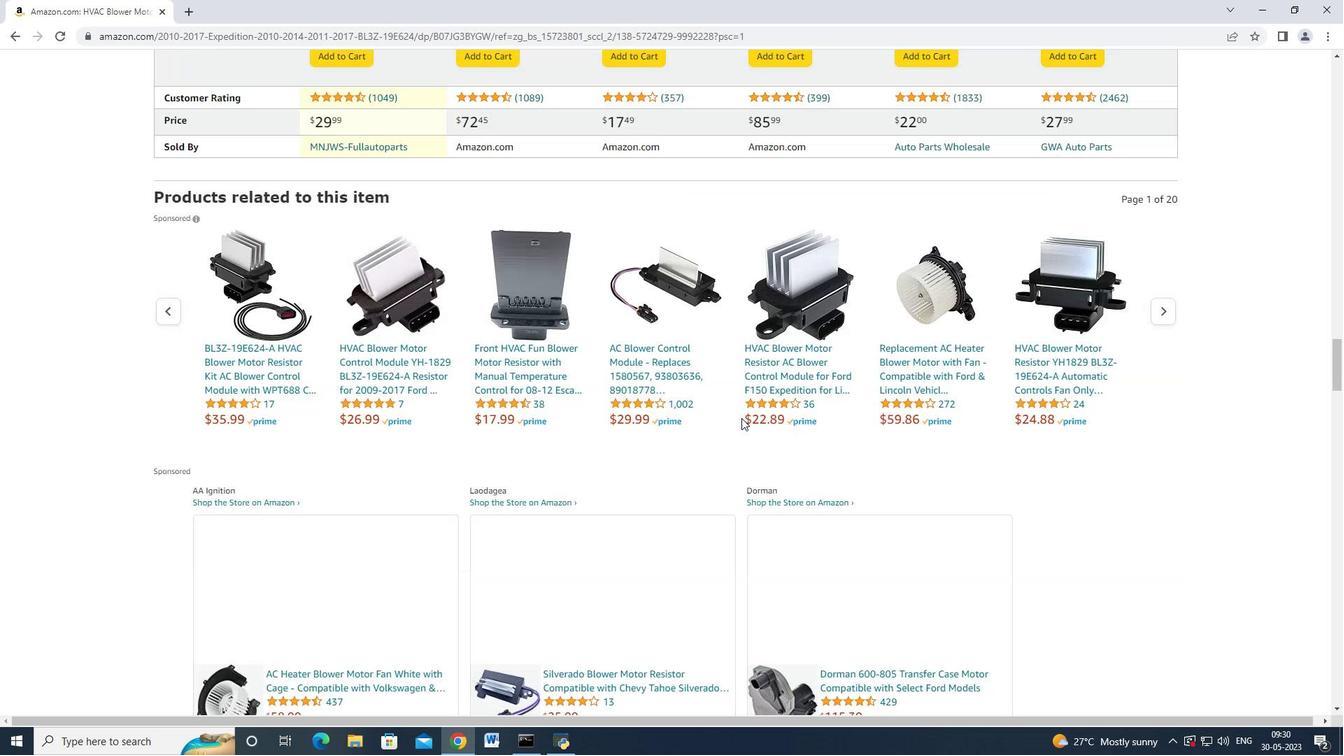 
Action: Mouse scrolled (741, 417) with delta (0, 0)
Screenshot: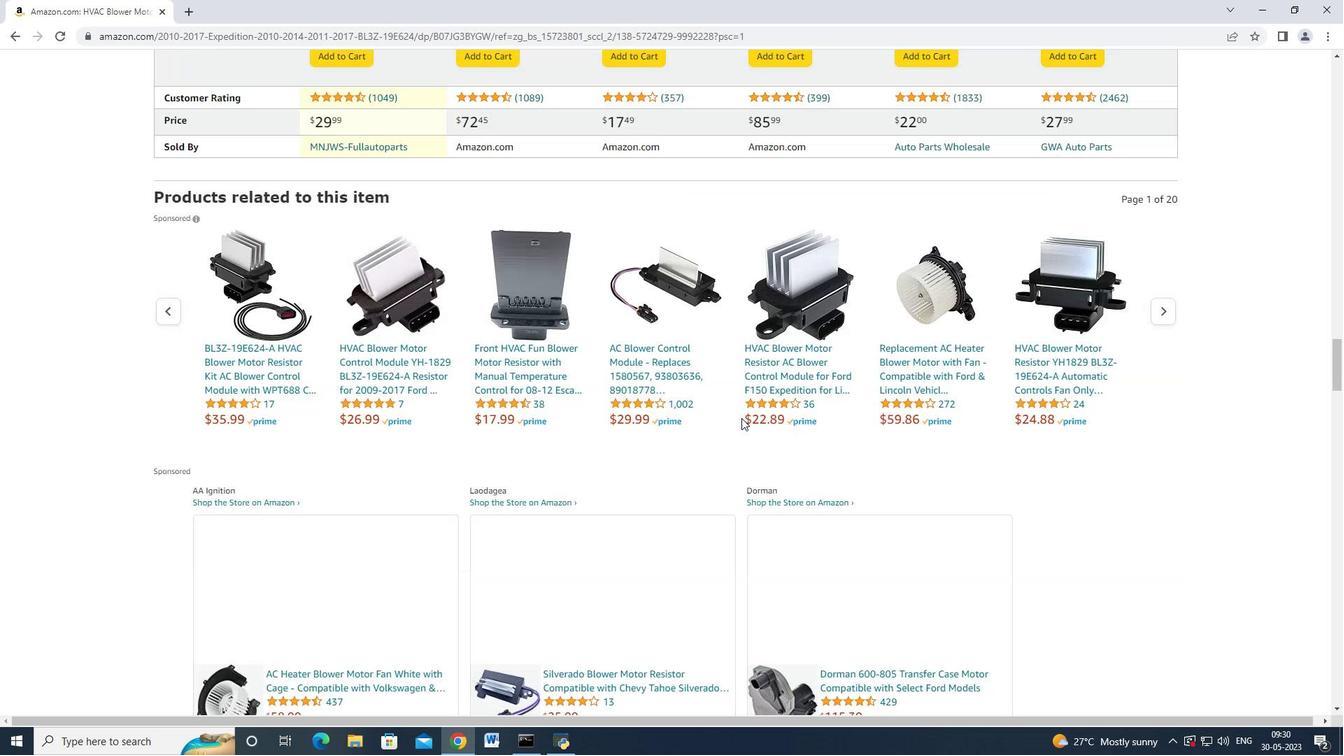 
Action: Mouse scrolled (741, 417) with delta (0, 0)
Screenshot: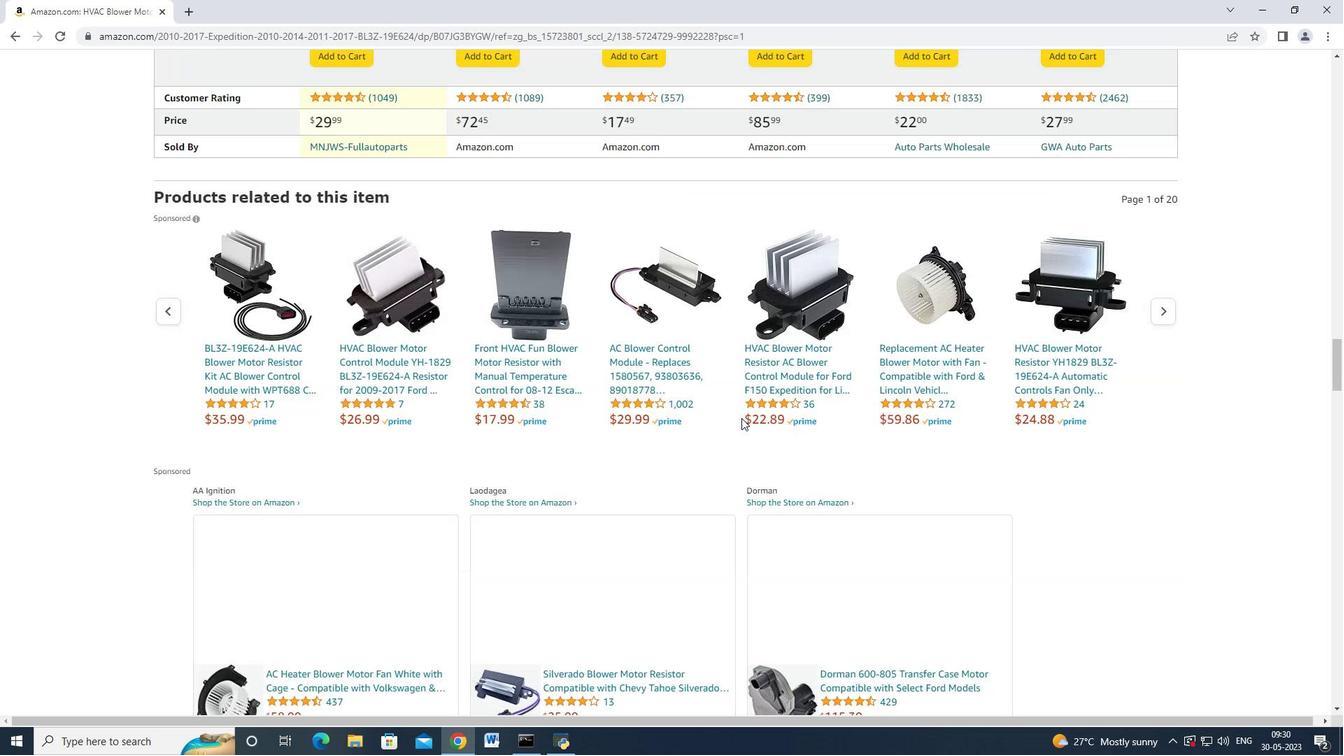 
Action: Mouse scrolled (741, 417) with delta (0, 0)
Screenshot: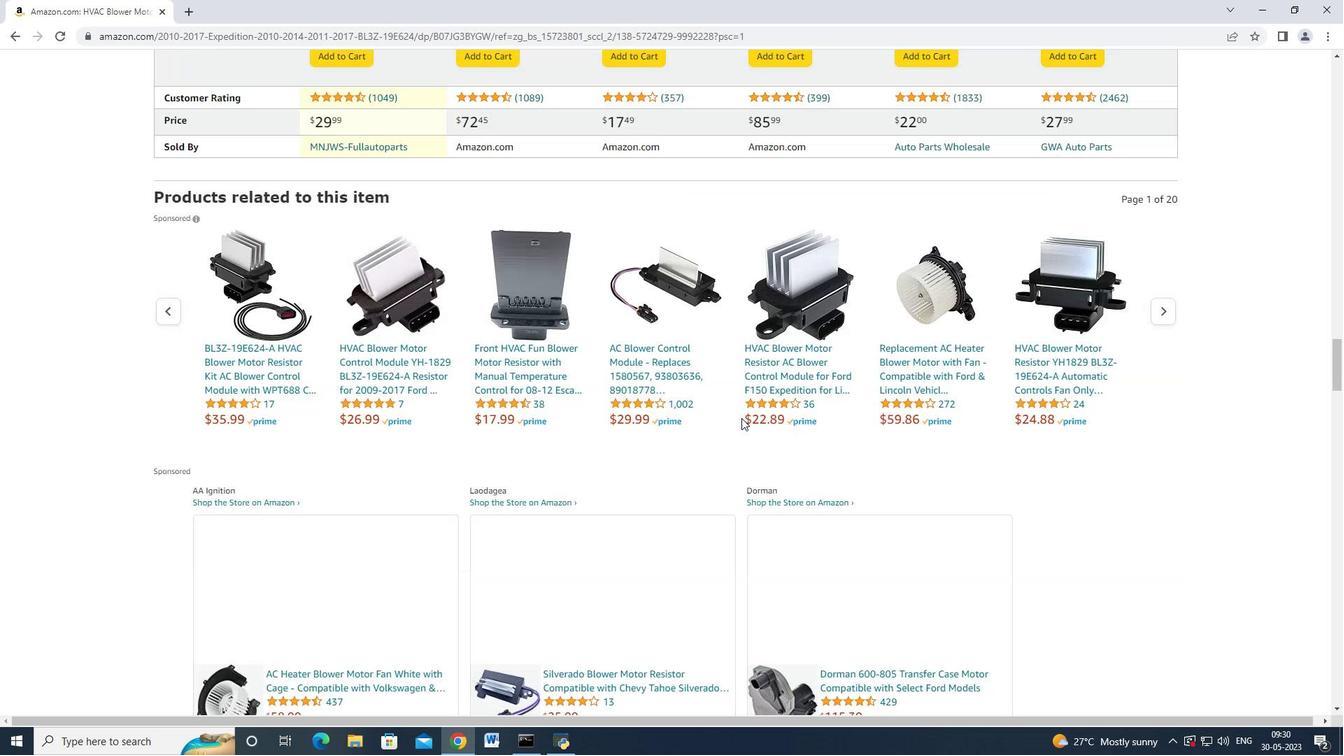 
Action: Mouse scrolled (741, 417) with delta (0, 0)
Screenshot: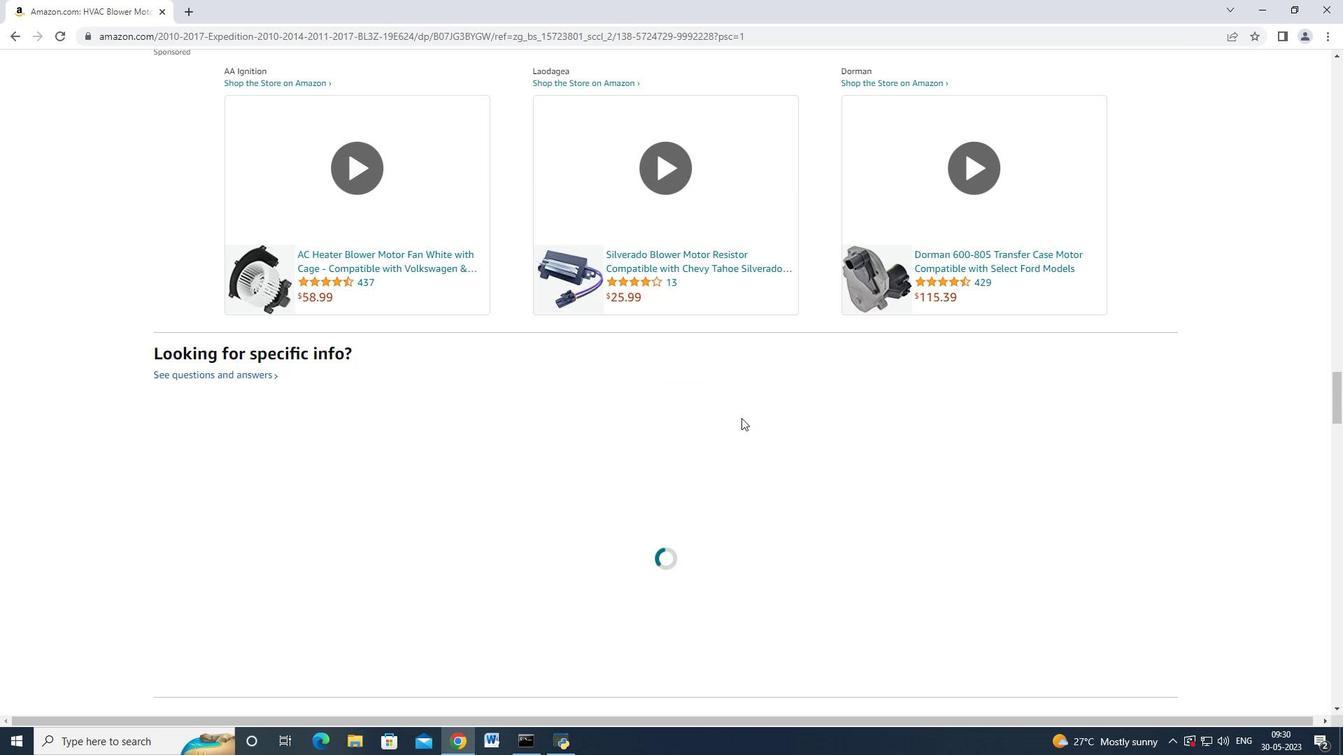 
Action: Mouse scrolled (741, 417) with delta (0, 0)
Screenshot: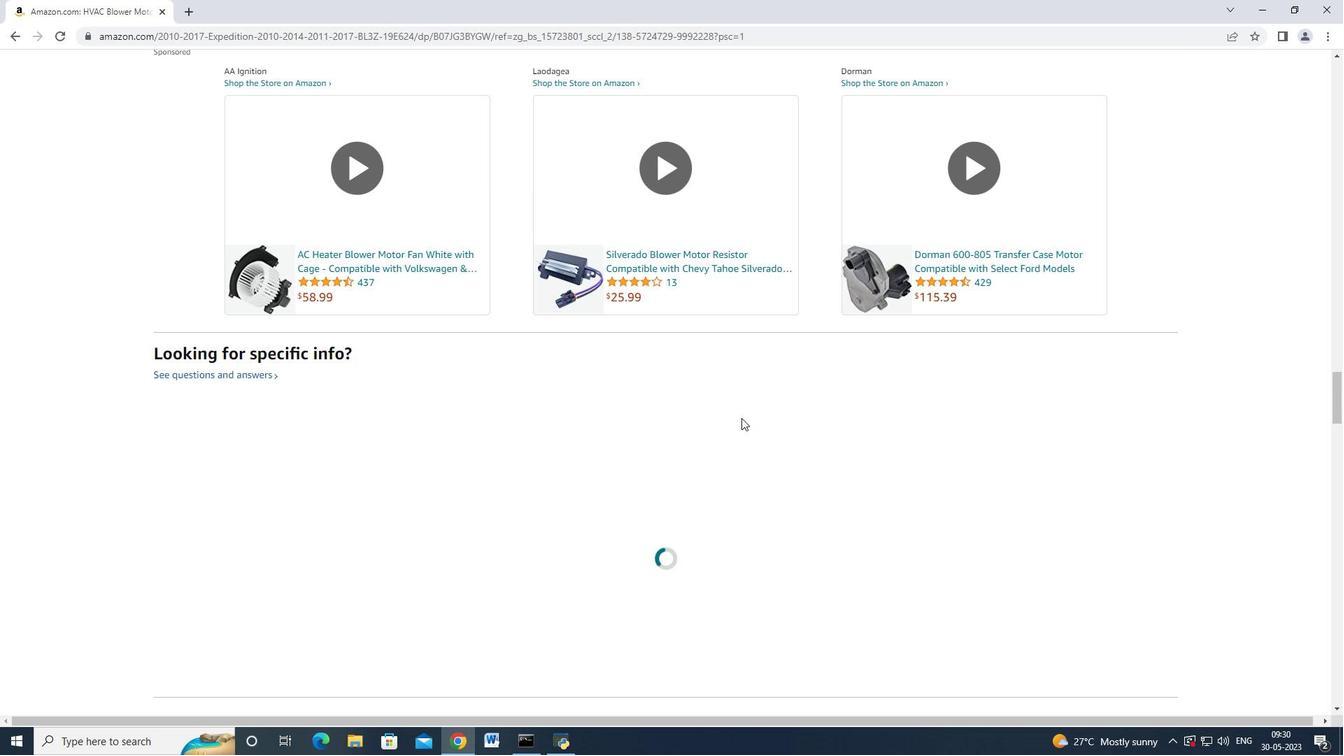 
Action: Mouse scrolled (741, 417) with delta (0, 0)
Screenshot: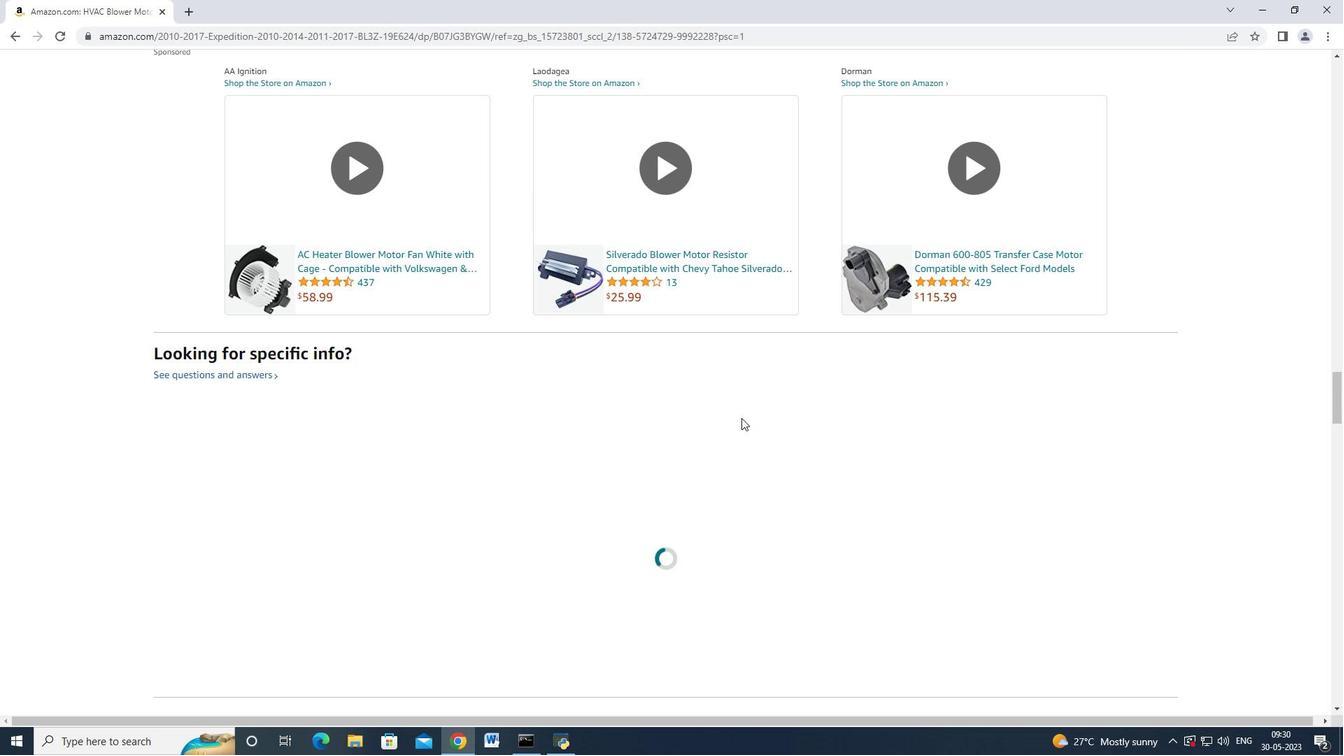 
Action: Mouse scrolled (741, 417) with delta (0, 0)
Screenshot: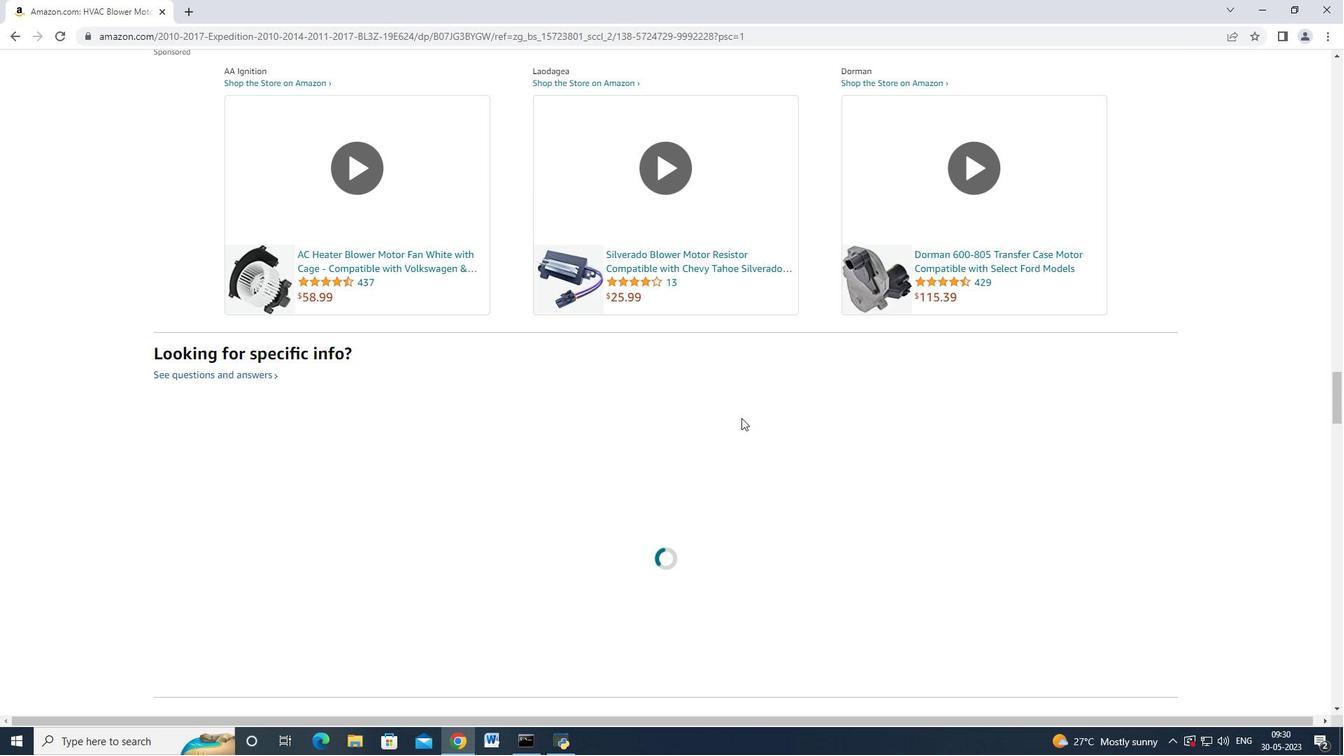 
Action: Mouse scrolled (741, 417) with delta (0, 0)
Screenshot: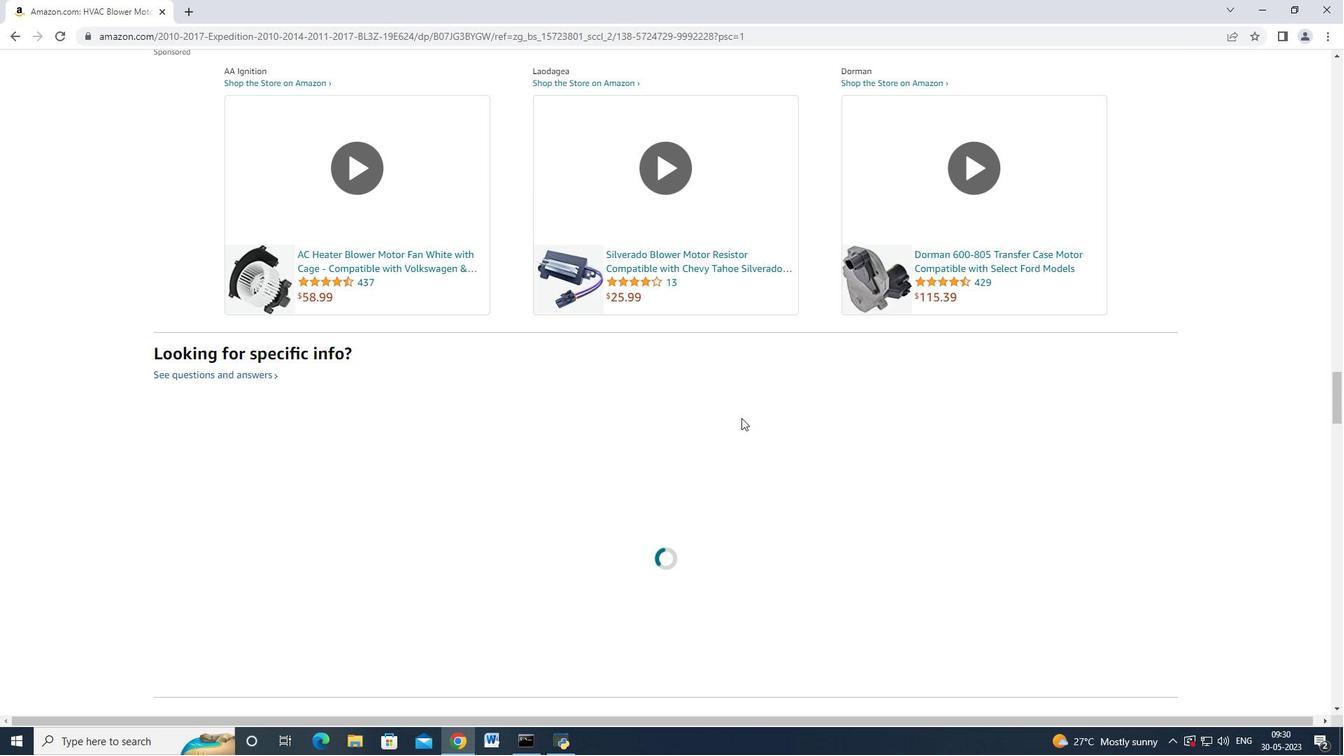 
Action: Mouse scrolled (741, 417) with delta (0, 0)
Screenshot: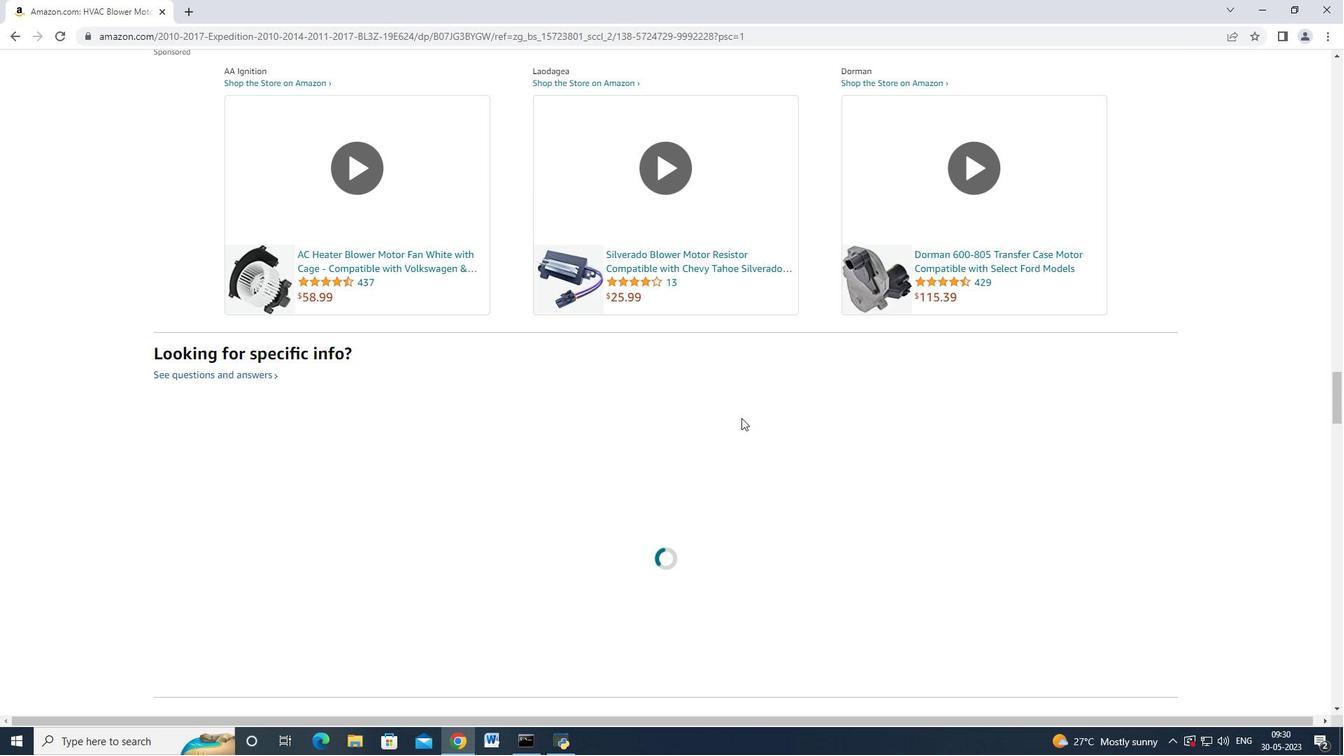 
Action: Mouse moved to (840, 441)
Screenshot: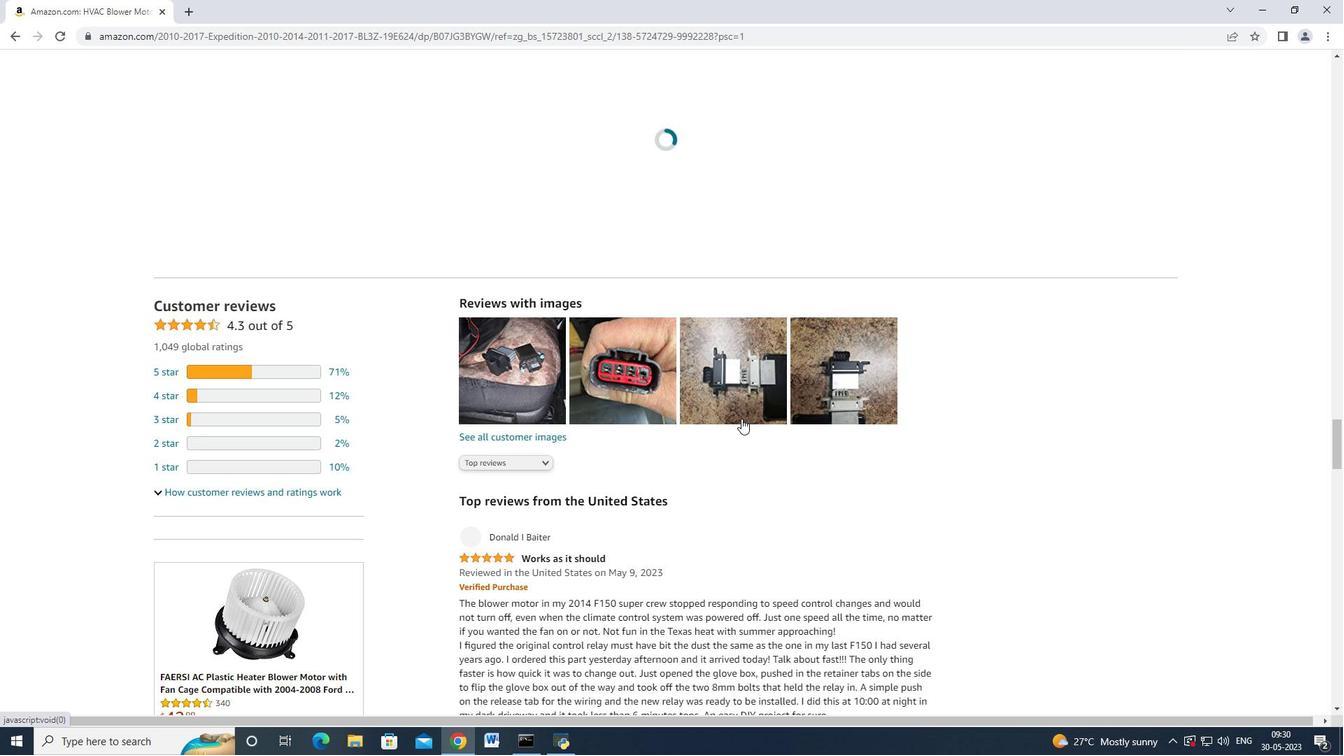 
Action: Mouse scrolled (839, 440) with delta (0, 0)
Screenshot: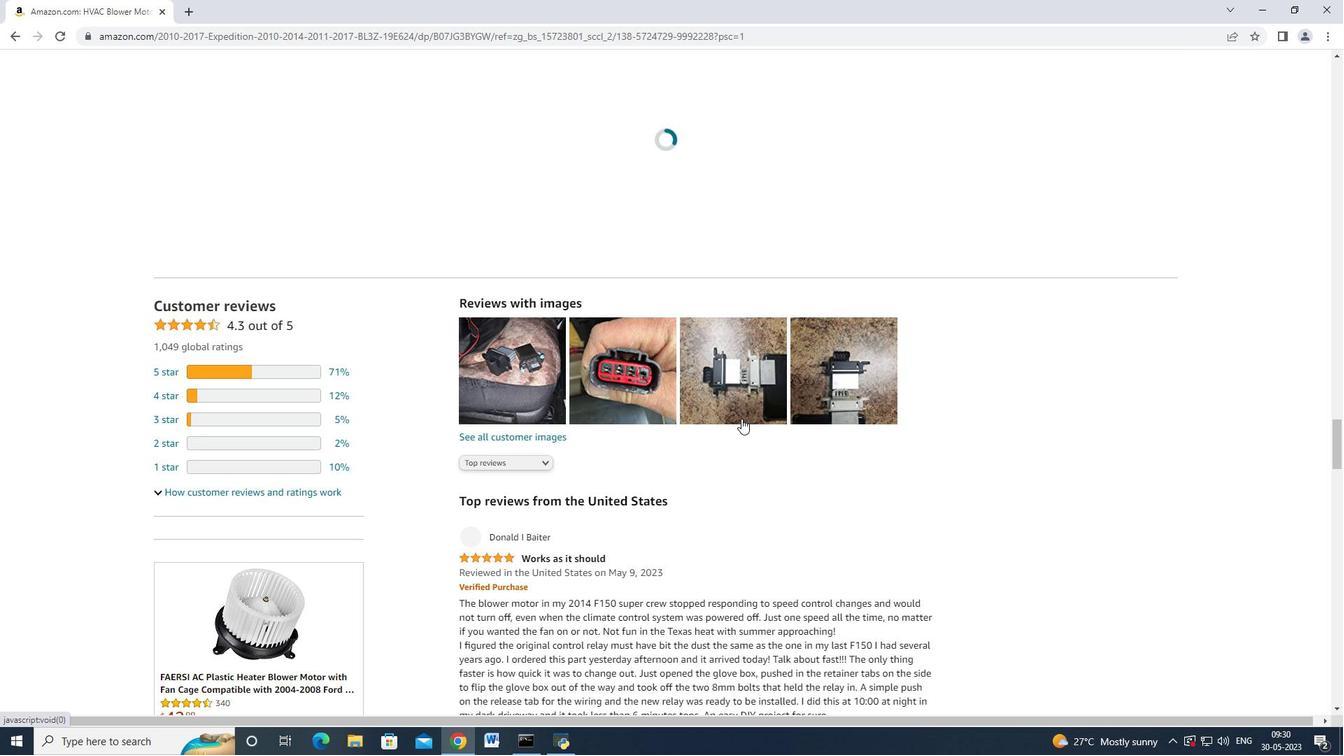 
Action: Mouse moved to (840, 442)
Screenshot: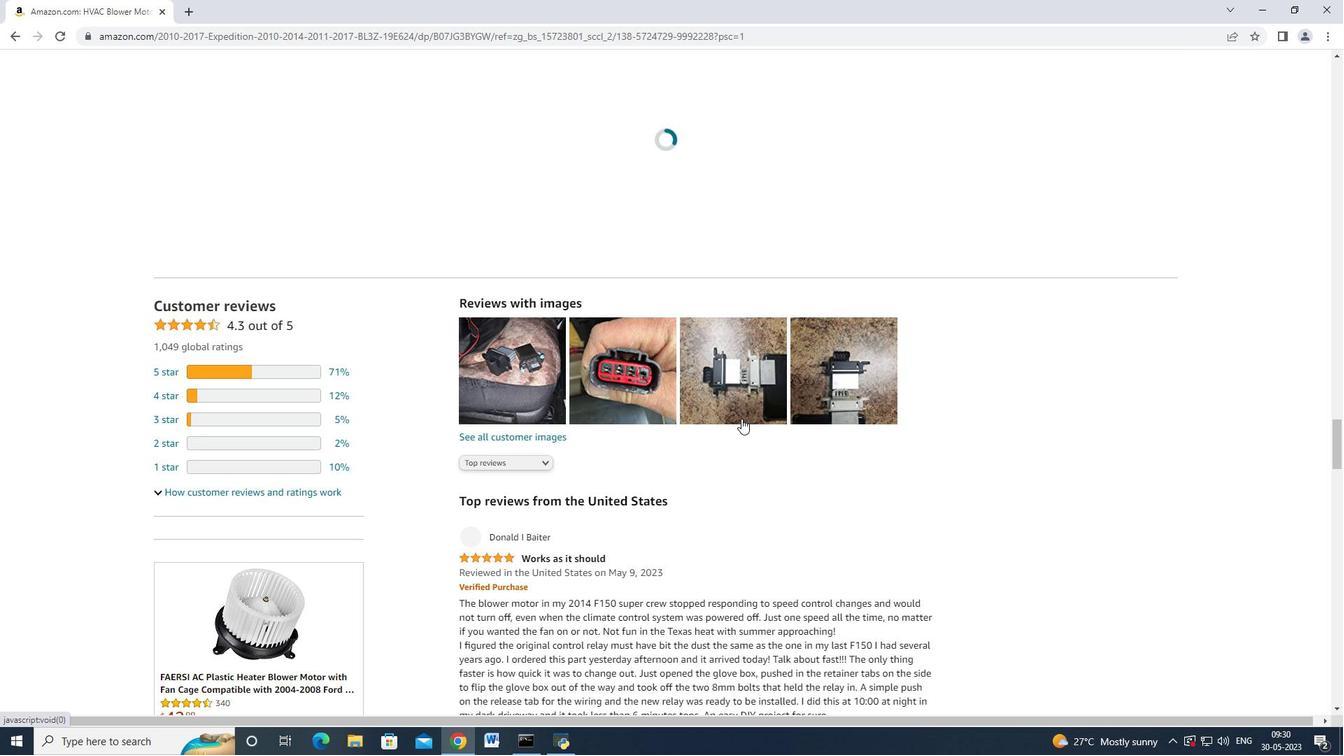 
Action: Mouse scrolled (840, 441) with delta (0, 0)
Screenshot: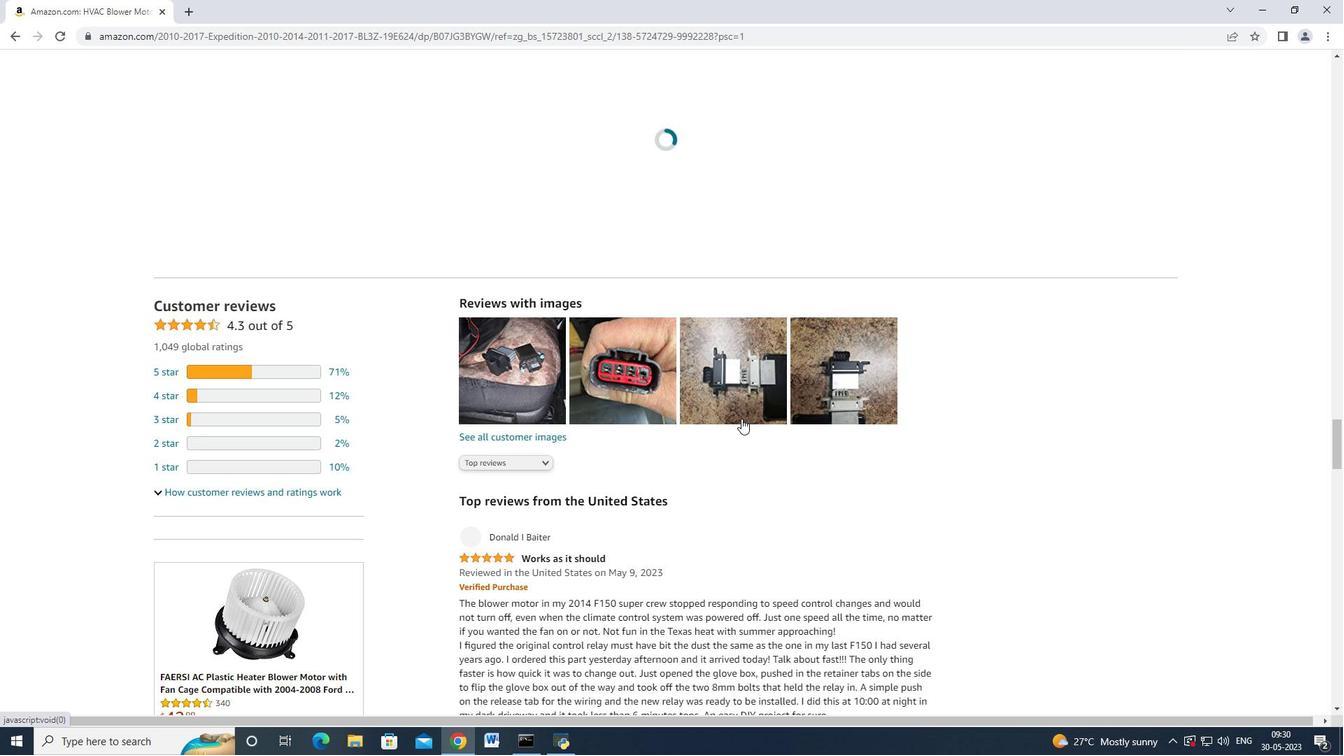 
Action: Mouse moved to (840, 442)
Screenshot: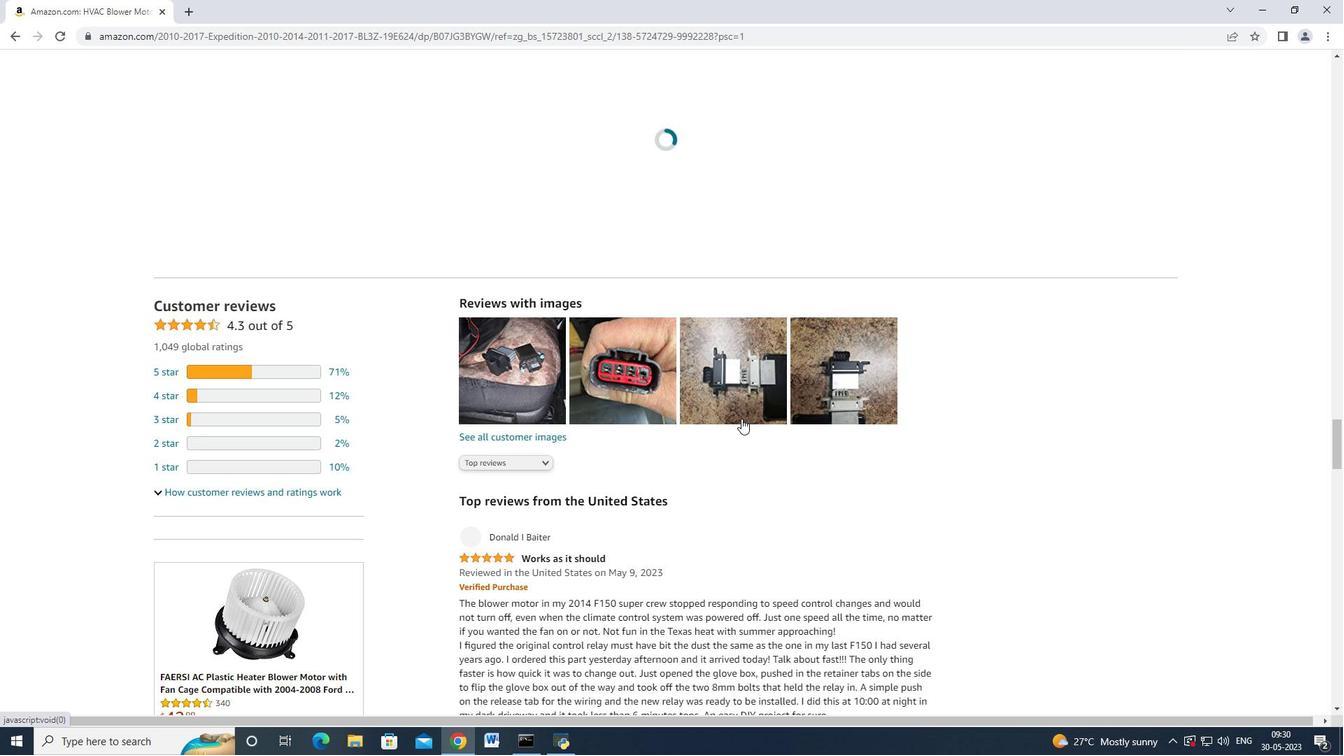 
Action: Mouse scrolled (840, 441) with delta (0, 0)
Screenshot: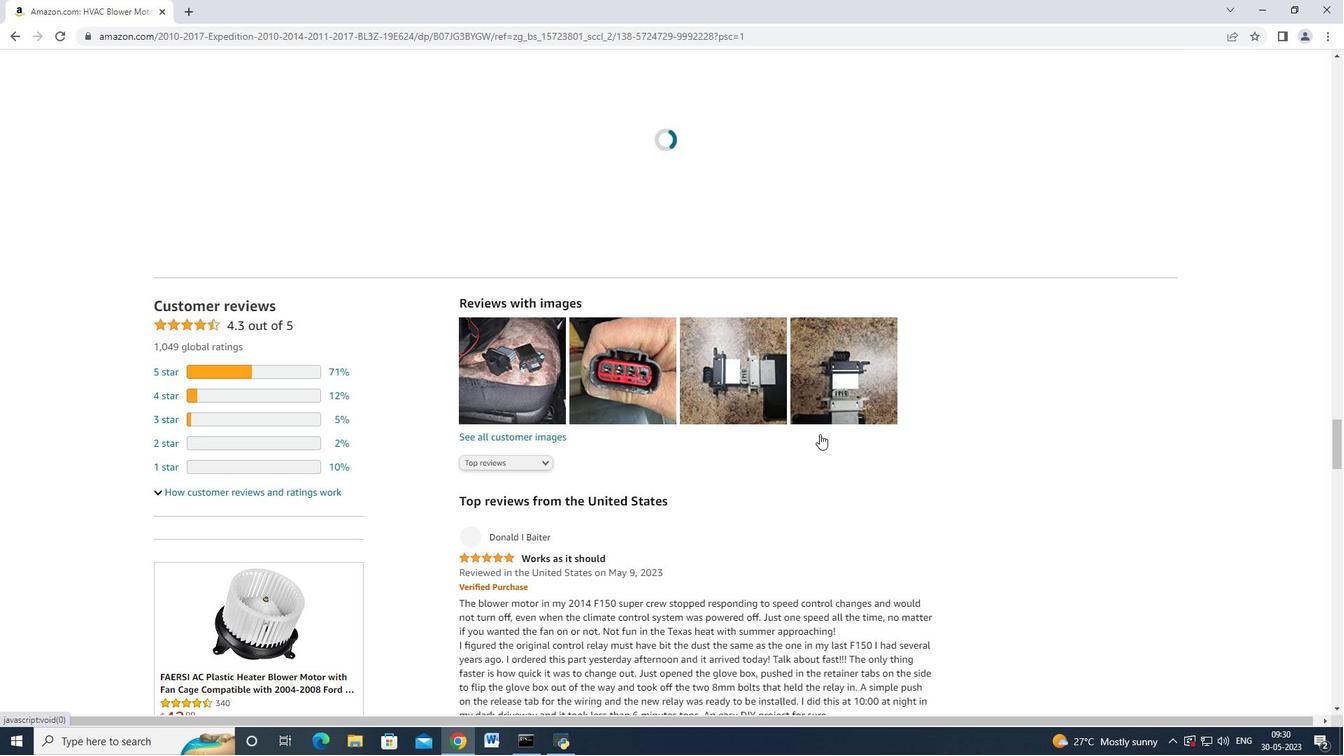 
Action: Mouse scrolled (840, 441) with delta (0, 0)
Screenshot: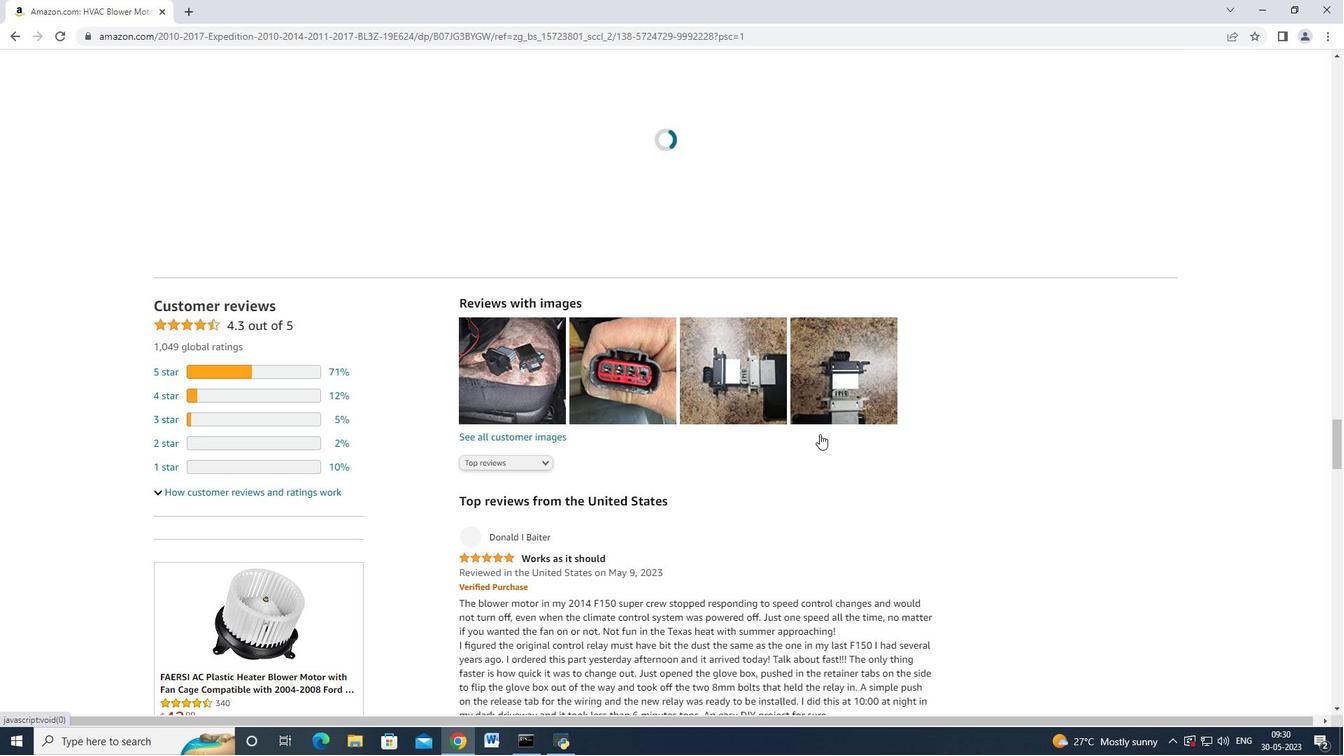 
Action: Mouse scrolled (840, 441) with delta (0, 0)
Screenshot: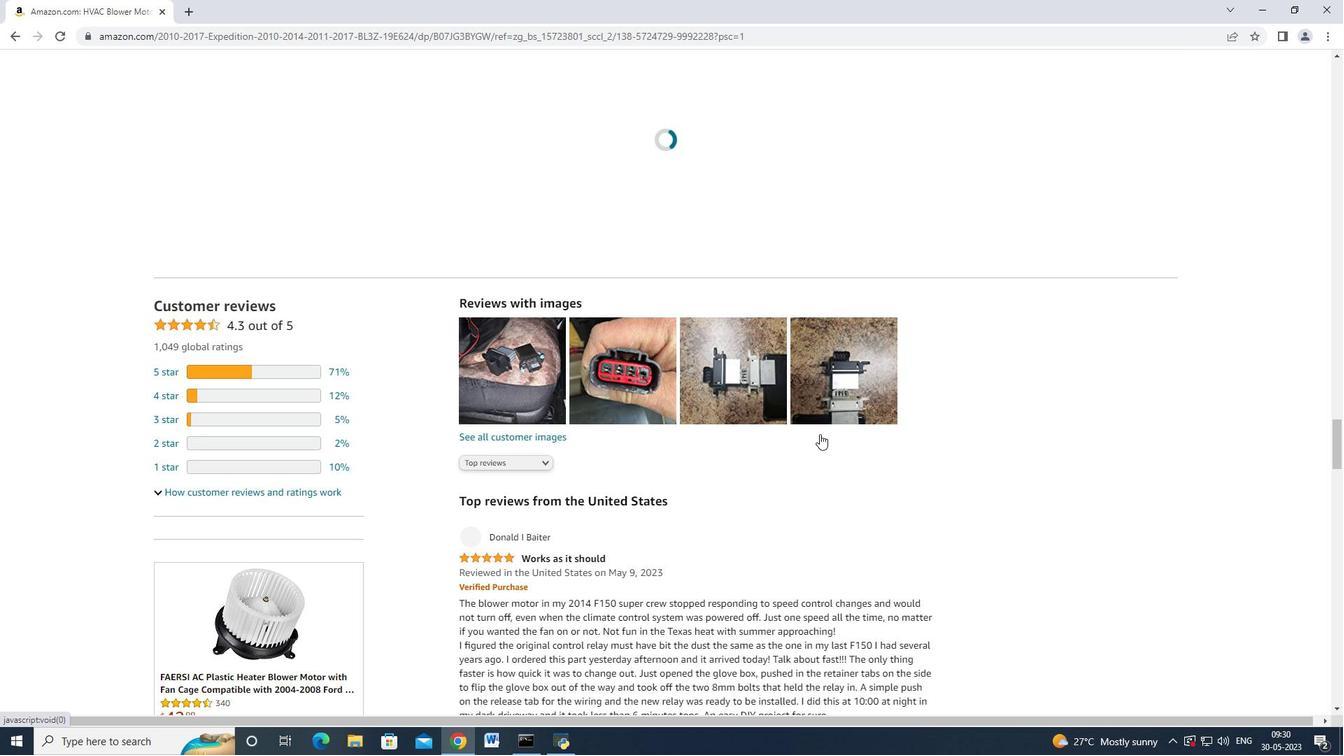 
Action: Mouse scrolled (840, 441) with delta (0, 0)
Screenshot: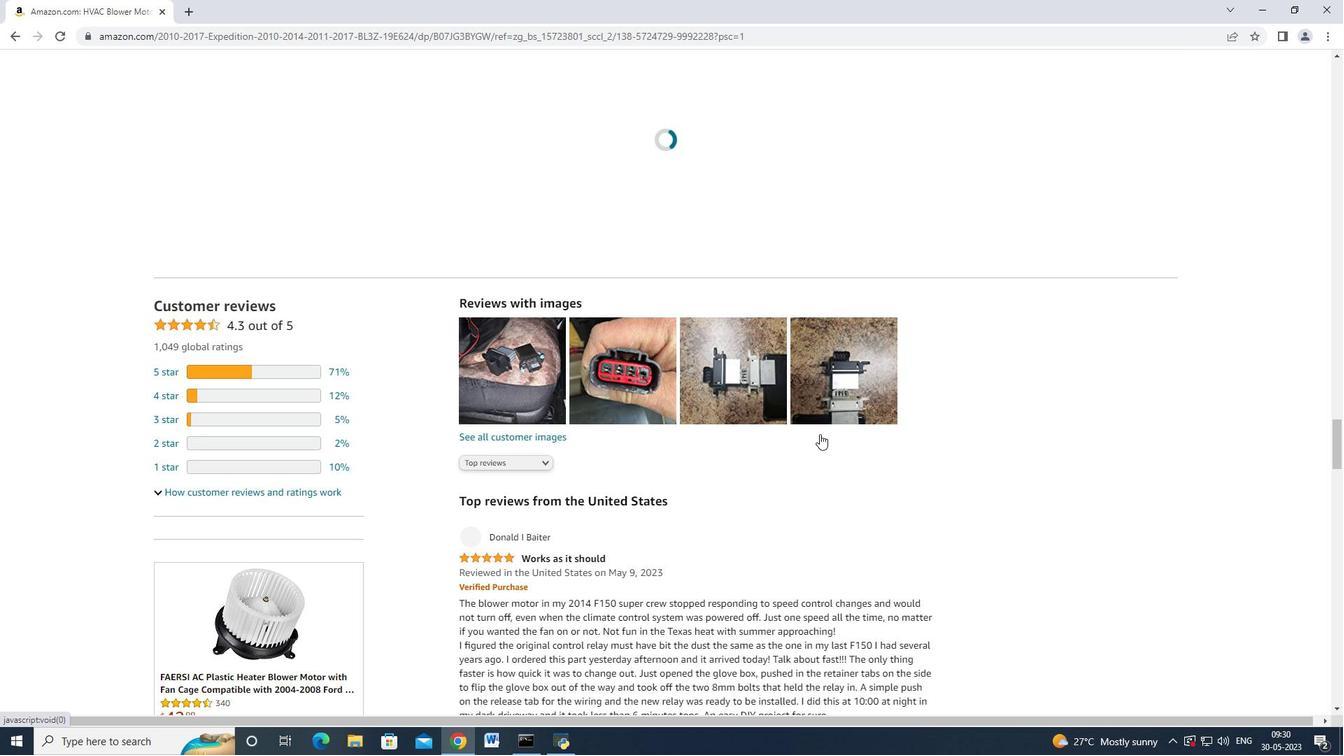 
Action: Mouse moved to (840, 442)
Screenshot: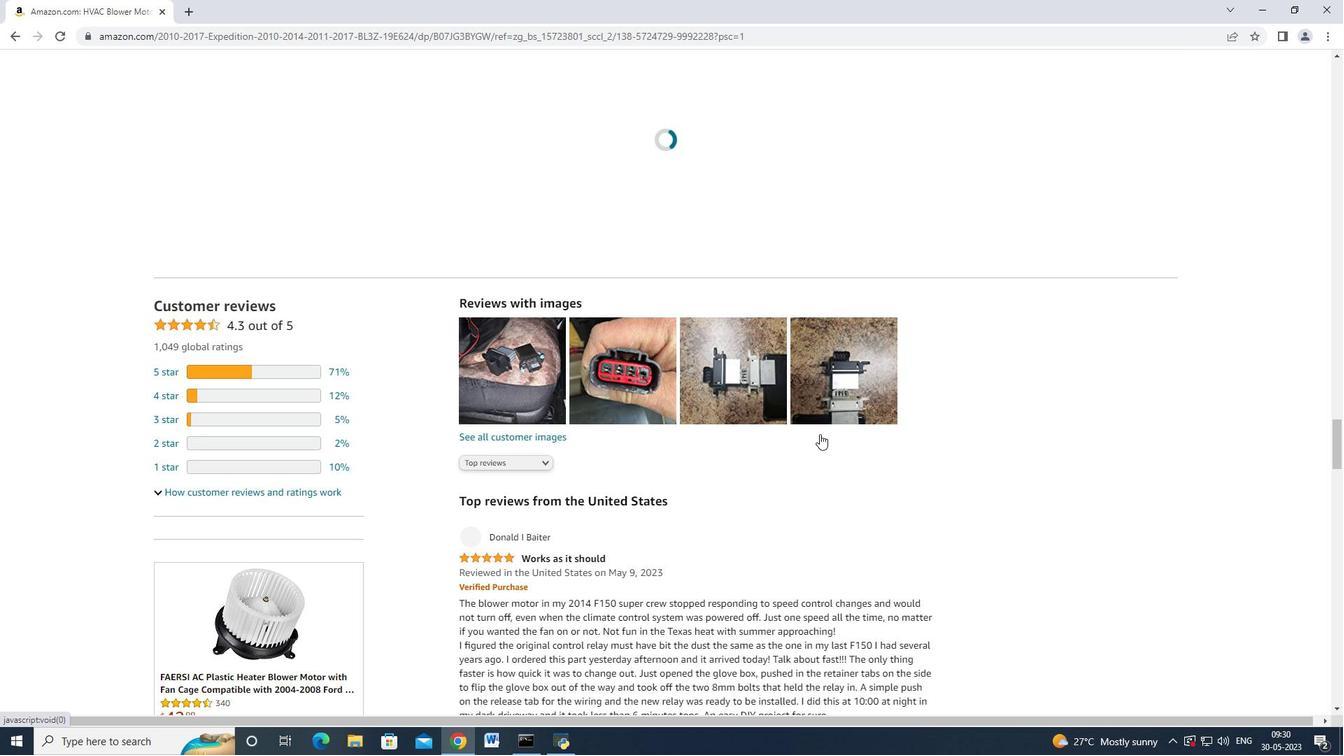 
Action: Mouse scrolled (840, 441) with delta (0, 0)
Screenshot: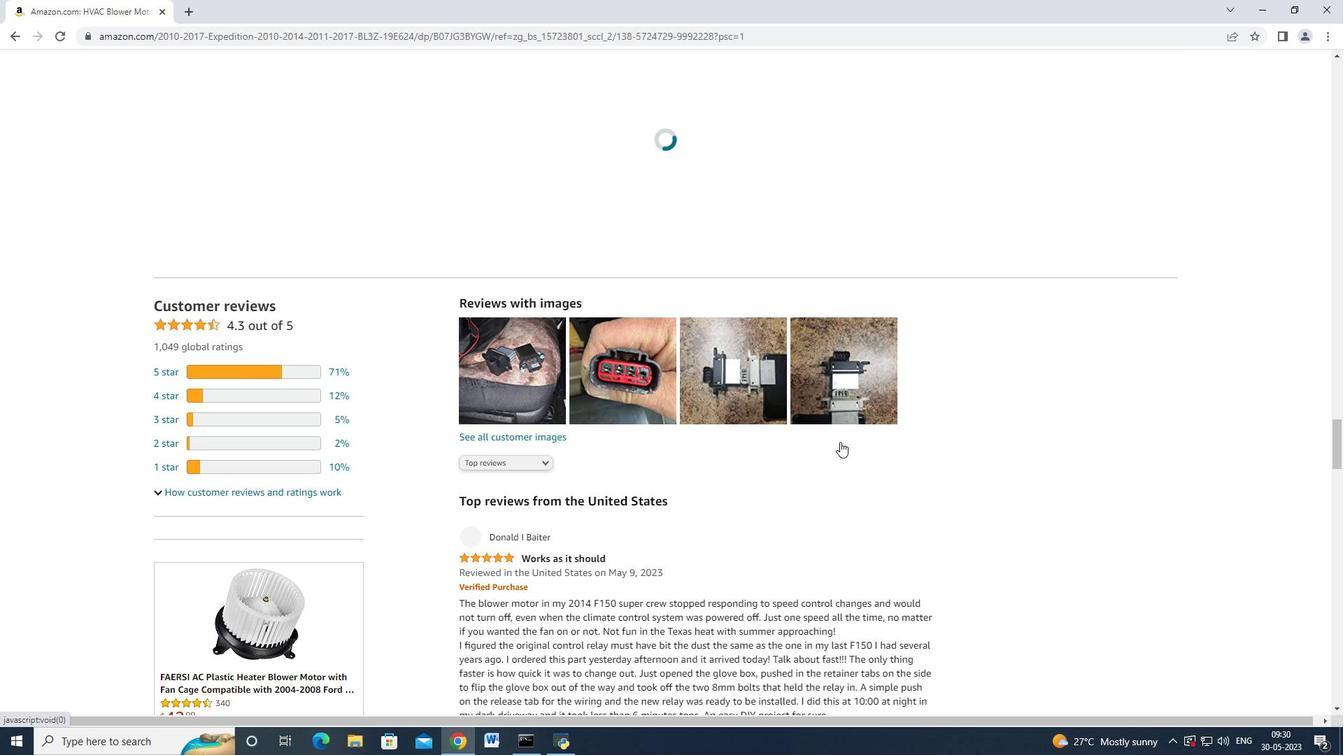 
Action: Mouse moved to (840, 441)
Screenshot: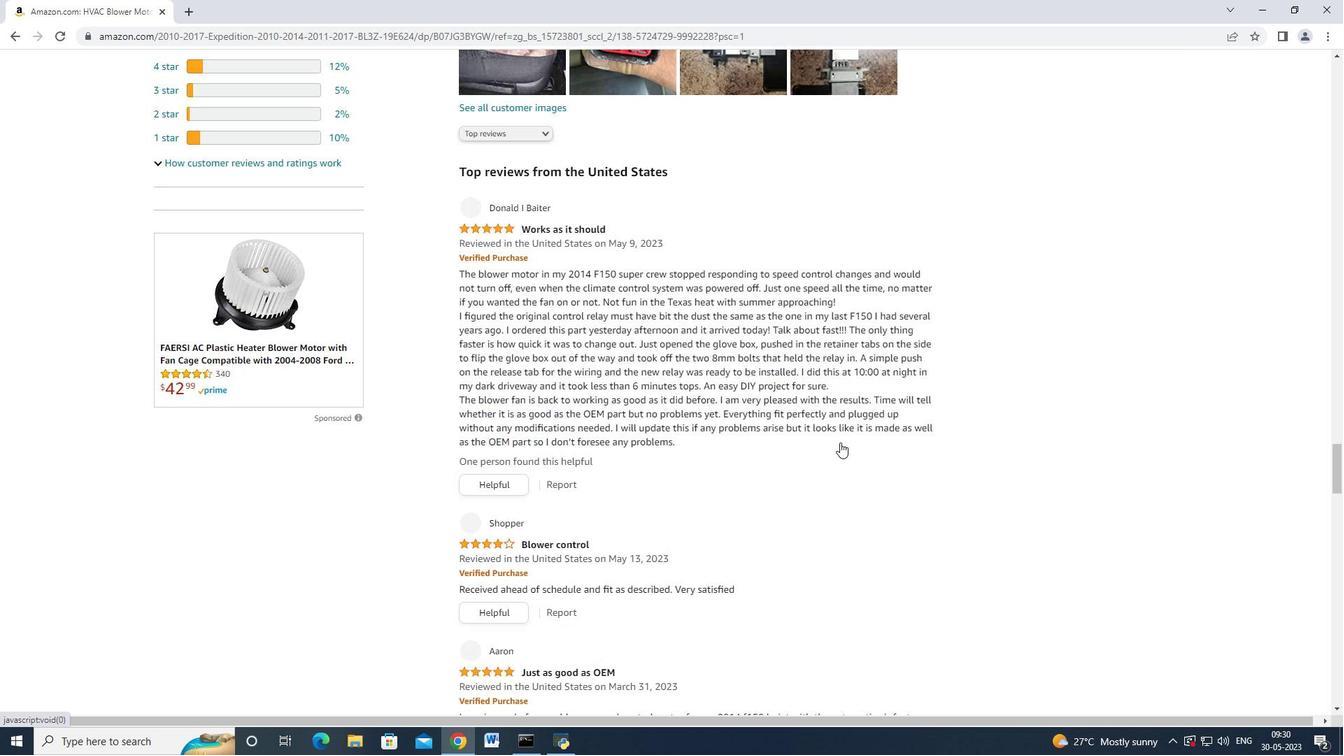 
Action: Mouse scrolled (840, 440) with delta (0, 0)
Screenshot: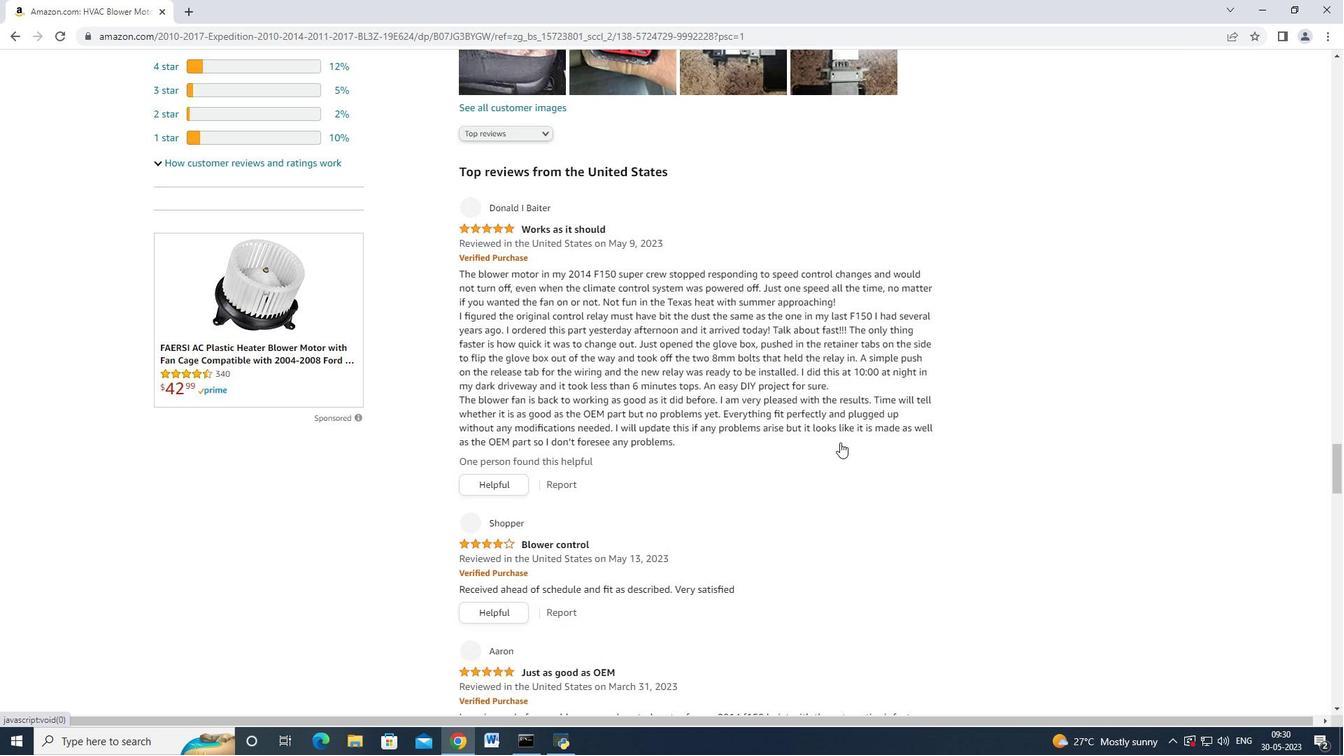 
Action: Mouse moved to (840, 441)
Screenshot: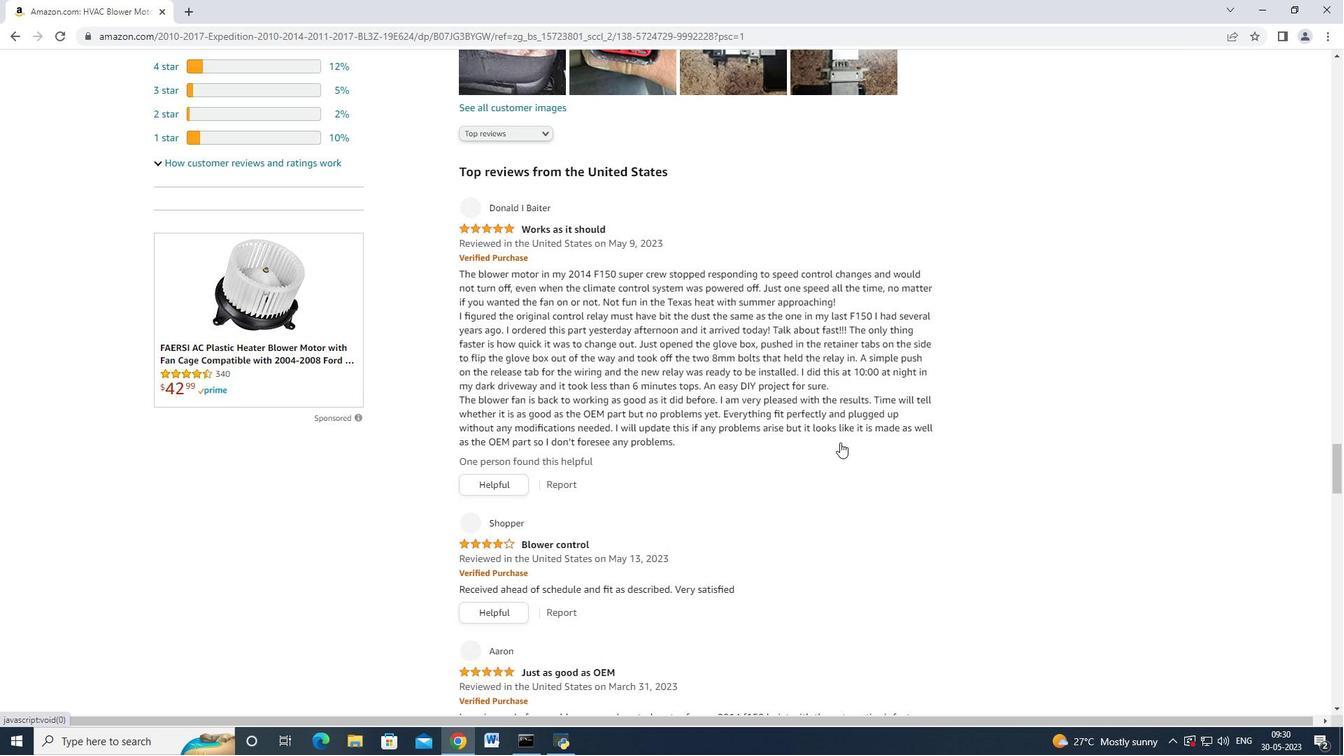 
Action: Mouse scrolled (840, 440) with delta (0, 0)
Screenshot: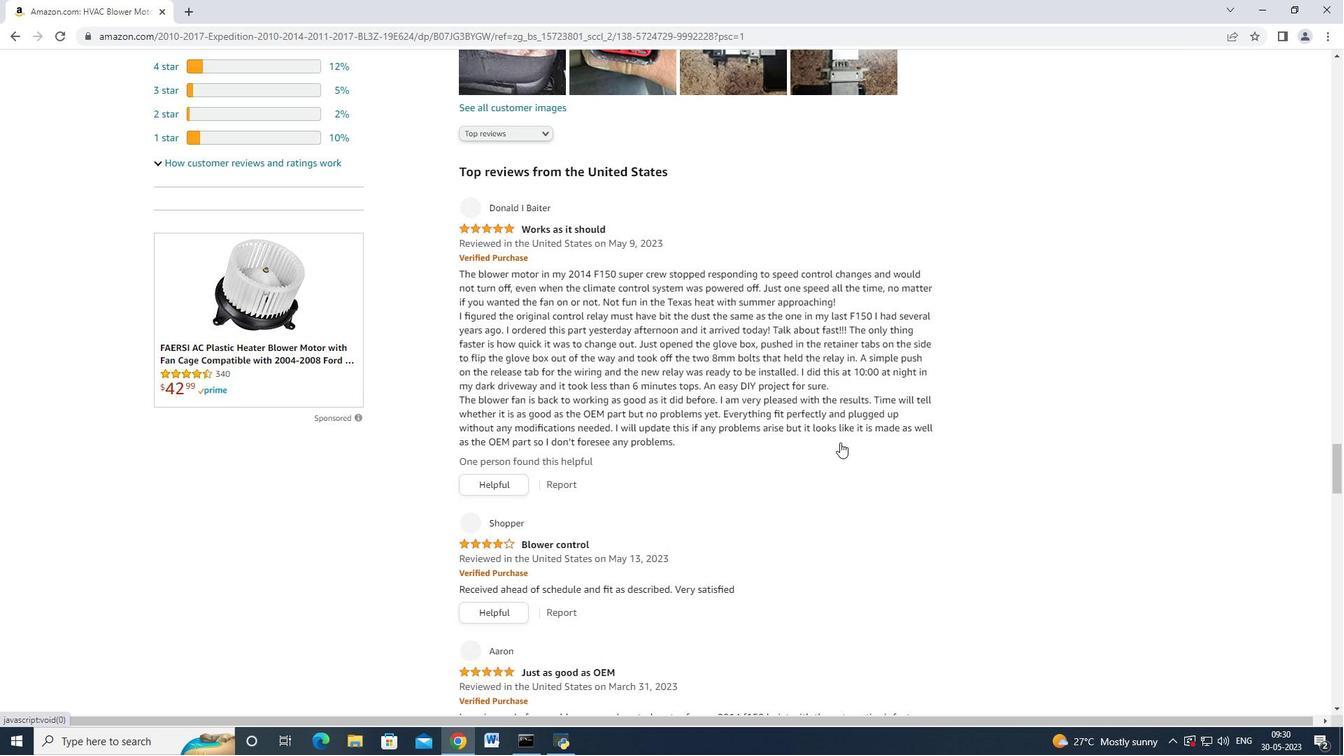 
Action: Mouse scrolled (840, 440) with delta (0, 0)
Screenshot: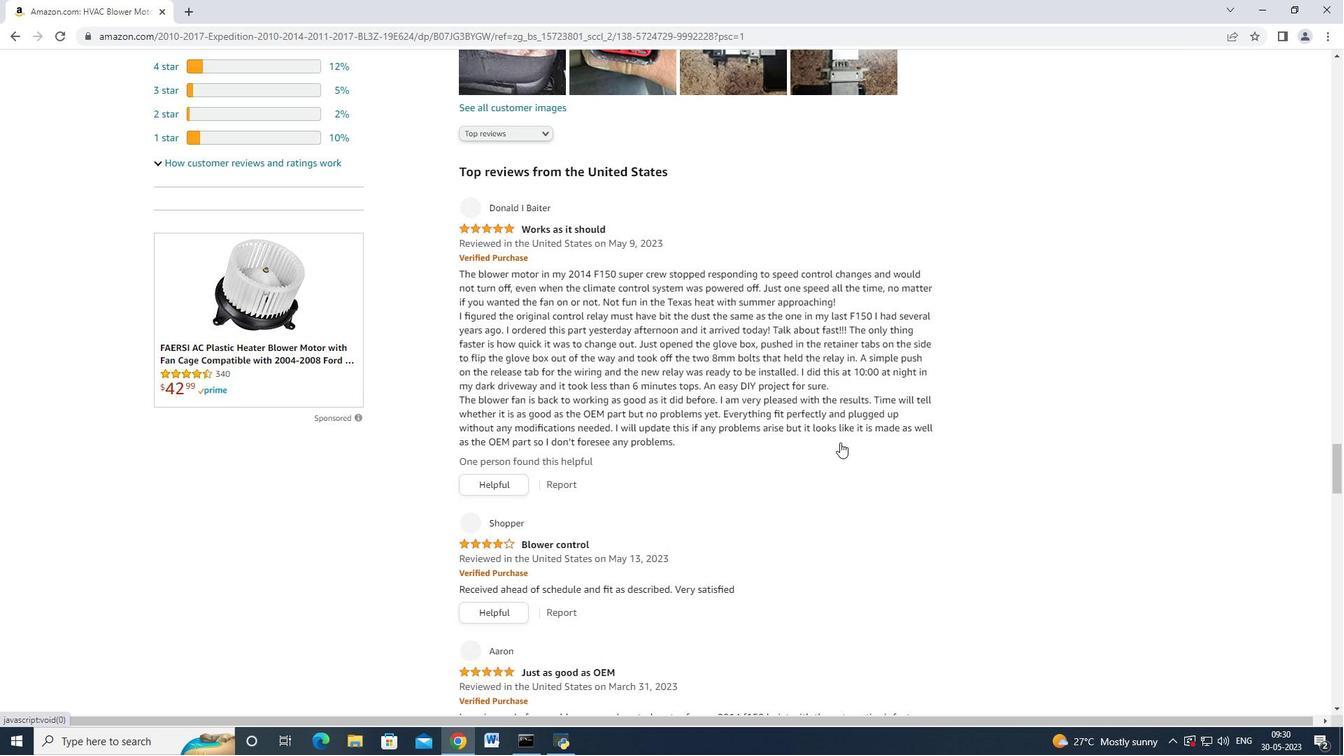 
Action: Mouse scrolled (840, 440) with delta (0, 0)
Screenshot: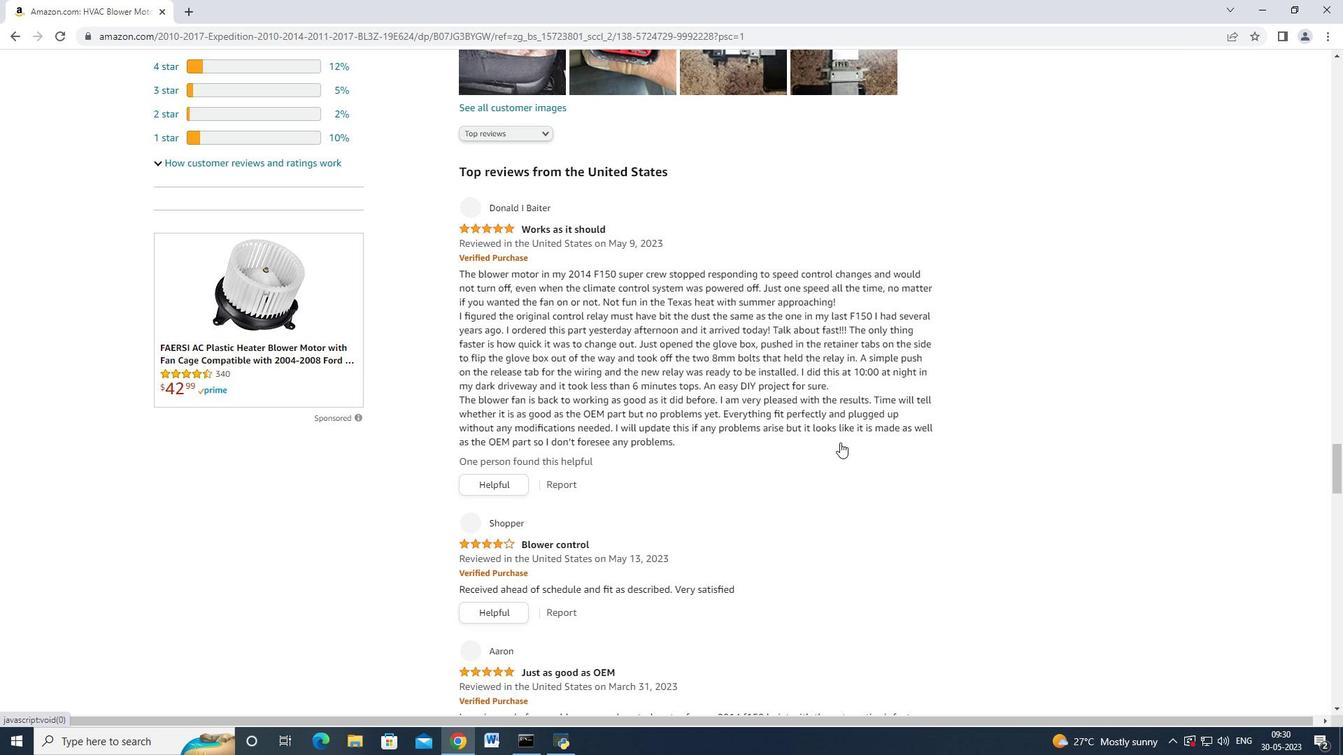 
Action: Mouse scrolled (840, 440) with delta (0, 0)
Screenshot: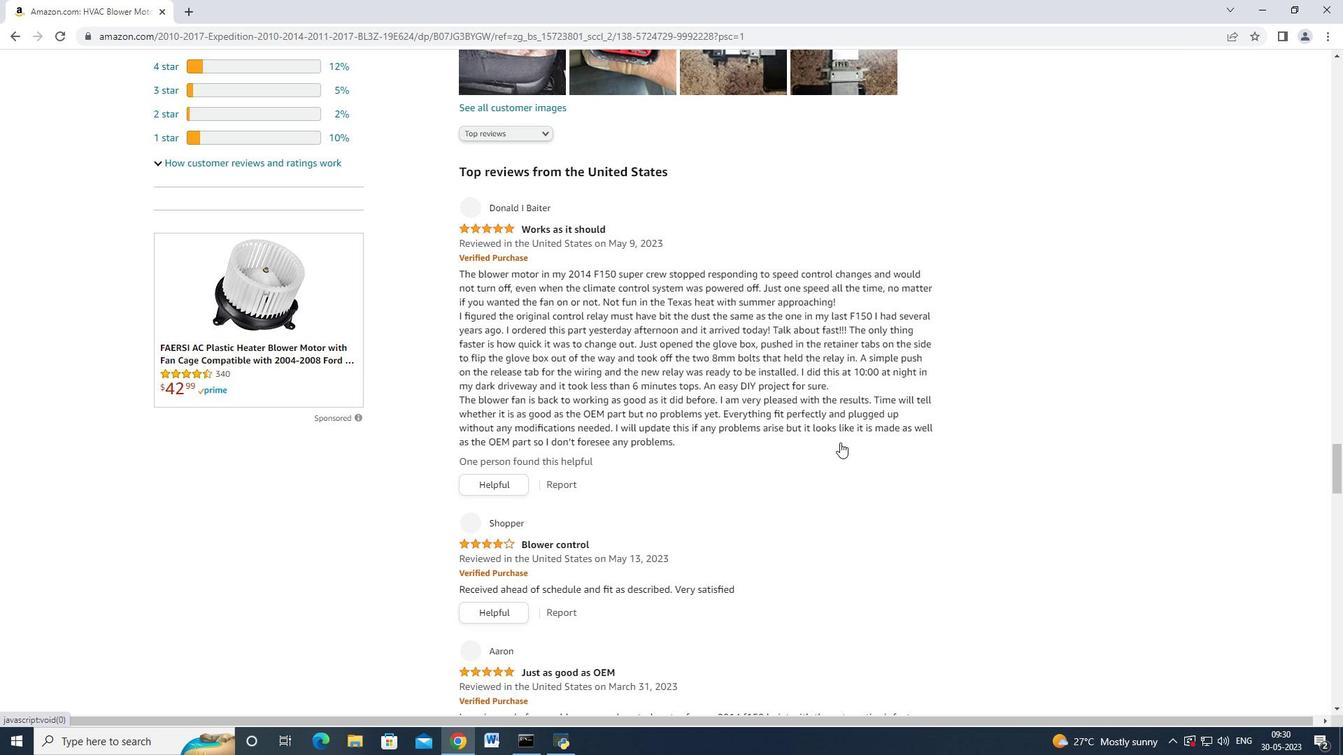 
Action: Mouse moved to (840, 441)
Screenshot: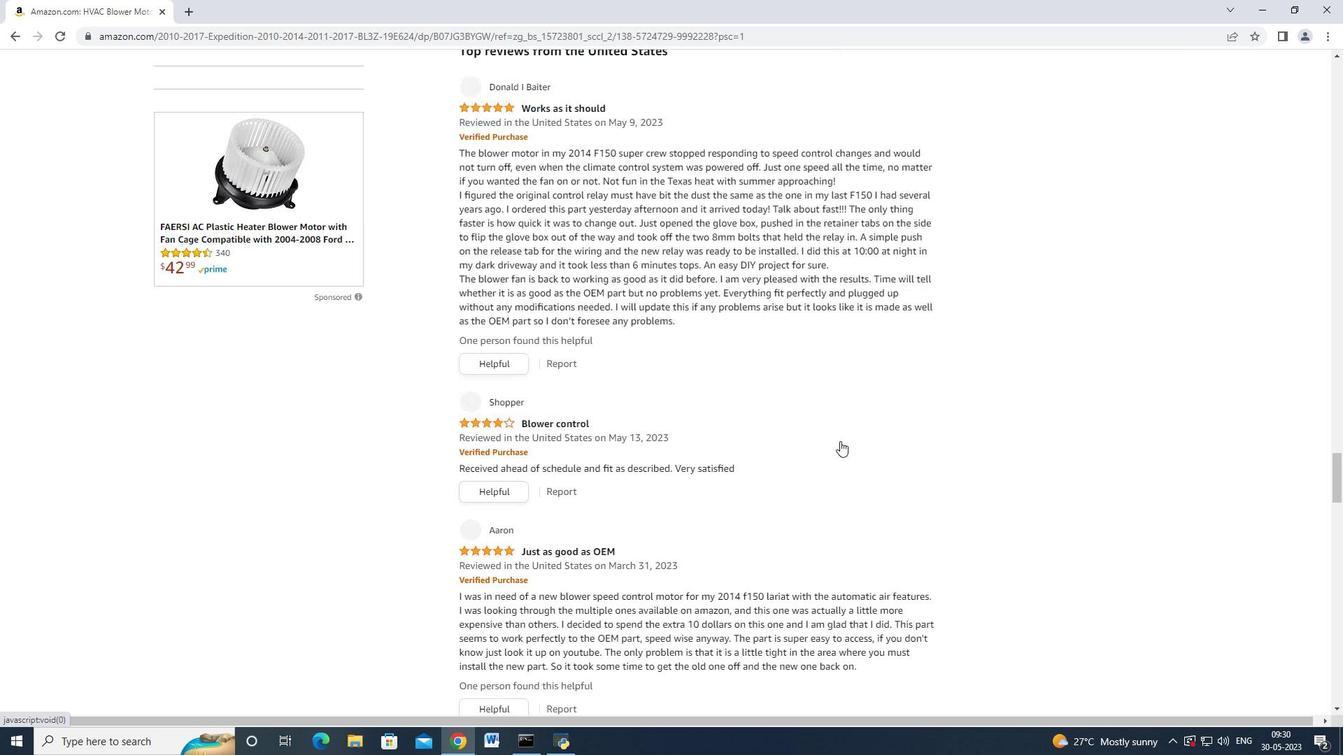 
Action: Mouse scrolled (840, 442) with delta (0, 0)
Screenshot: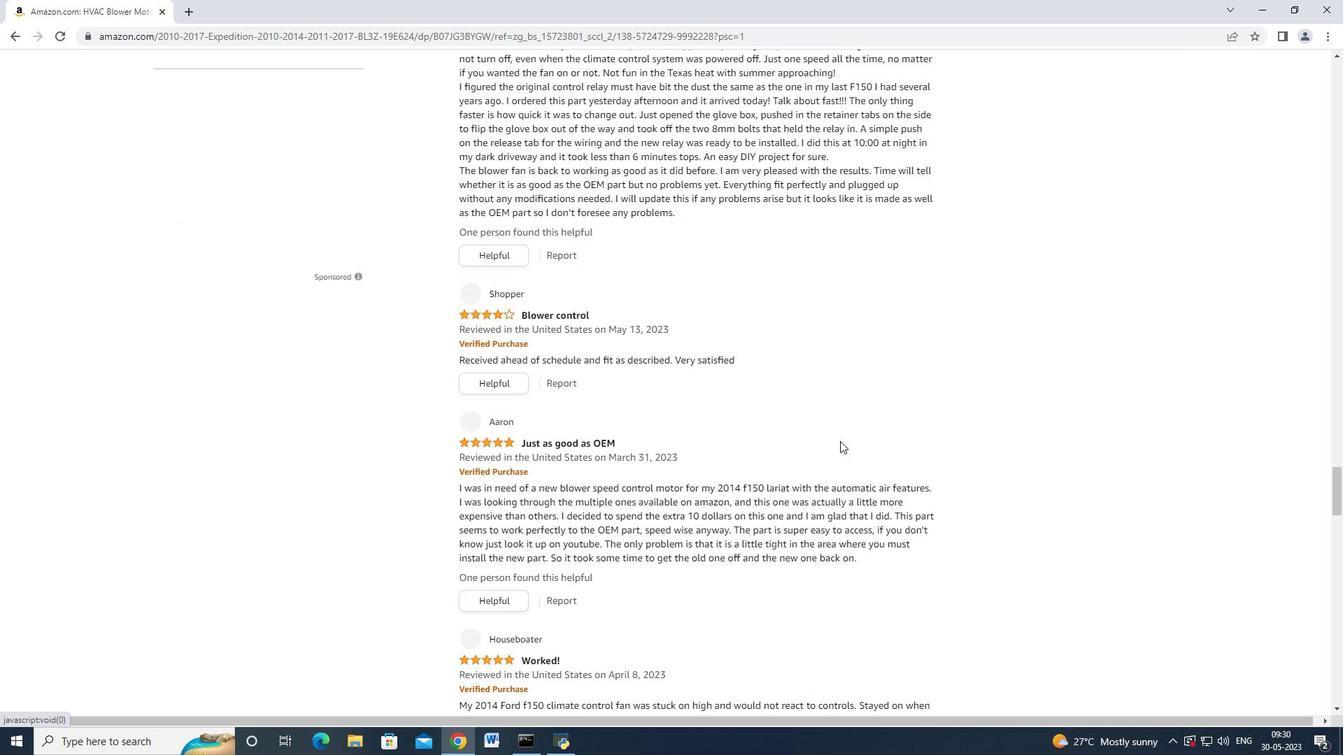 
Action: Mouse scrolled (840, 442) with delta (0, 0)
Screenshot: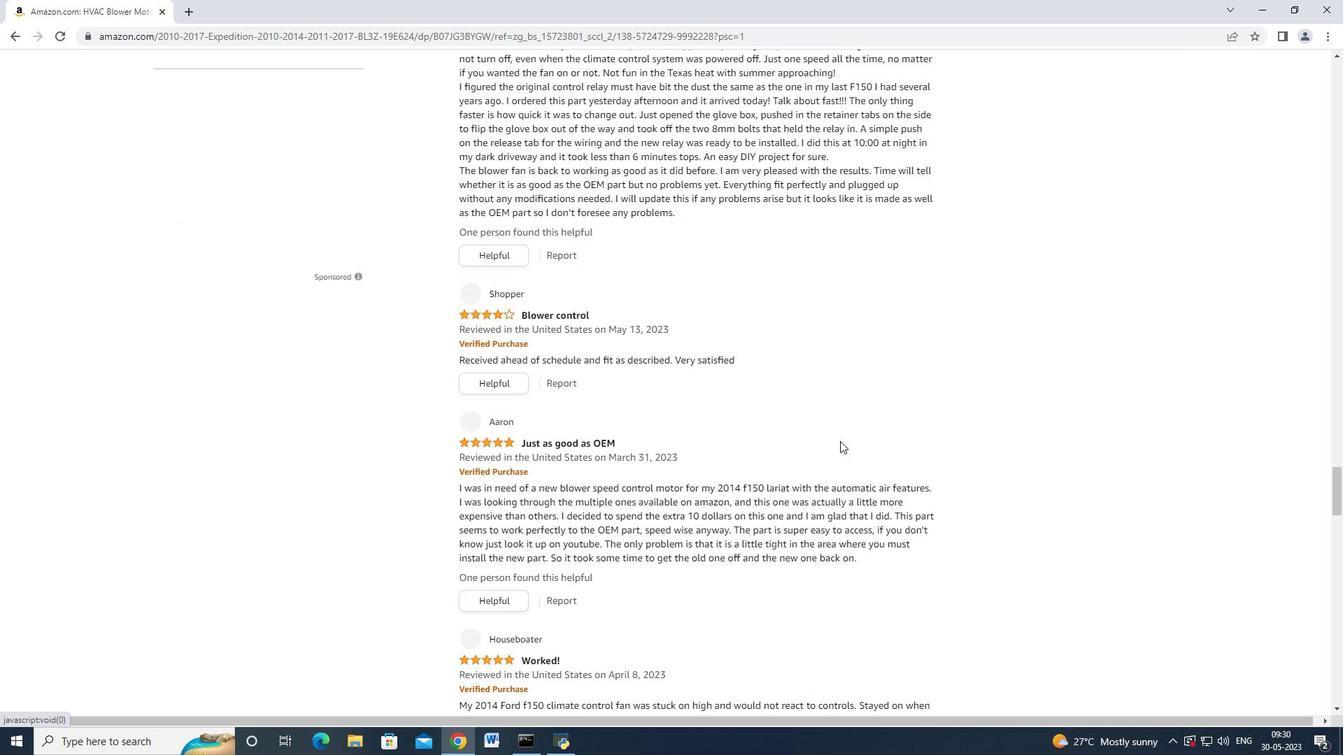 
Action: Mouse scrolled (840, 442) with delta (0, 0)
Screenshot: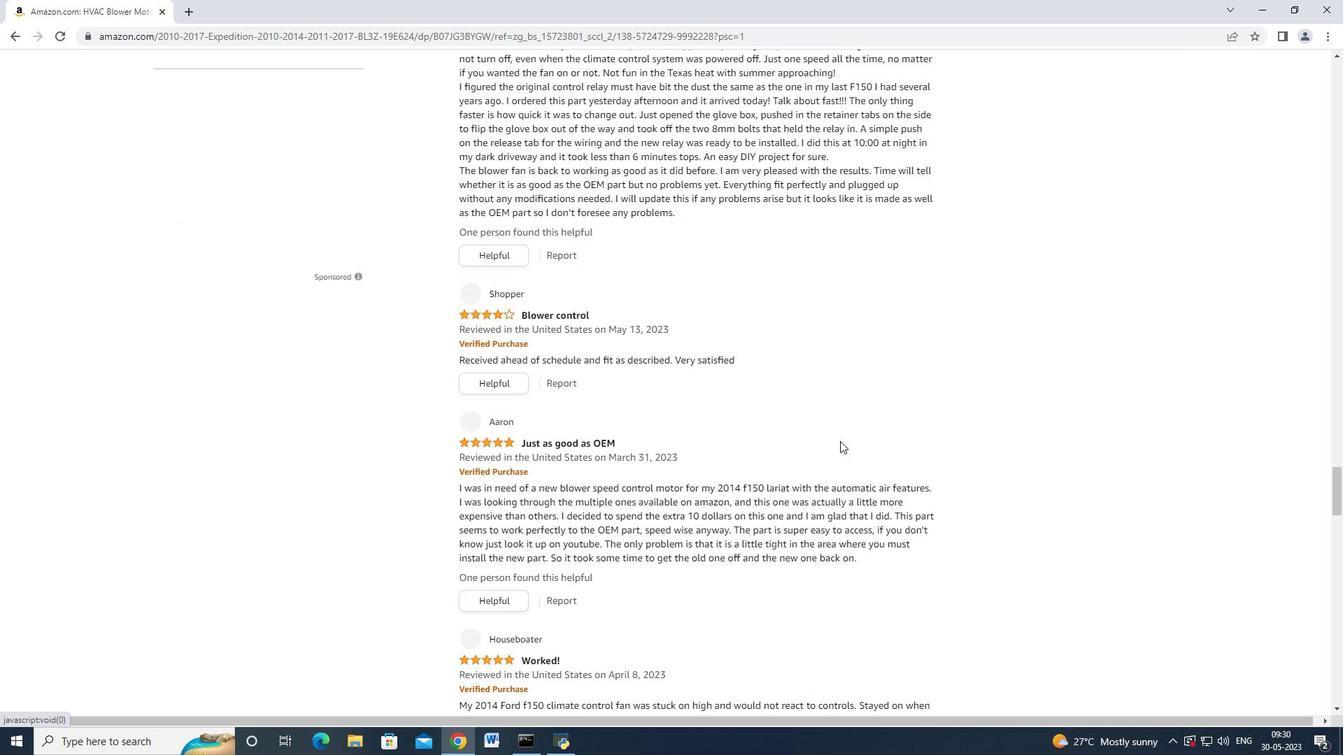 
Action: Mouse scrolled (840, 442) with delta (0, 0)
Screenshot: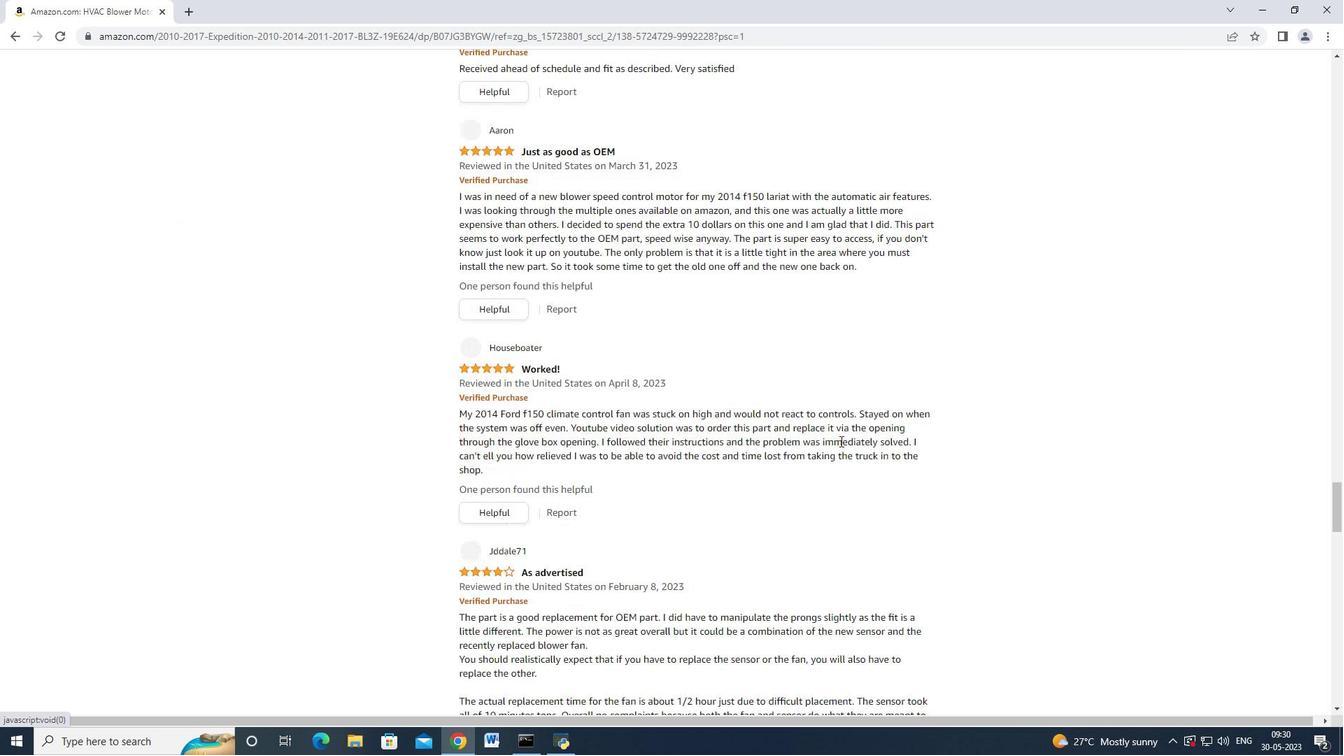 
Action: Mouse scrolled (840, 442) with delta (0, 0)
Screenshot: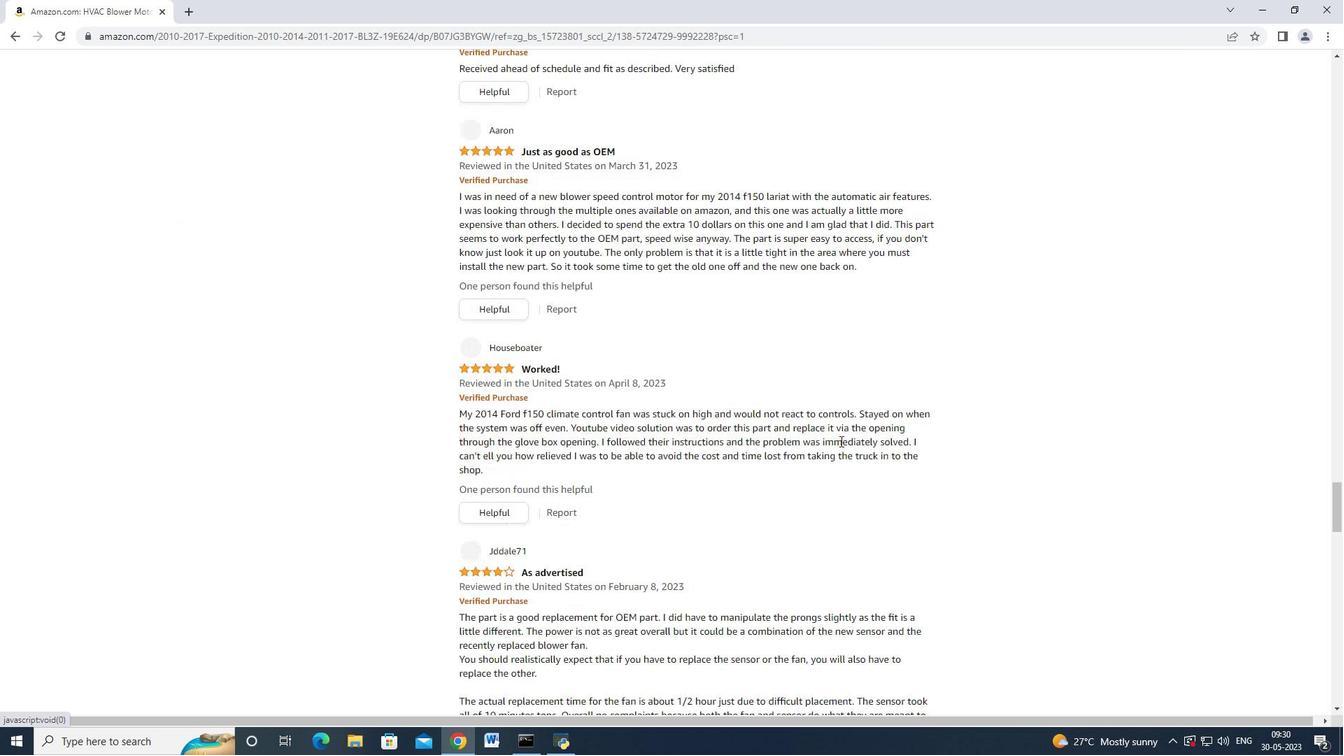
Action: Mouse scrolled (840, 442) with delta (0, 0)
Screenshot: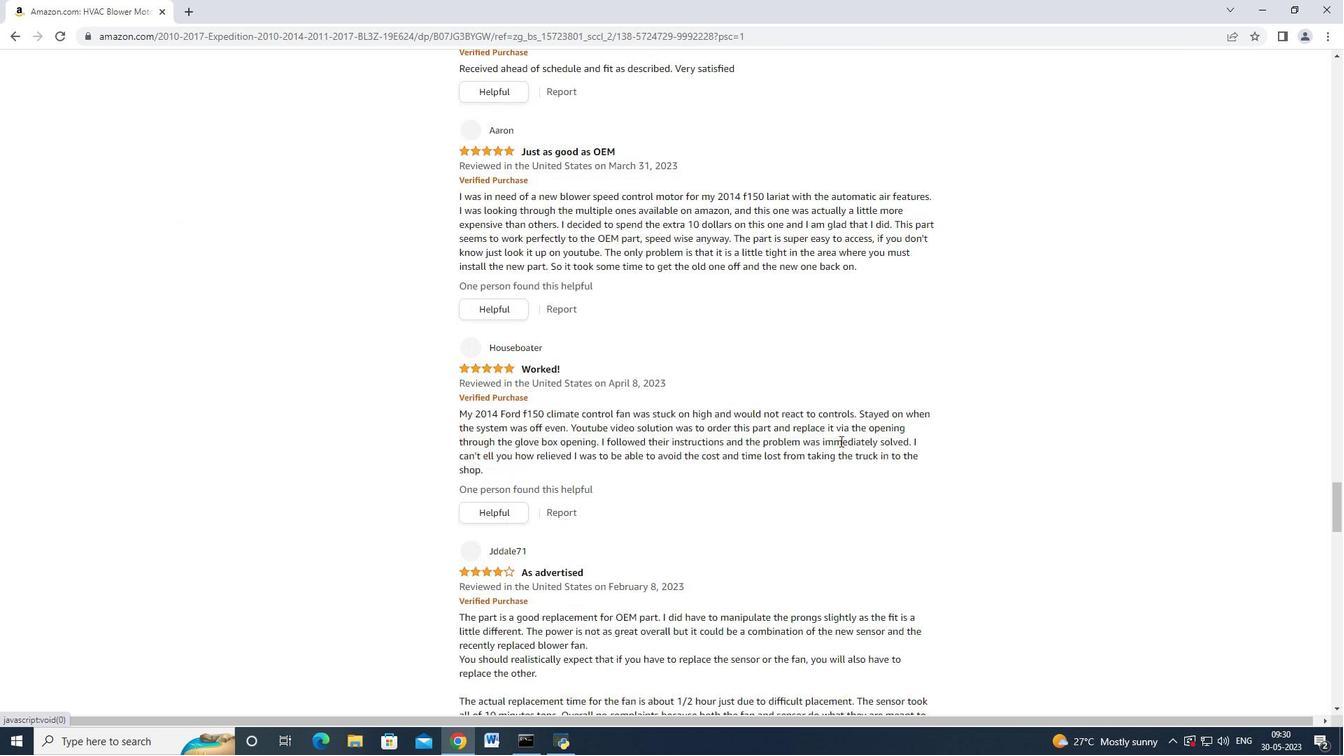 
Action: Mouse scrolled (840, 442) with delta (0, 0)
Screenshot: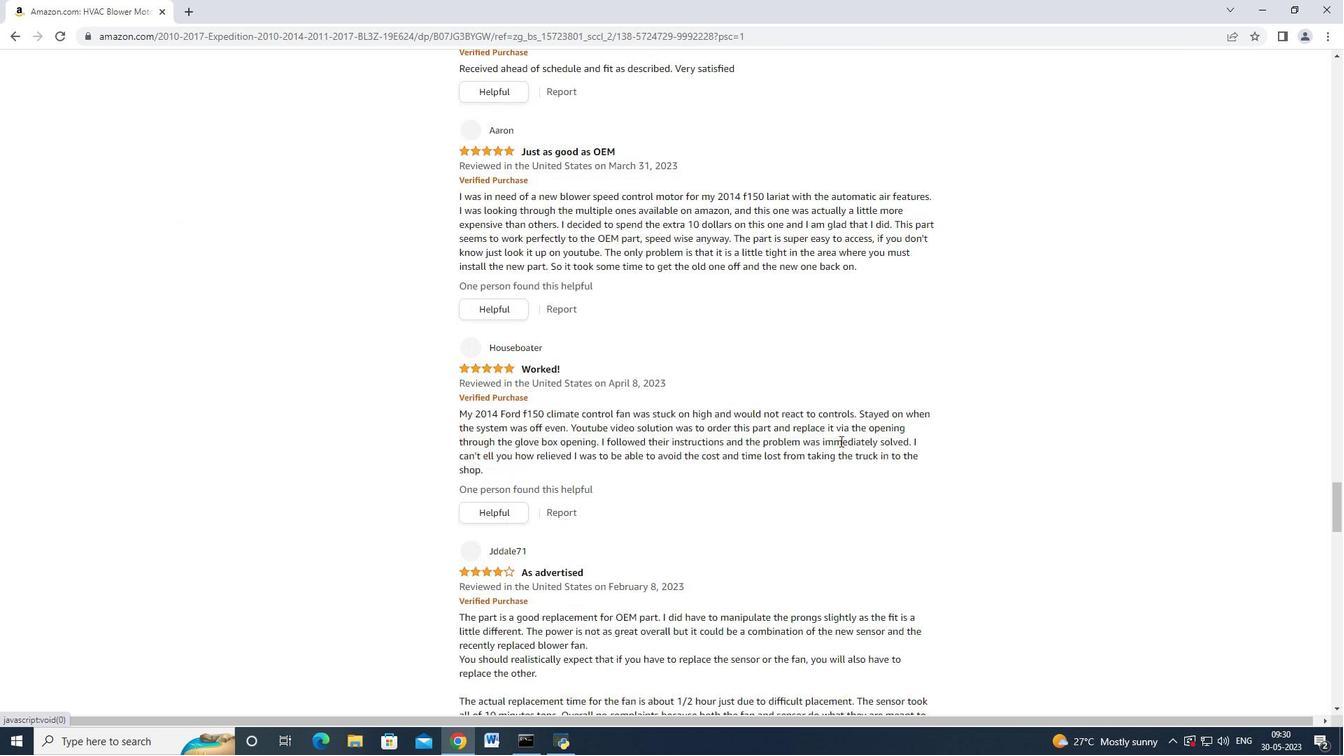 
Action: Mouse scrolled (840, 442) with delta (0, 0)
Screenshot: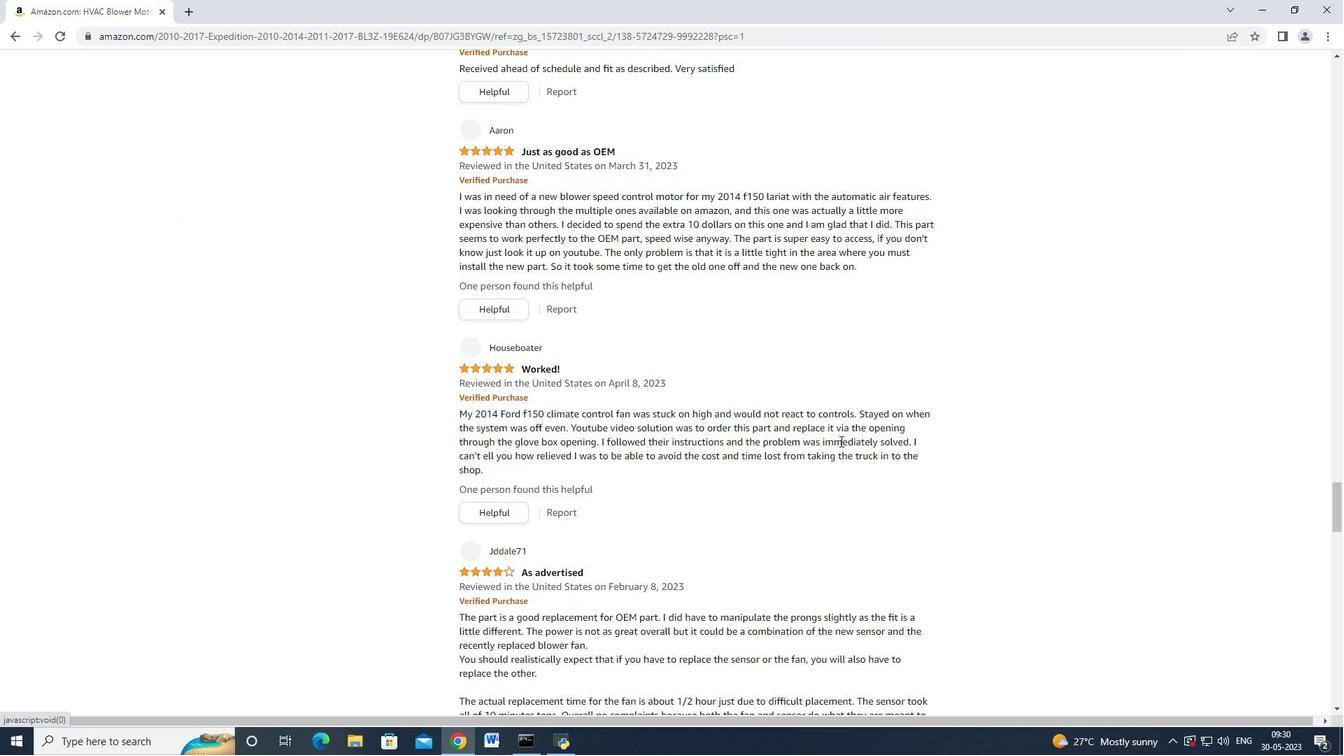 
Action: Mouse scrolled (840, 442) with delta (0, 0)
Screenshot: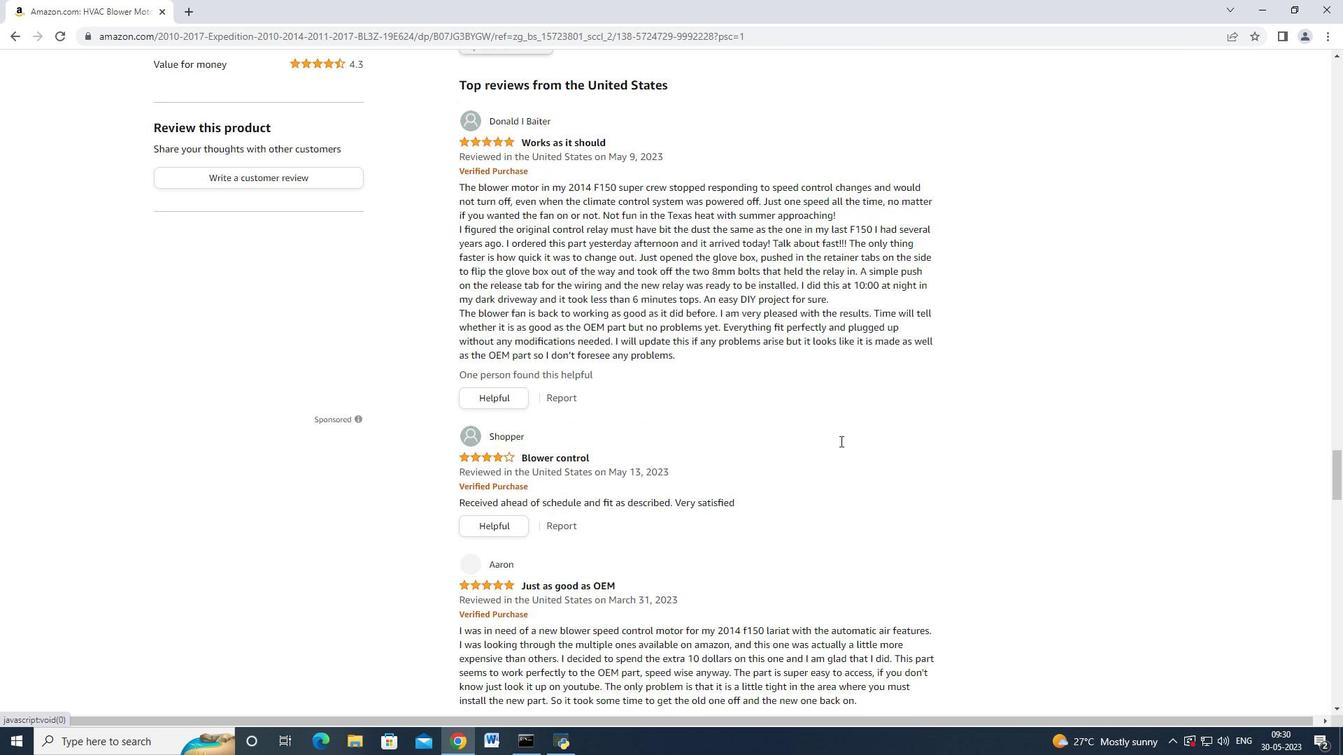 
Action: Mouse scrolled (840, 442) with delta (0, 0)
Screenshot: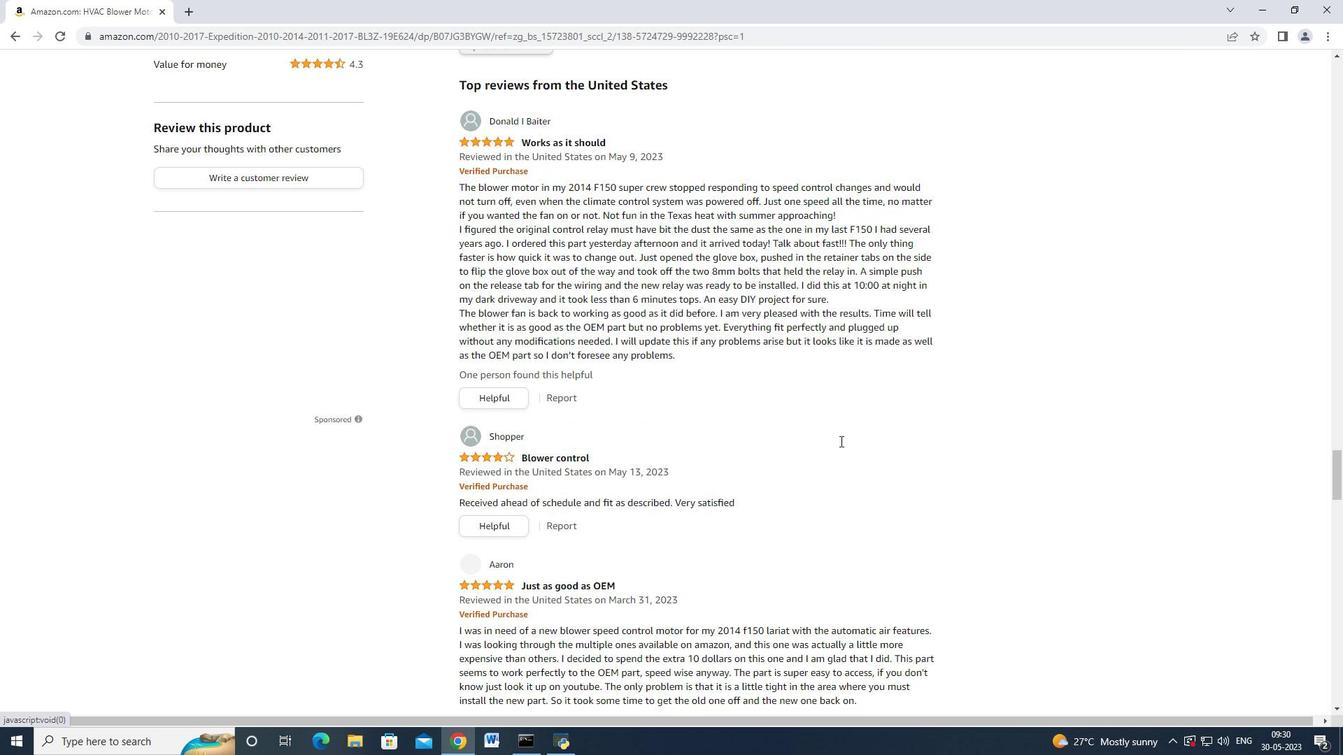 
Action: Mouse scrolled (840, 442) with delta (0, 0)
Screenshot: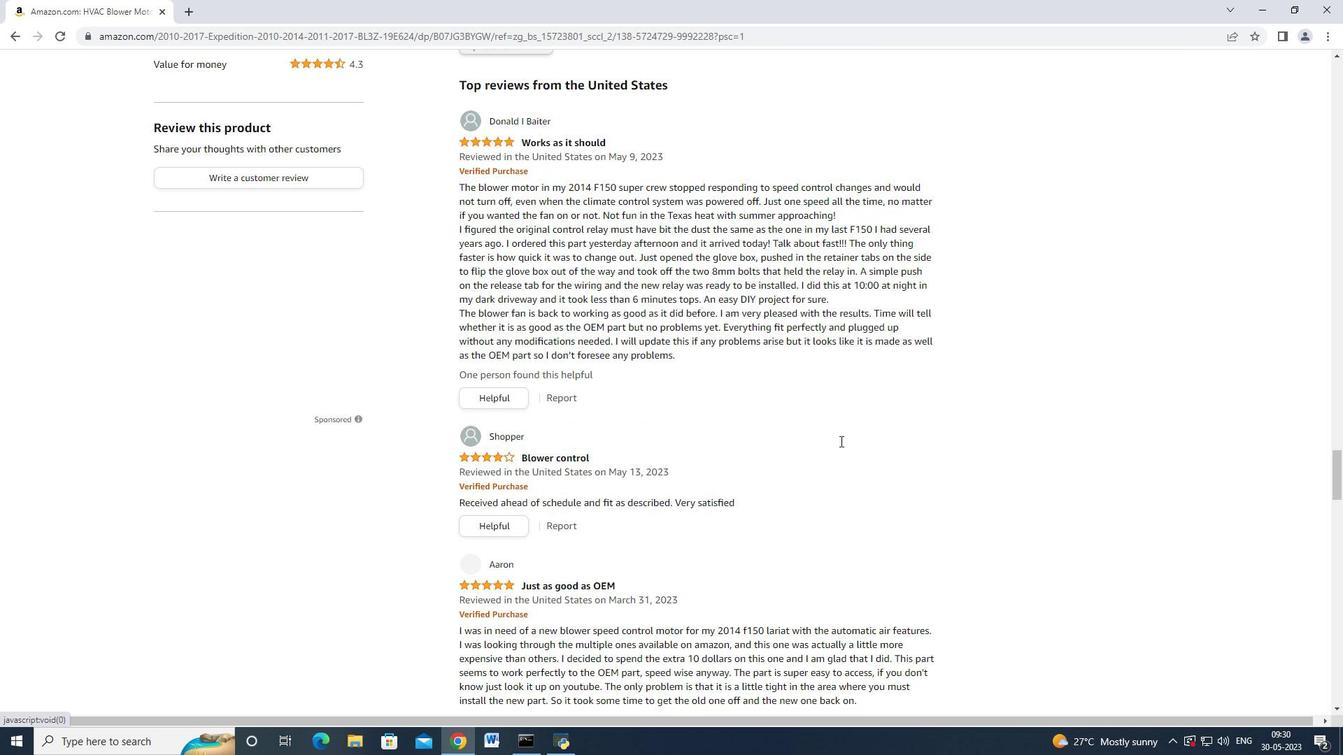 
Action: Mouse scrolled (840, 442) with delta (0, 0)
Screenshot: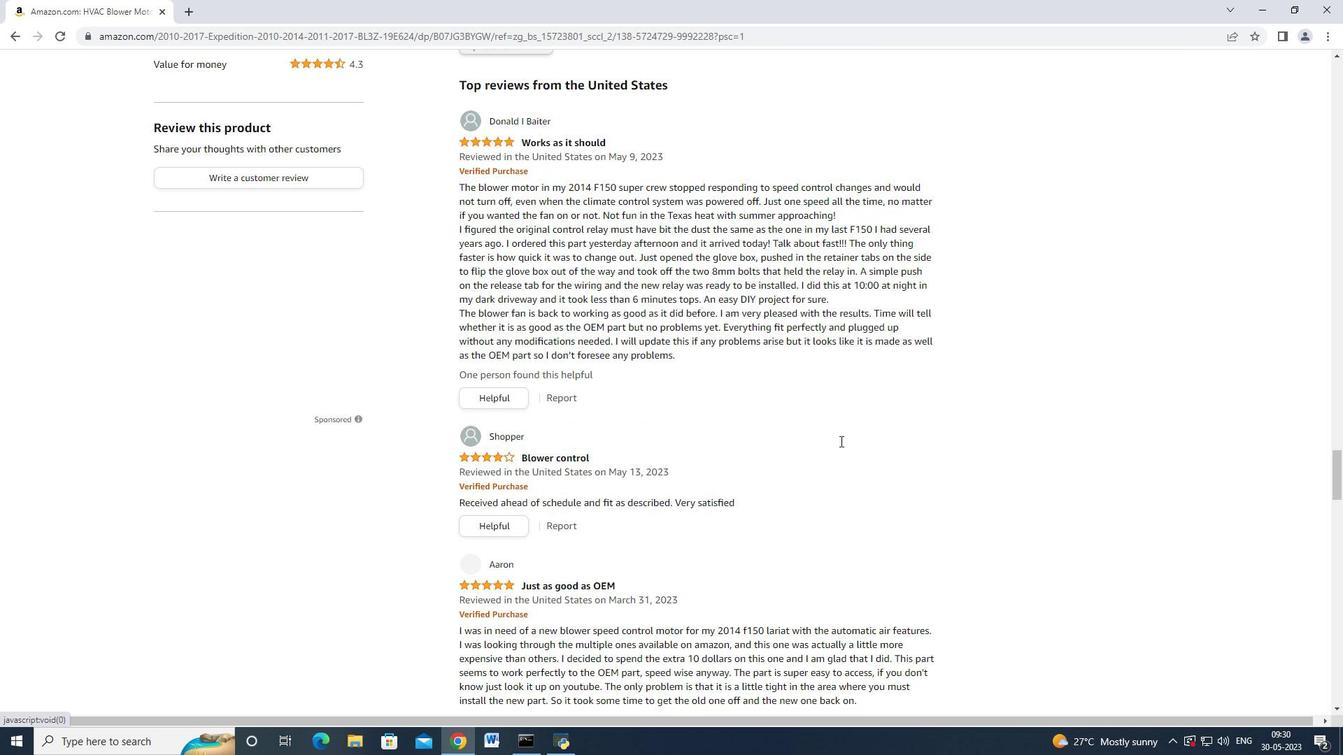 
Action: Mouse scrolled (840, 442) with delta (0, 0)
Screenshot: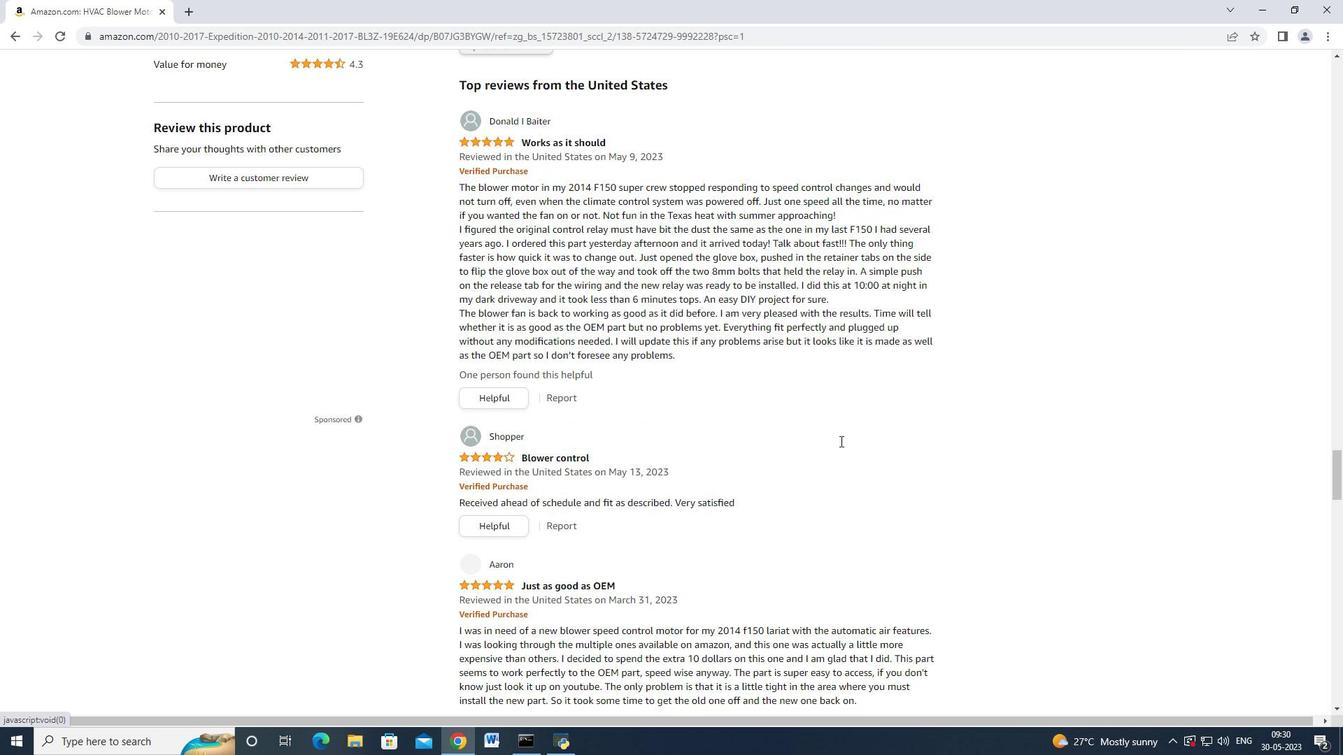 
Action: Mouse scrolled (840, 442) with delta (0, 0)
Screenshot: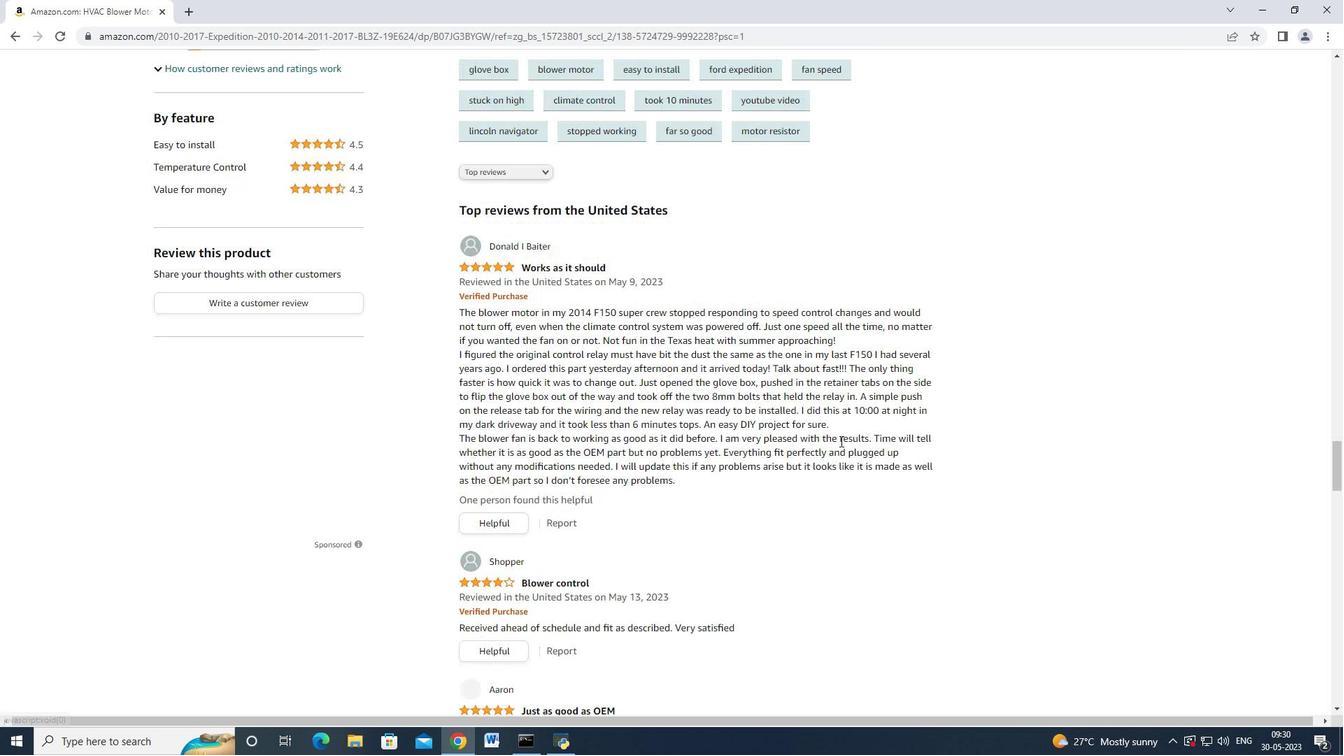 
Action: Mouse scrolled (840, 442) with delta (0, 0)
Screenshot: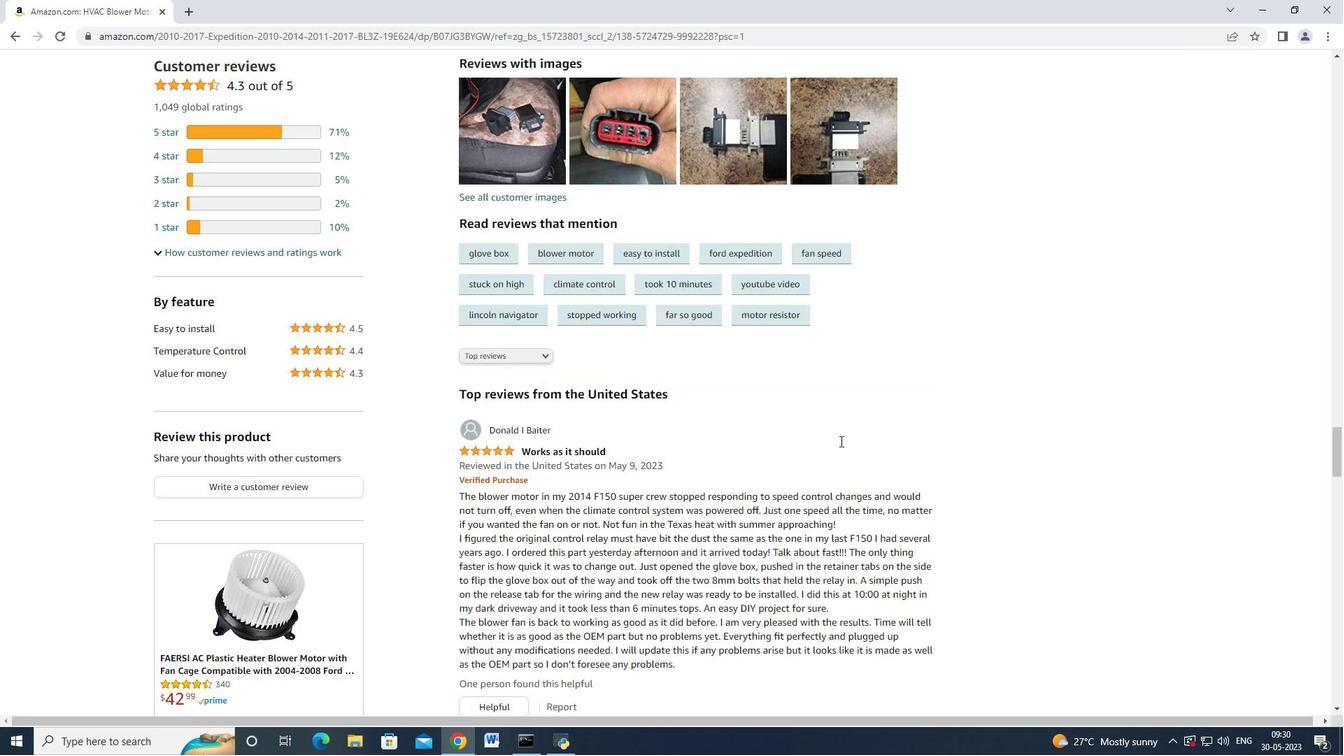 
Action: Mouse moved to (840, 441)
Screenshot: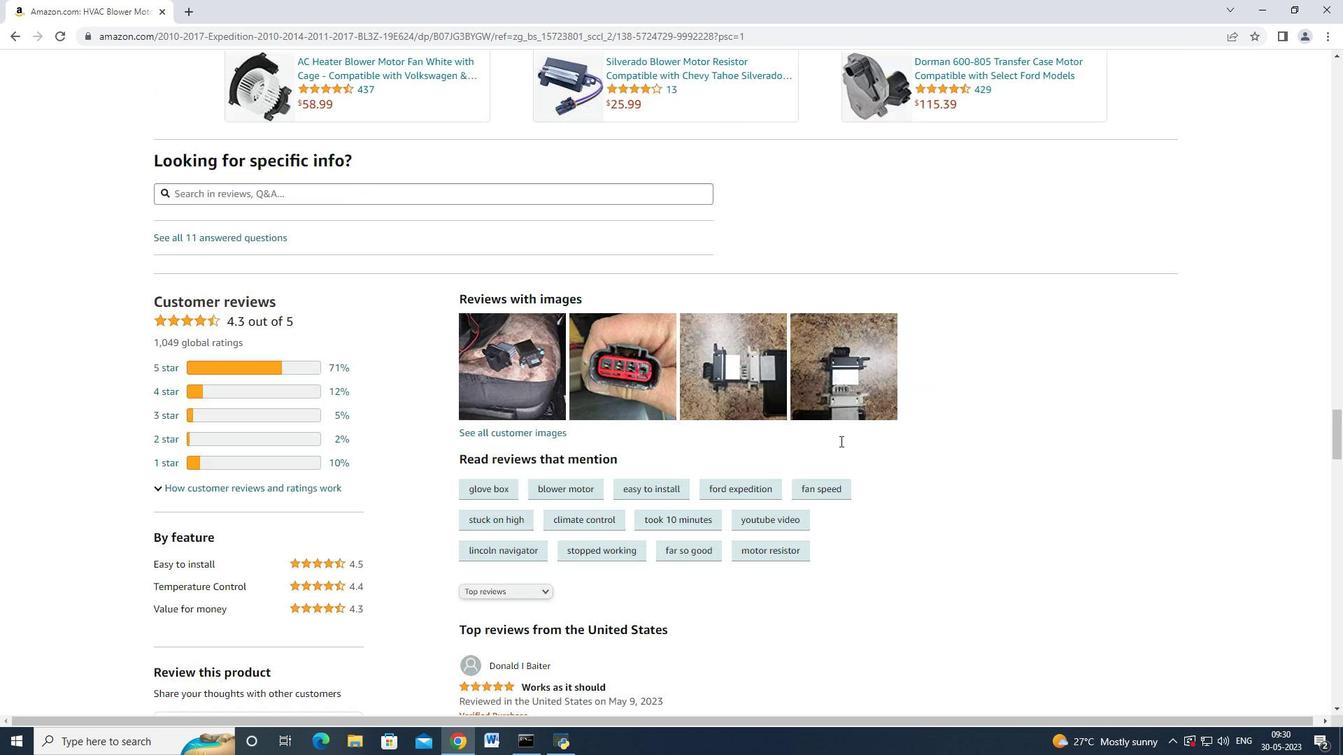 
Action: Mouse scrolled (840, 442) with delta (0, 0)
Screenshot: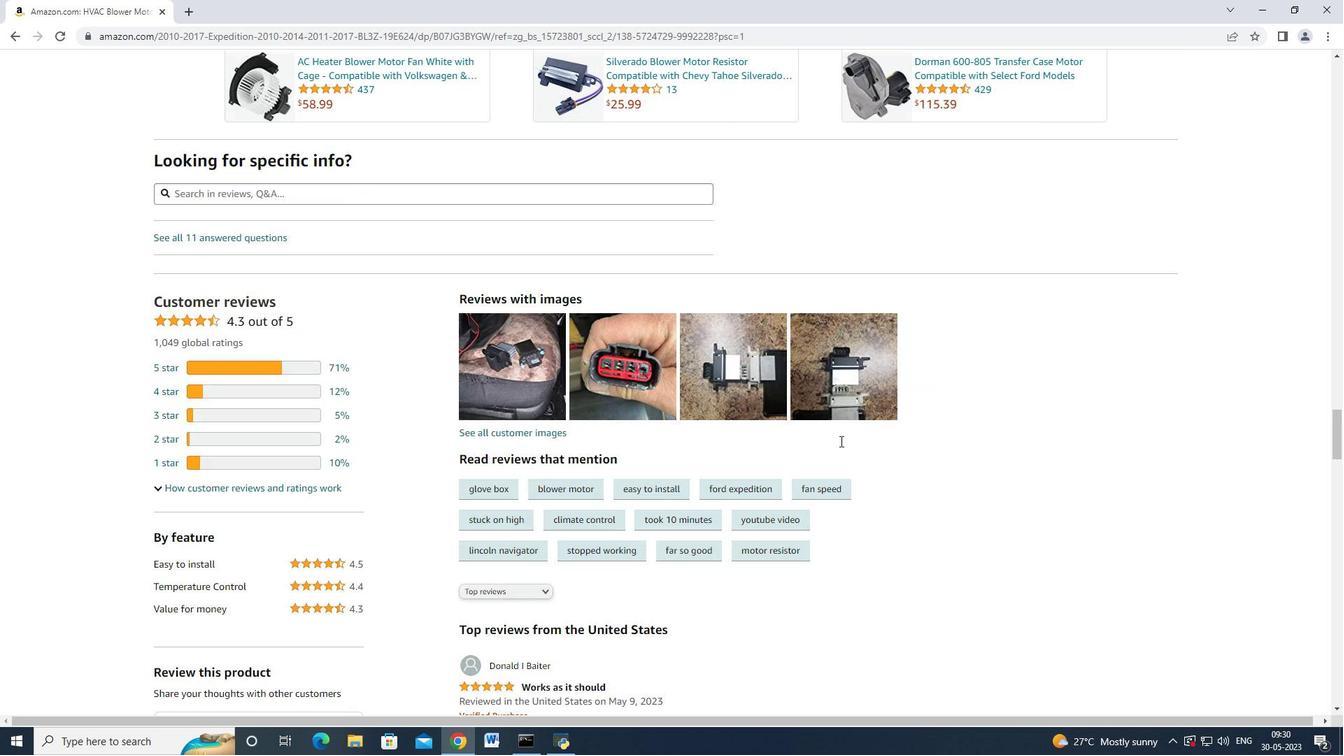 
Action: Mouse scrolled (840, 442) with delta (0, 0)
Screenshot: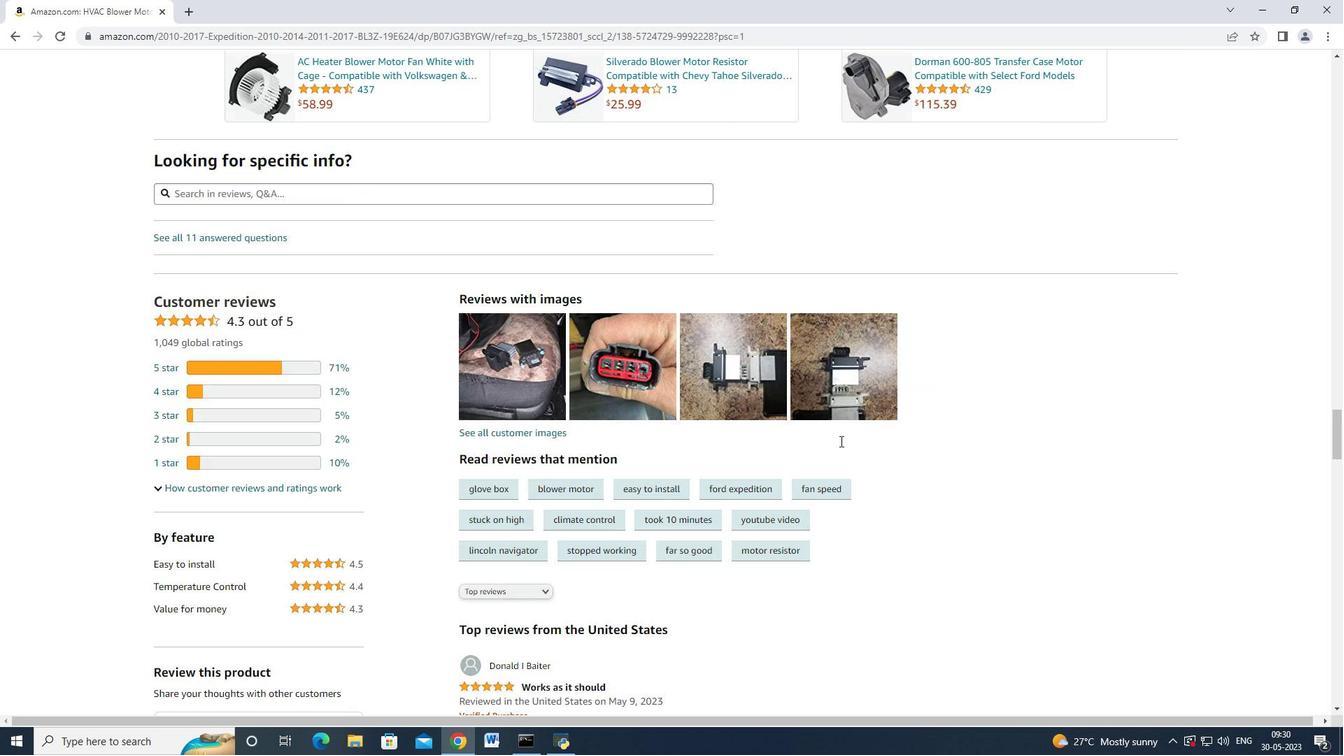 
Action: Mouse scrolled (840, 442) with delta (0, 0)
Screenshot: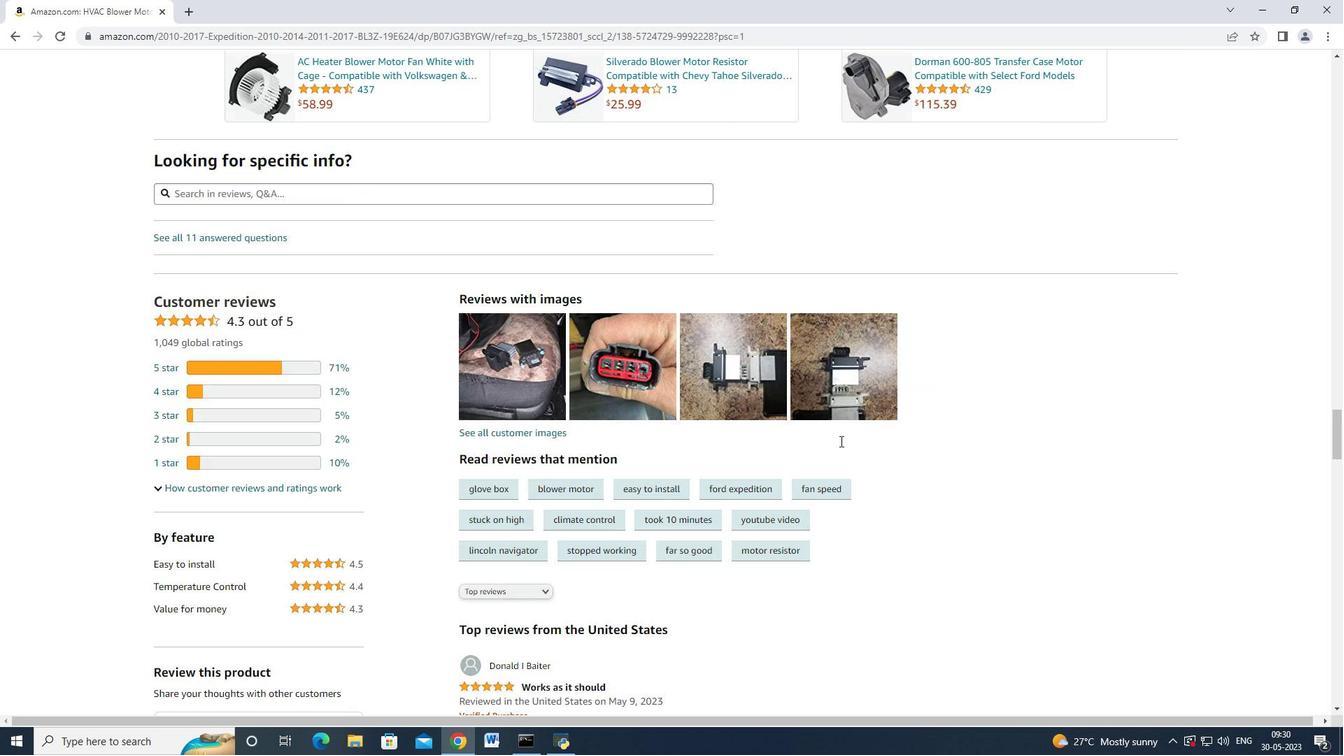 
Action: Mouse scrolled (840, 442) with delta (0, 0)
Screenshot: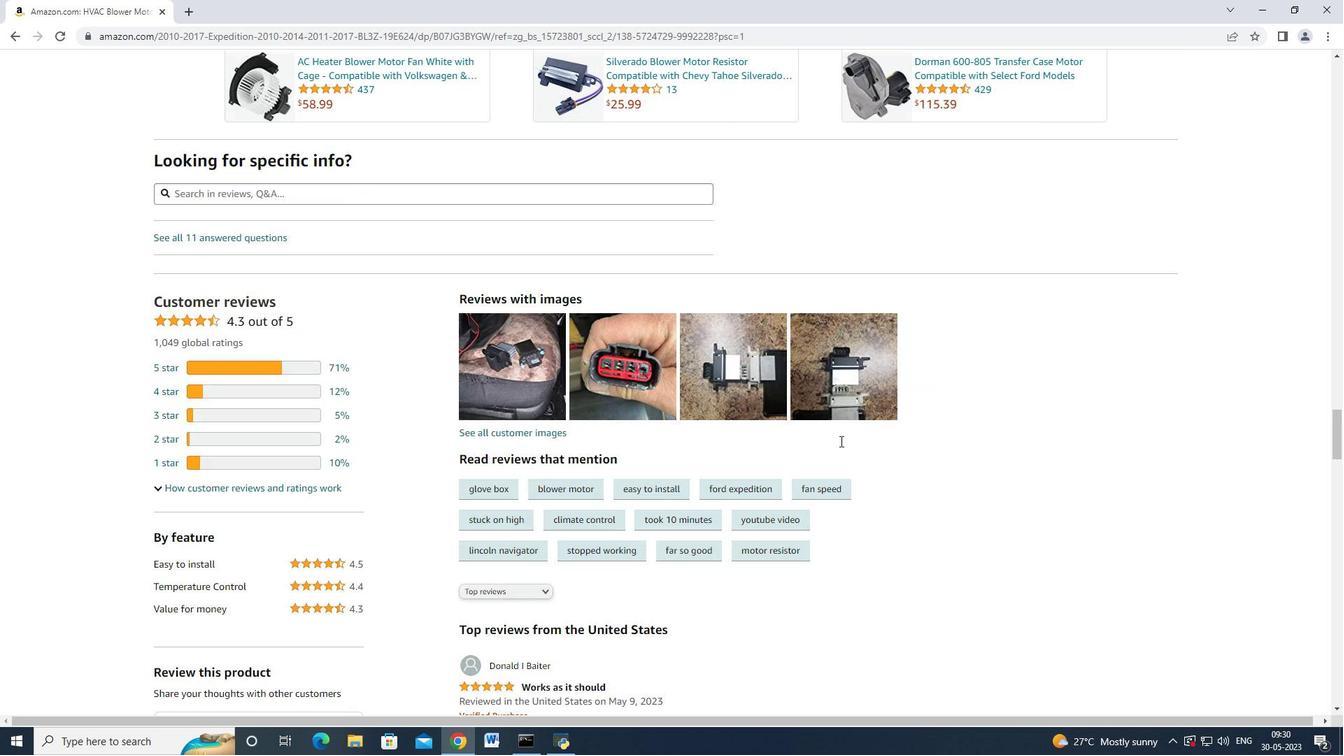 
Action: Mouse scrolled (840, 442) with delta (0, 0)
Screenshot: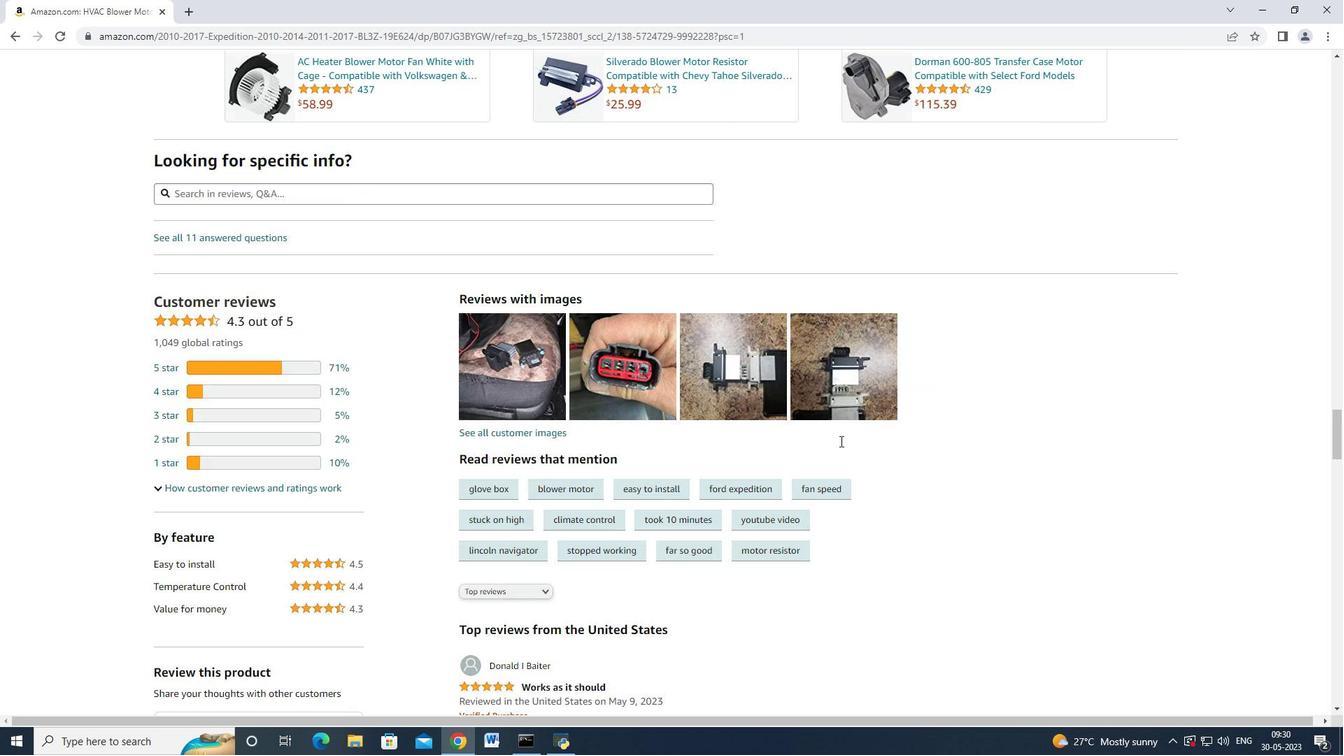 
Action: Mouse scrolled (840, 442) with delta (0, 0)
Screenshot: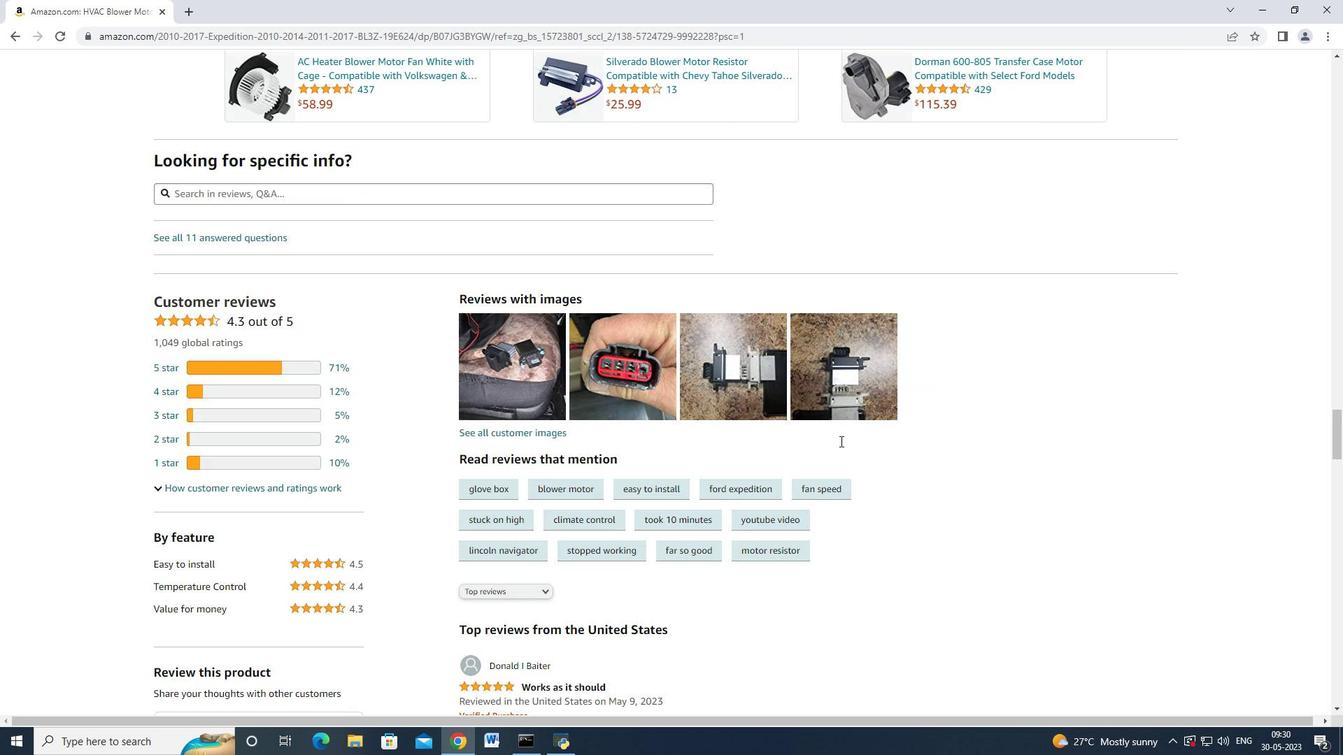 
Action: Mouse moved to (838, 442)
Screenshot: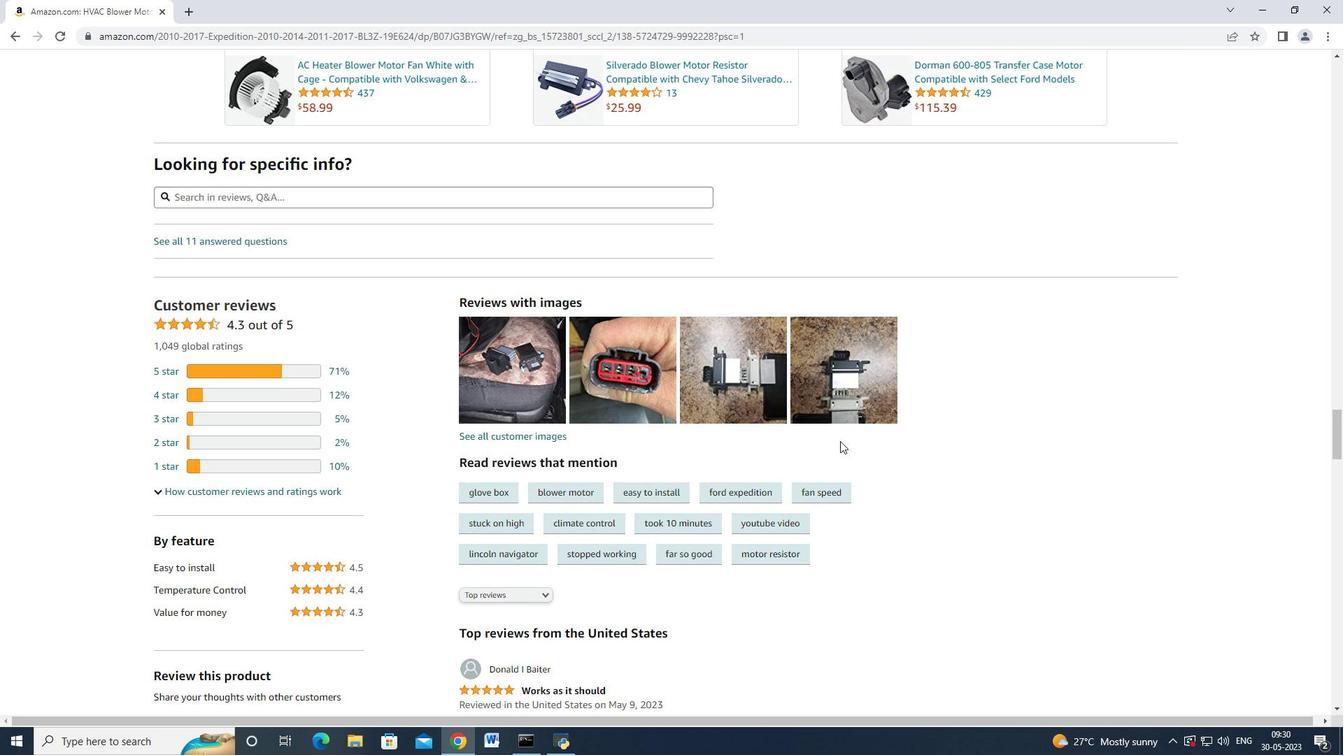 
Action: Mouse scrolled (838, 442) with delta (0, 0)
Screenshot: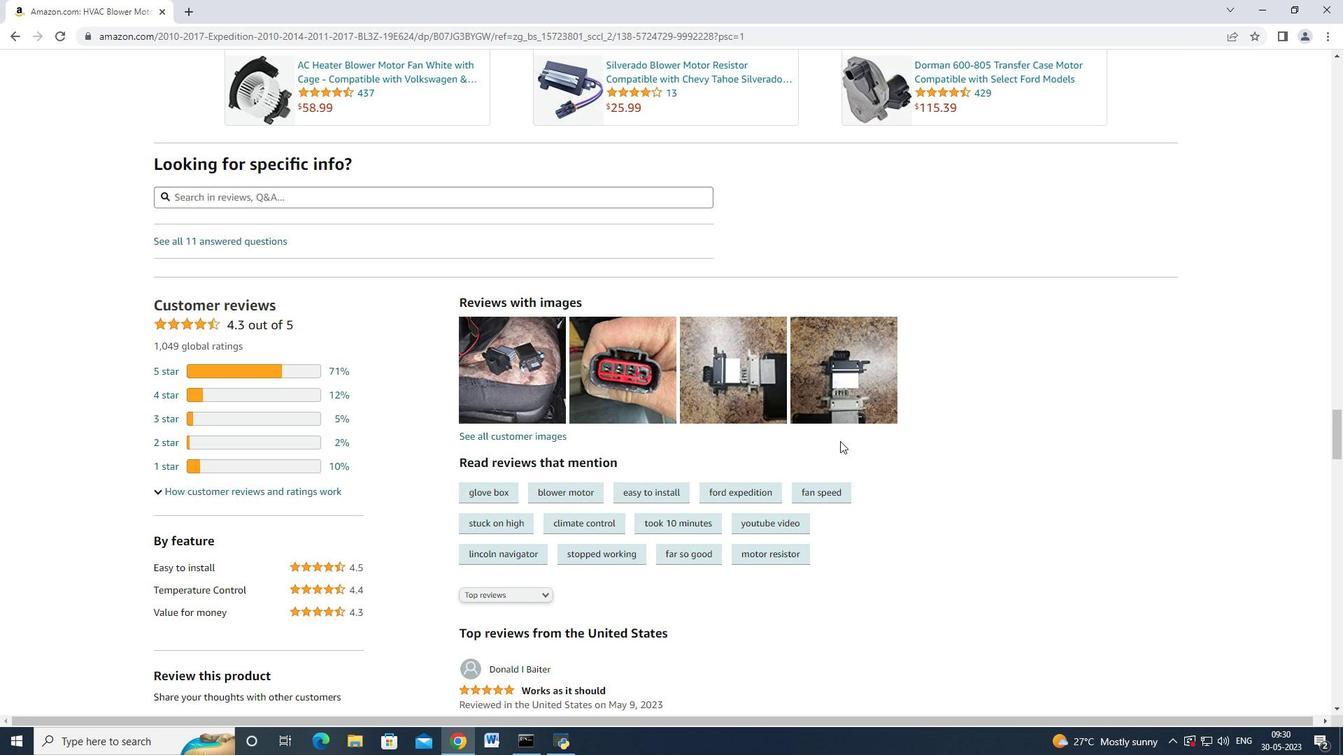
Action: Mouse scrolled (838, 442) with delta (0, 0)
Screenshot: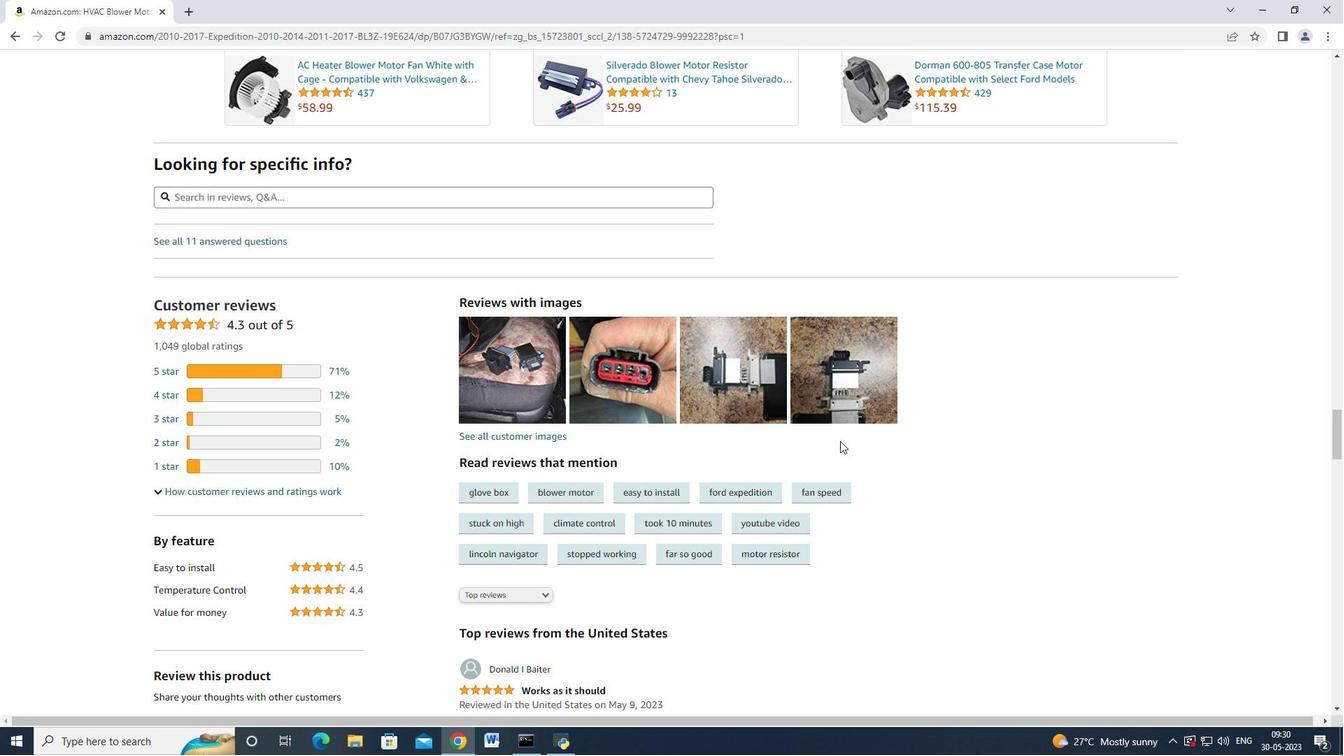 
Action: Mouse scrolled (838, 442) with delta (0, 0)
Screenshot: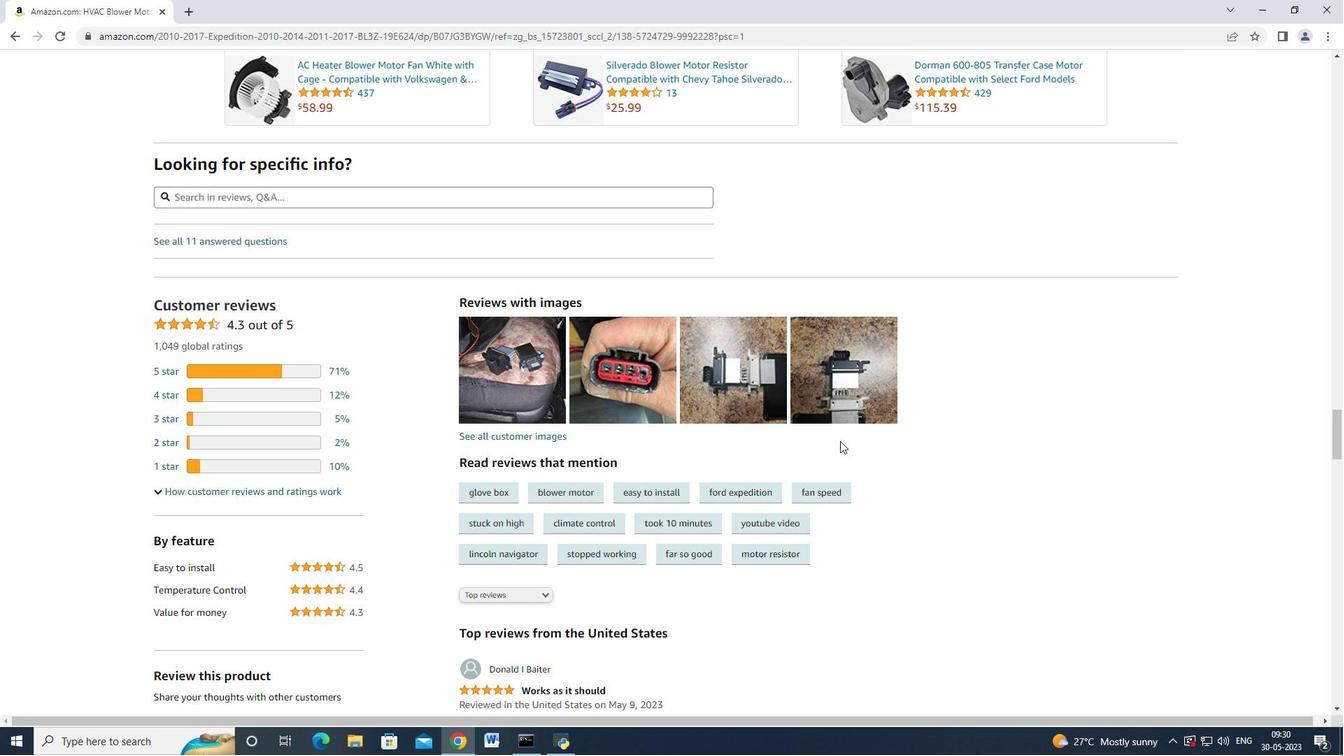 
Action: Mouse scrolled (838, 442) with delta (0, 0)
Screenshot: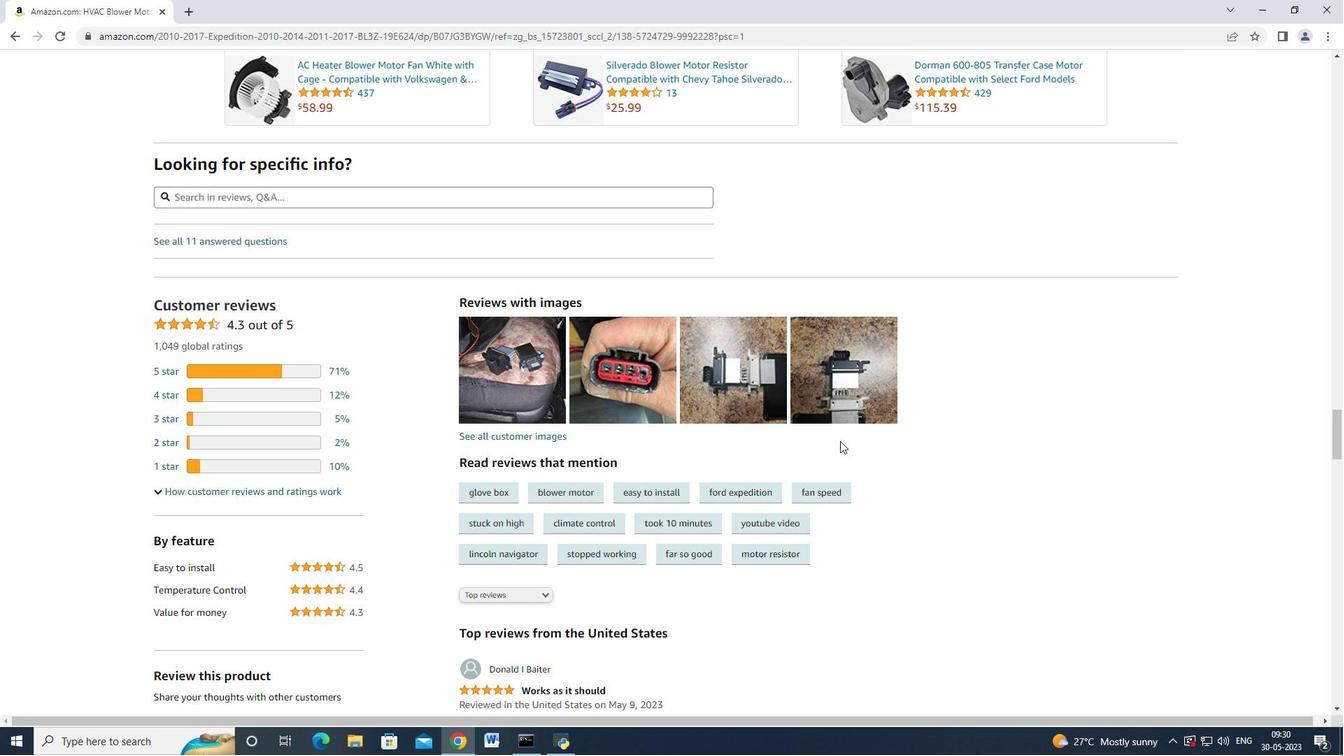 
Action: Mouse scrolled (838, 442) with delta (0, 0)
Screenshot: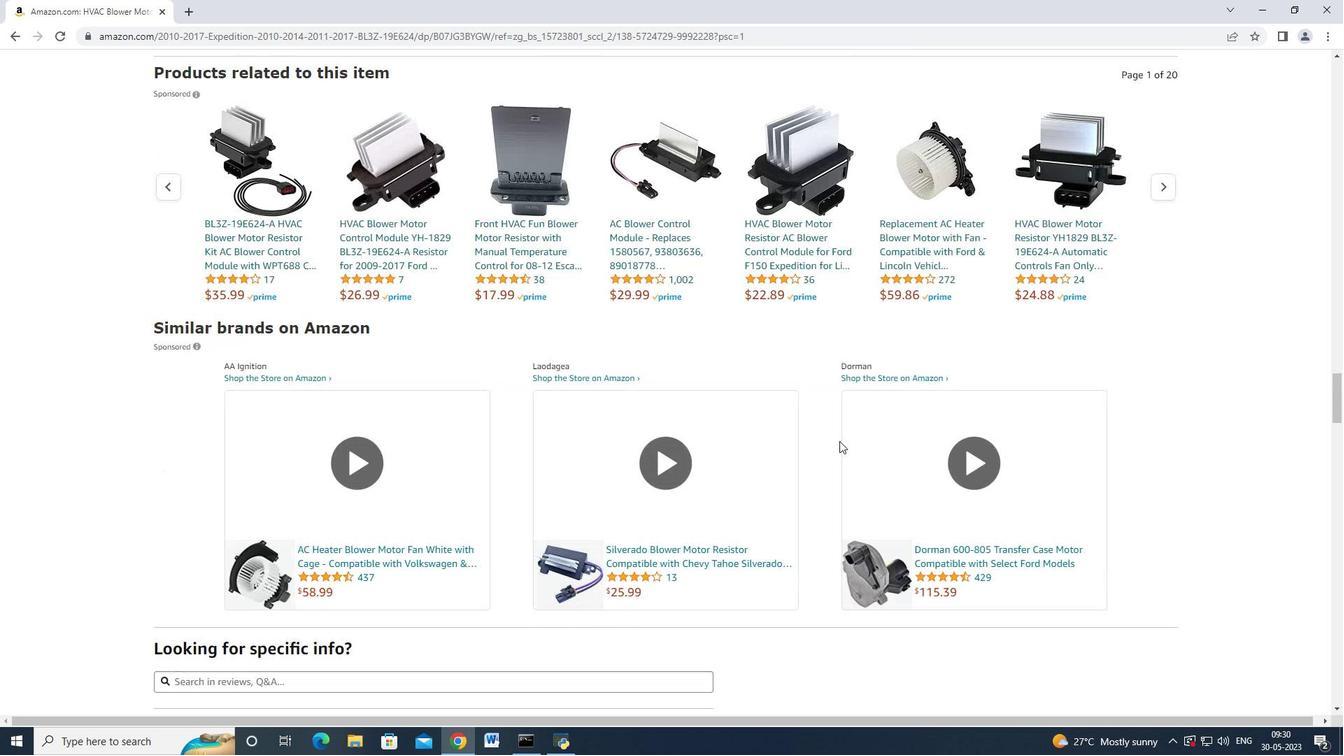 
Action: Mouse scrolled (838, 442) with delta (0, 0)
Screenshot: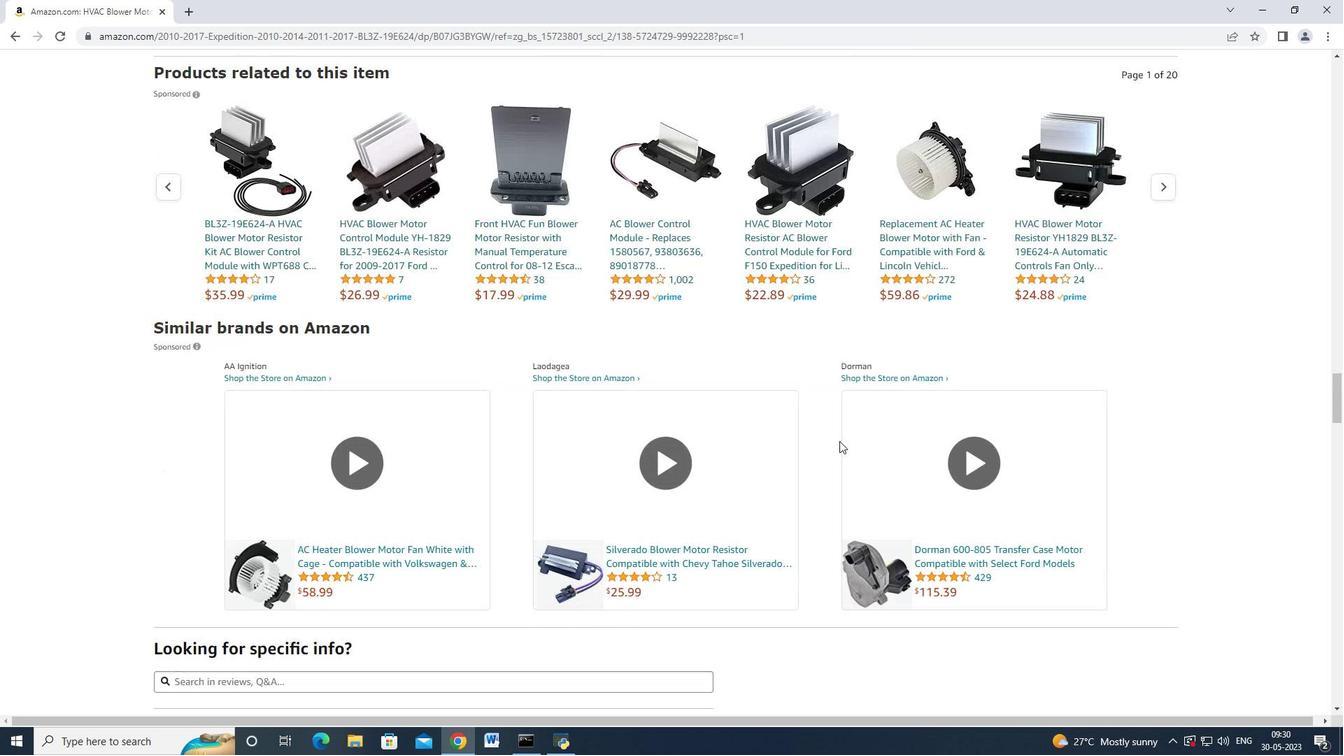 
Action: Mouse scrolled (838, 442) with delta (0, 0)
Screenshot: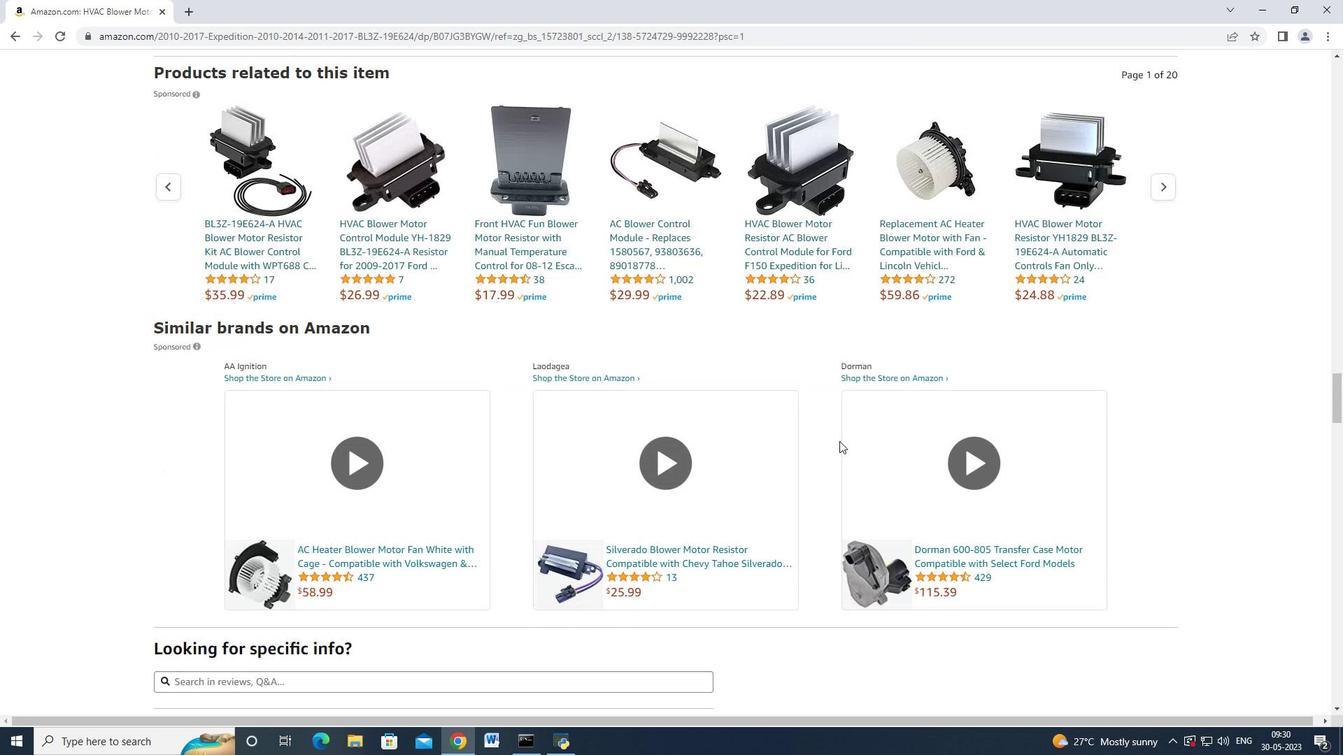 
Action: Mouse scrolled (838, 442) with delta (0, 0)
Screenshot: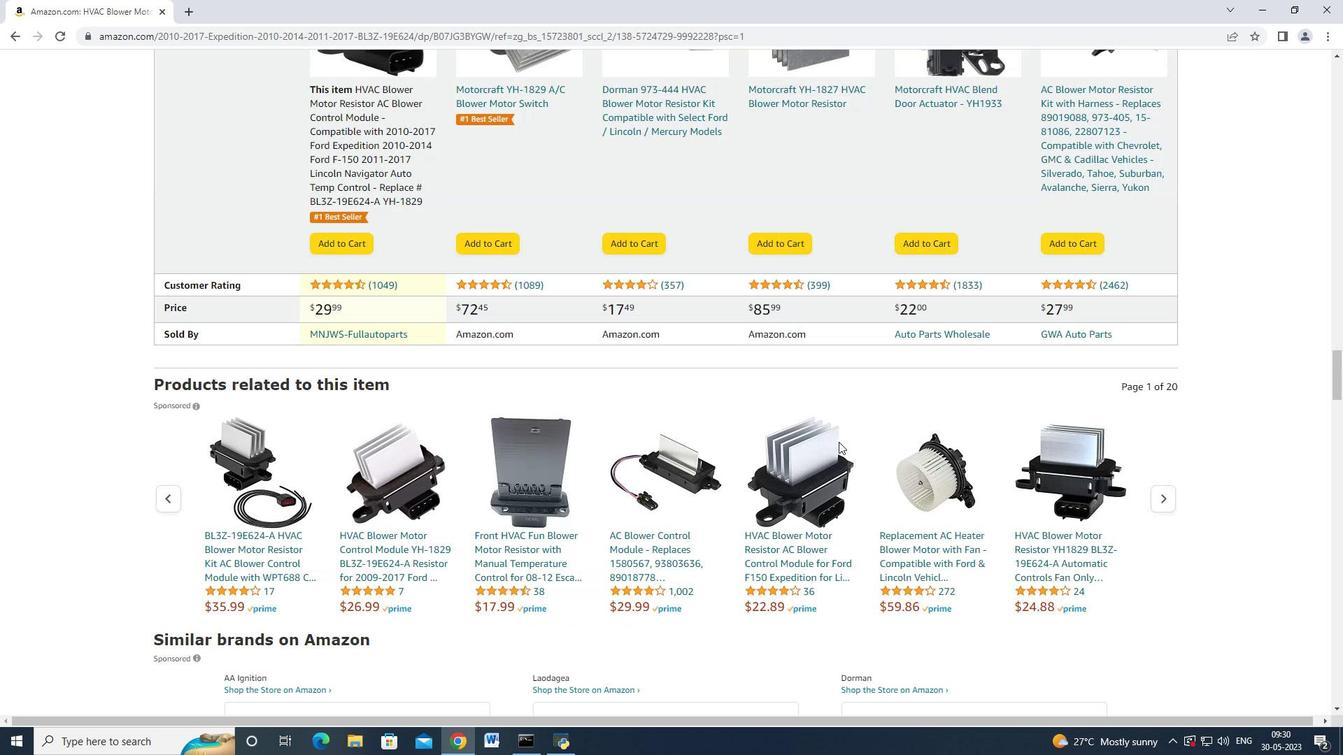 
Action: Mouse scrolled (838, 442) with delta (0, 0)
Screenshot: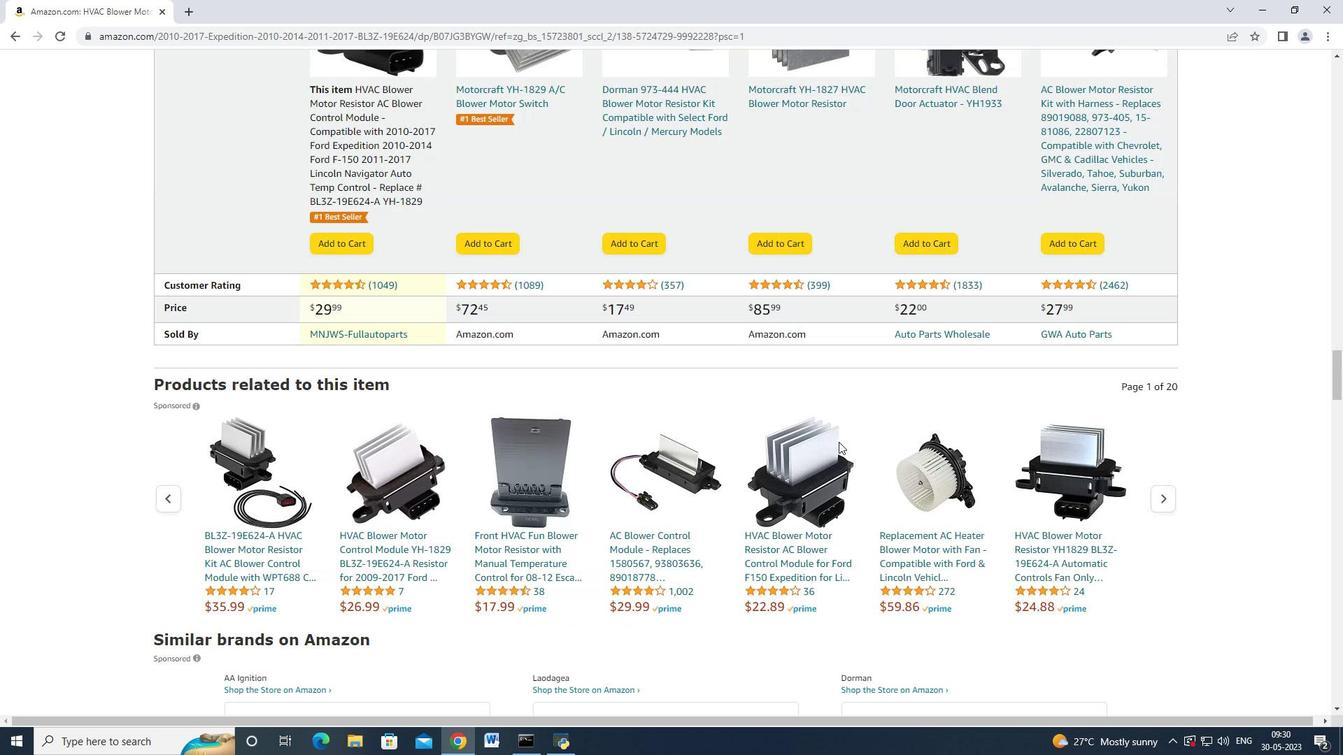 
Action: Mouse scrolled (838, 442) with delta (0, 0)
Screenshot: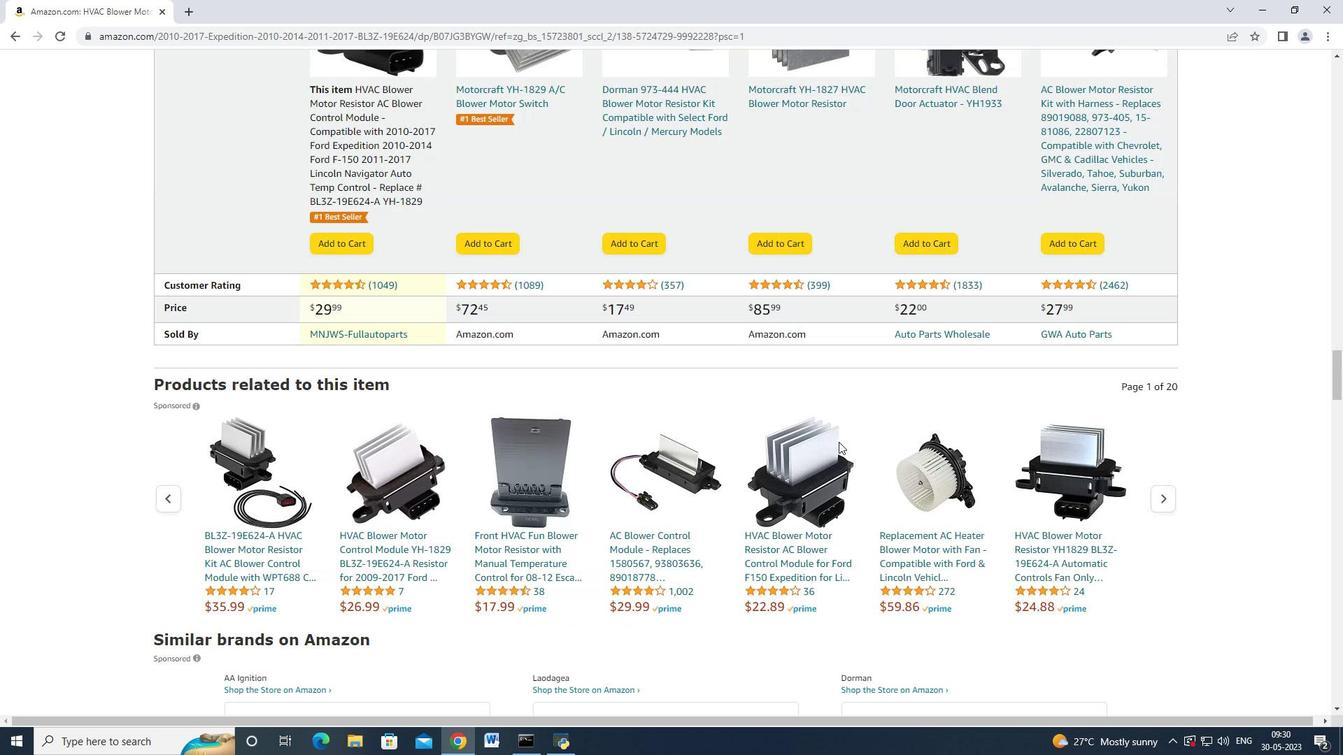 
Action: Mouse scrolled (838, 442) with delta (0, 0)
Screenshot: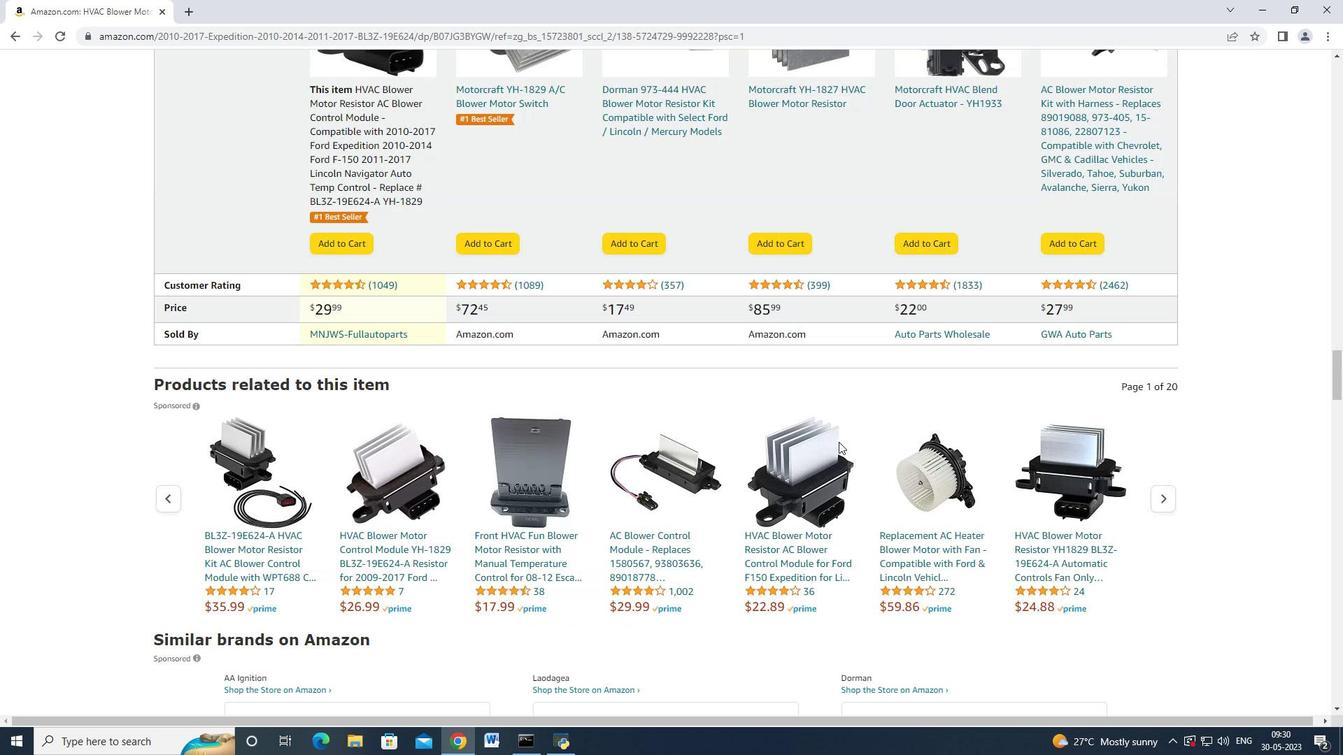 
Action: Mouse scrolled (838, 442) with delta (0, 0)
Screenshot: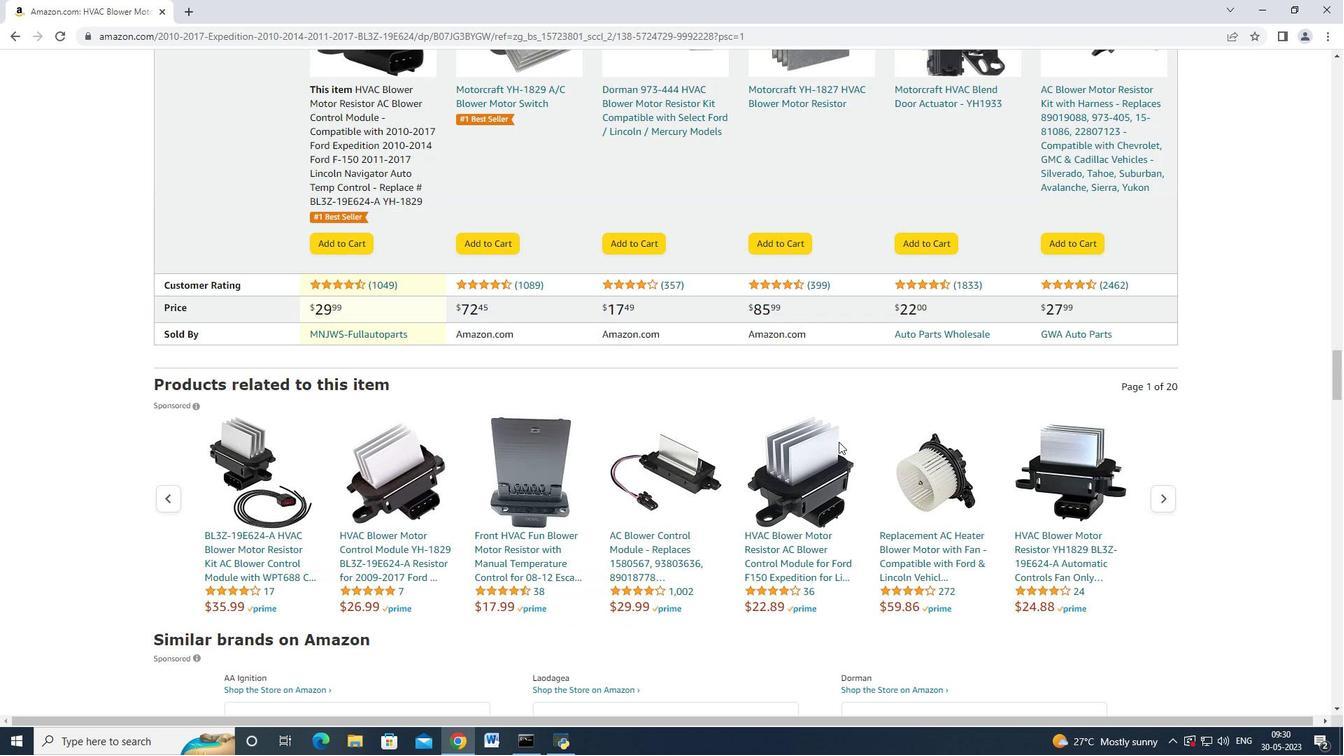 
Action: Mouse scrolled (838, 442) with delta (0, 0)
Screenshot: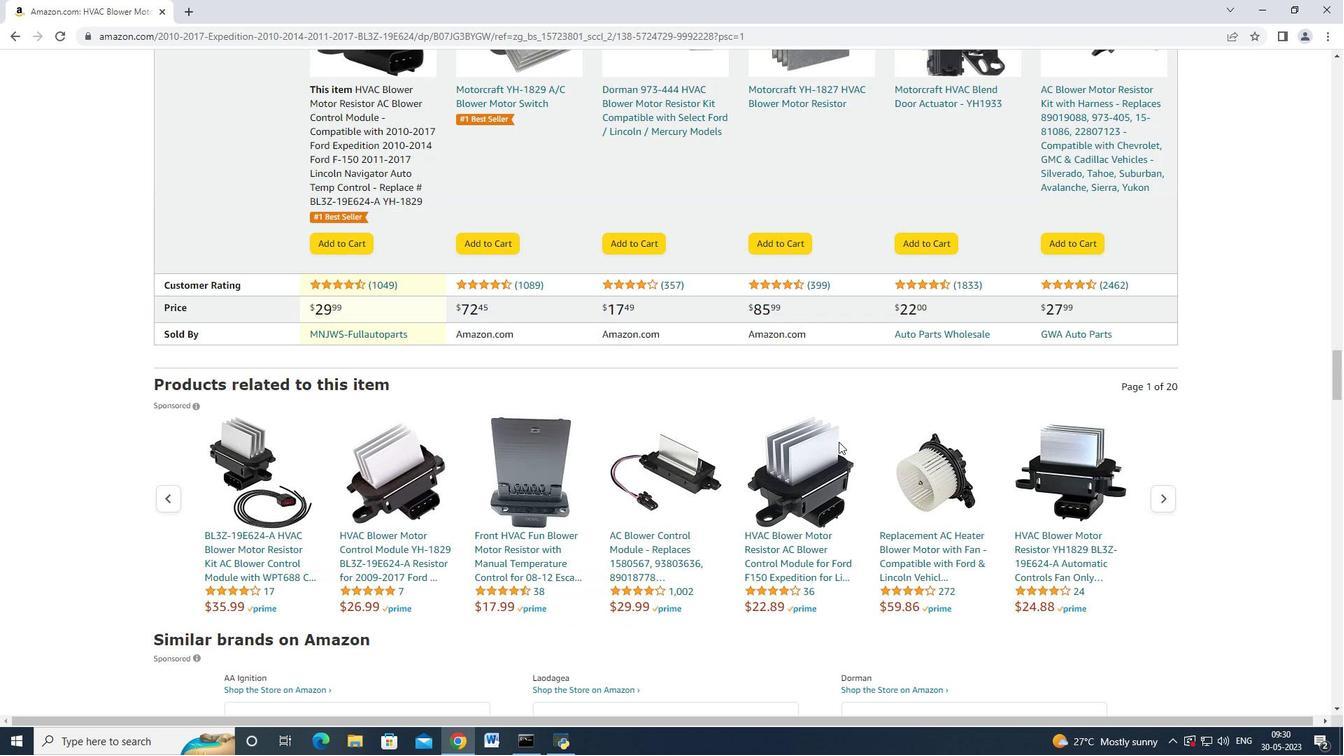 
Action: Mouse scrolled (838, 442) with delta (0, 0)
Screenshot: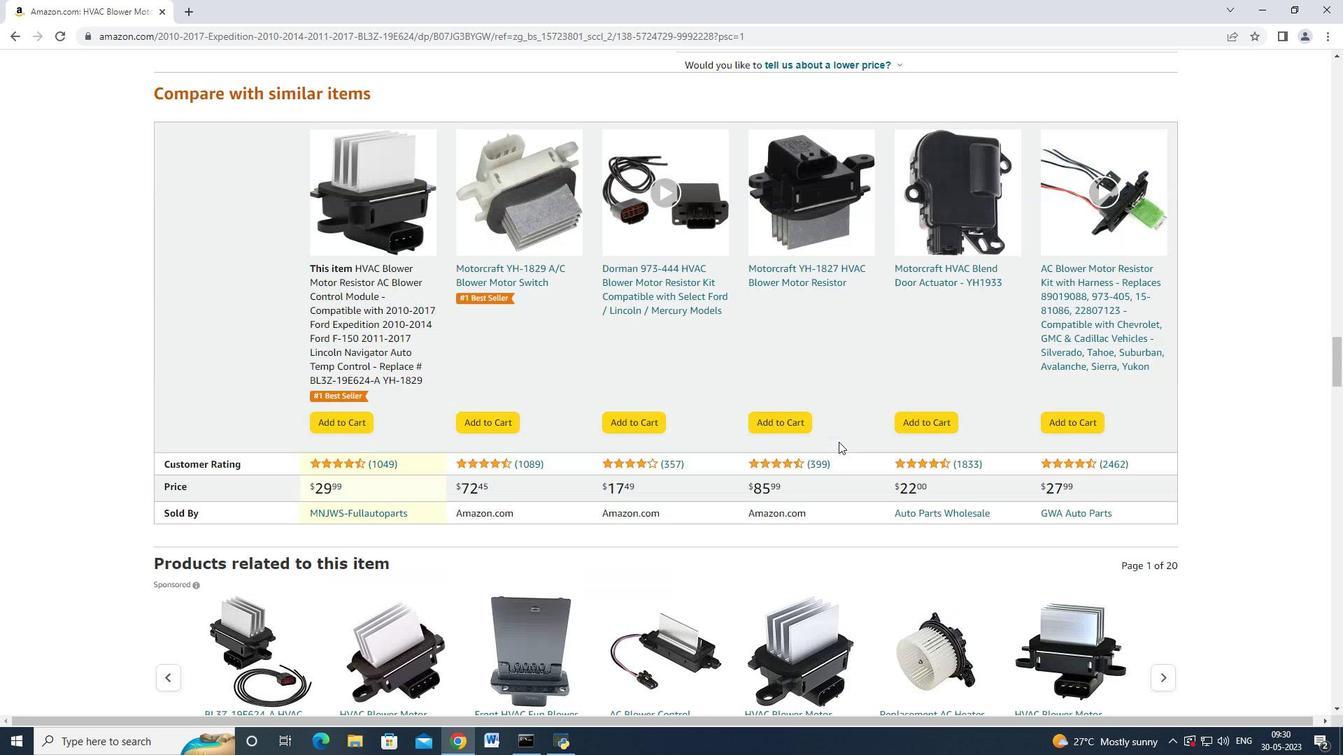 
Action: Mouse scrolled (838, 442) with delta (0, 0)
Screenshot: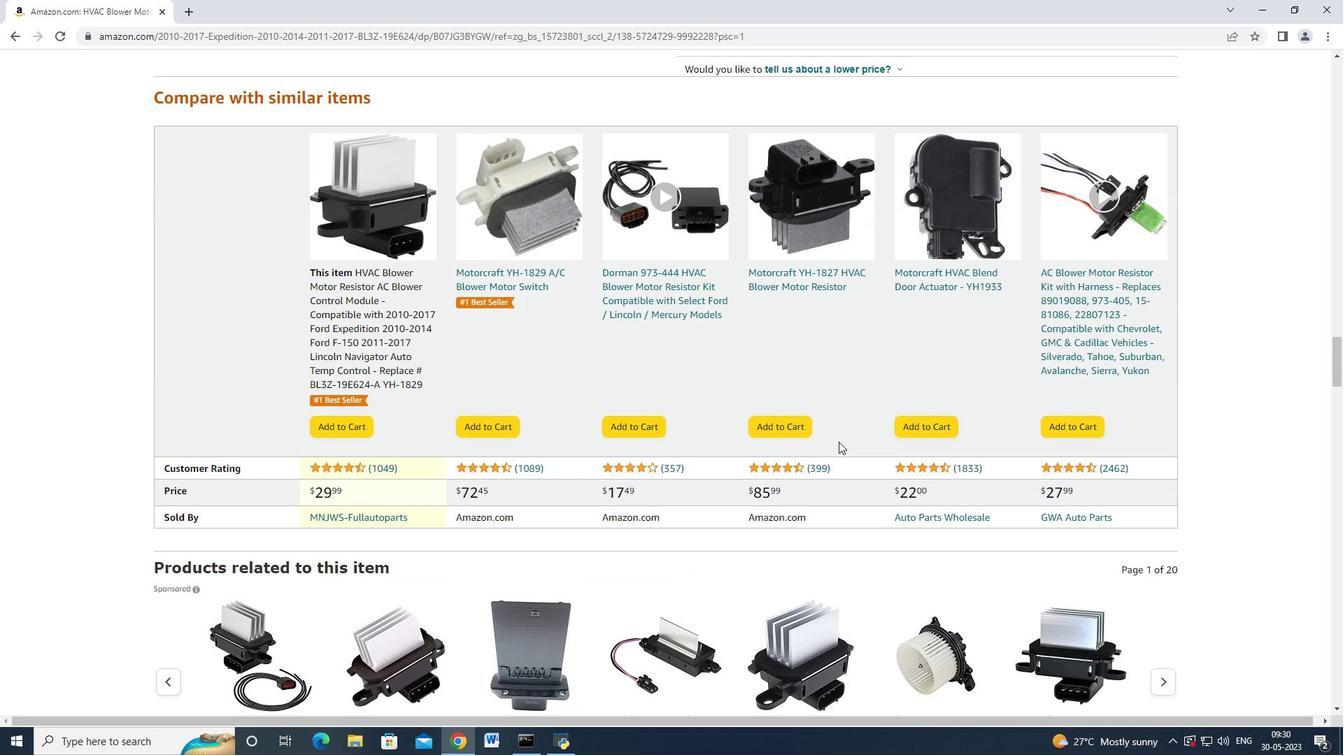 
Action: Mouse scrolled (838, 442) with delta (0, 0)
Screenshot: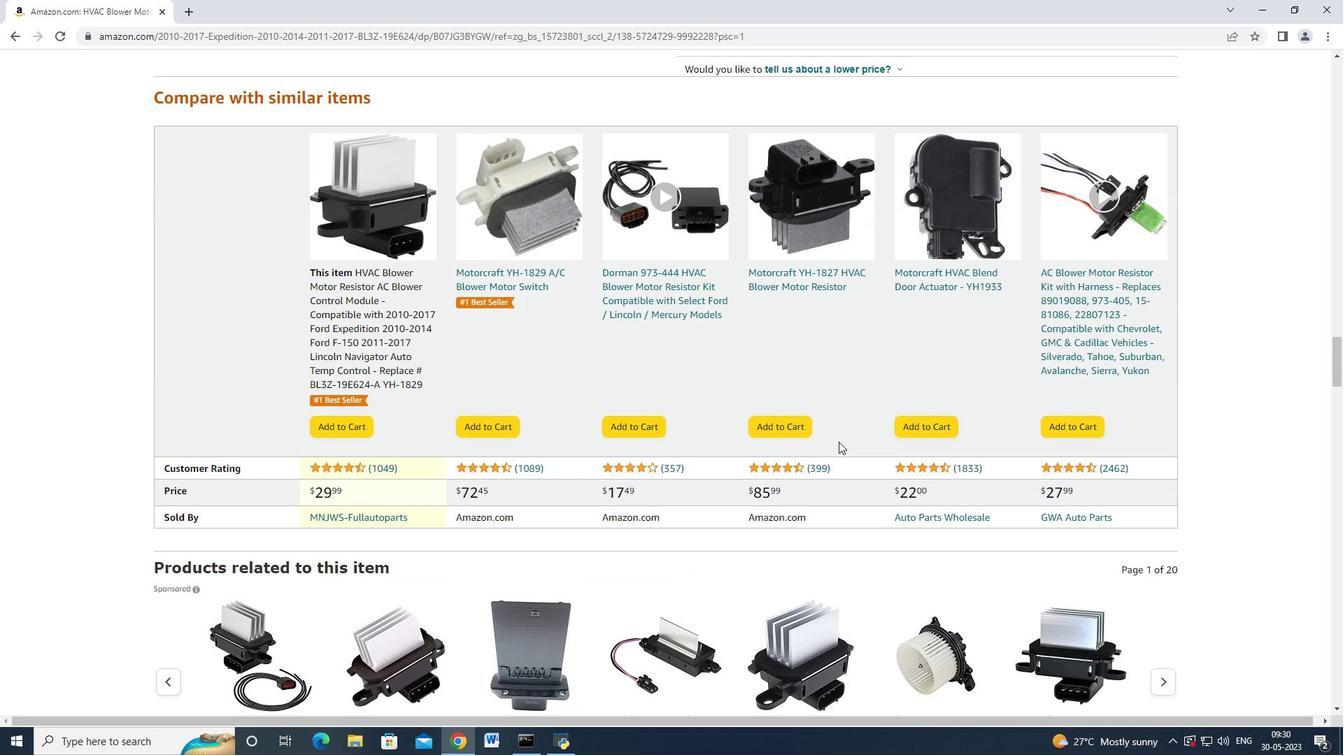 
Action: Mouse scrolled (838, 442) with delta (0, 0)
Screenshot: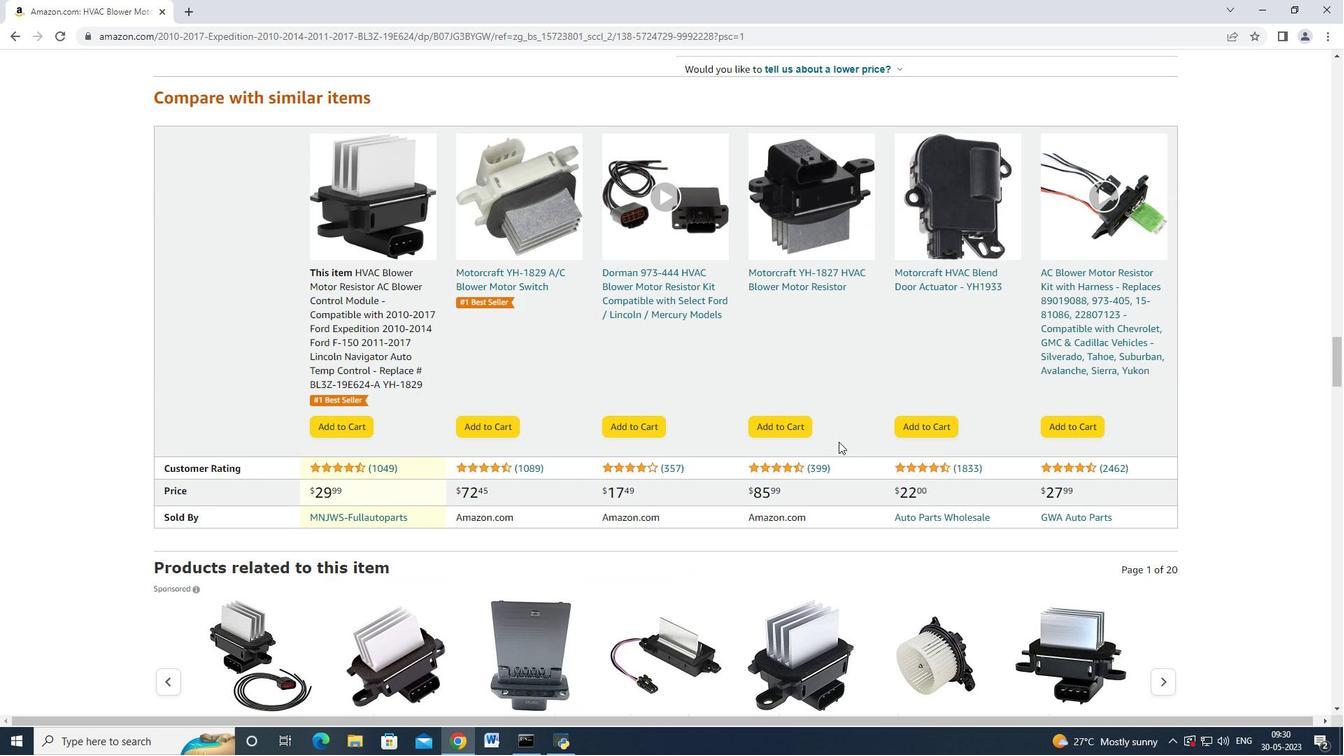 
Action: Mouse scrolled (838, 442) with delta (0, 0)
Screenshot: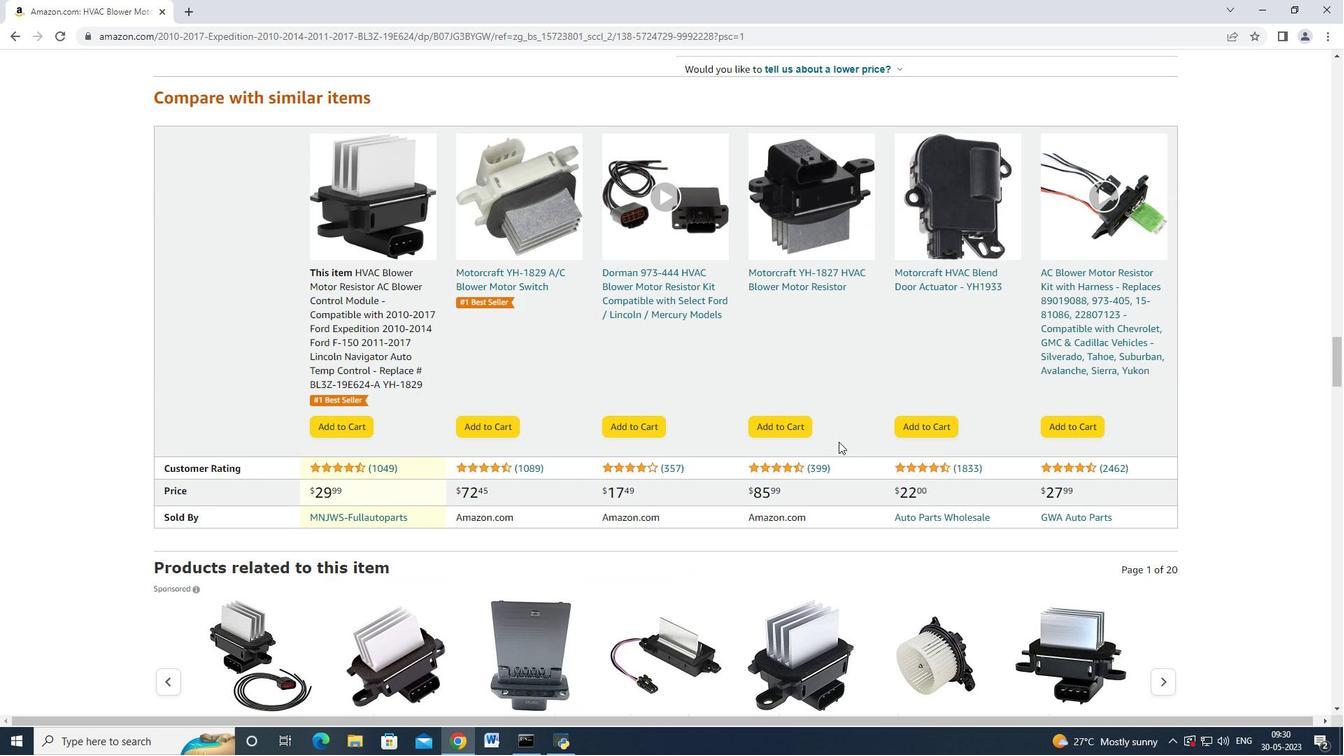 
Action: Mouse scrolled (838, 442) with delta (0, 0)
Screenshot: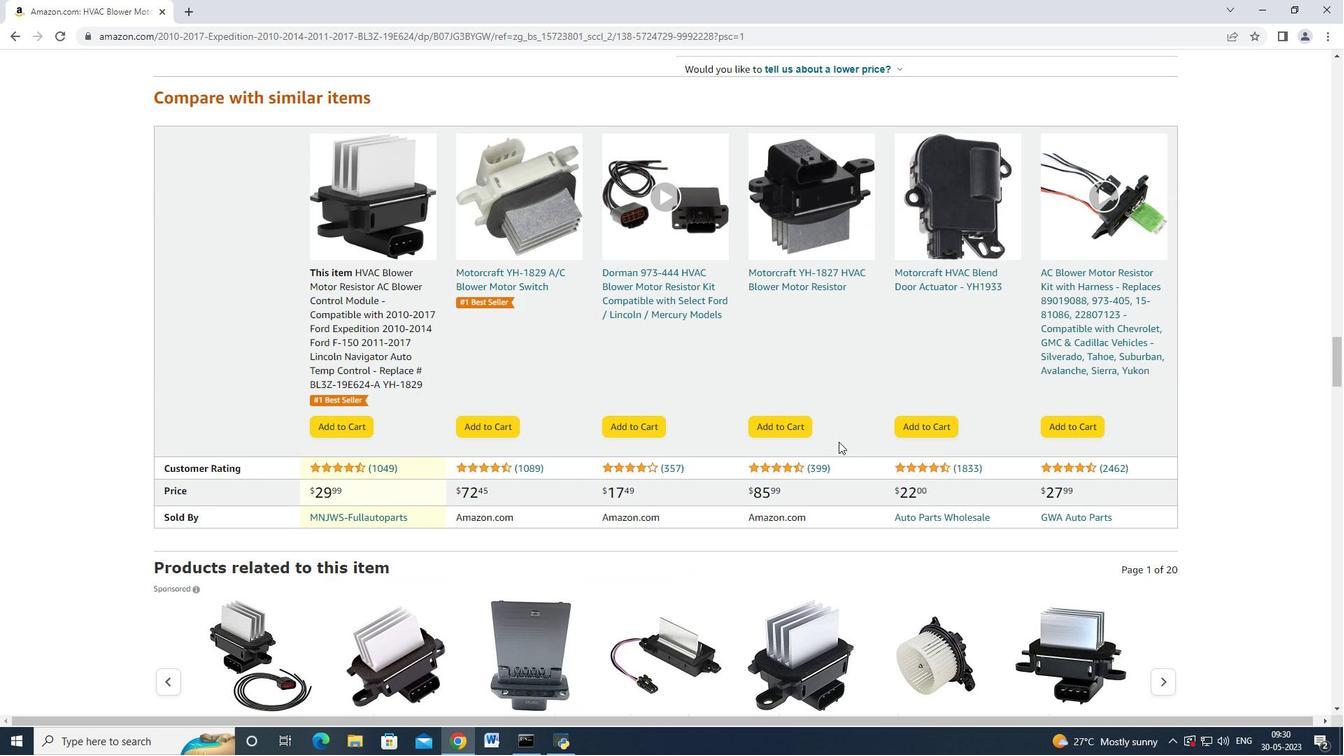 
Action: Mouse scrolled (838, 442) with delta (0, 0)
Screenshot: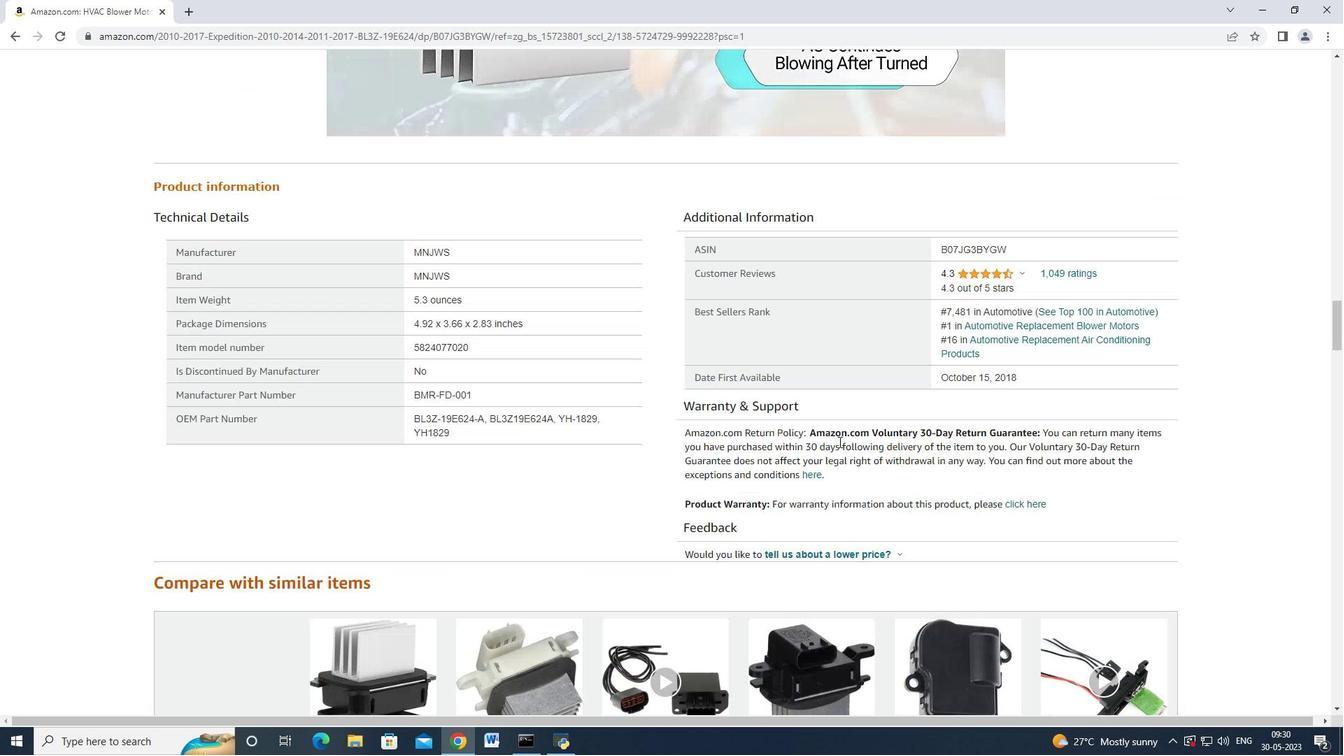 
Action: Mouse scrolled (838, 442) with delta (0, 0)
Screenshot: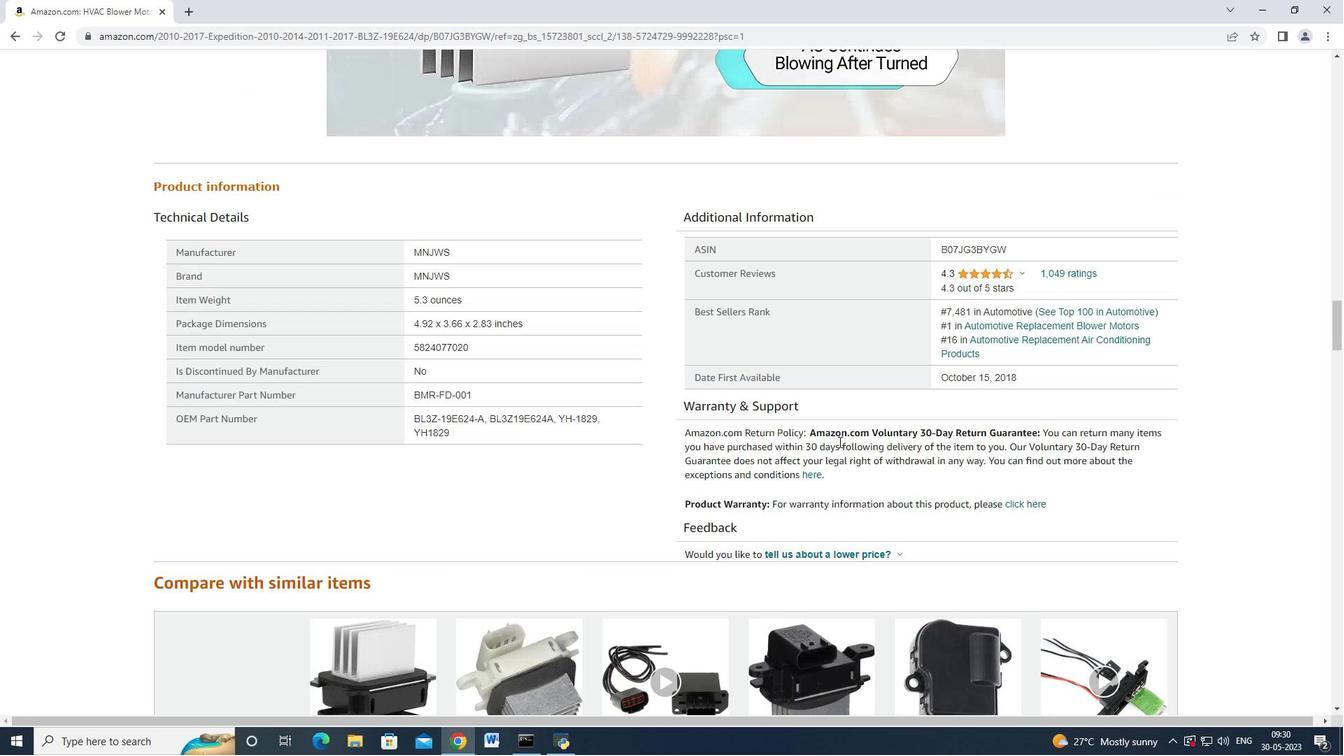 
Action: Mouse scrolled (838, 442) with delta (0, 0)
Screenshot: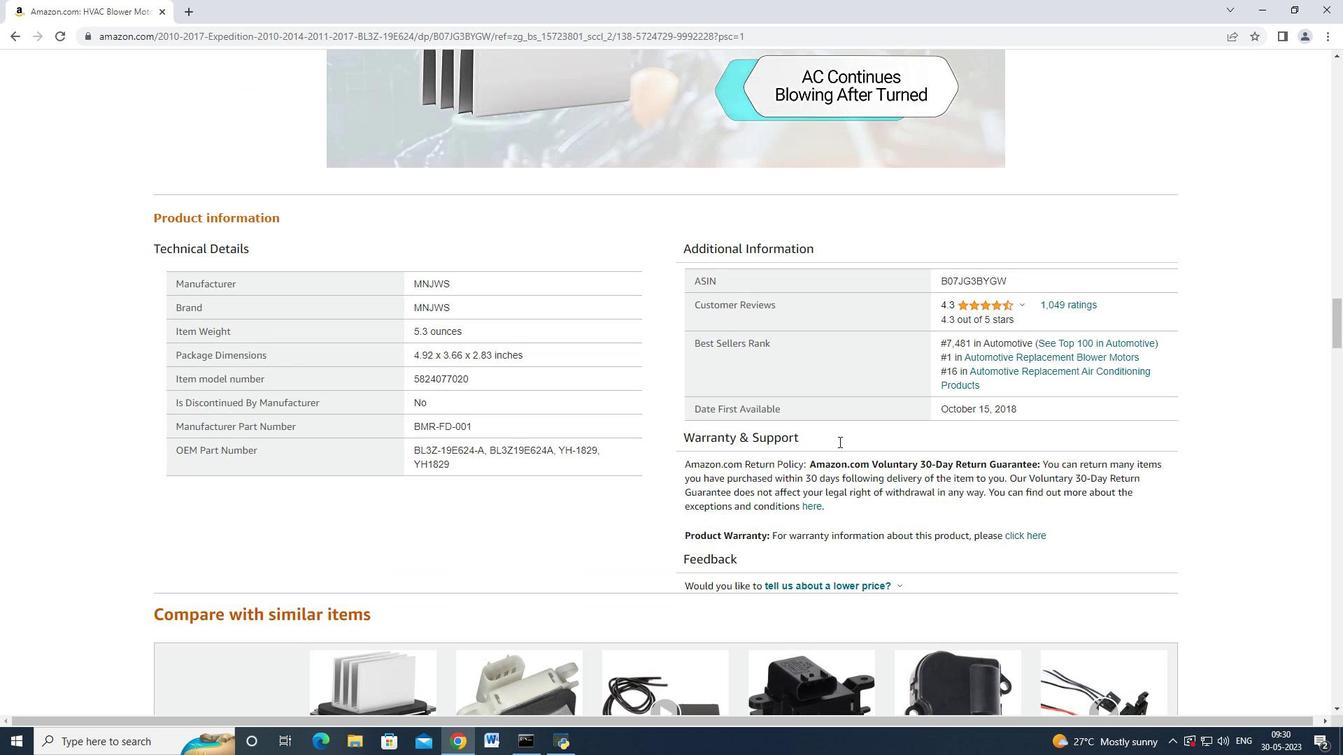 
Action: Mouse scrolled (838, 442) with delta (0, 0)
Screenshot: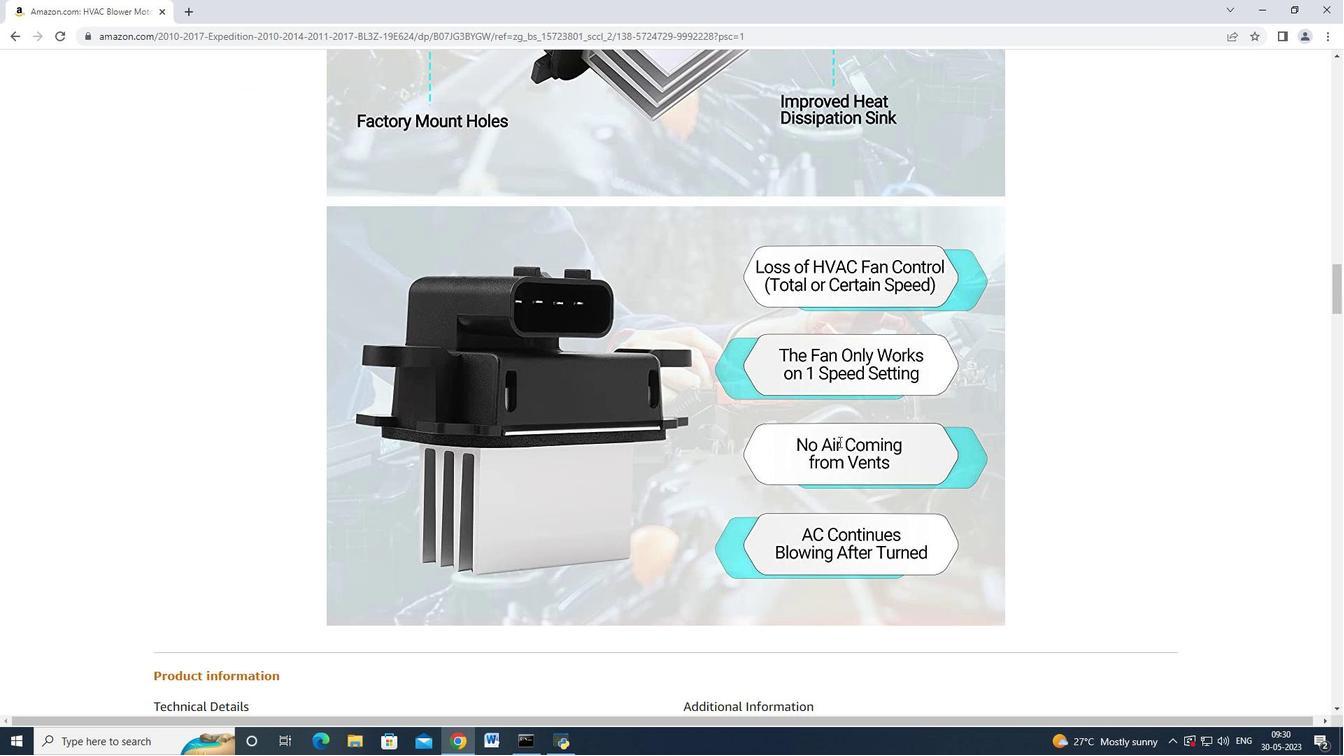 
Action: Mouse scrolled (838, 442) with delta (0, 0)
Screenshot: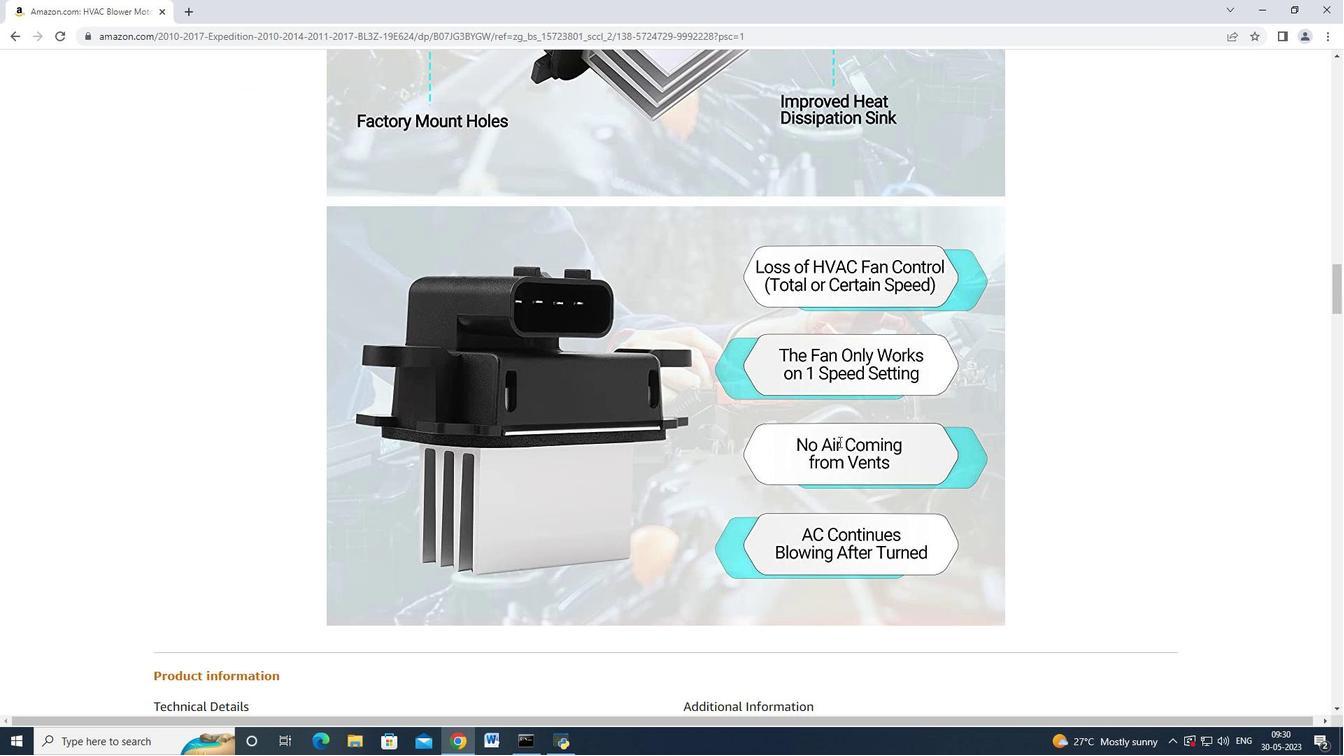 
Action: Mouse scrolled (838, 442) with delta (0, 0)
Screenshot: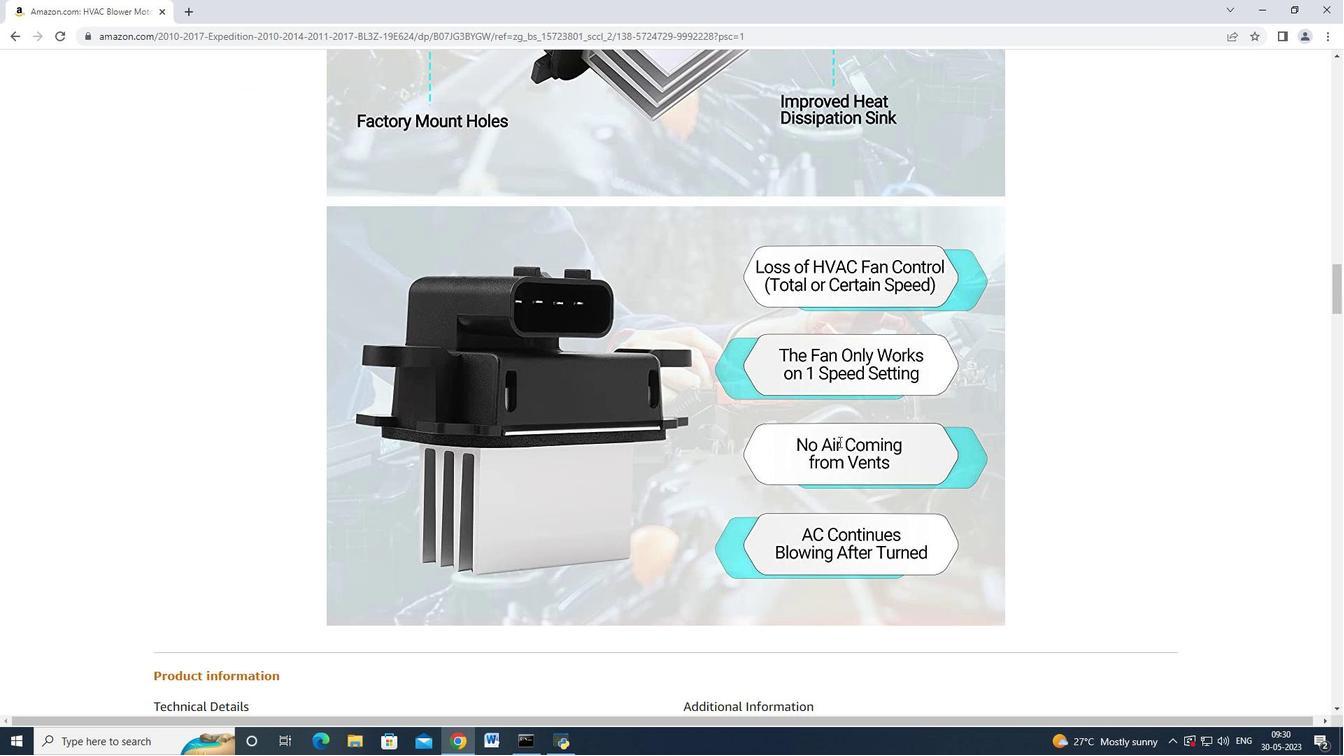 
Action: Mouse scrolled (838, 442) with delta (0, 0)
Screenshot: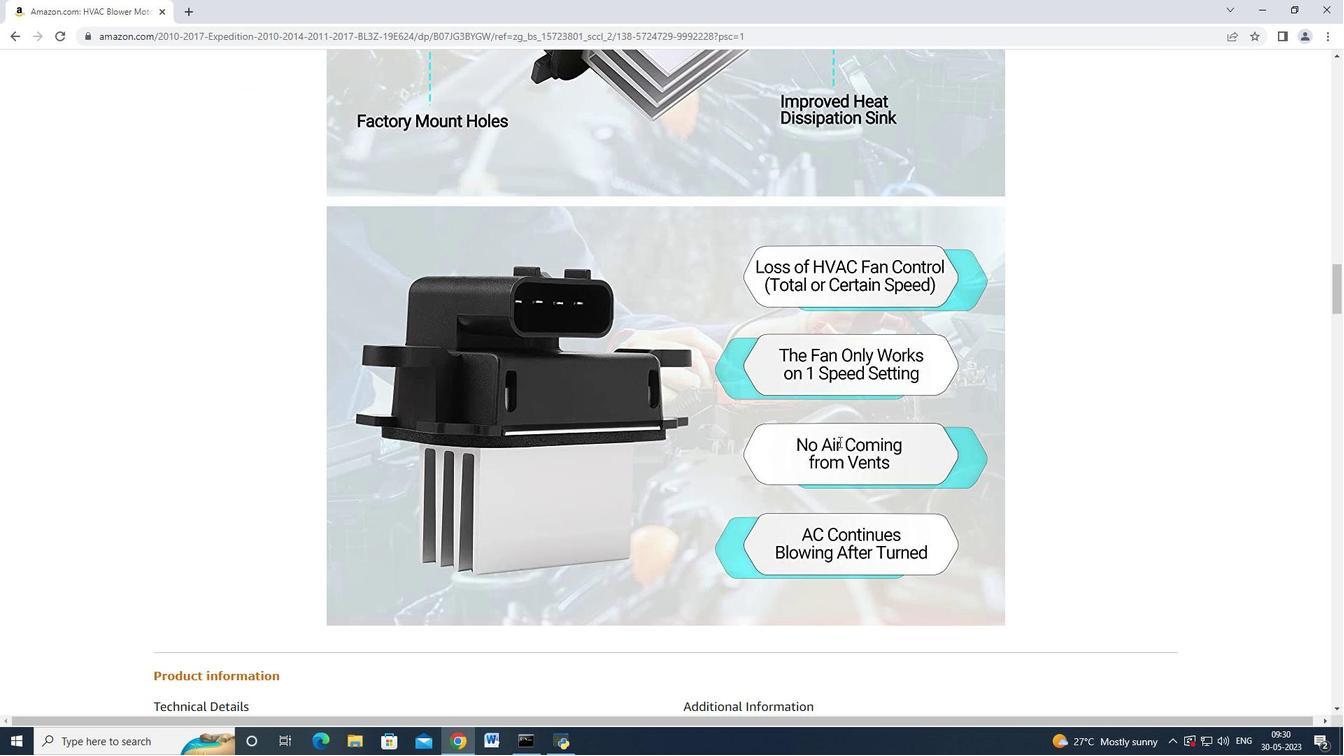 
Action: Mouse scrolled (838, 442) with delta (0, 0)
Screenshot: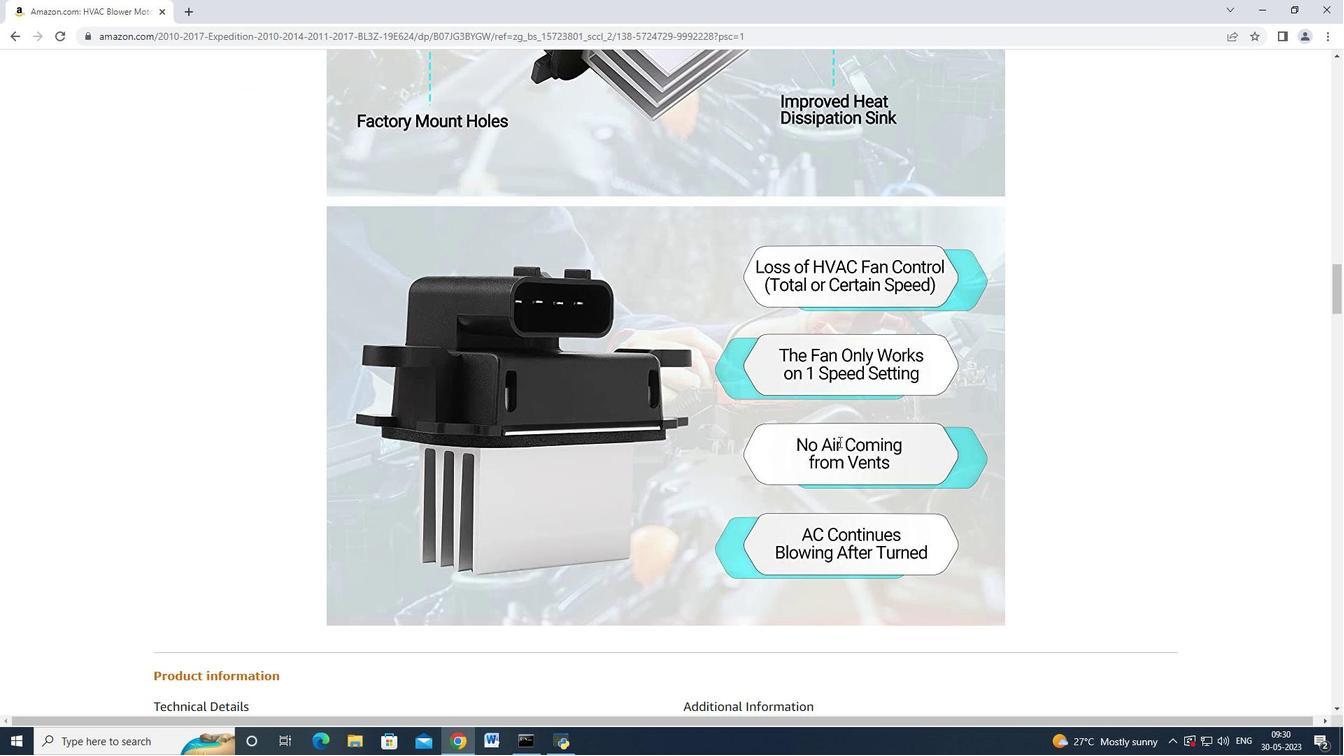 
Action: Mouse scrolled (838, 442) with delta (0, 0)
Screenshot: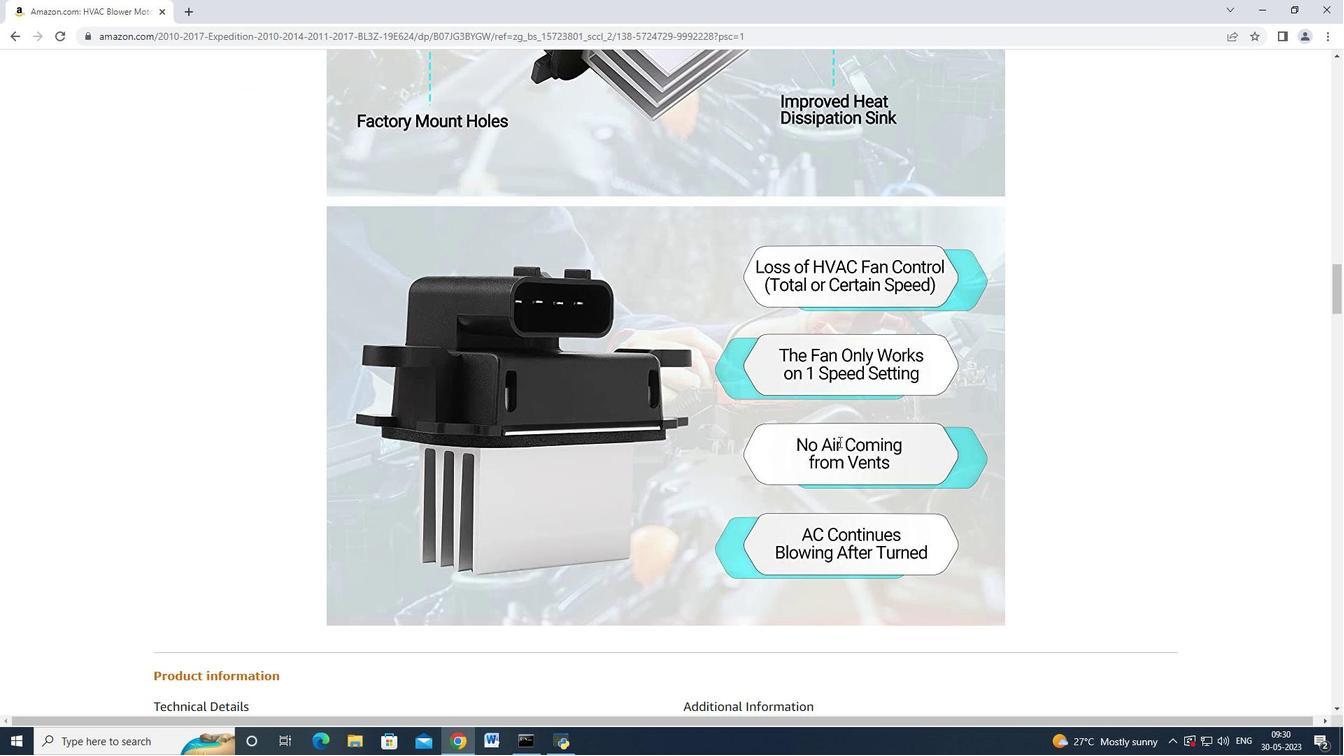 
Action: Mouse scrolled (838, 442) with delta (0, 0)
Screenshot: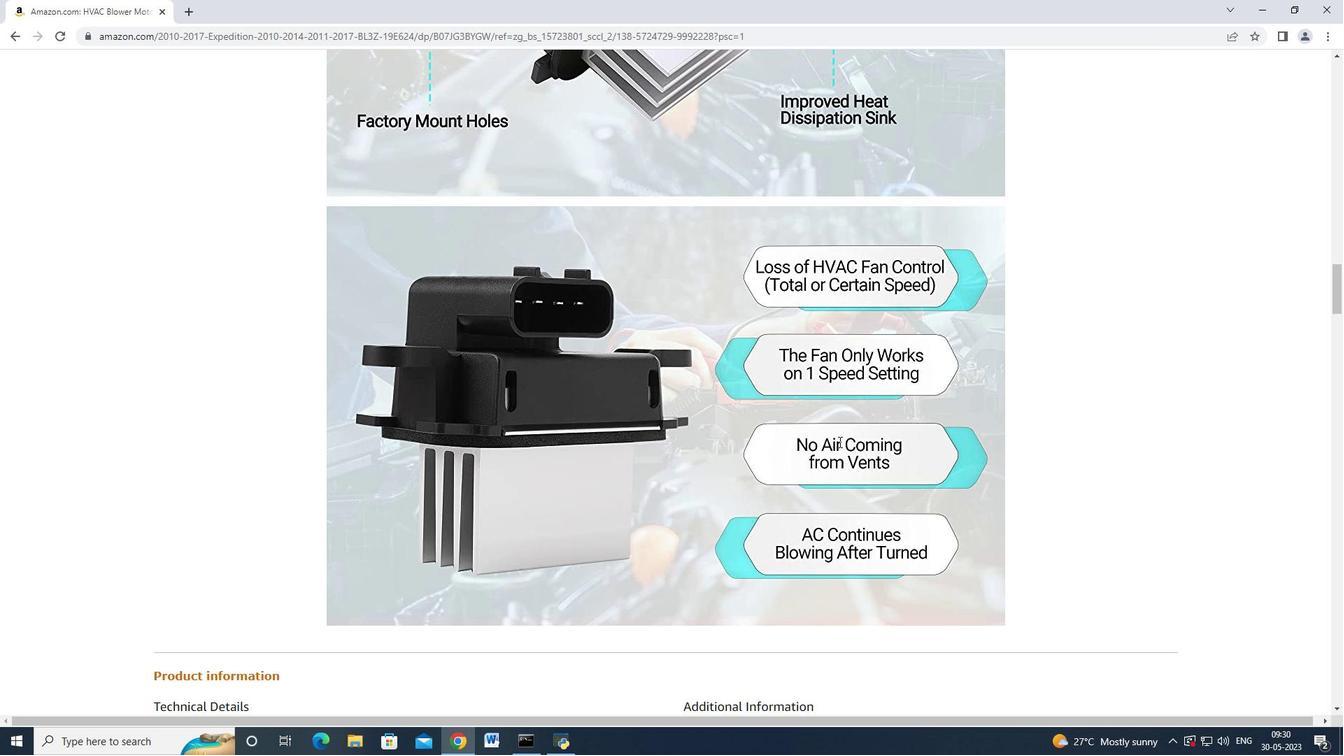 
Action: Mouse scrolled (838, 442) with delta (0, 0)
Screenshot: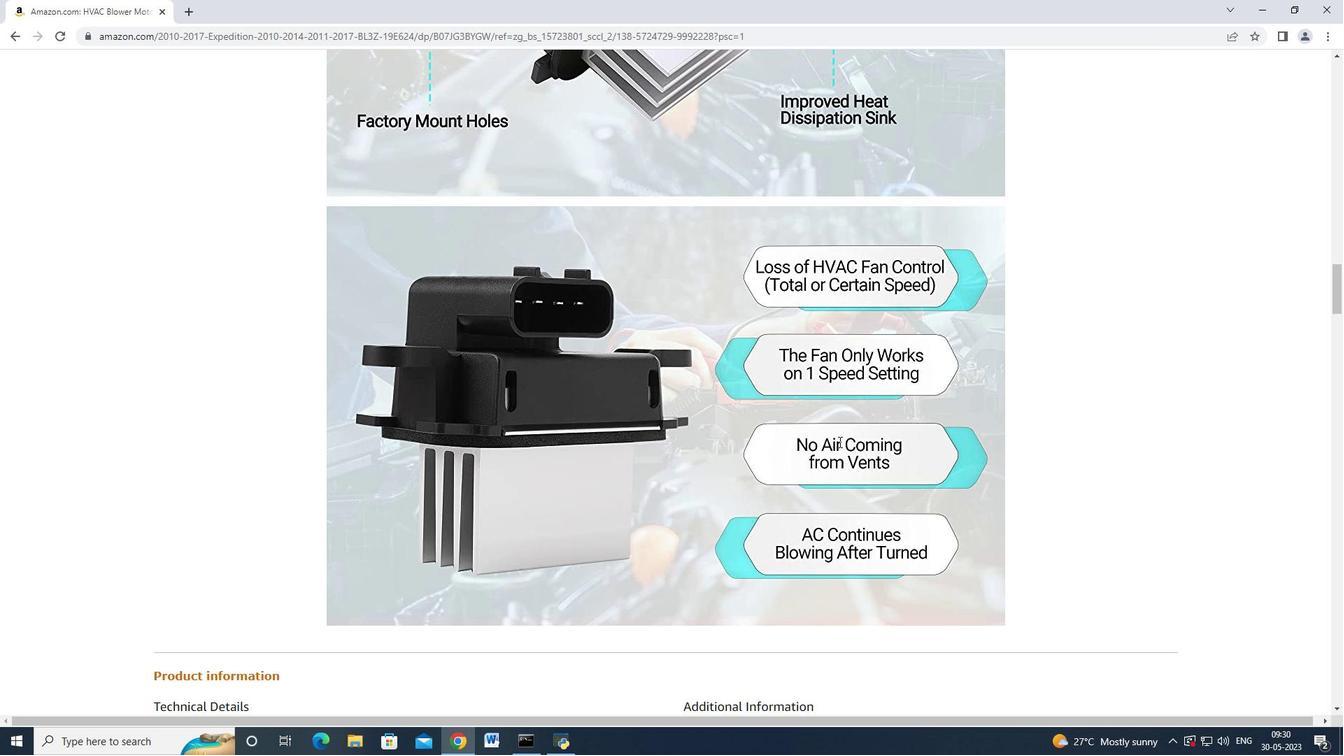 
Action: Mouse scrolled (838, 442) with delta (0, 0)
Screenshot: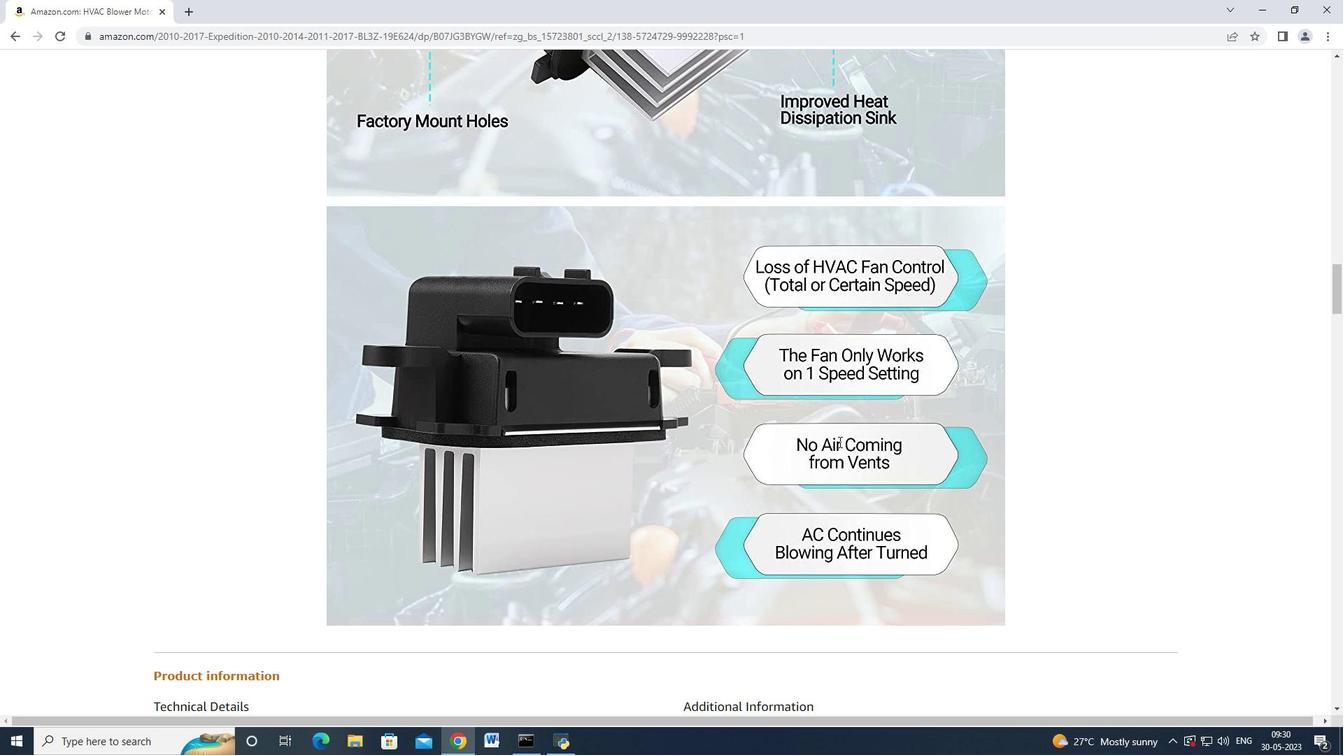 
Action: Mouse scrolled (838, 442) with delta (0, 0)
Screenshot: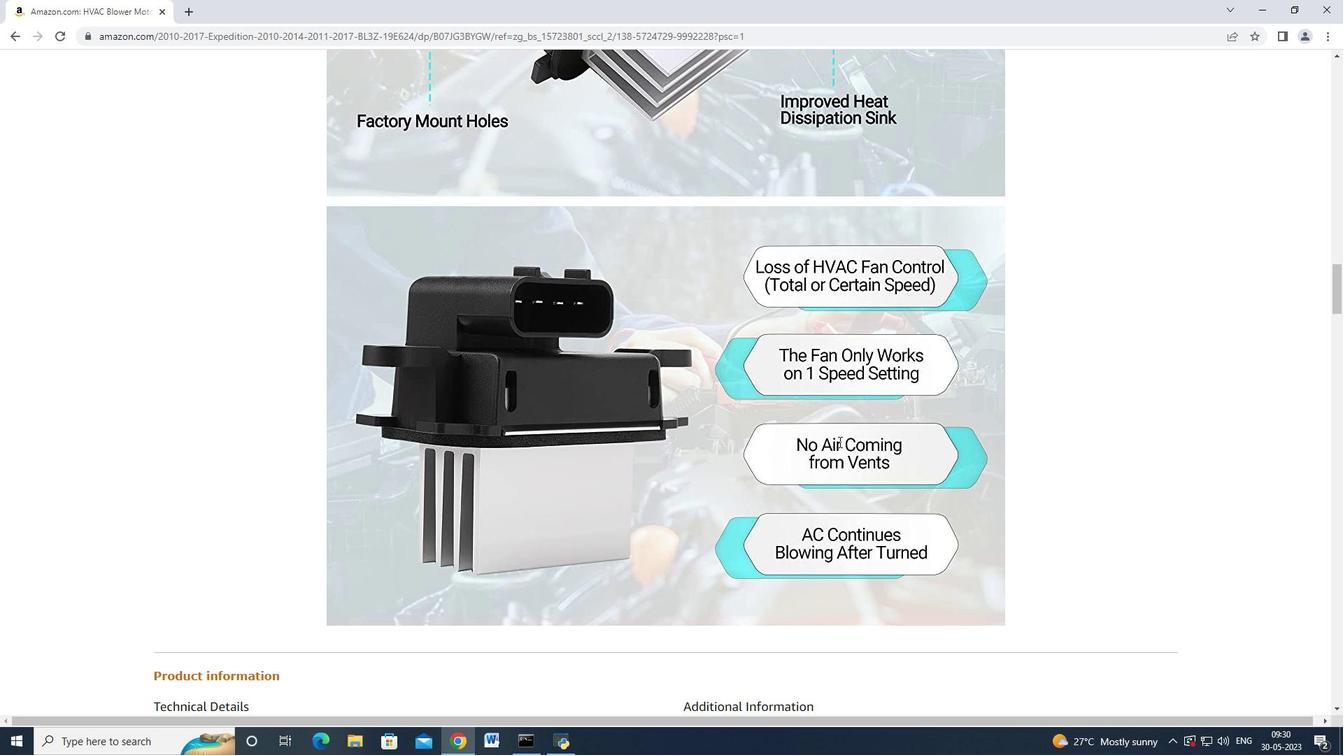 
Action: Mouse scrolled (838, 442) with delta (0, 0)
Screenshot: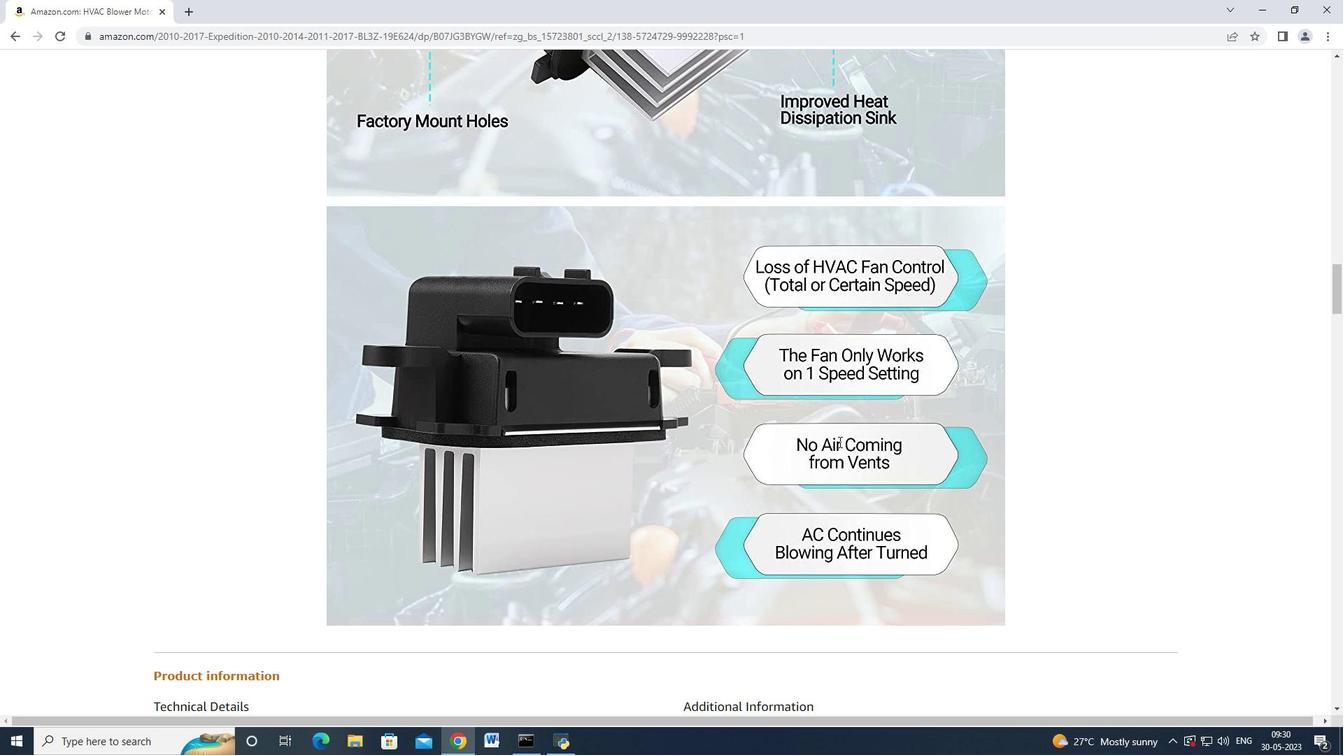 
Action: Mouse scrolled (838, 442) with delta (0, 0)
Screenshot: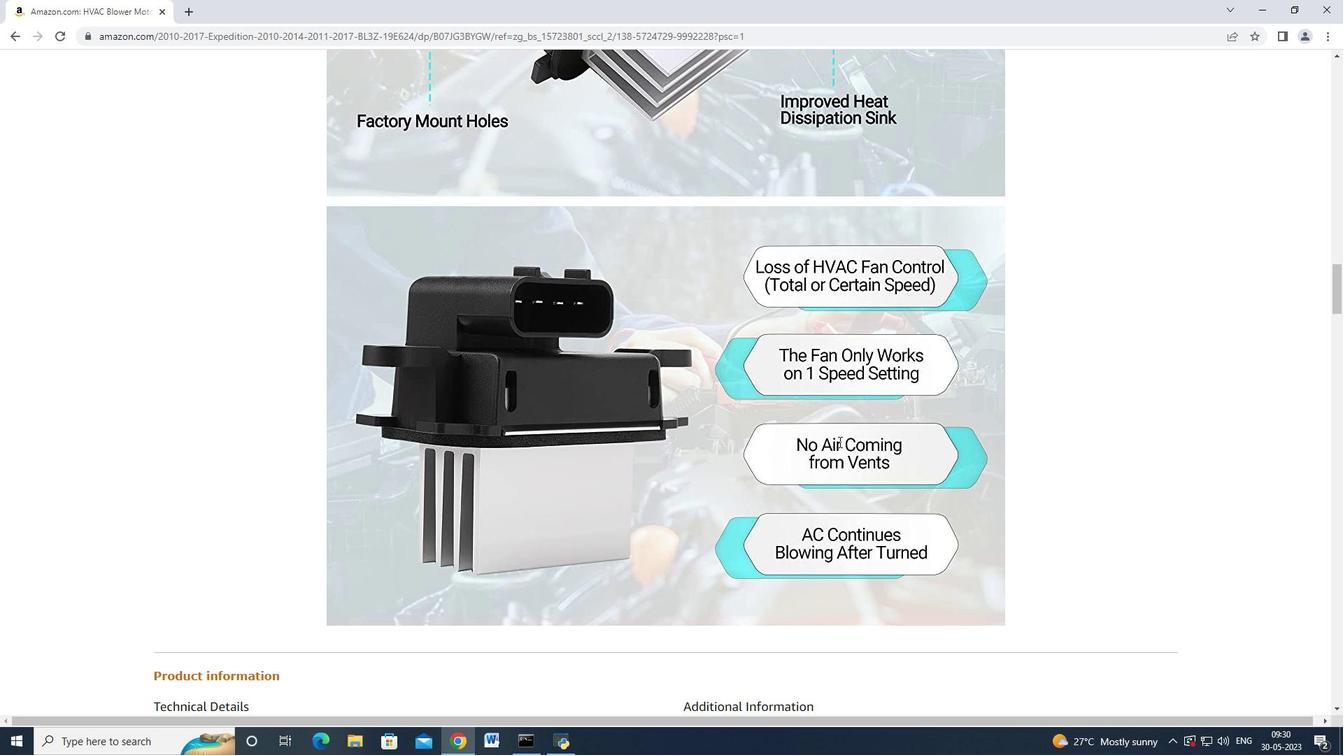
Action: Mouse scrolled (838, 442) with delta (0, 0)
Screenshot: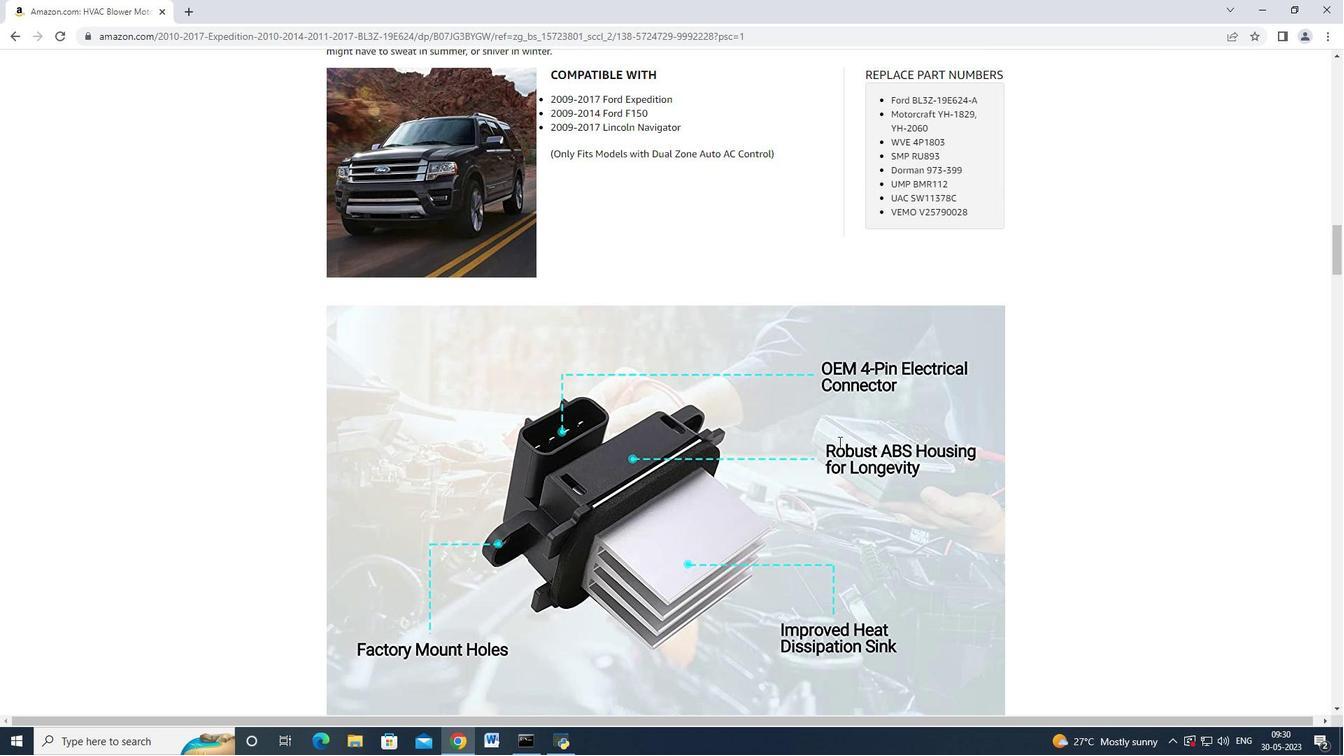
Action: Mouse scrolled (838, 442) with delta (0, 0)
Screenshot: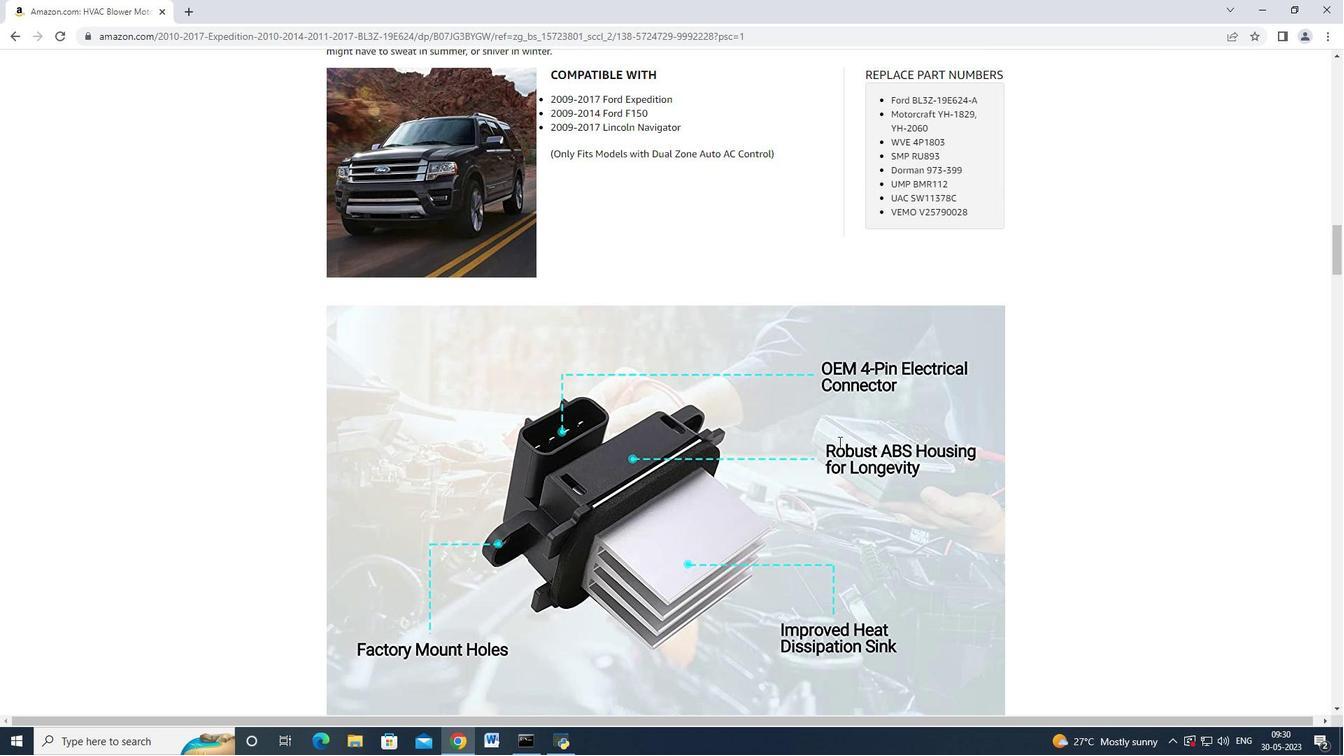 
Action: Mouse scrolled (838, 442) with delta (0, 0)
Screenshot: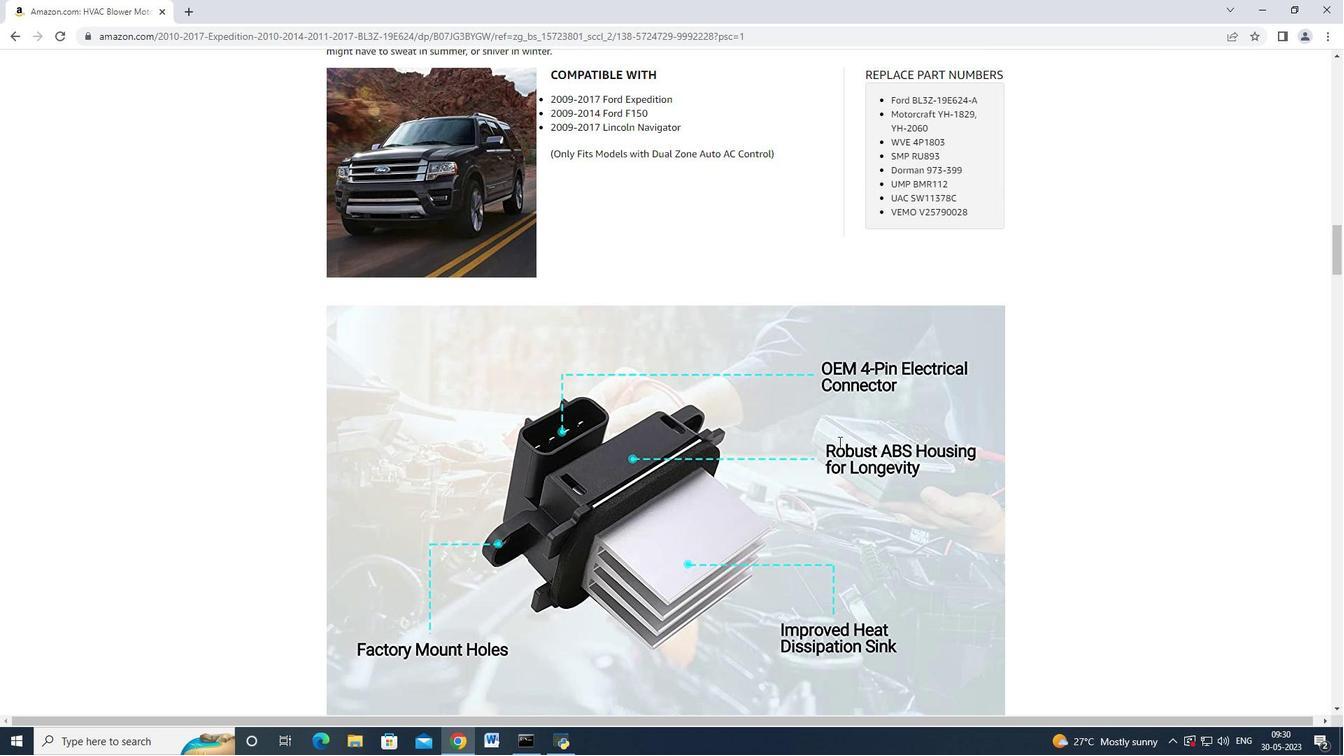 
Action: Mouse scrolled (838, 442) with delta (0, 0)
Screenshot: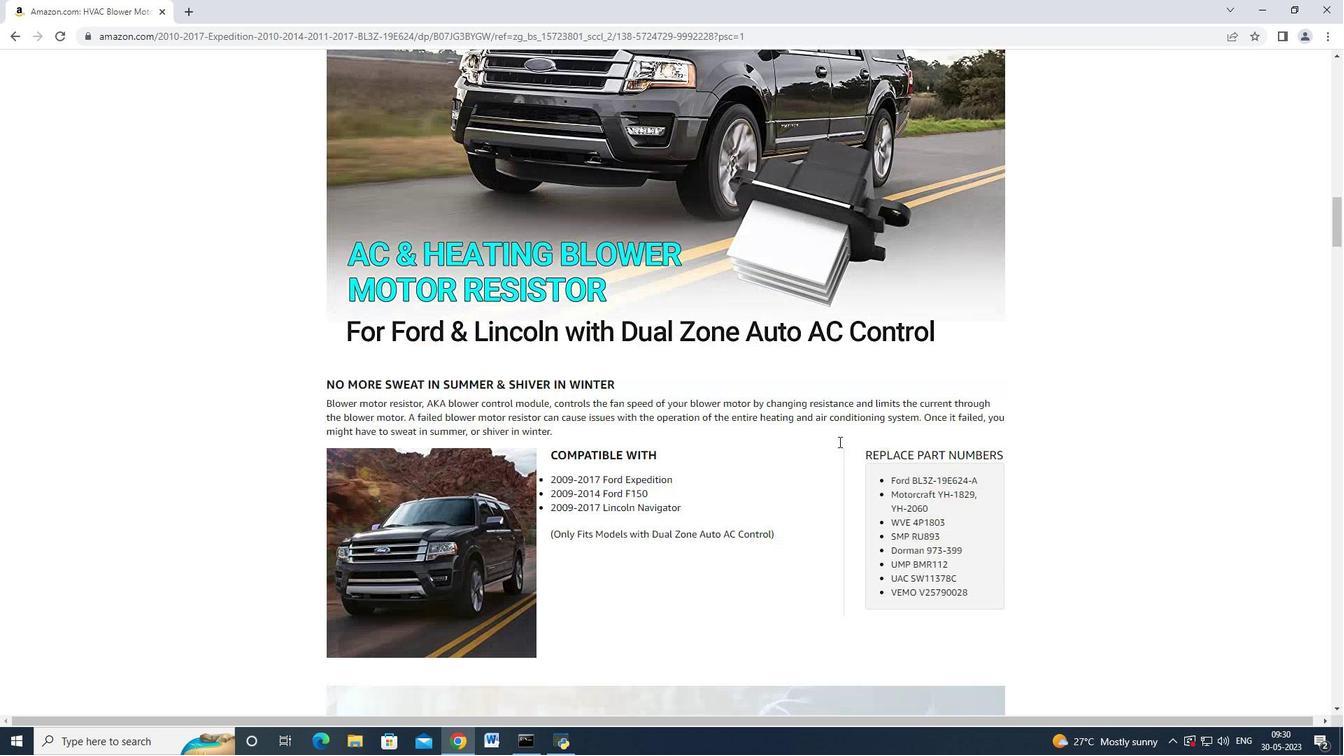 
Action: Mouse scrolled (838, 442) with delta (0, 0)
Screenshot: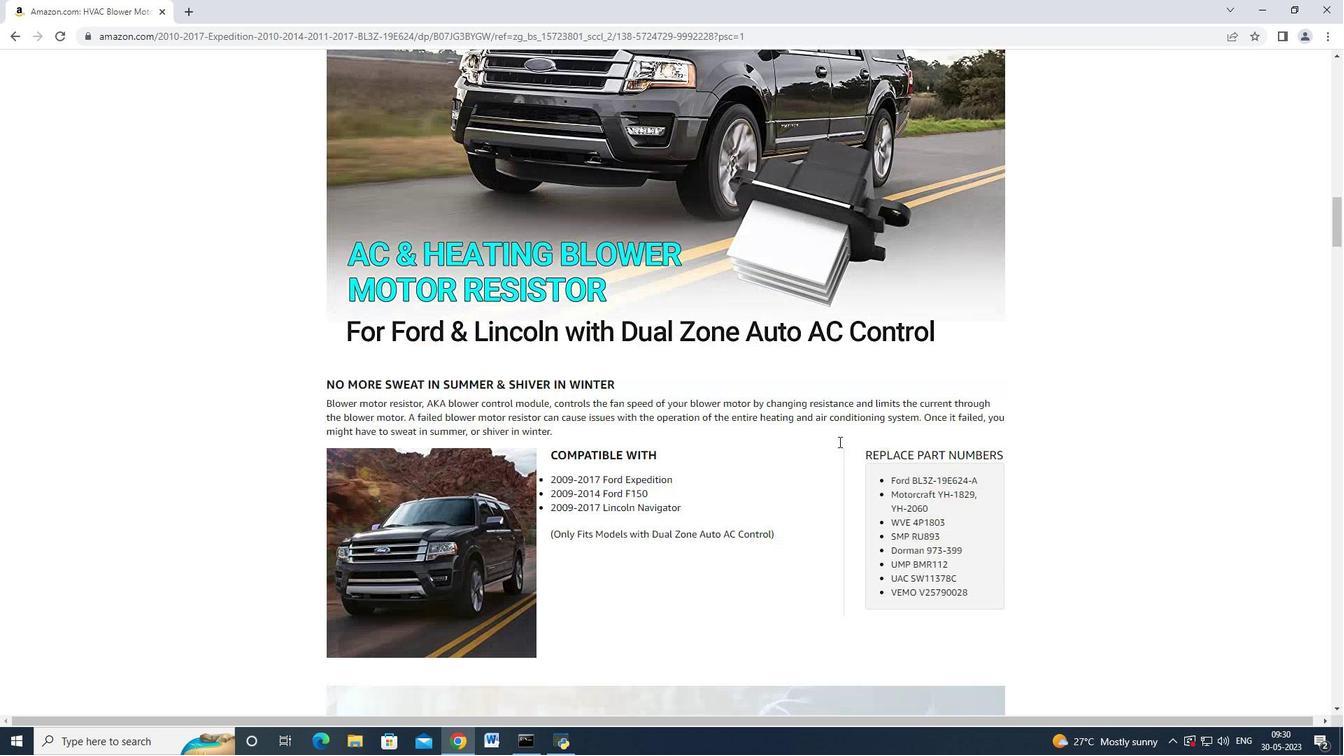 
Action: Mouse scrolled (838, 442) with delta (0, 0)
Screenshot: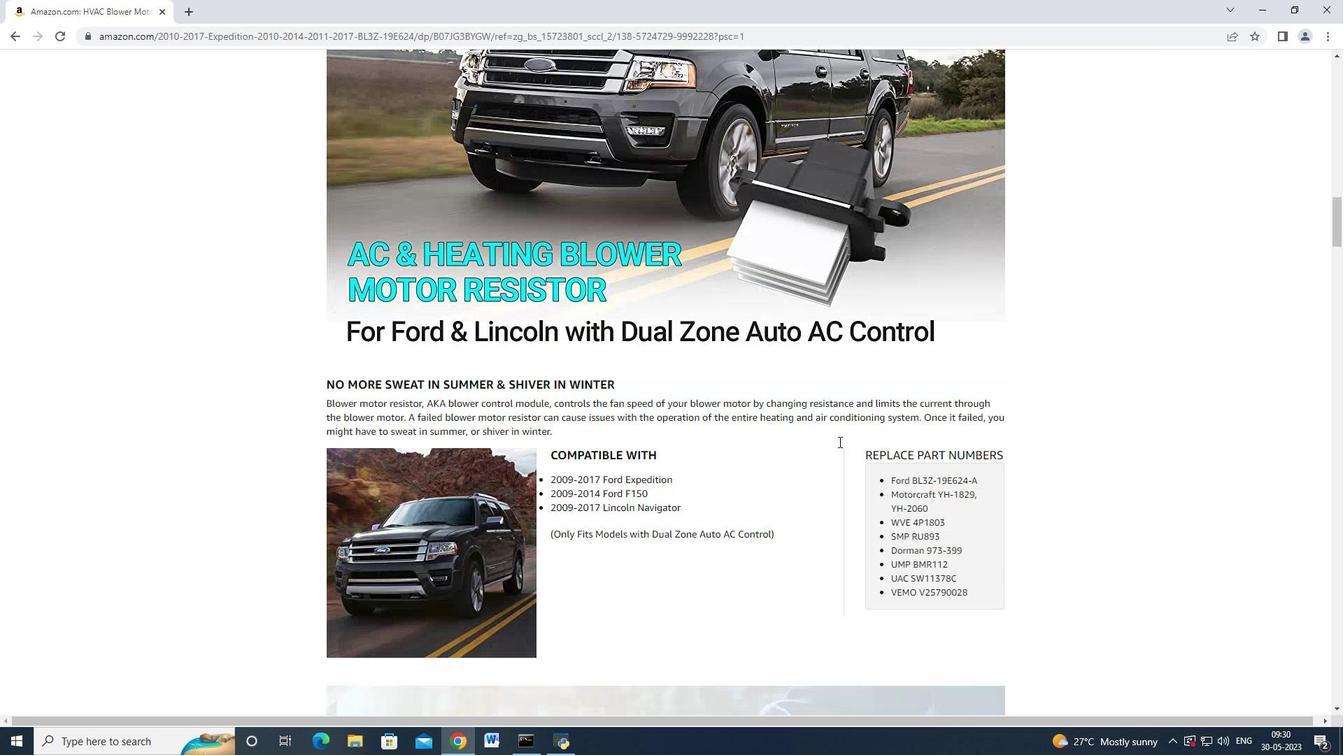 
Action: Mouse scrolled (838, 442) with delta (0, 0)
Screenshot: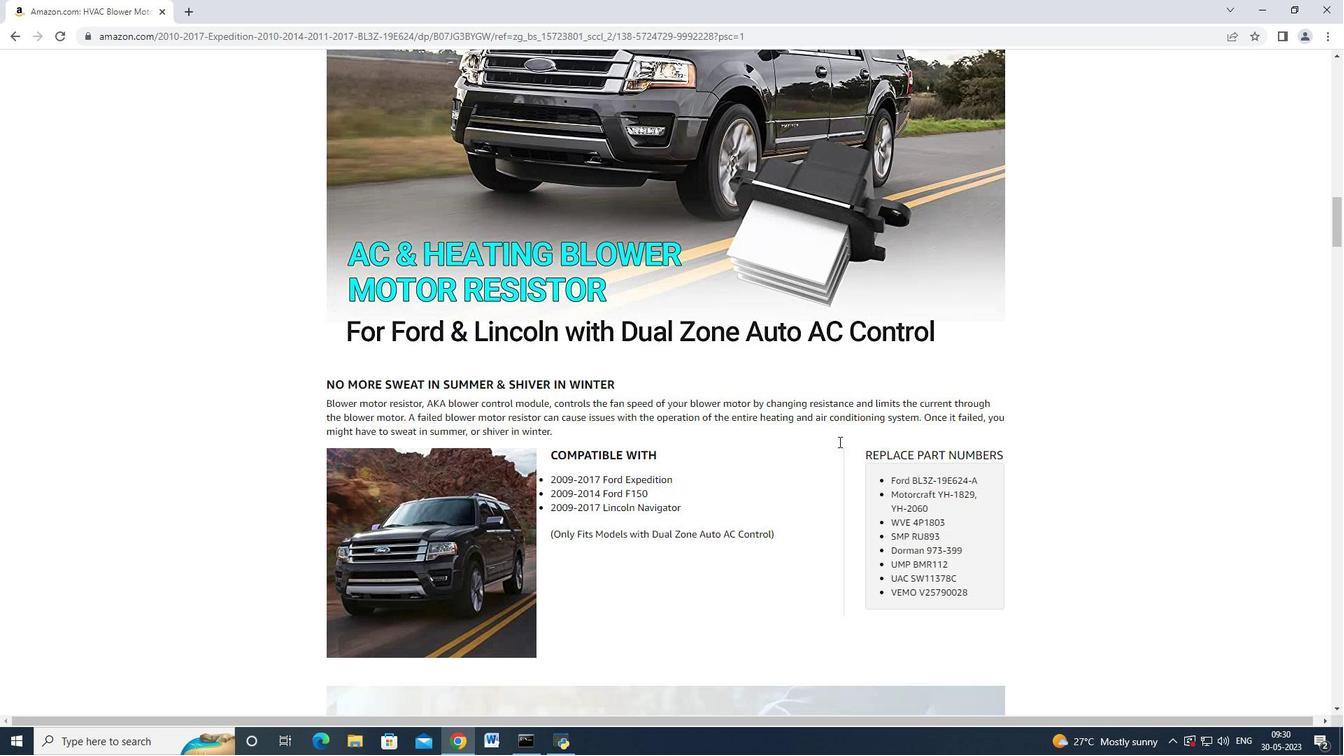
Action: Mouse scrolled (838, 442) with delta (0, 0)
Screenshot: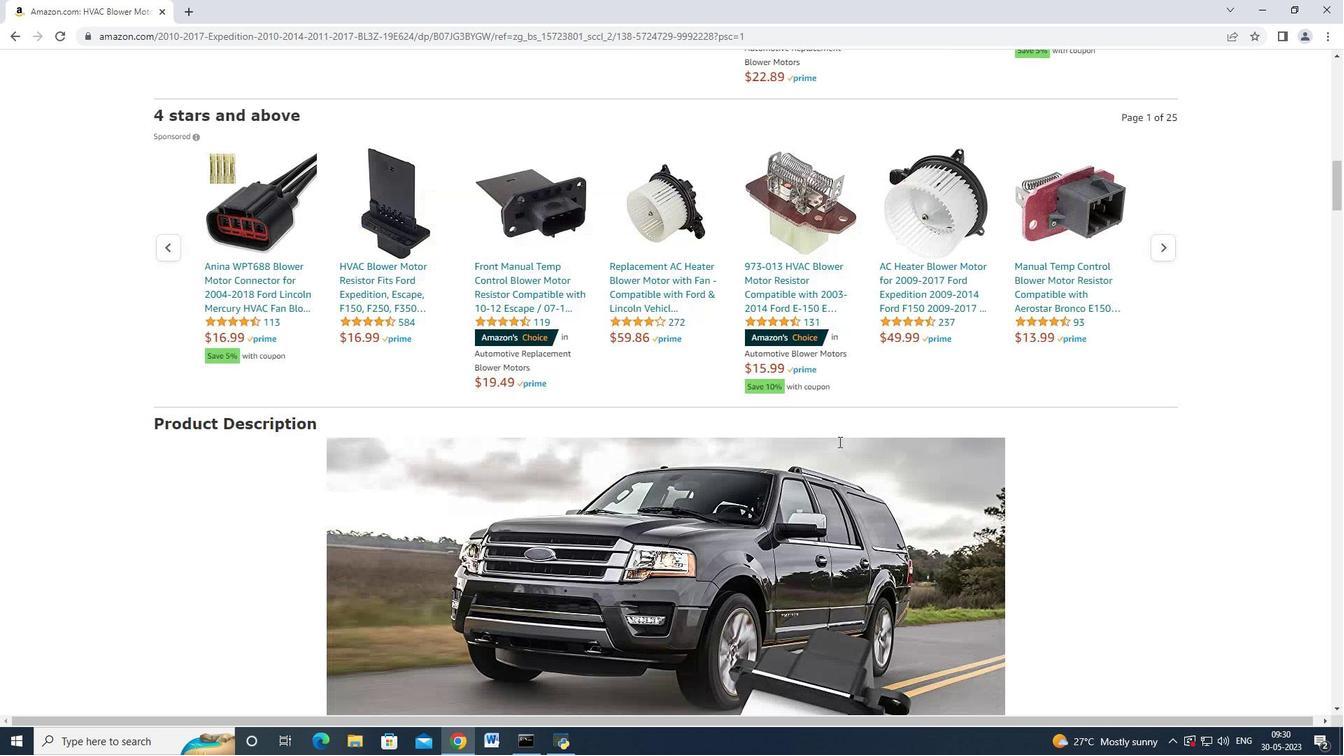 
Action: Mouse scrolled (838, 442) with delta (0, 0)
Screenshot: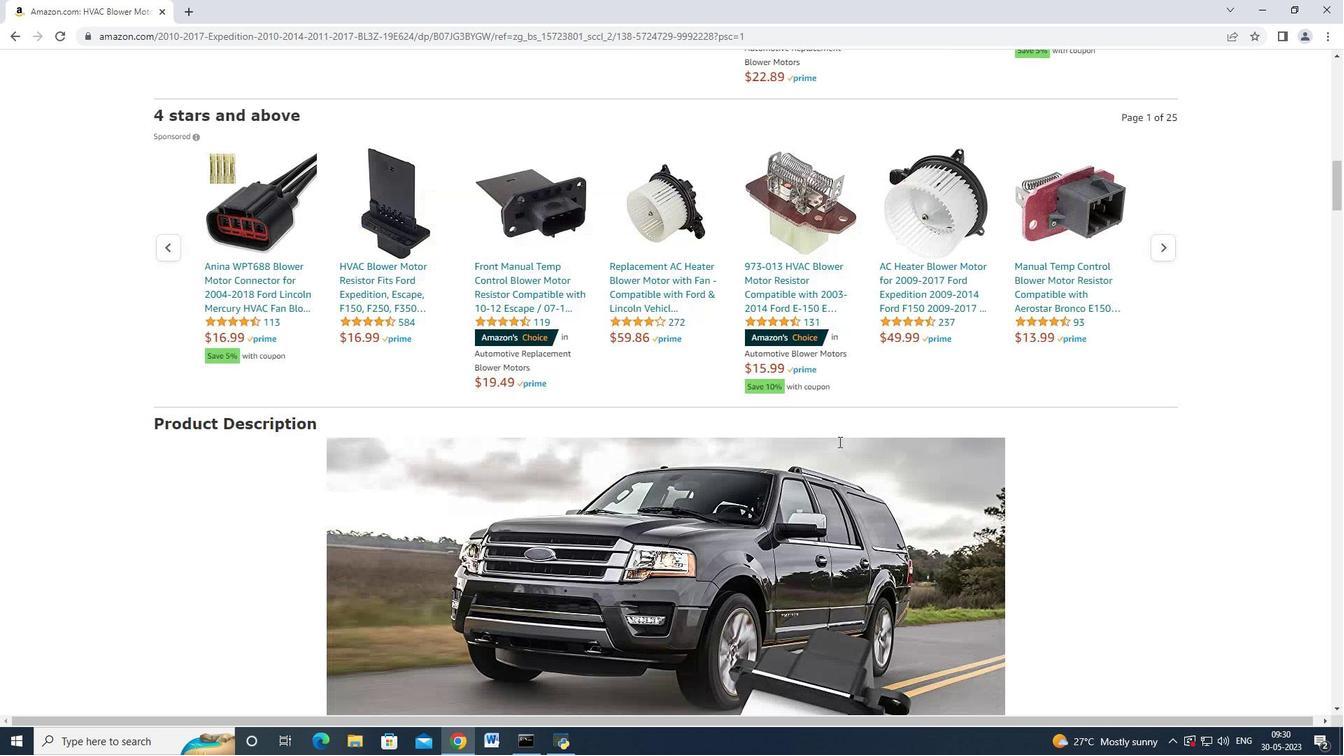 
Action: Mouse scrolled (838, 442) with delta (0, 0)
Screenshot: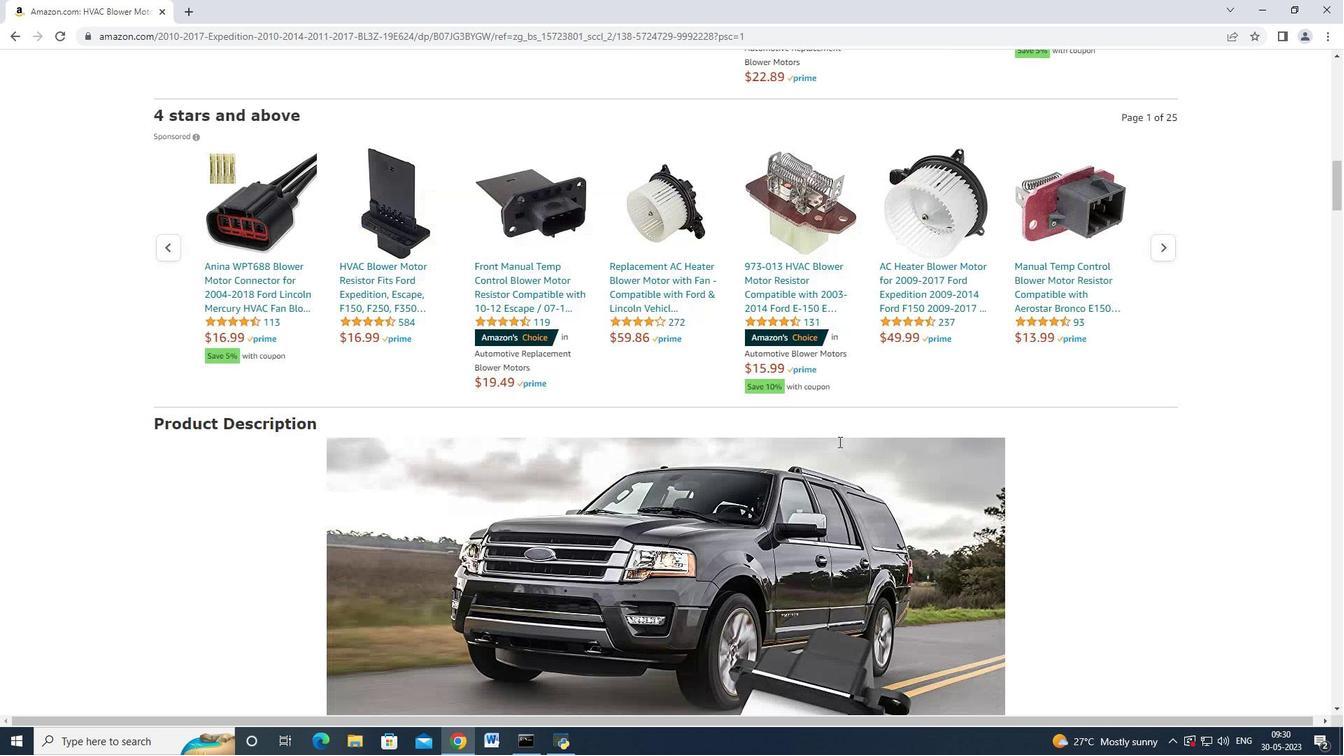 
Action: Mouse scrolled (838, 442) with delta (0, 0)
Screenshot: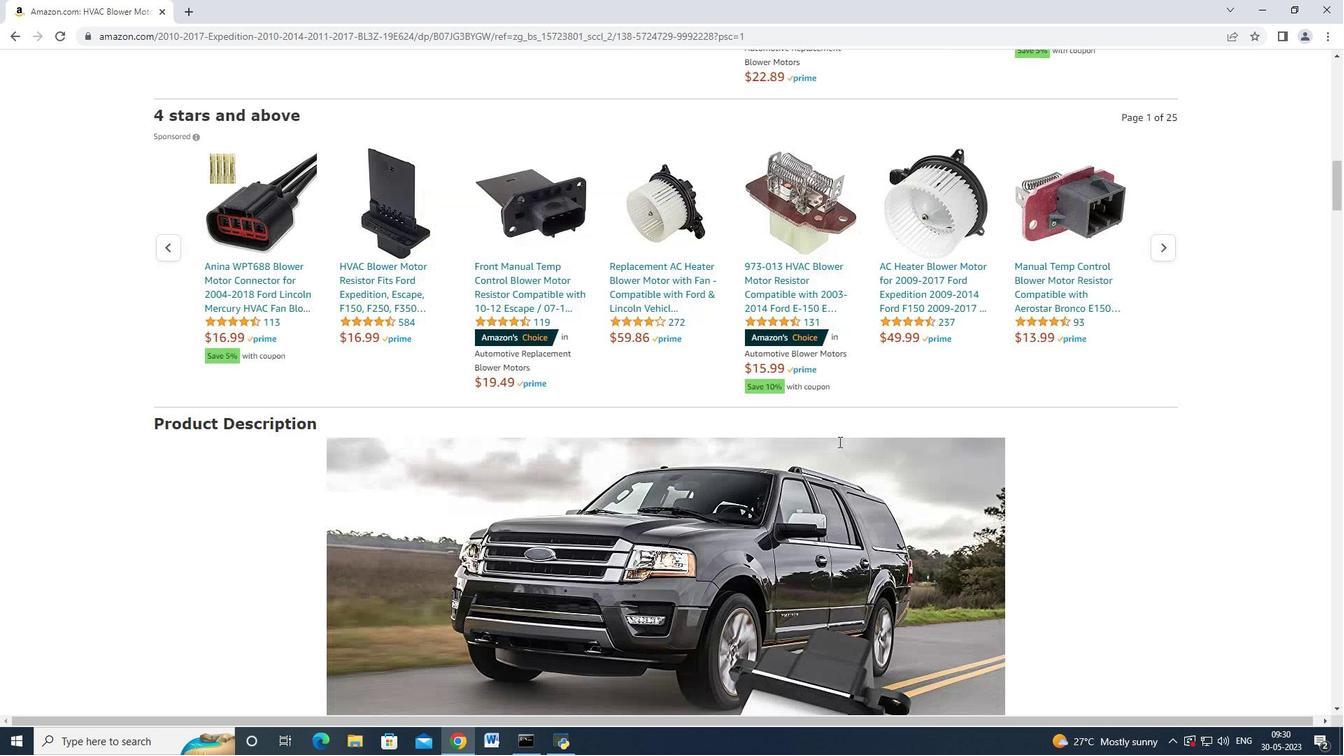 
Action: Mouse scrolled (838, 442) with delta (0, 0)
Screenshot: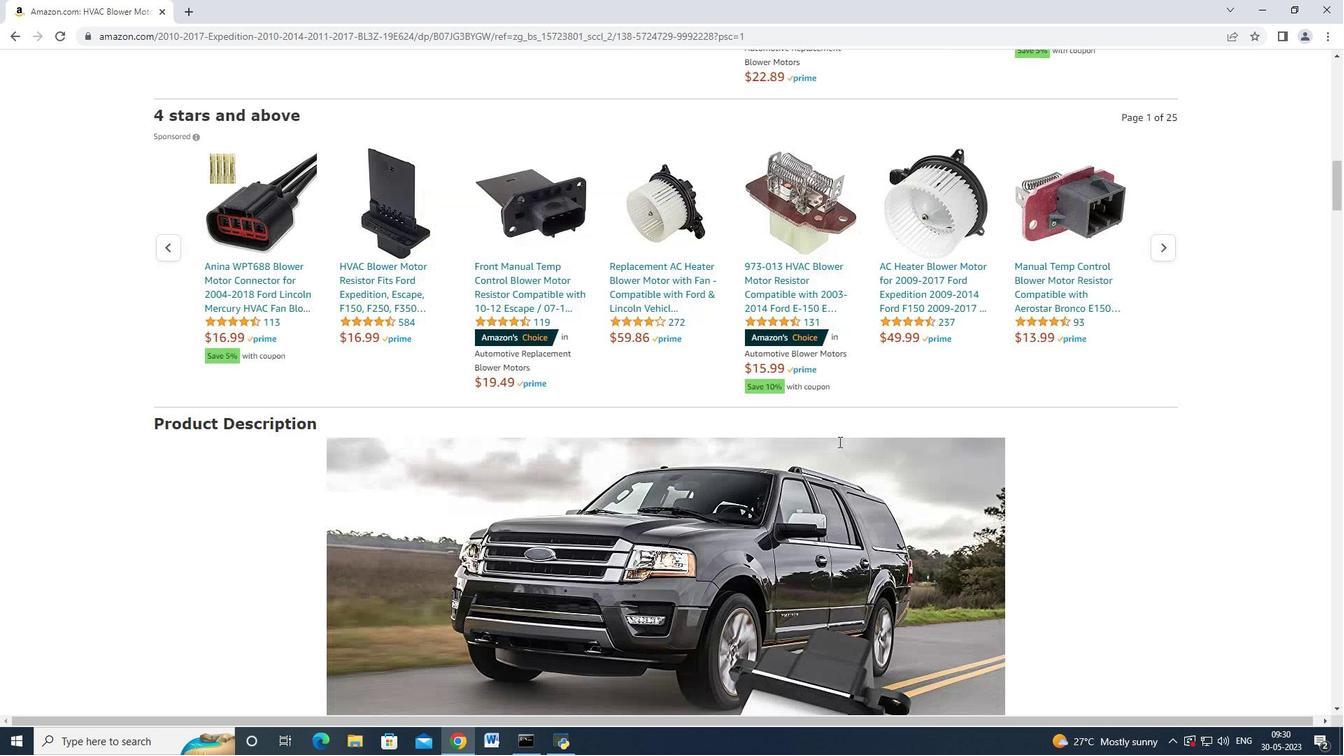
Action: Mouse scrolled (838, 442) with delta (0, 0)
Screenshot: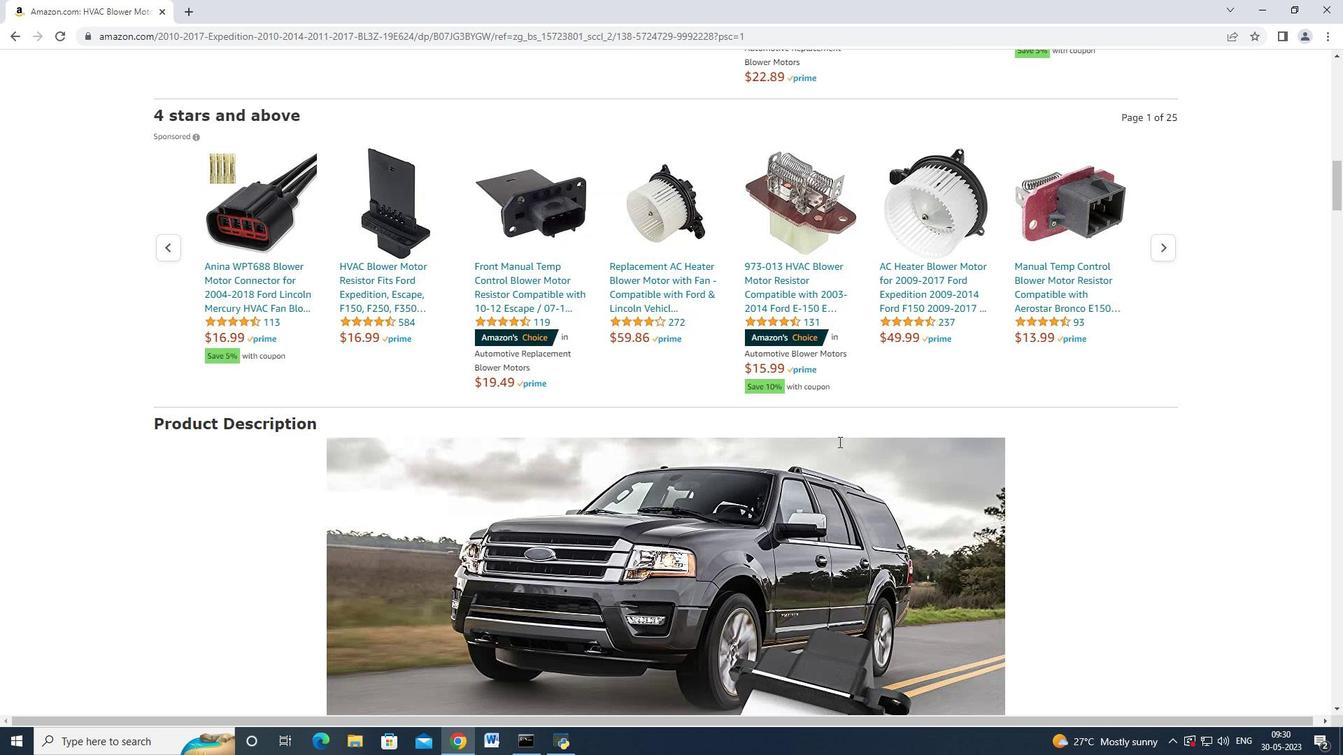 
Action: Mouse scrolled (838, 442) with delta (0, 0)
Screenshot: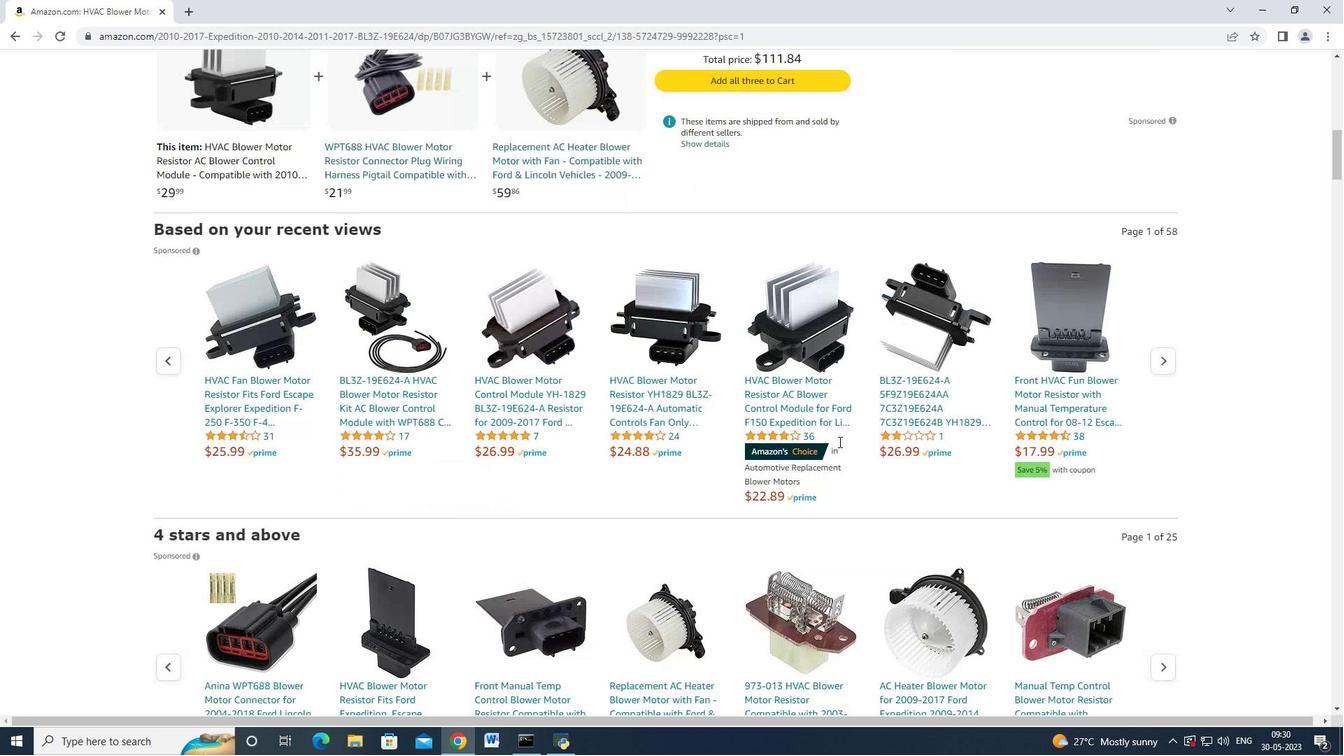 
Action: Mouse scrolled (838, 442) with delta (0, 0)
Screenshot: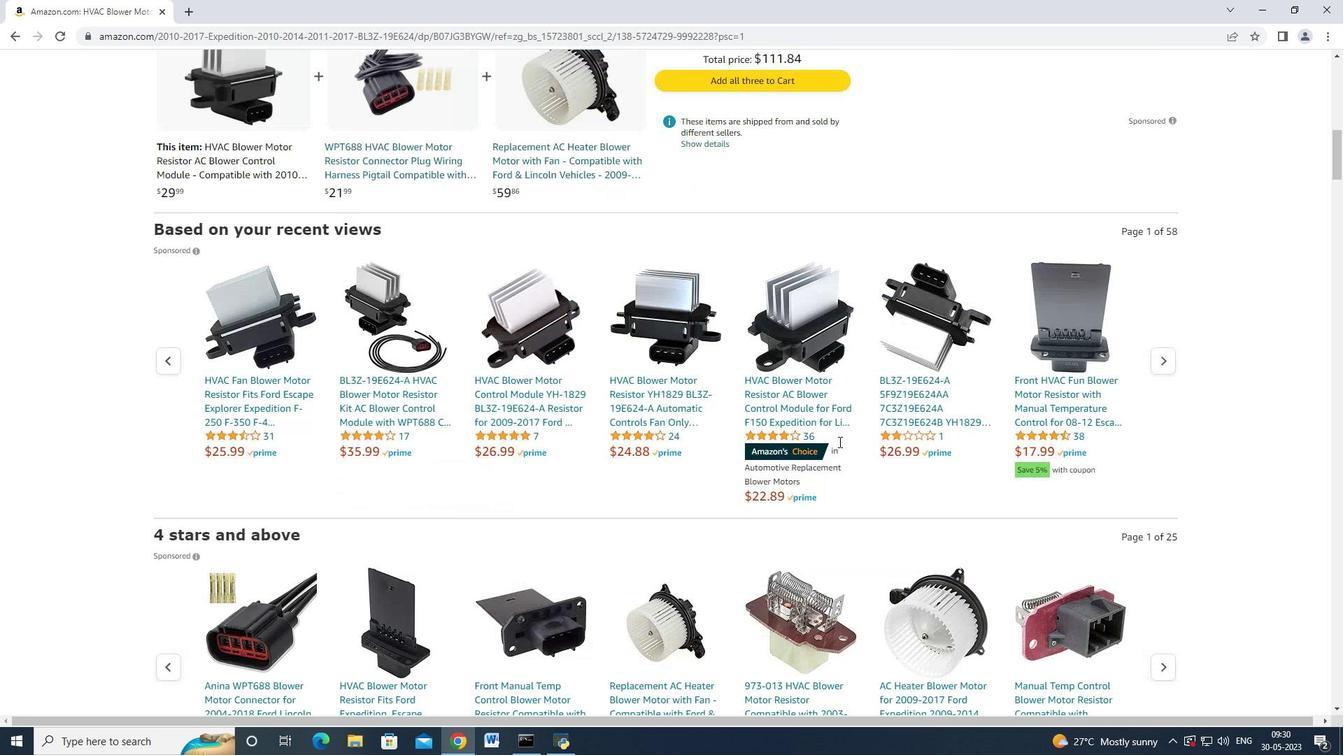 
Action: Mouse scrolled (838, 442) with delta (0, 0)
Screenshot: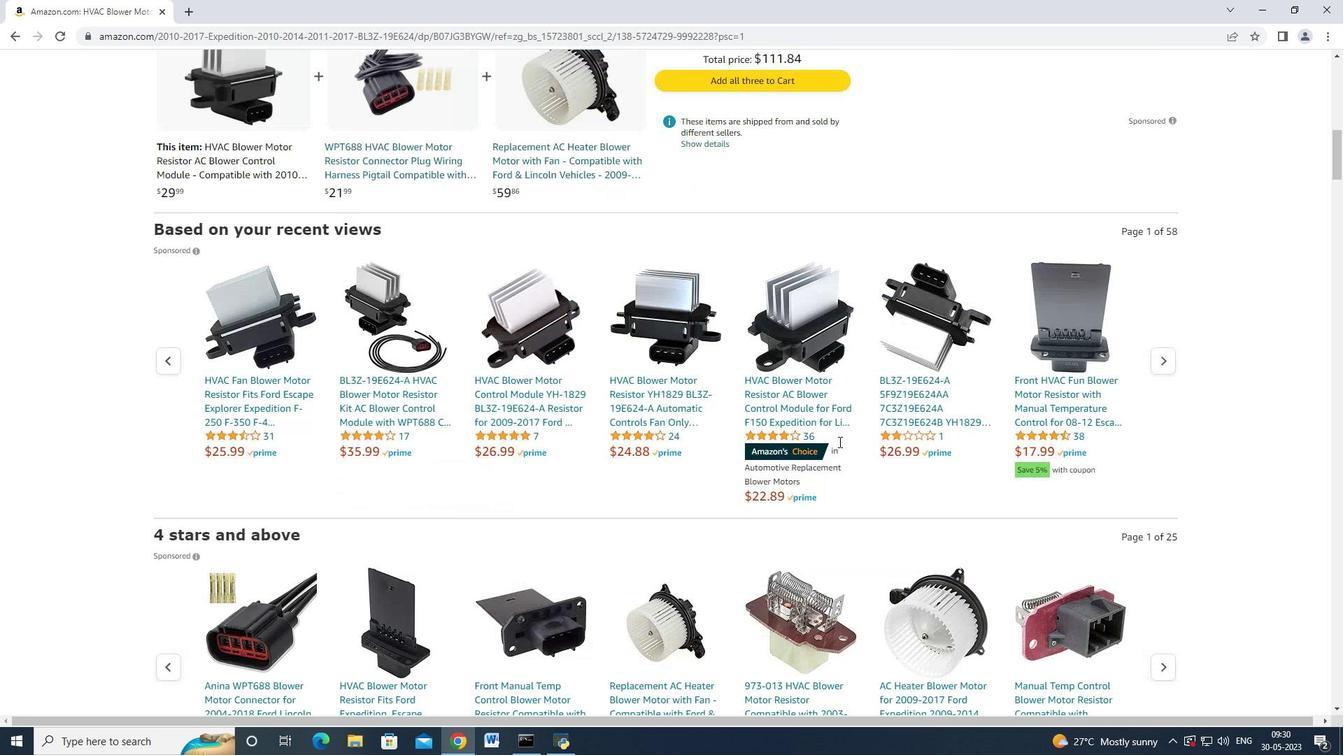 
Action: Mouse scrolled (838, 442) with delta (0, 0)
Screenshot: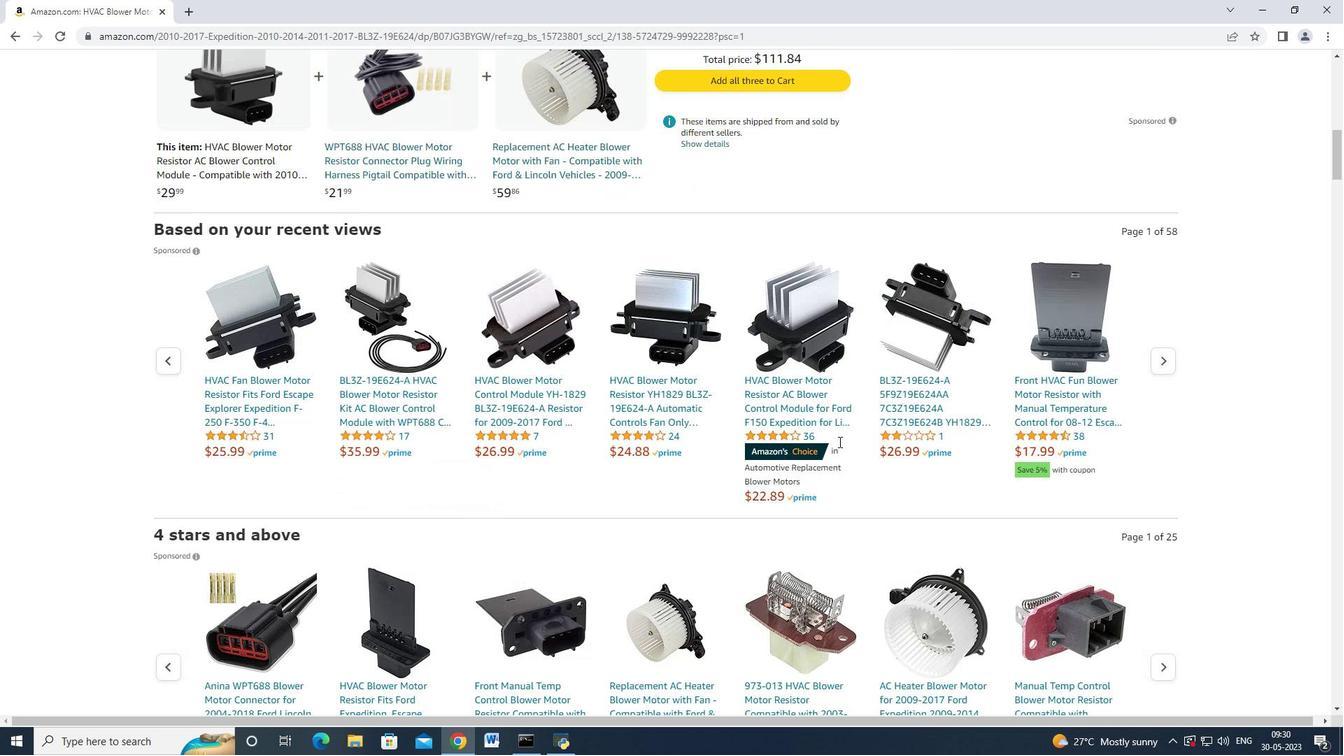 
Action: Mouse scrolled (838, 442) with delta (0, 0)
Screenshot: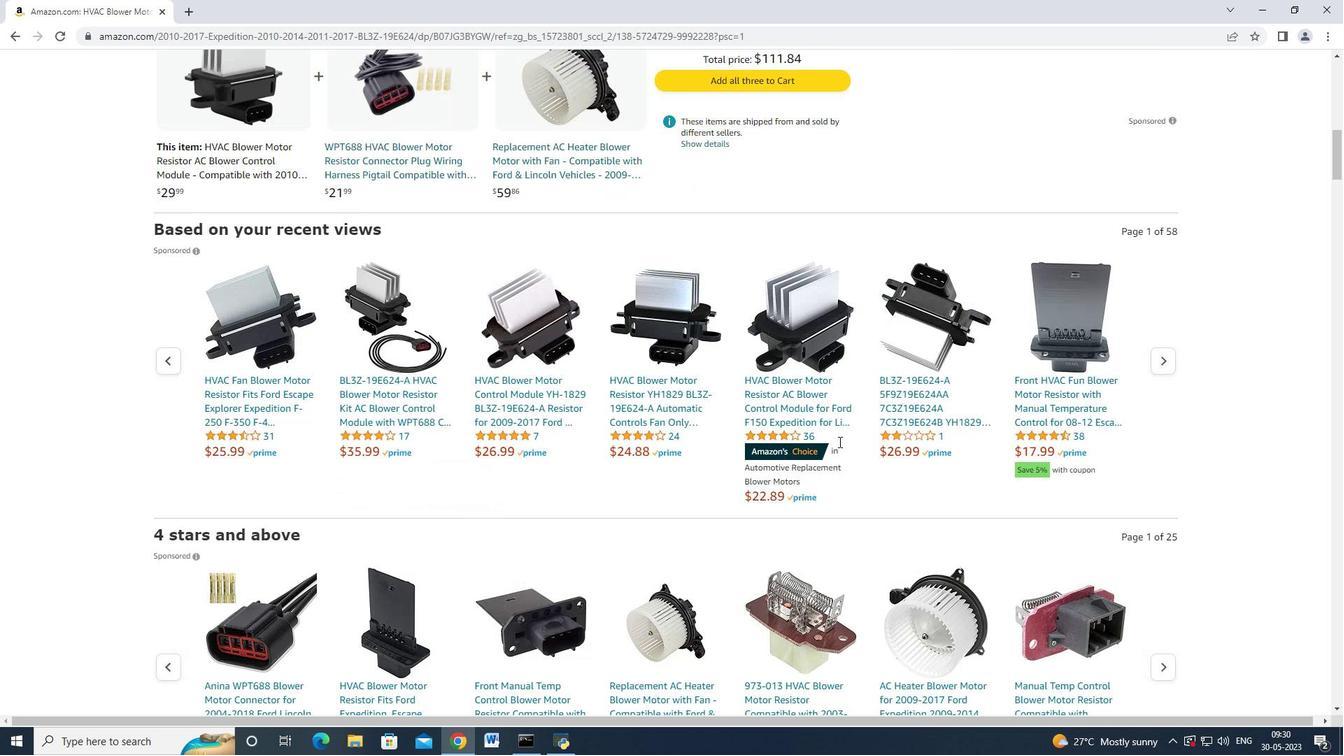 
Action: Mouse scrolled (838, 442) with delta (0, 0)
Screenshot: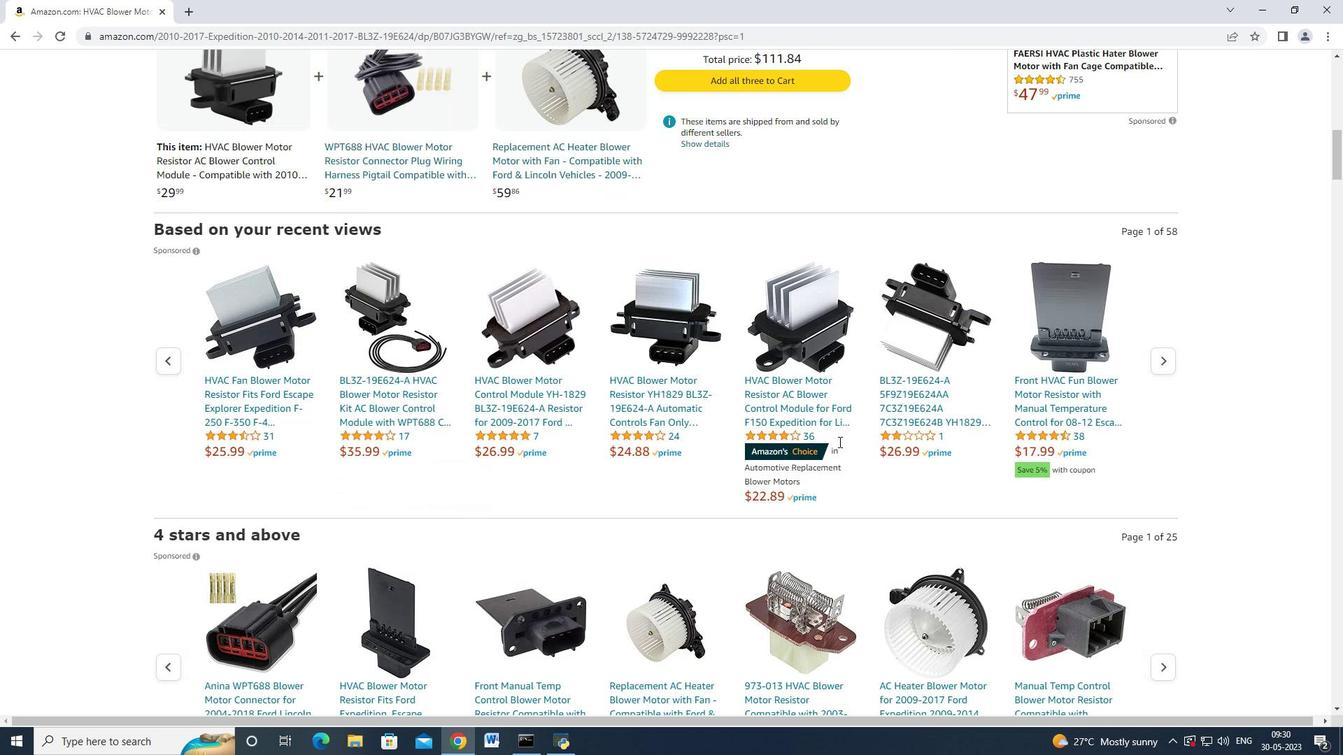 
Action: Mouse scrolled (838, 442) with delta (0, 0)
Screenshot: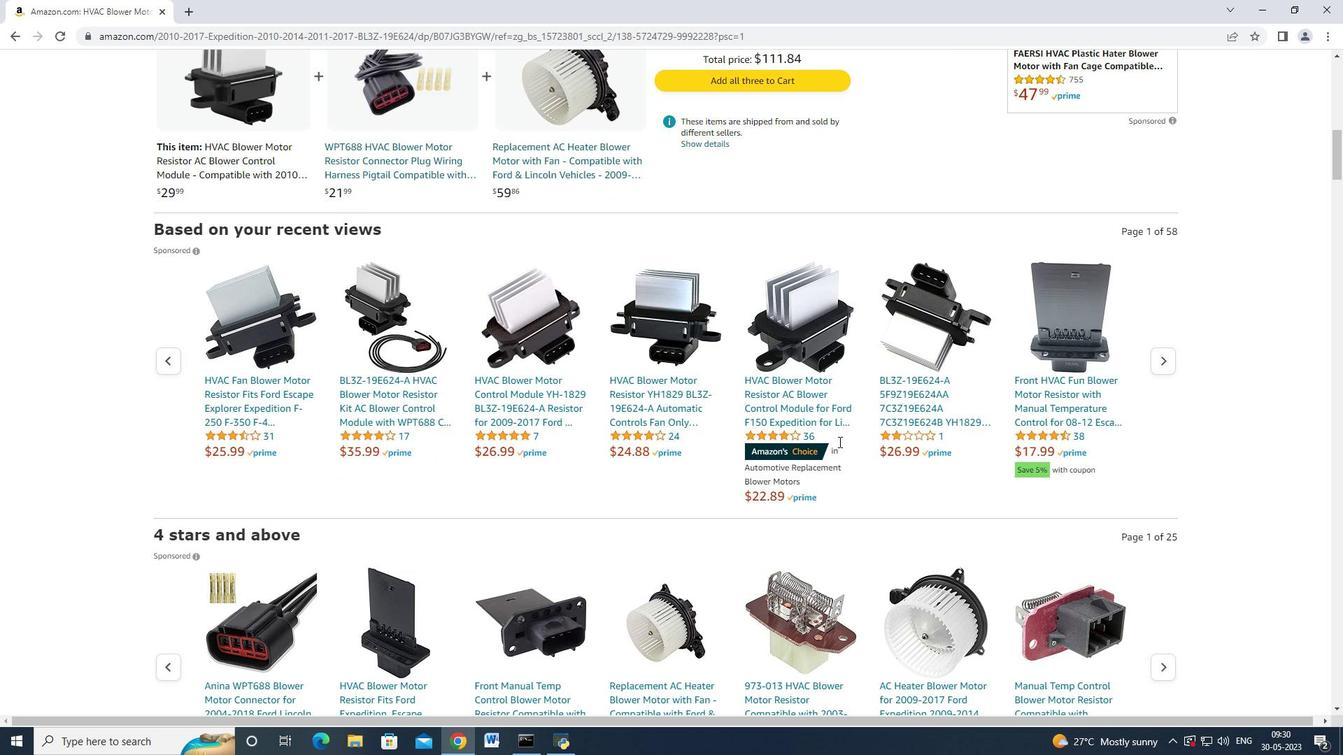 
Action: Mouse scrolled (838, 442) with delta (0, 0)
Screenshot: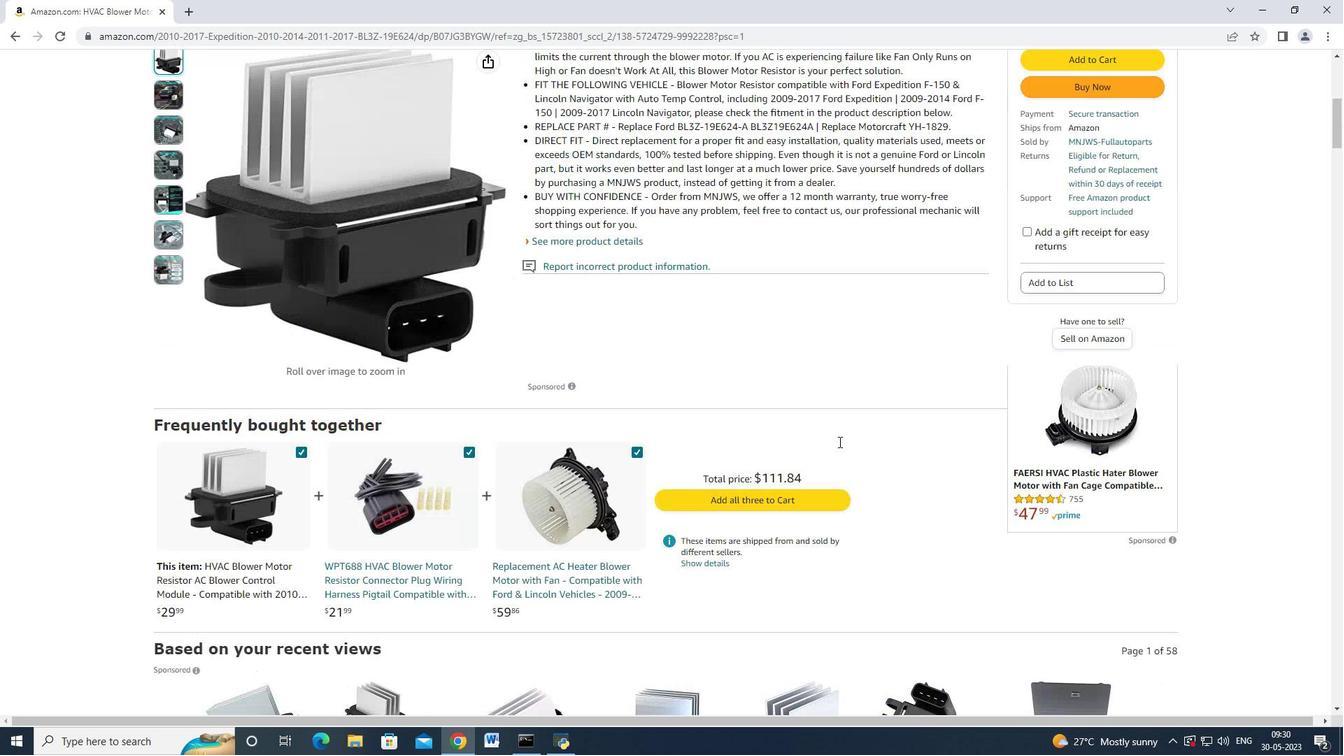 
Action: Mouse scrolled (838, 442) with delta (0, 0)
Screenshot: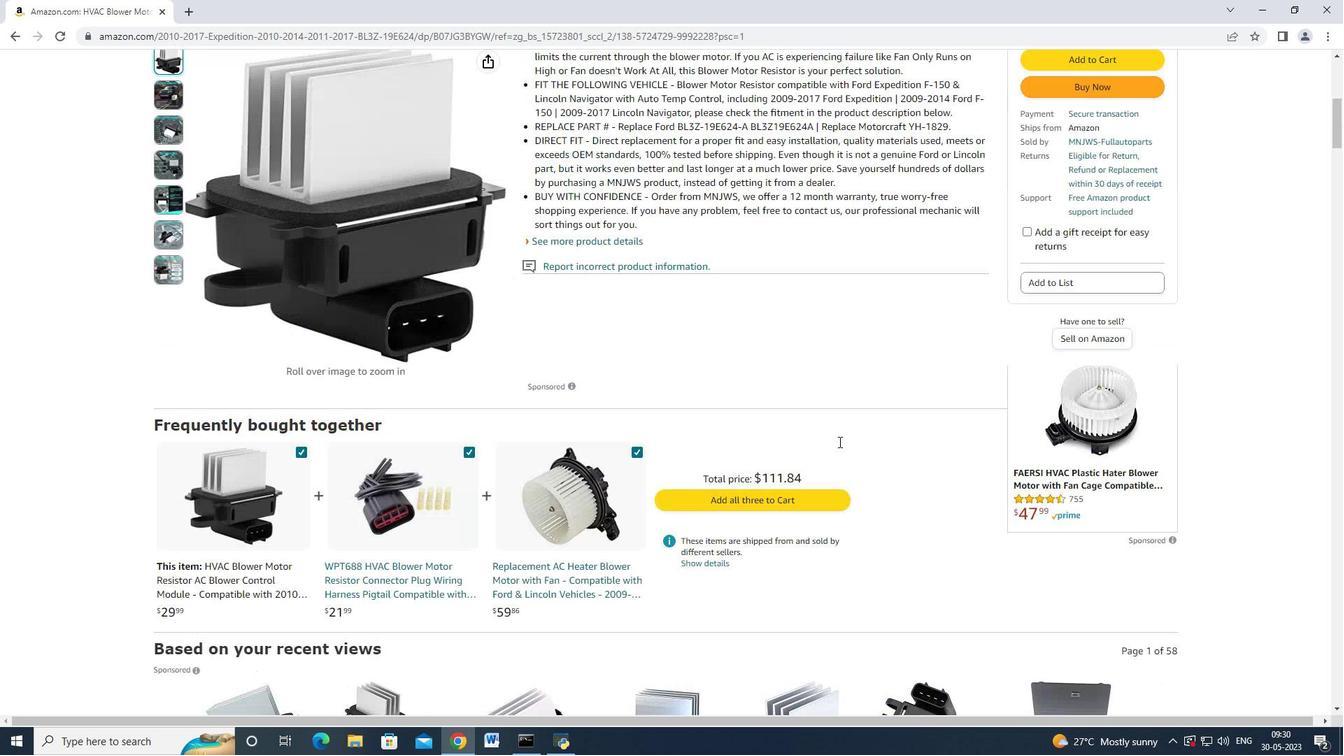 
Action: Mouse scrolled (838, 442) with delta (0, 0)
Screenshot: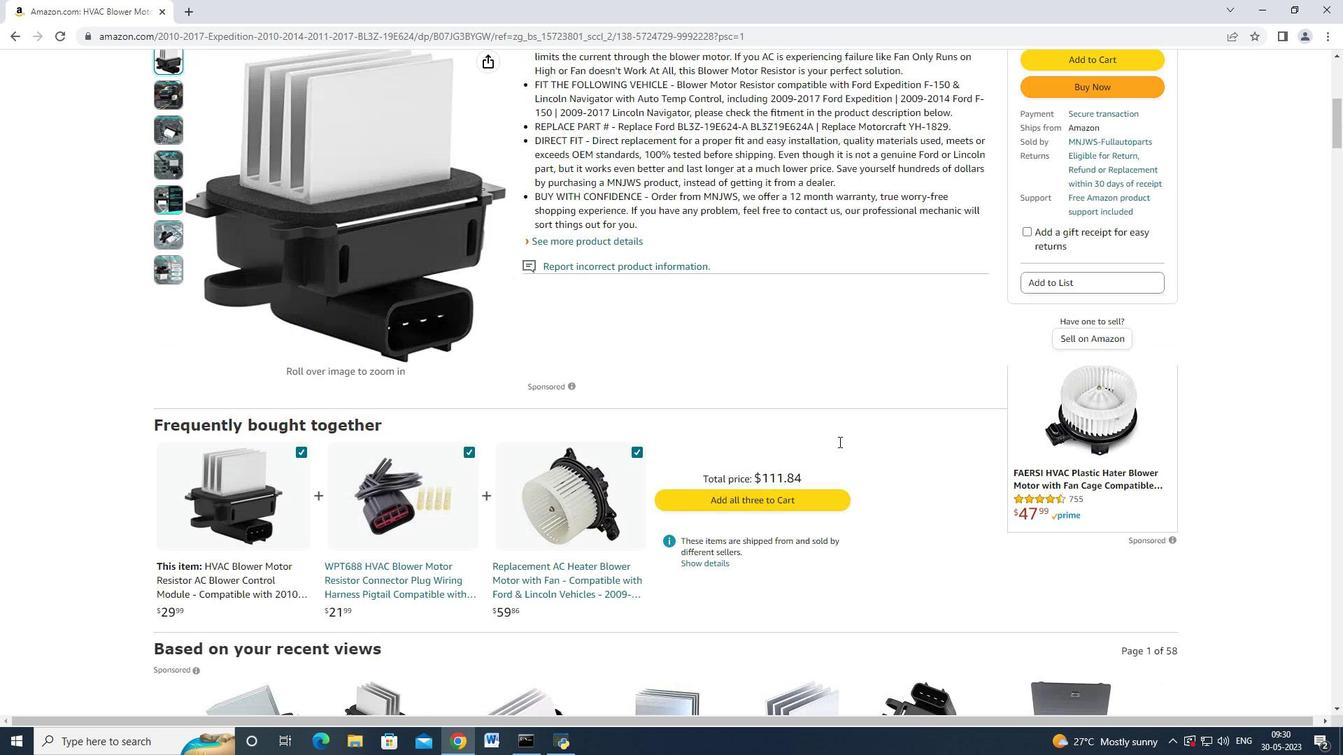 
Action: Mouse scrolled (838, 442) with delta (0, 0)
Screenshot: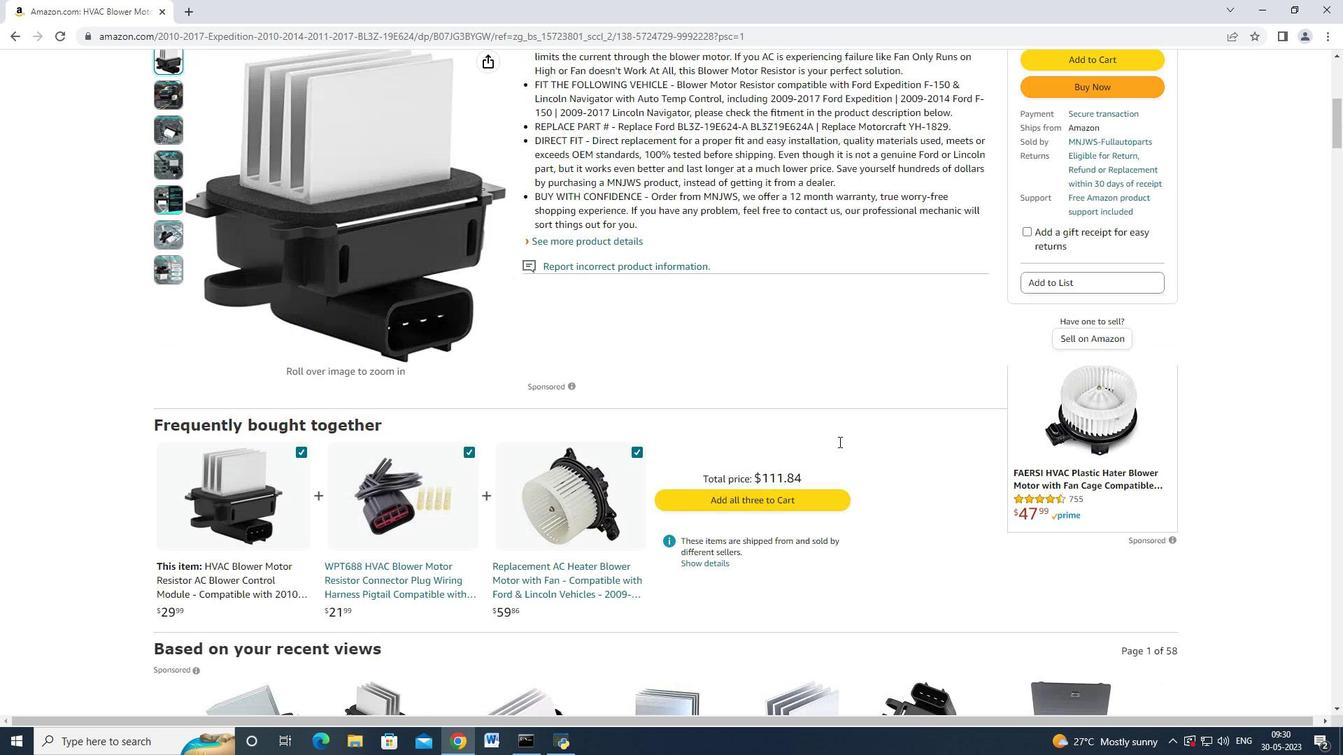 
Action: Mouse scrolled (838, 442) with delta (0, 0)
Screenshot: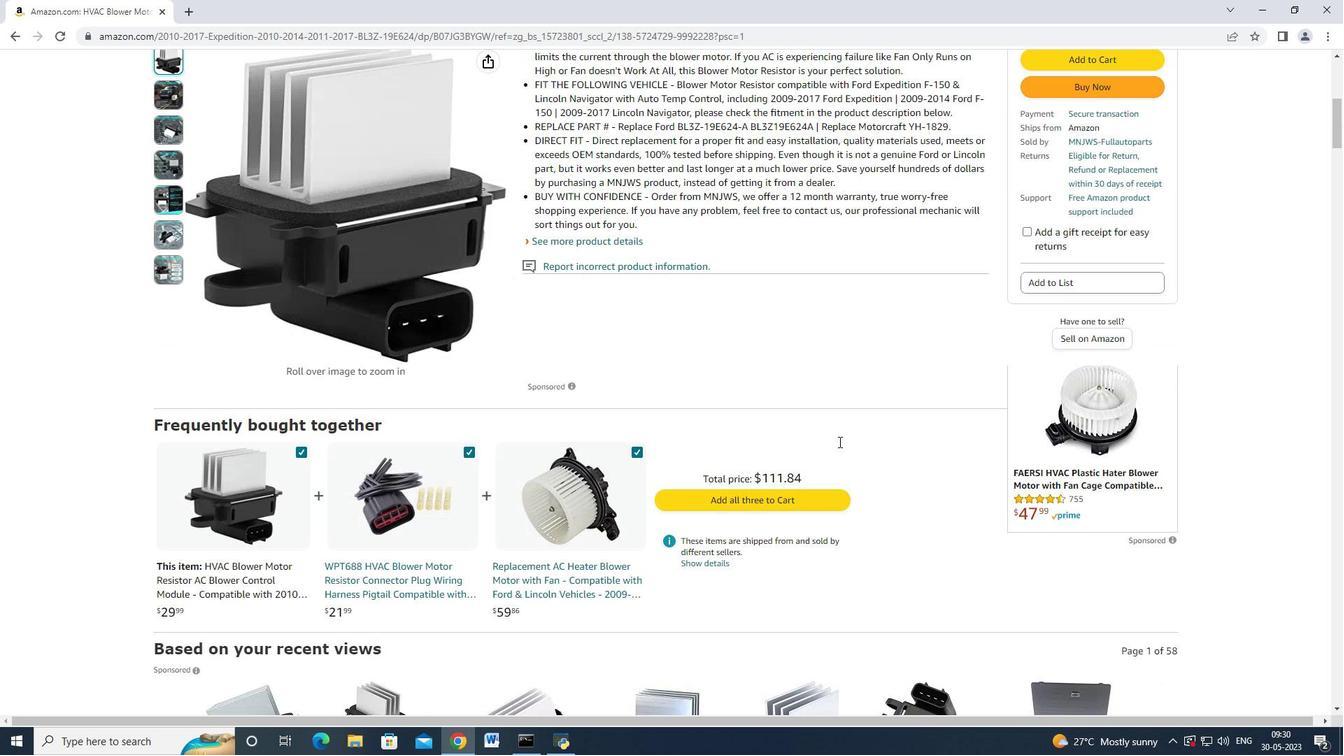 
Action: Mouse moved to (1066, 475)
Screenshot: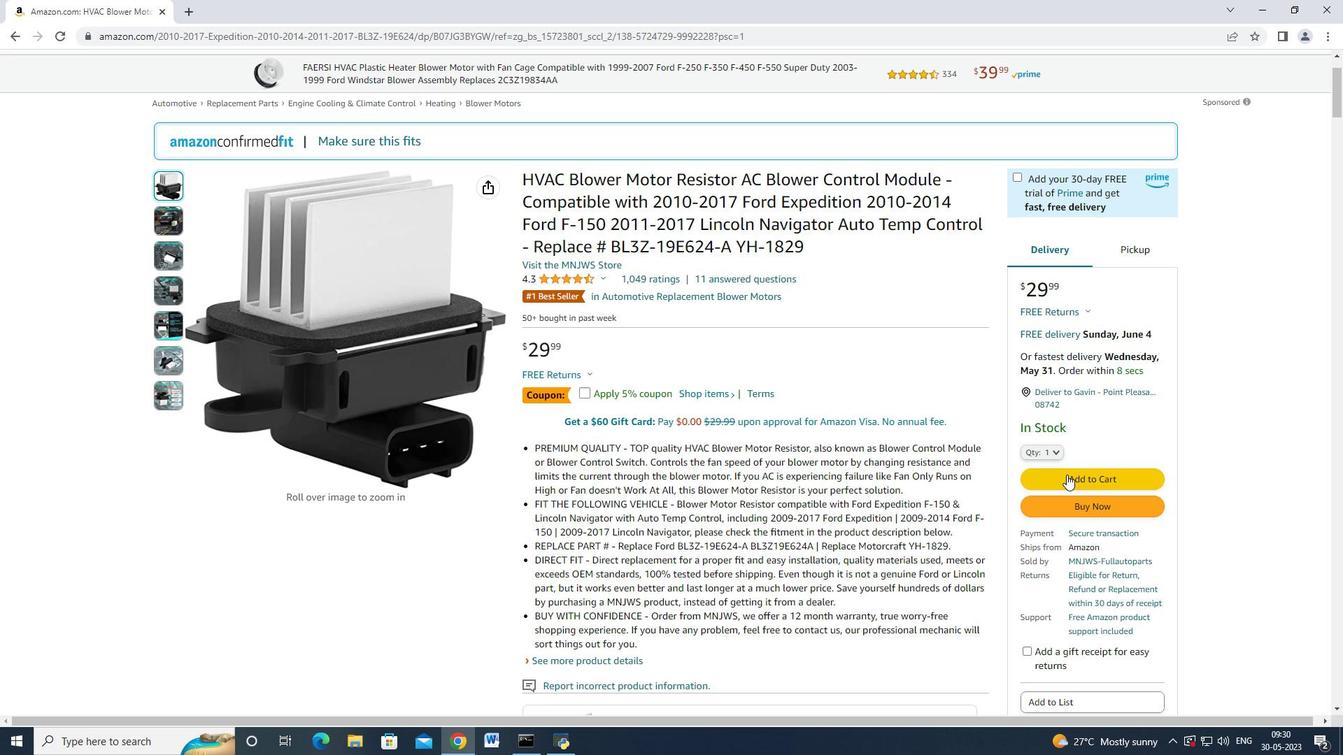 
Action: Mouse pressed left at (1066, 475)
Screenshot: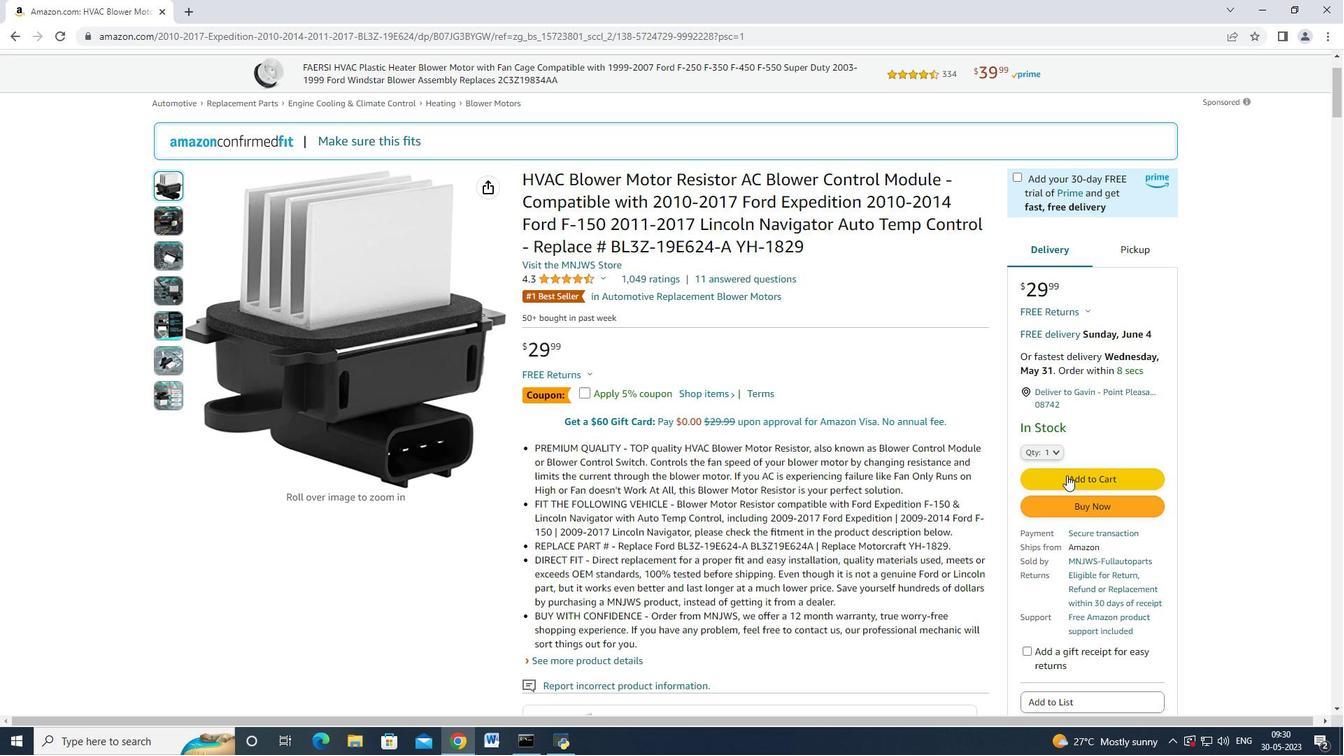 
Action: Mouse moved to (17, 30)
